 Task: Explore for the best food truck in Houston, Texas.
Action: Key pressed <Key.shift>Best<Key.space><Key.shift>Food<Key.space><Key.shift>Truck
Screenshot: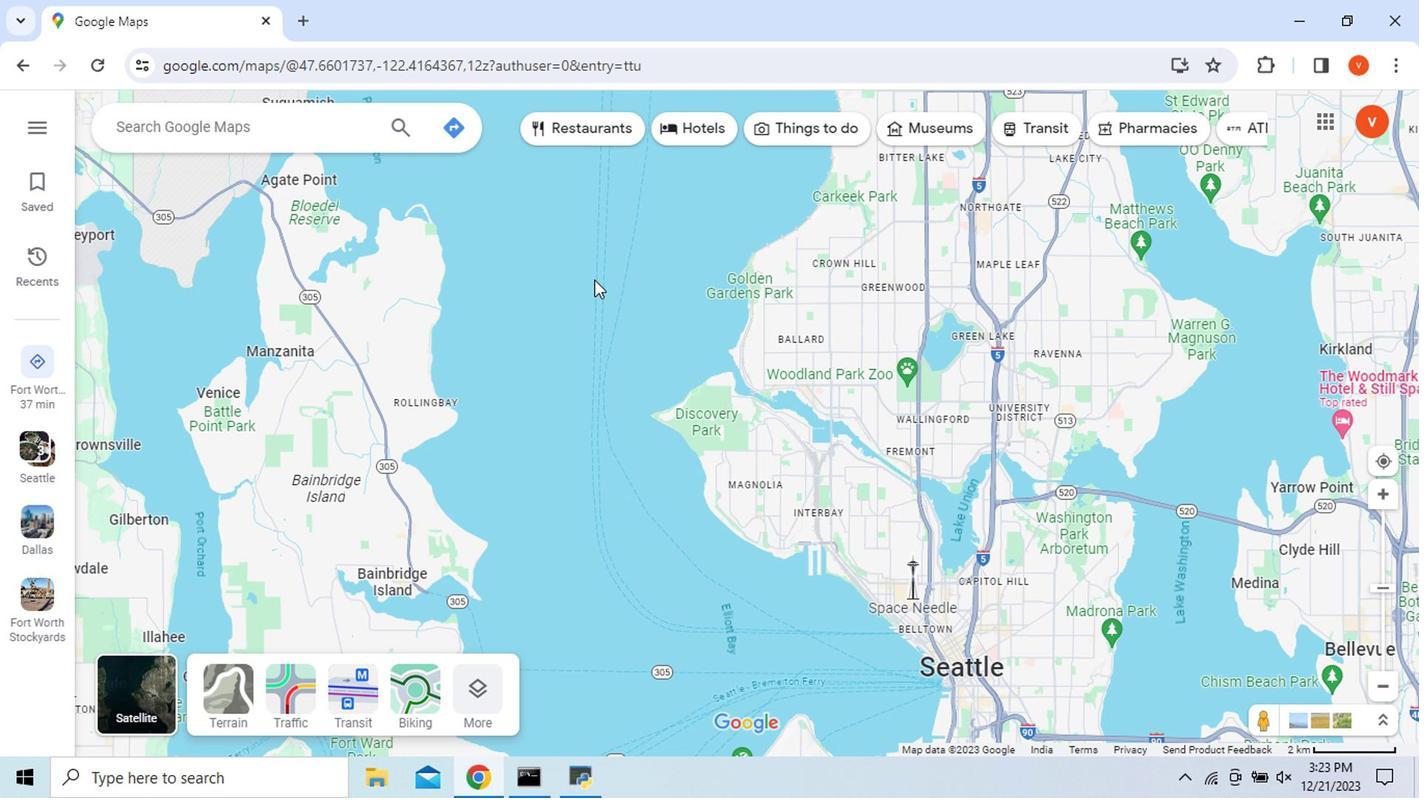 
Action: Mouse moved to (142, 128)
Screenshot: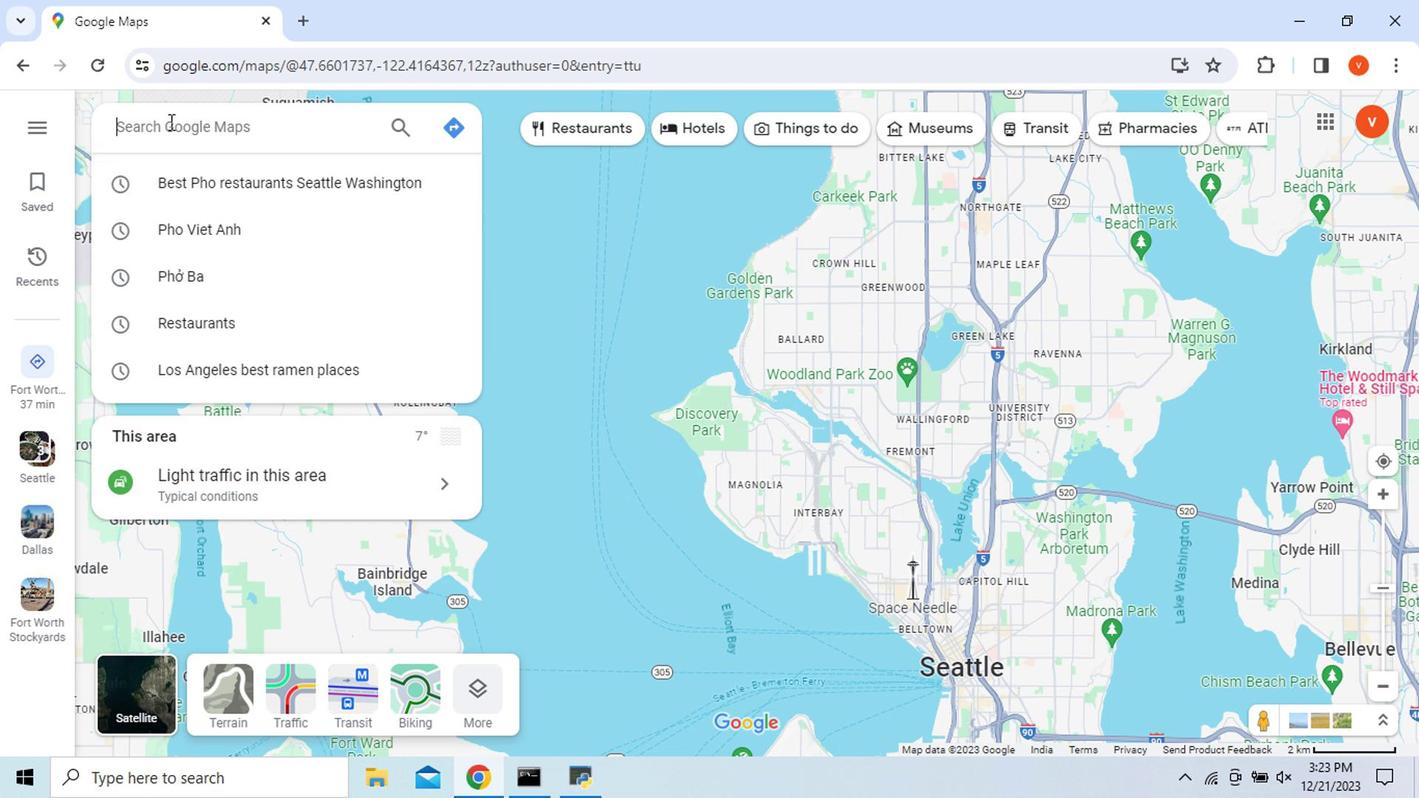 
Action: Mouse pressed left at (142, 128)
Screenshot: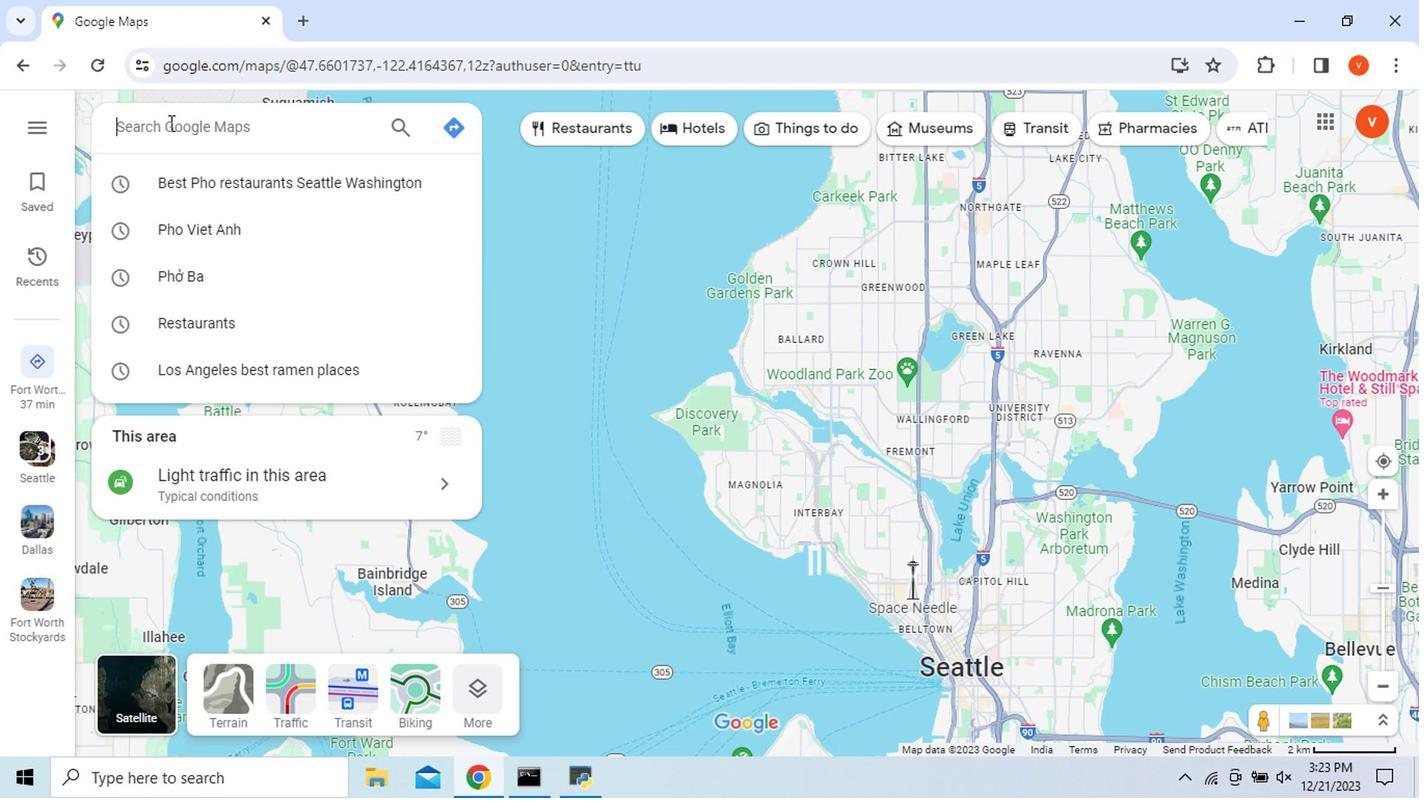 
Action: Mouse moved to (142, 129)
Screenshot: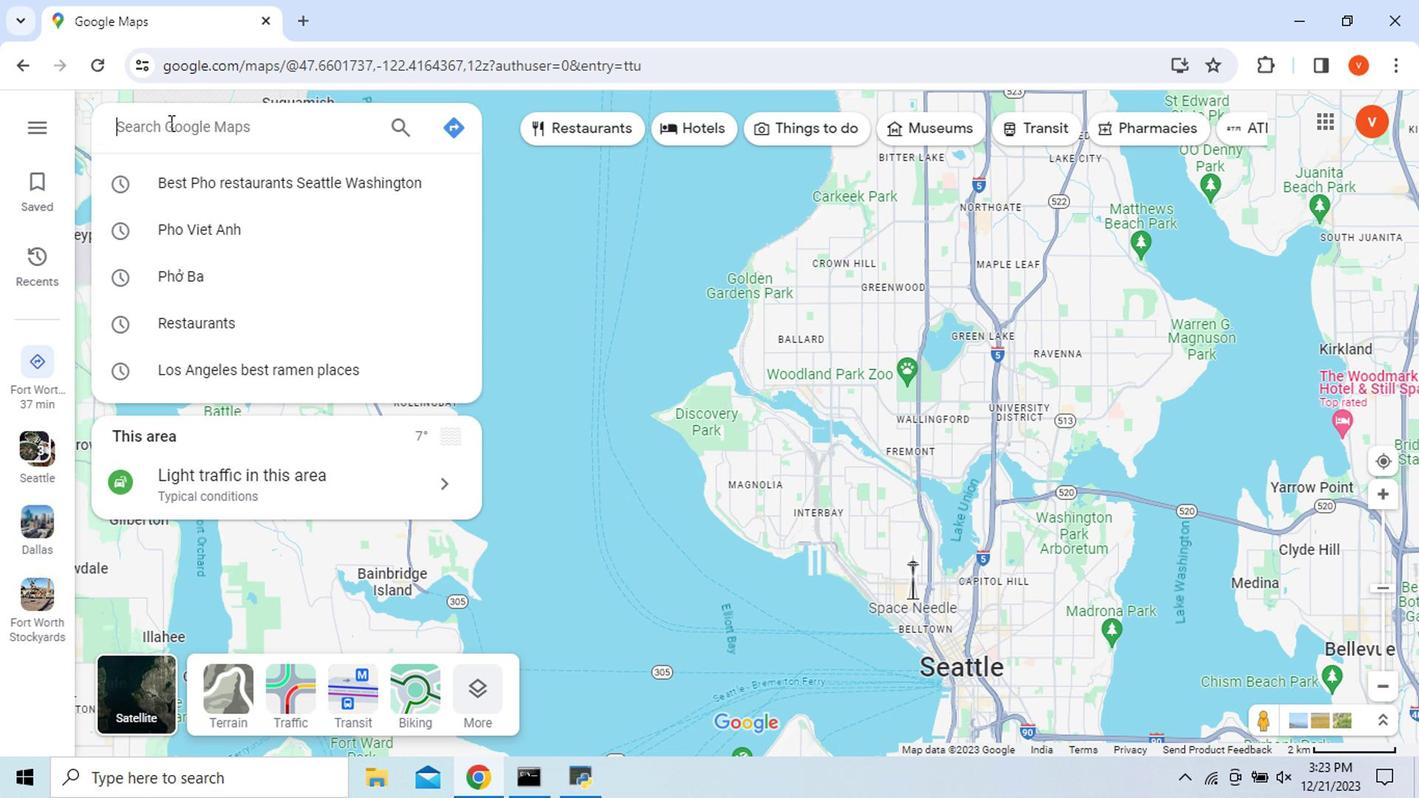 
Action: Key pressed <Key.shift>Best<Key.space><Key.shift>Food<Key.space><Key.shift>Truck
Screenshot: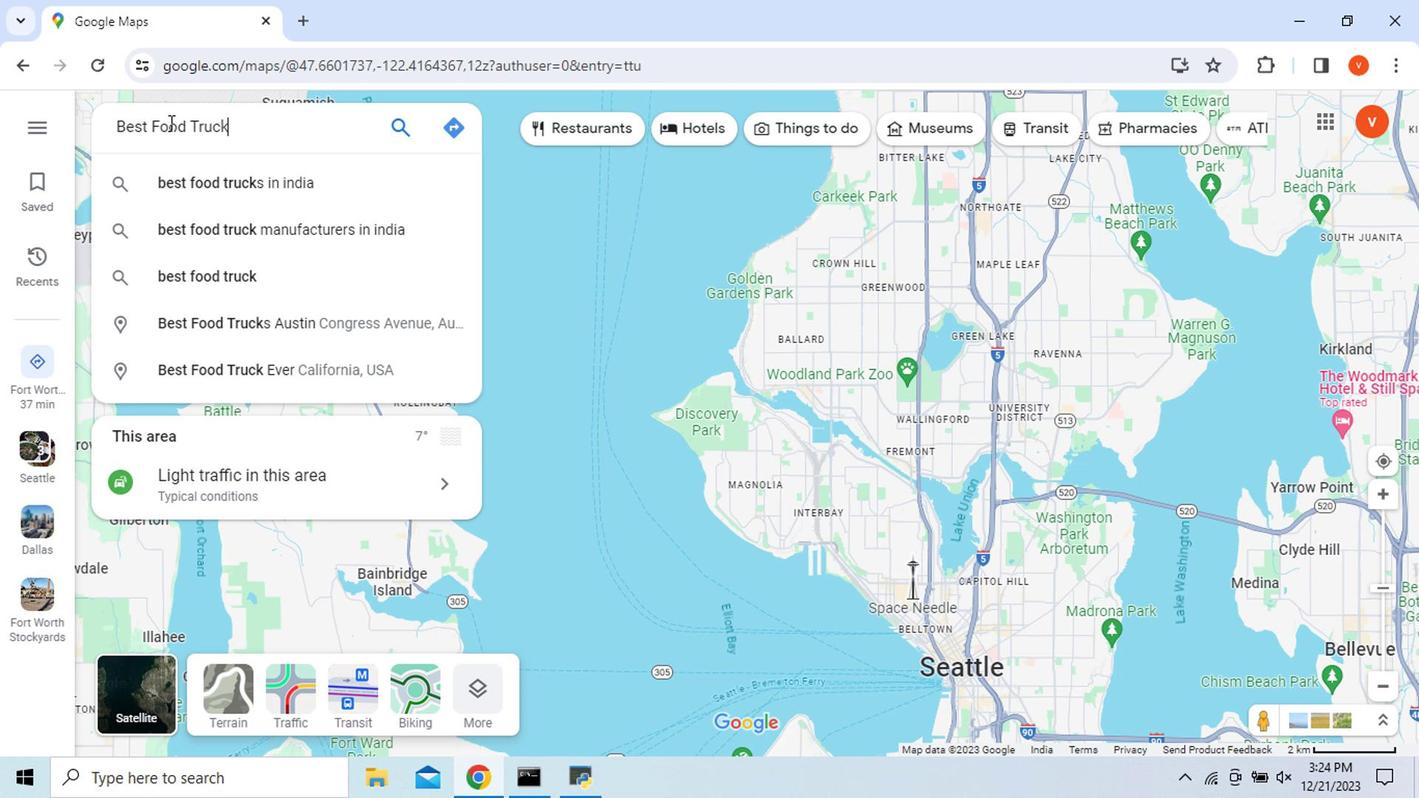
Action: Mouse moved to (565, 413)
Screenshot: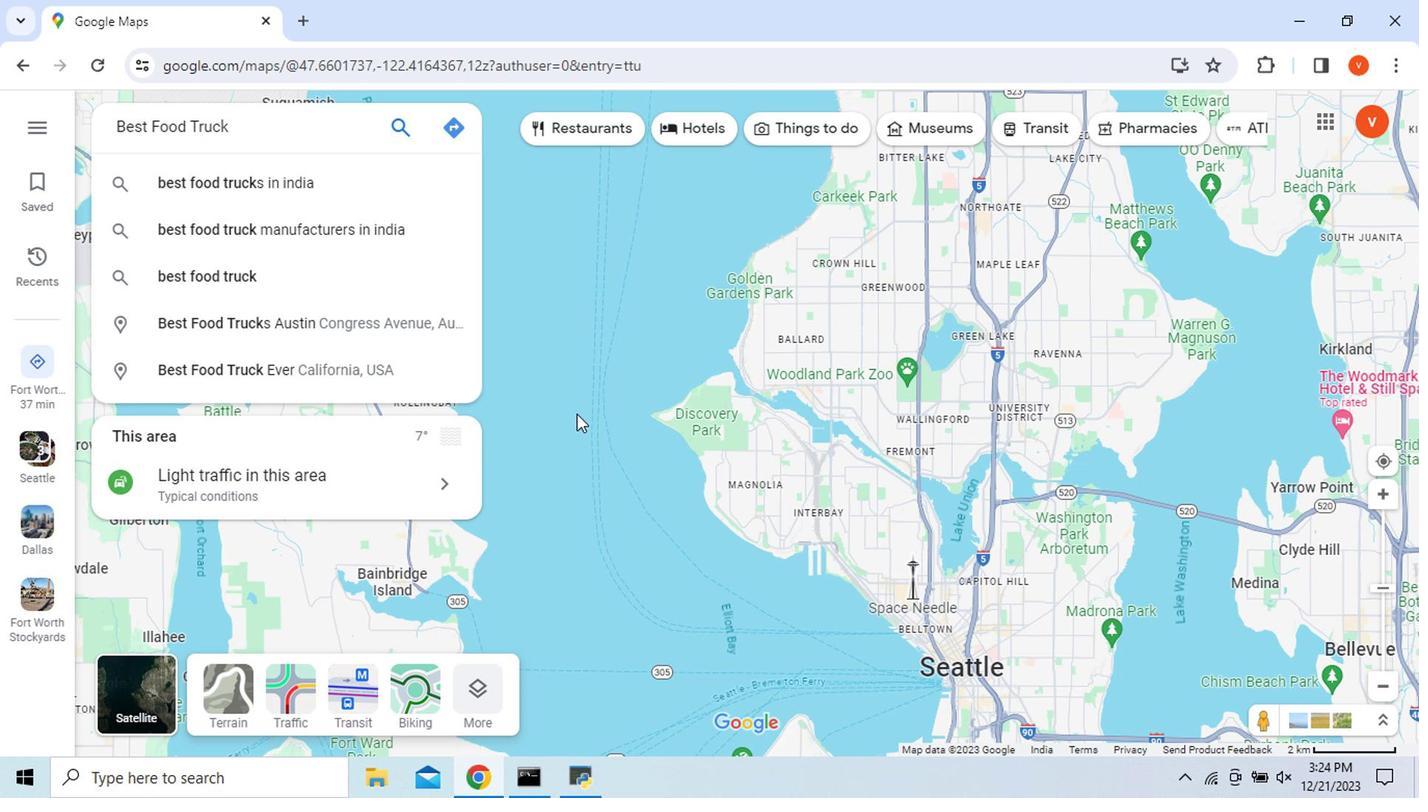 
Action: Key pressed <Key.space><Key.shift>Houston,<Key.space><Key.shift>Texas<Key.enter>
Screenshot: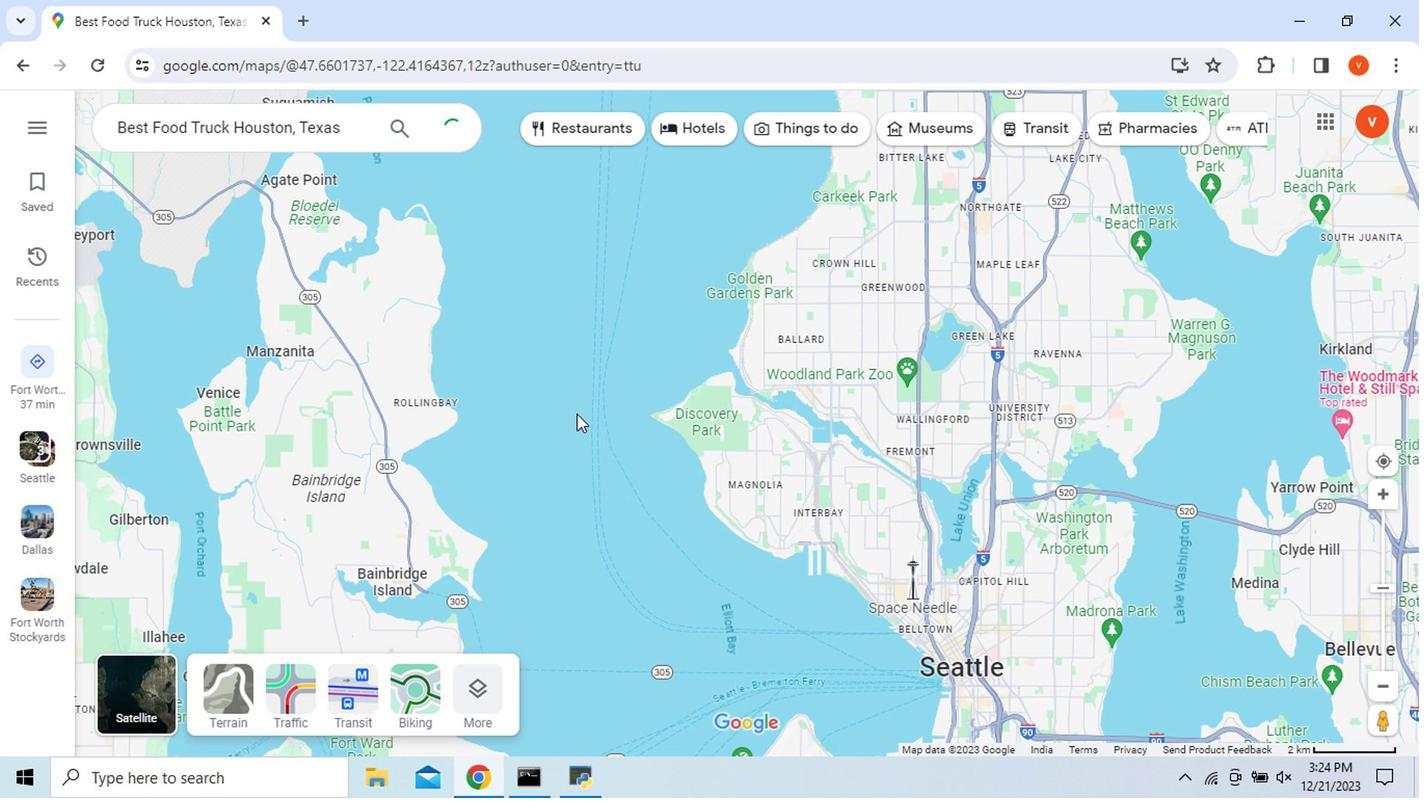 
Action: Mouse moved to (612, 141)
Screenshot: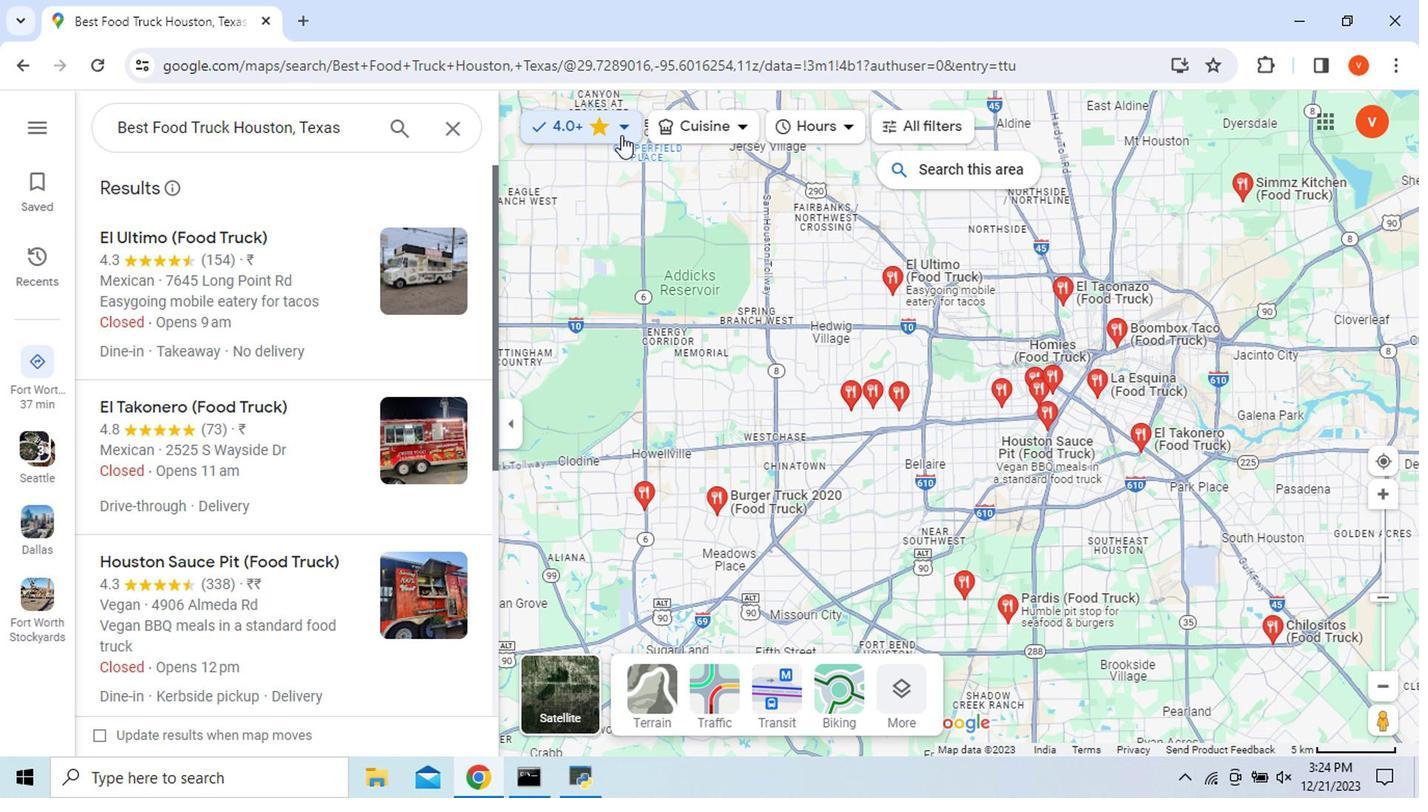 
Action: Mouse pressed left at (612, 141)
Screenshot: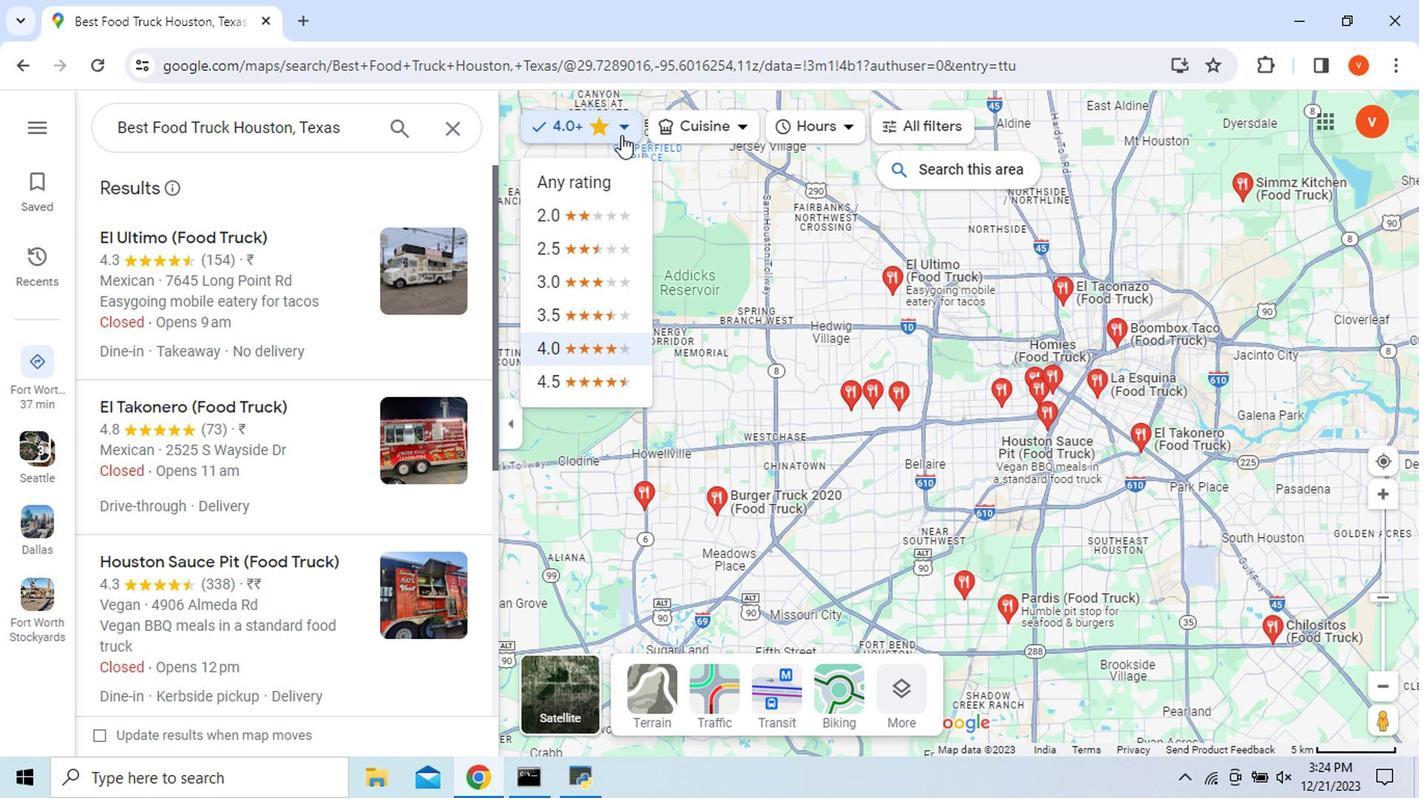 
Action: Mouse moved to (571, 379)
Screenshot: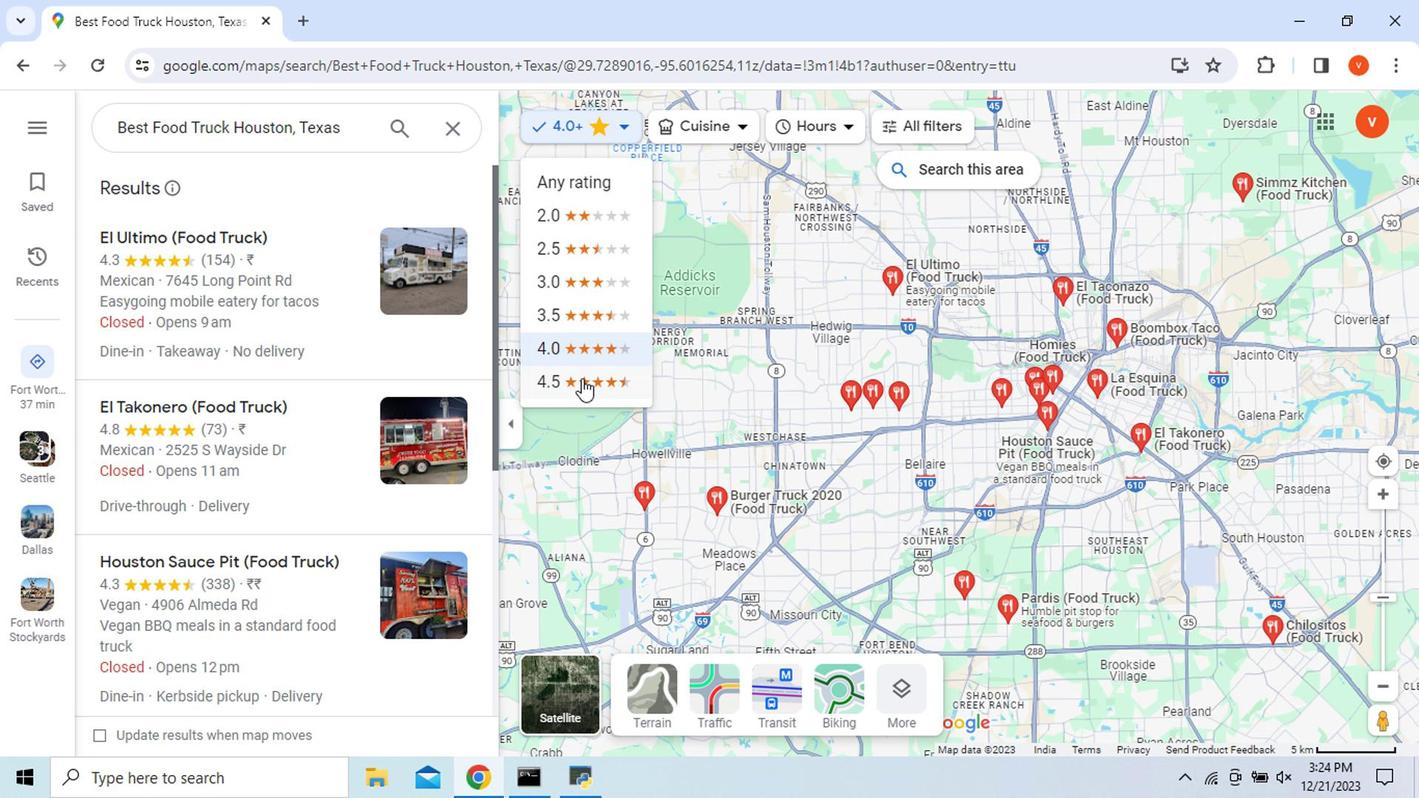 
Action: Mouse pressed left at (571, 379)
Screenshot: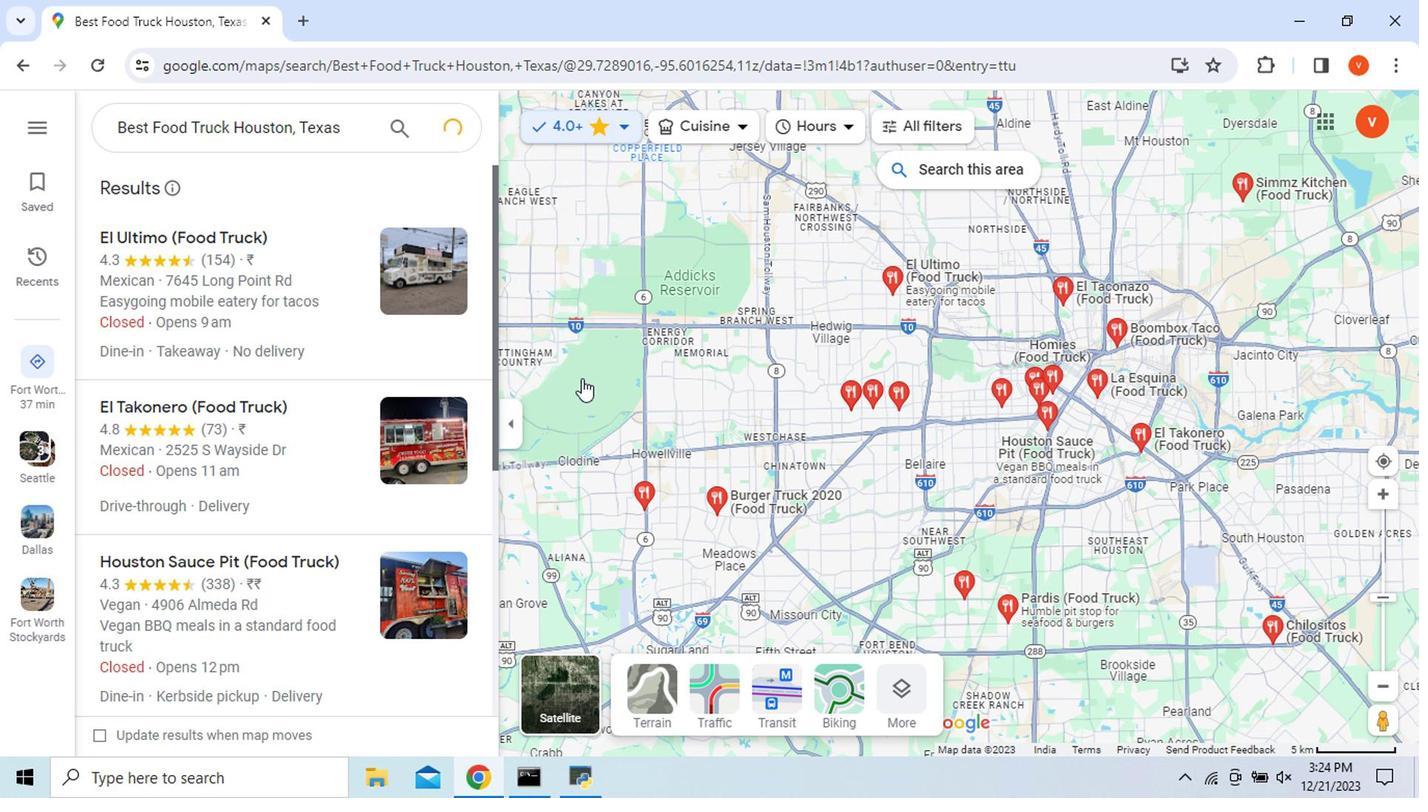 
Action: Mouse moved to (283, 413)
Screenshot: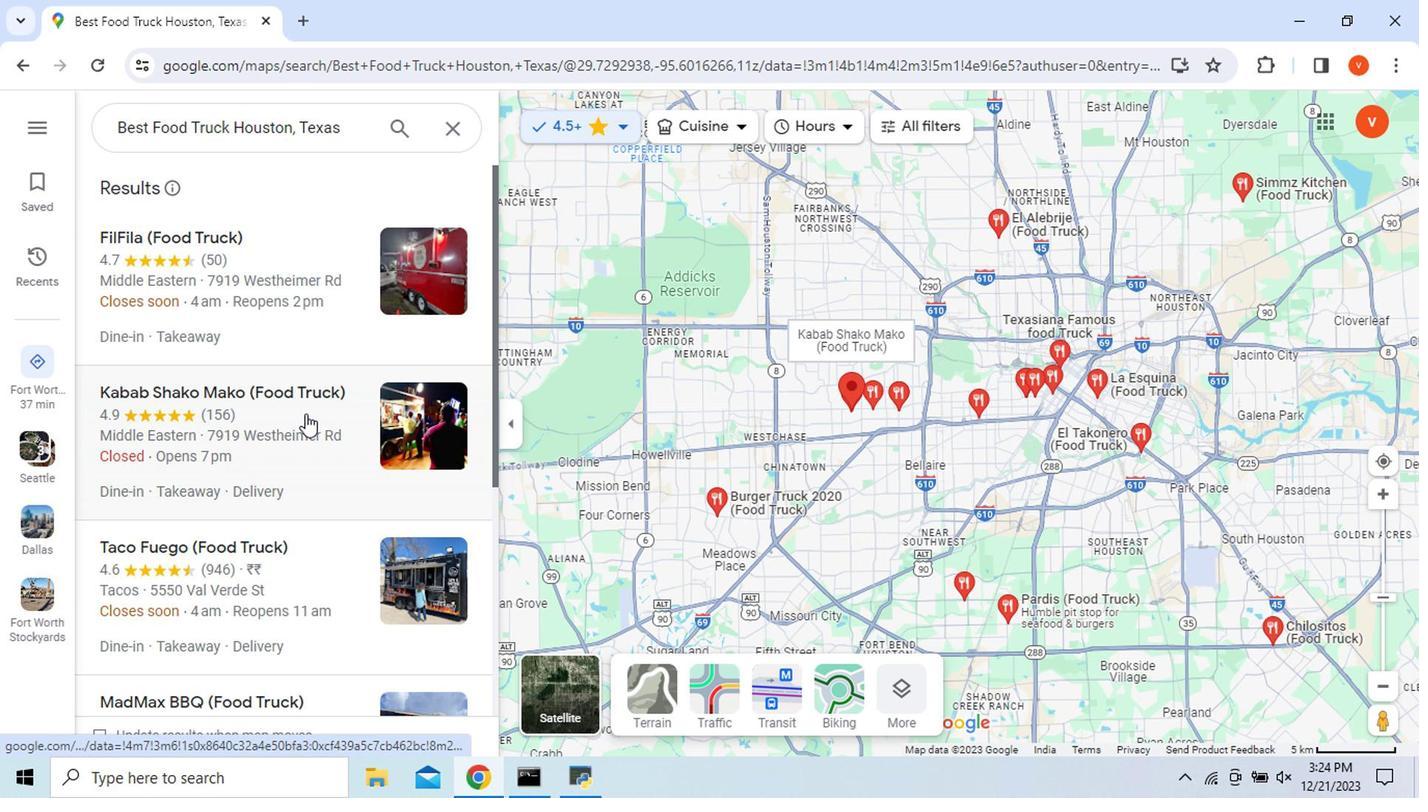 
Action: Mouse pressed left at (283, 413)
Screenshot: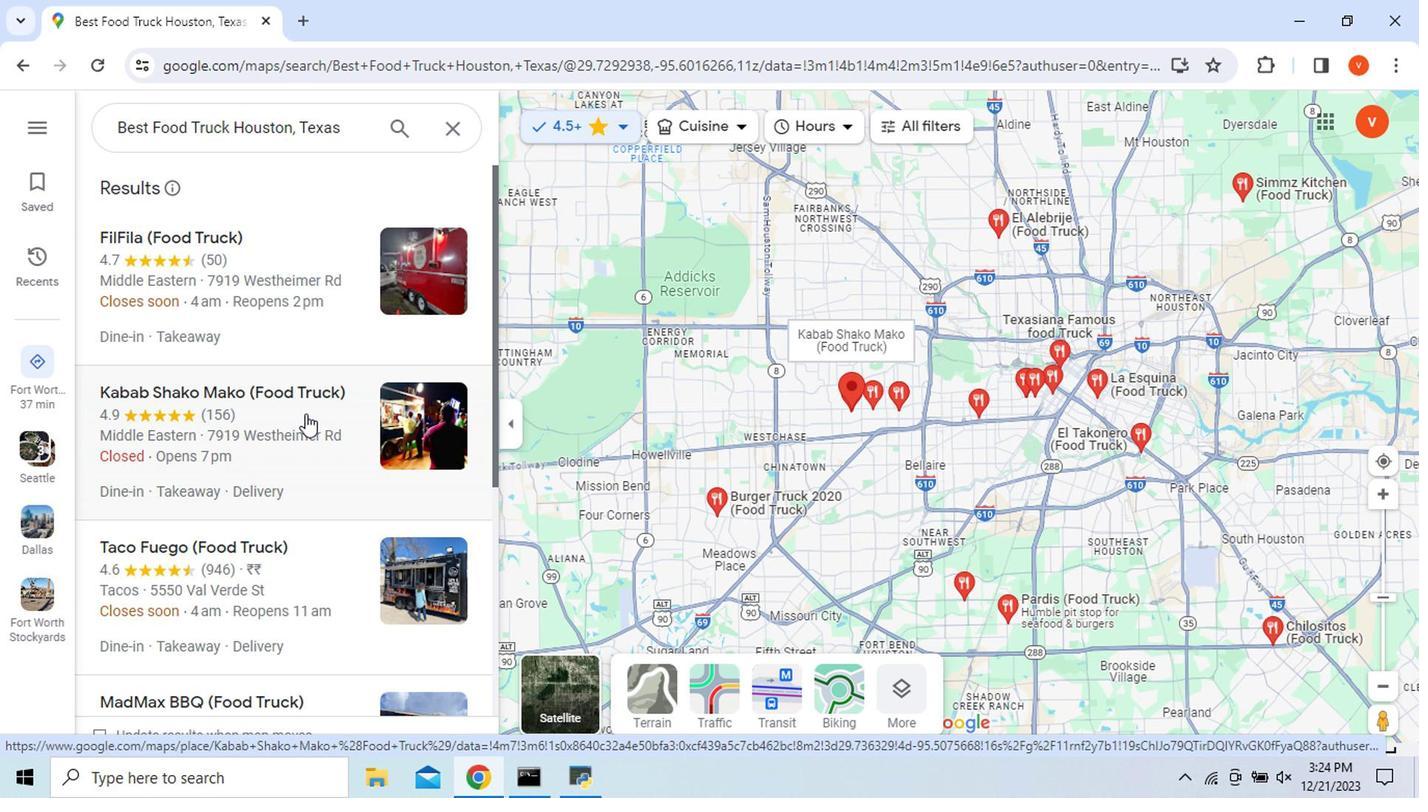 
Action: Mouse moved to (738, 498)
Screenshot: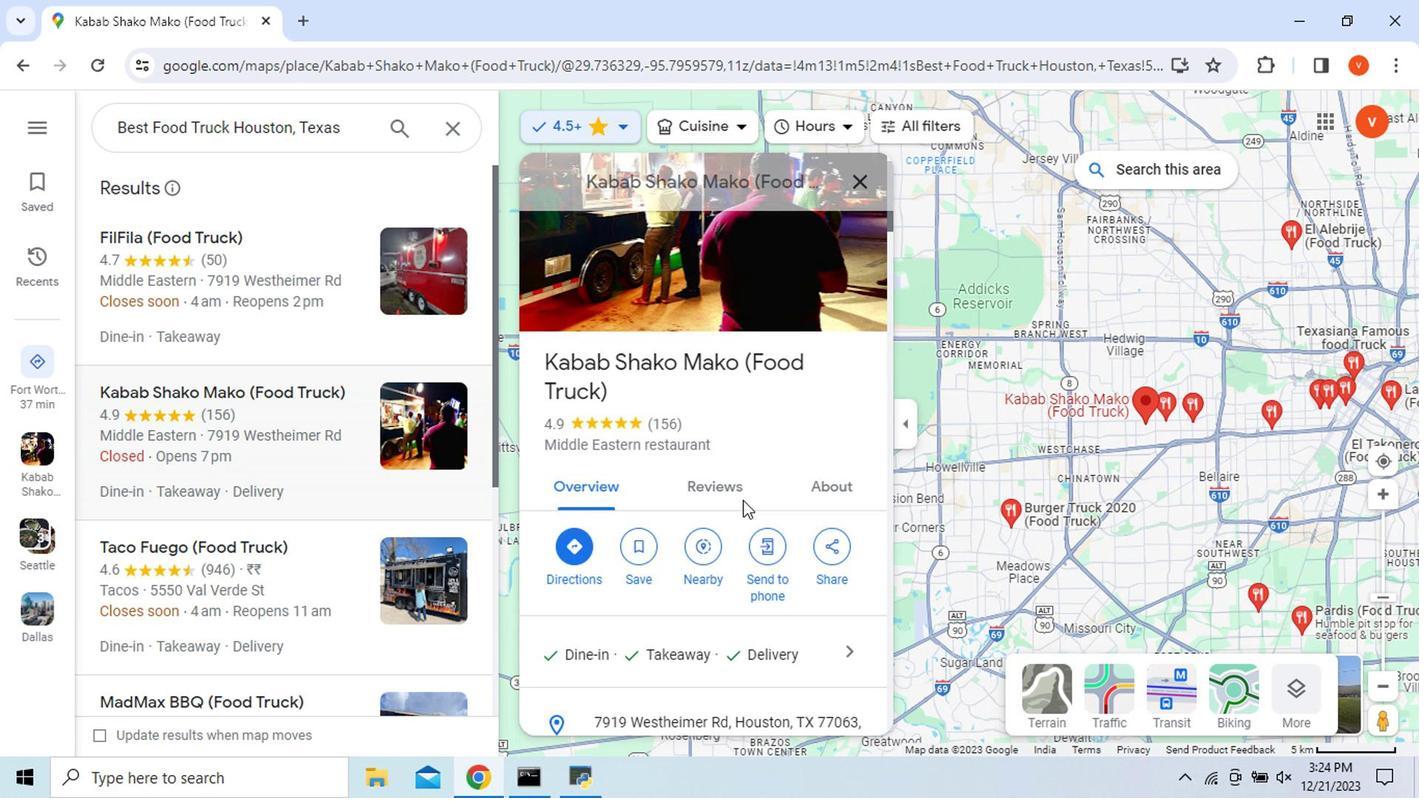 
Action: Mouse scrolled (738, 497) with delta (0, 0)
Screenshot: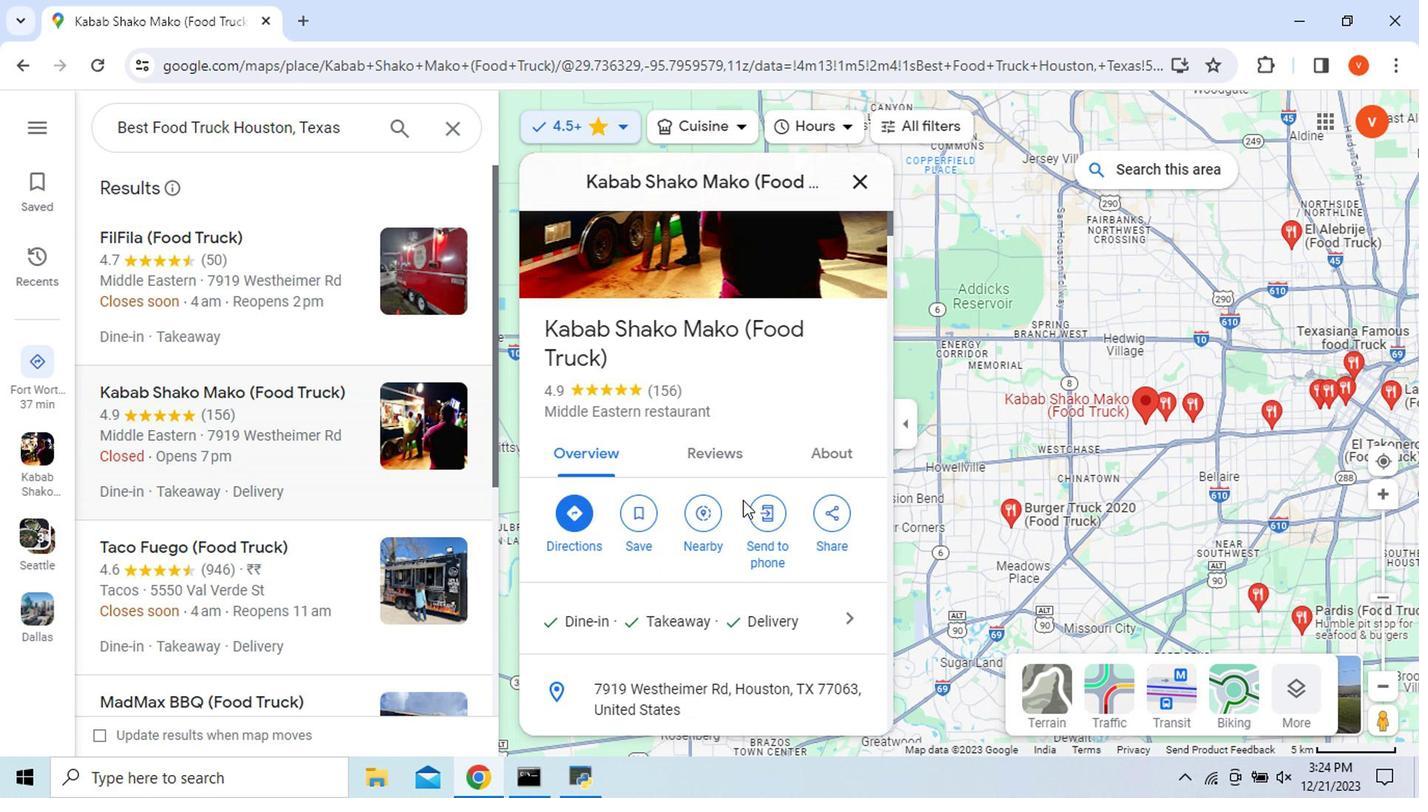 
Action: Mouse moved to (827, 537)
Screenshot: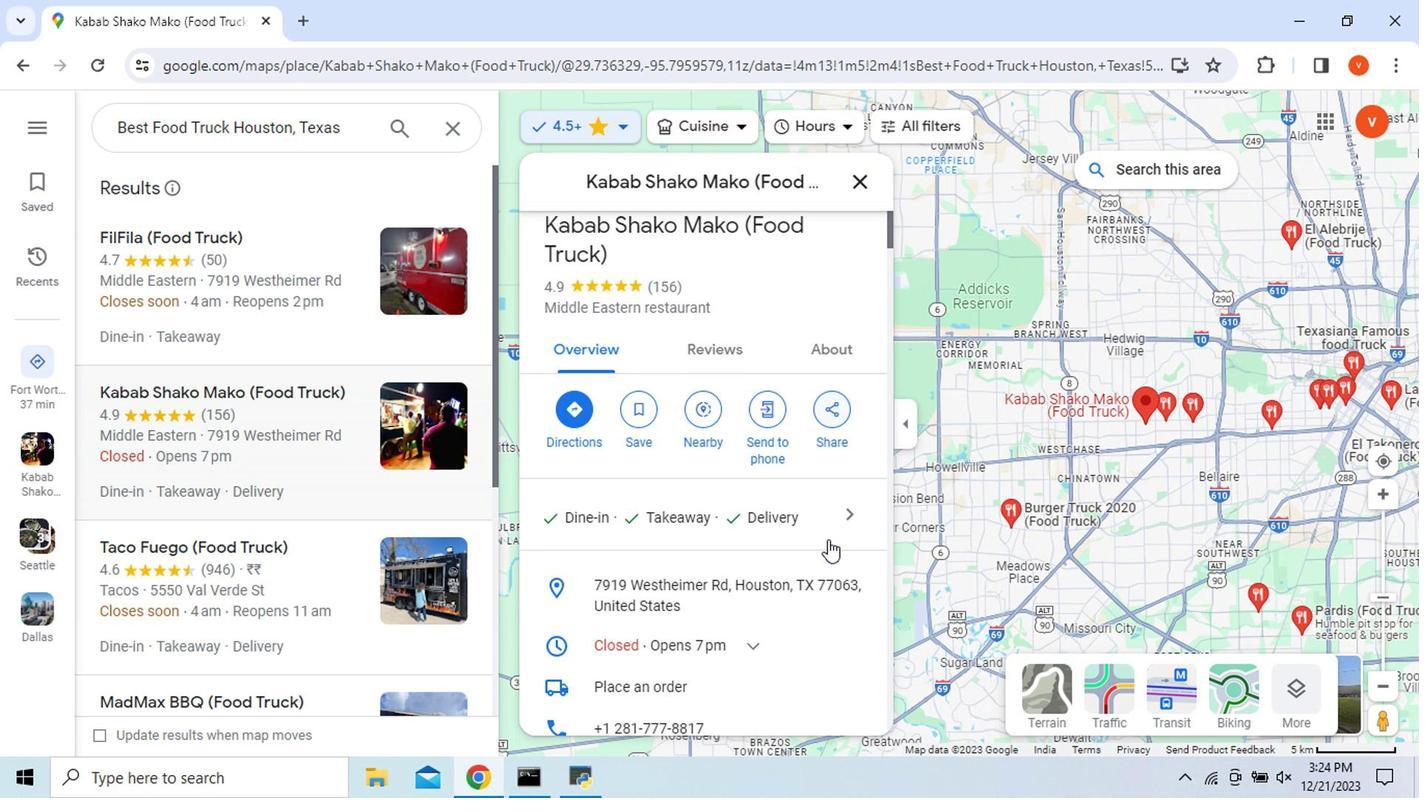 
Action: Mouse scrolled (827, 535) with delta (0, -1)
Screenshot: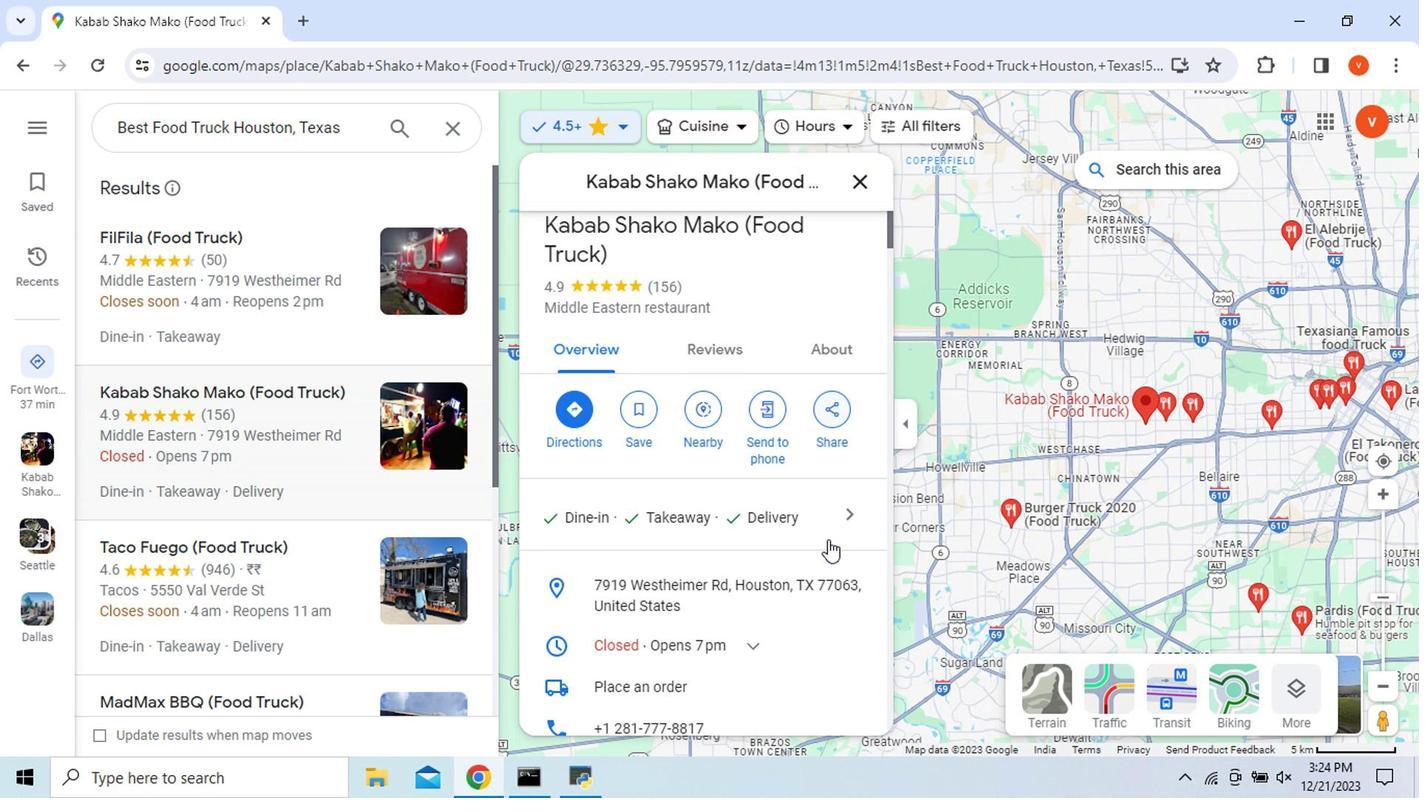 
Action: Mouse moved to (829, 603)
Screenshot: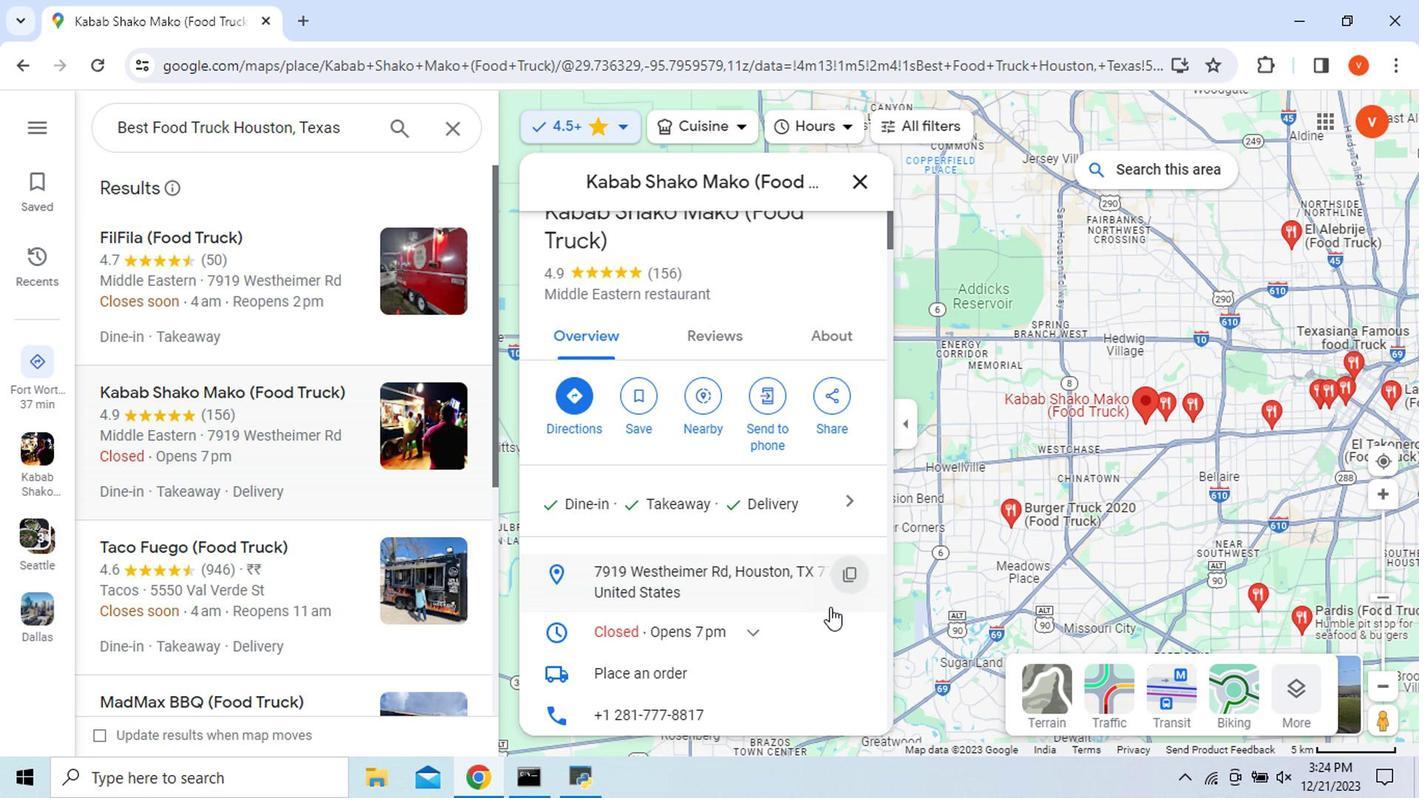 
Action: Mouse scrolled (829, 602) with delta (0, 0)
Screenshot: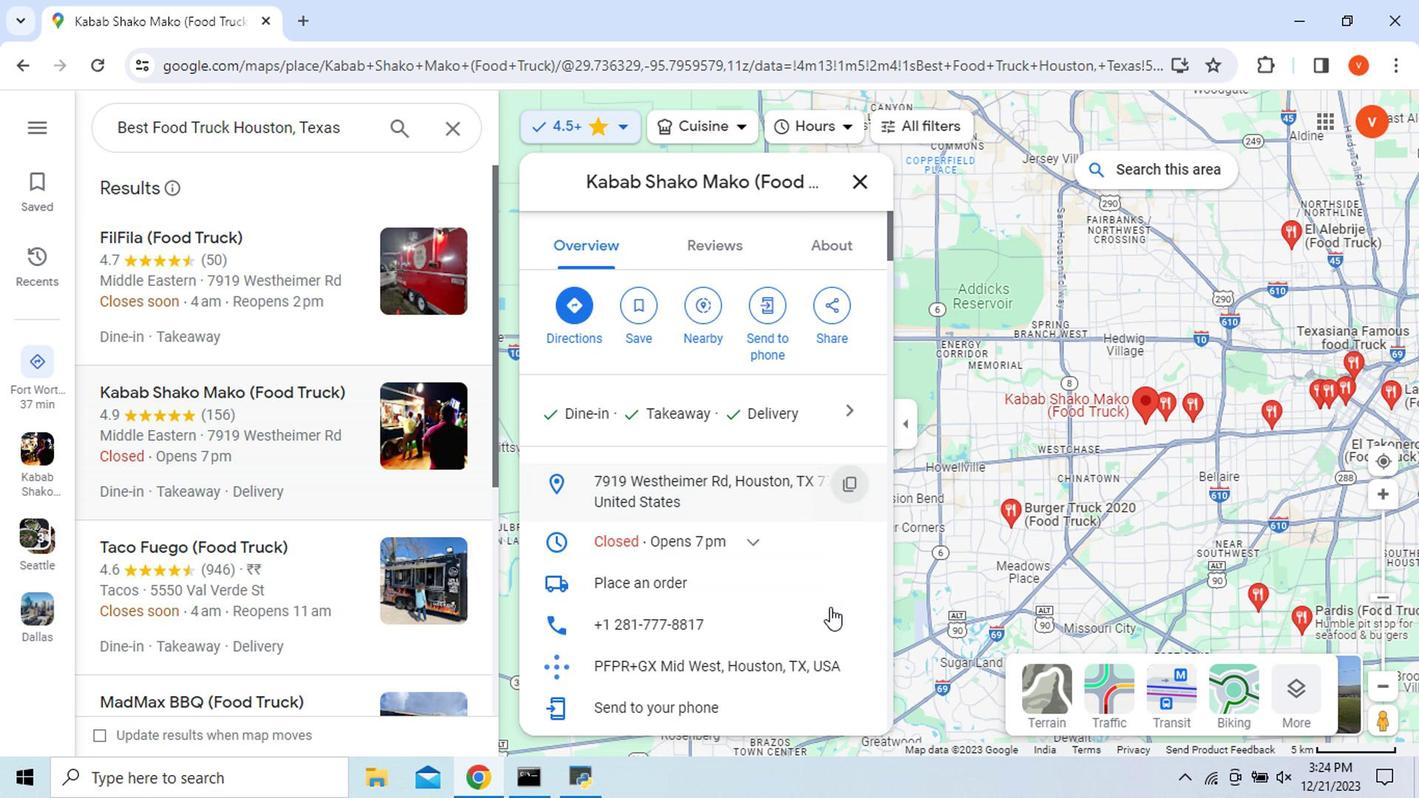 
Action: Mouse moved to (846, 410)
Screenshot: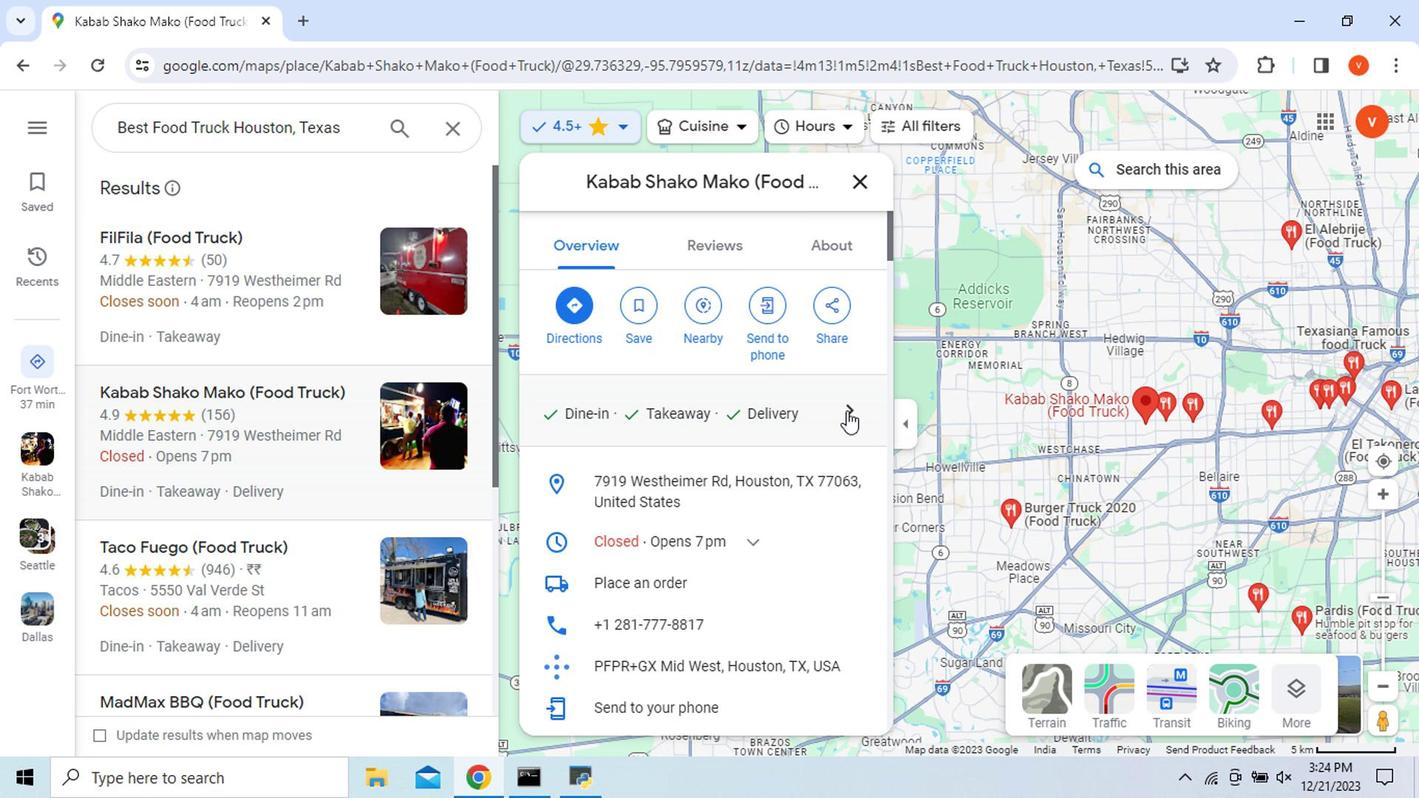
Action: Mouse pressed left at (846, 410)
Screenshot: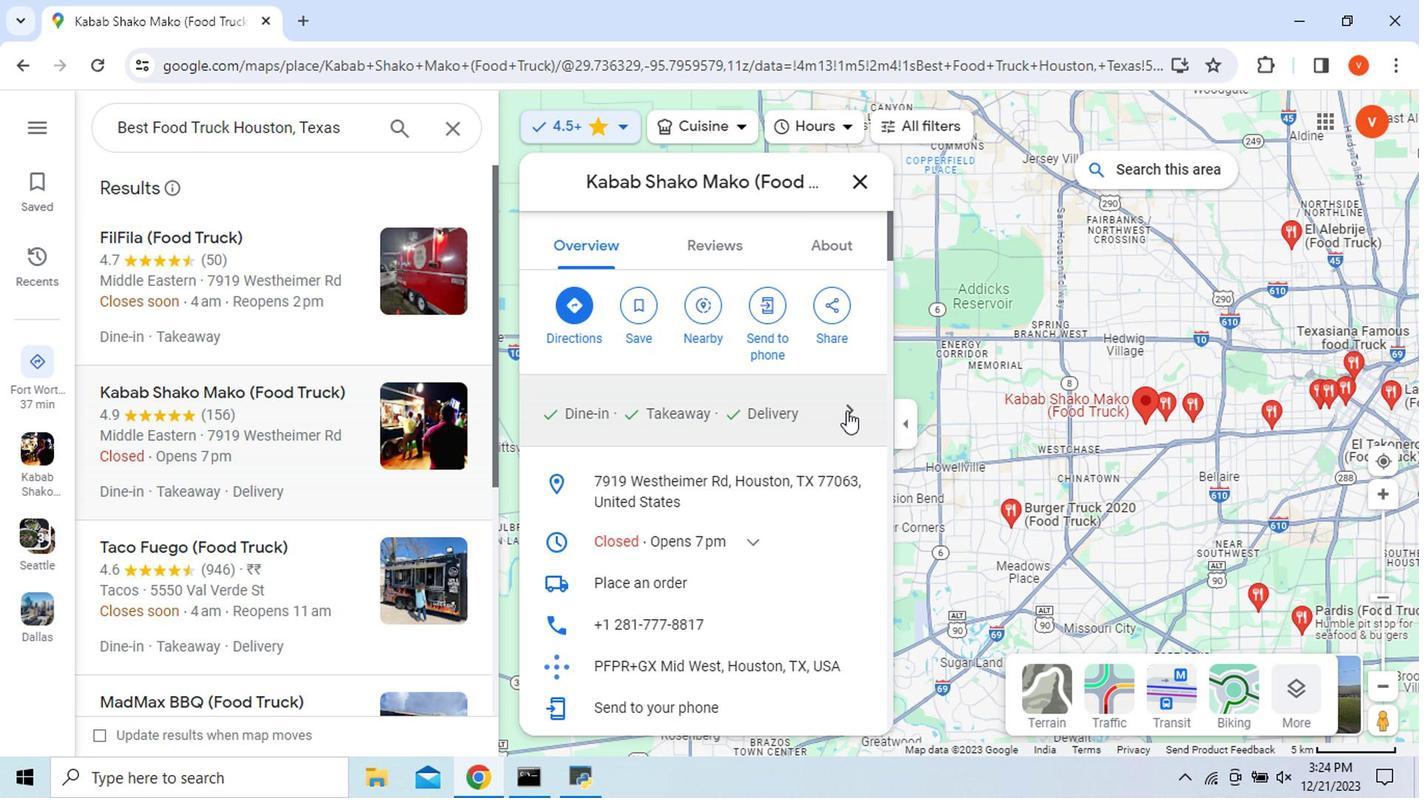 
Action: Mouse scrolled (846, 410) with delta (0, 0)
Screenshot: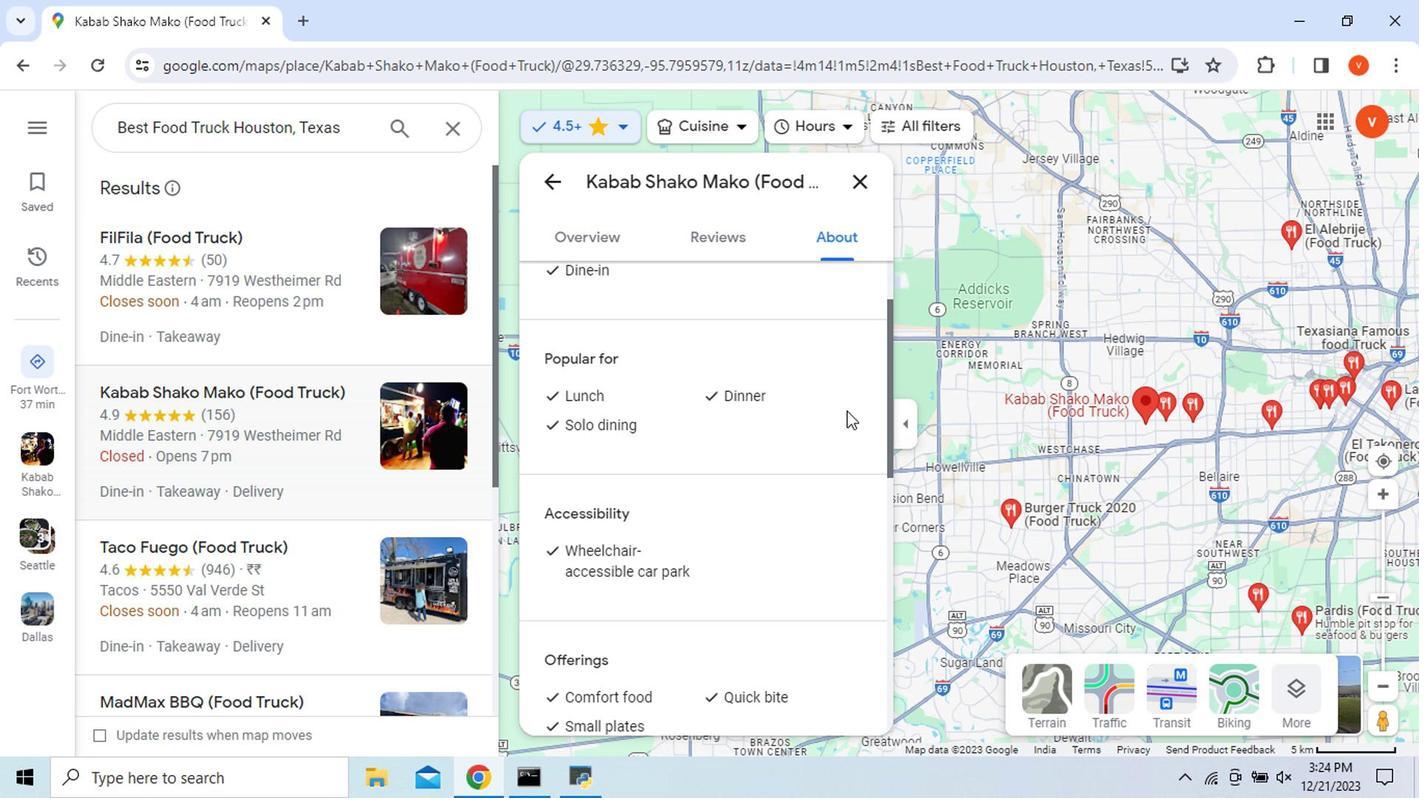 
Action: Mouse moved to (843, 427)
Screenshot: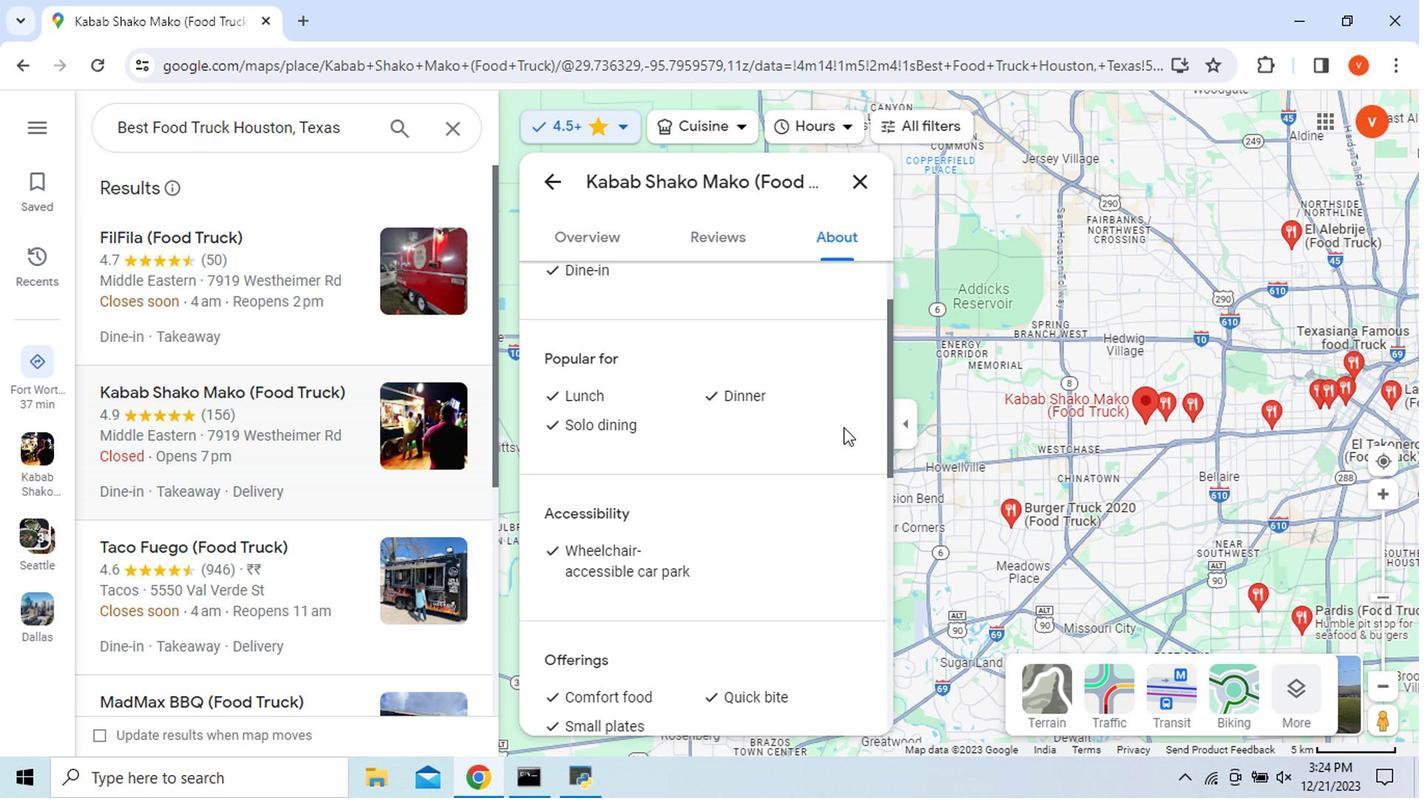 
Action: Mouse scrolled (843, 426) with delta (0, 0)
Screenshot: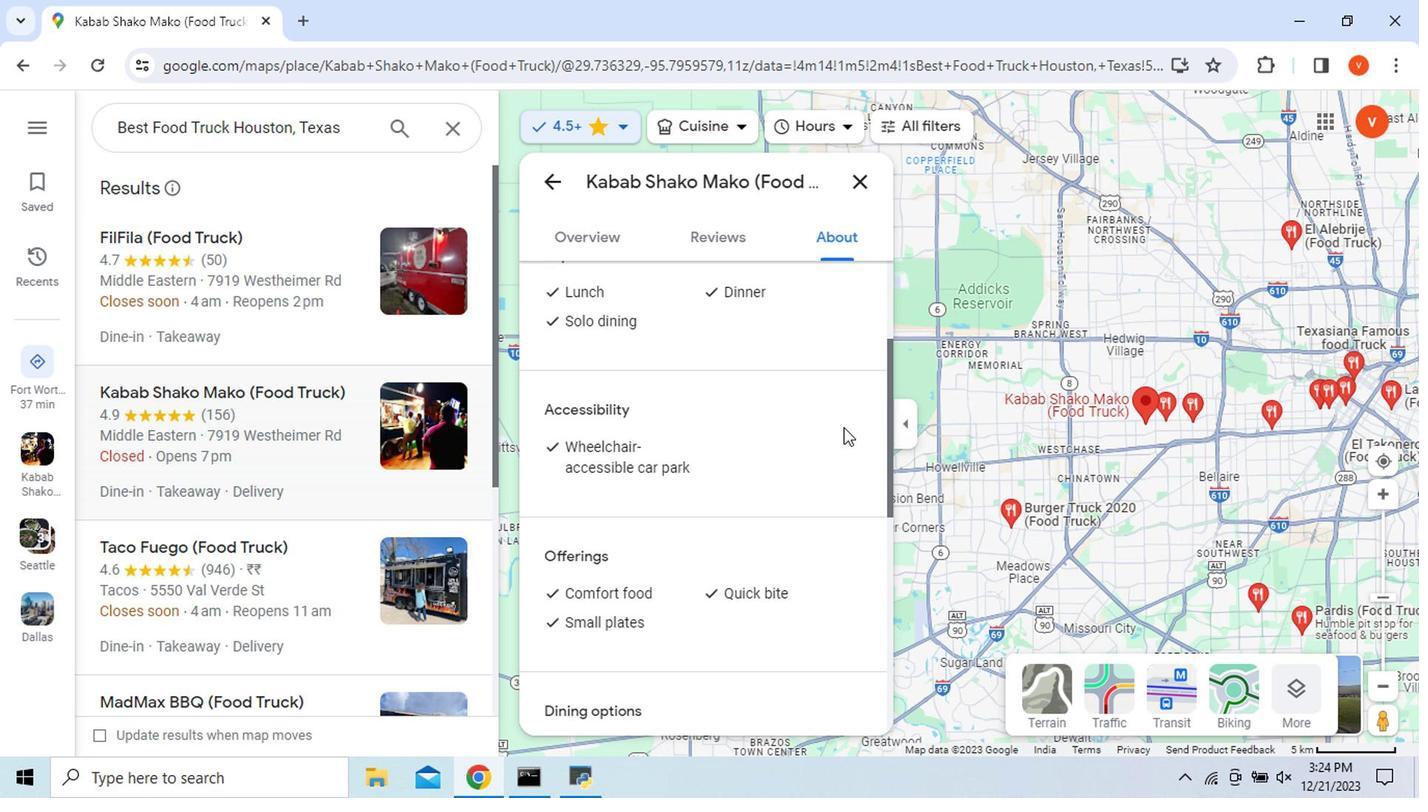 
Action: Mouse scrolled (843, 426) with delta (0, 0)
Screenshot: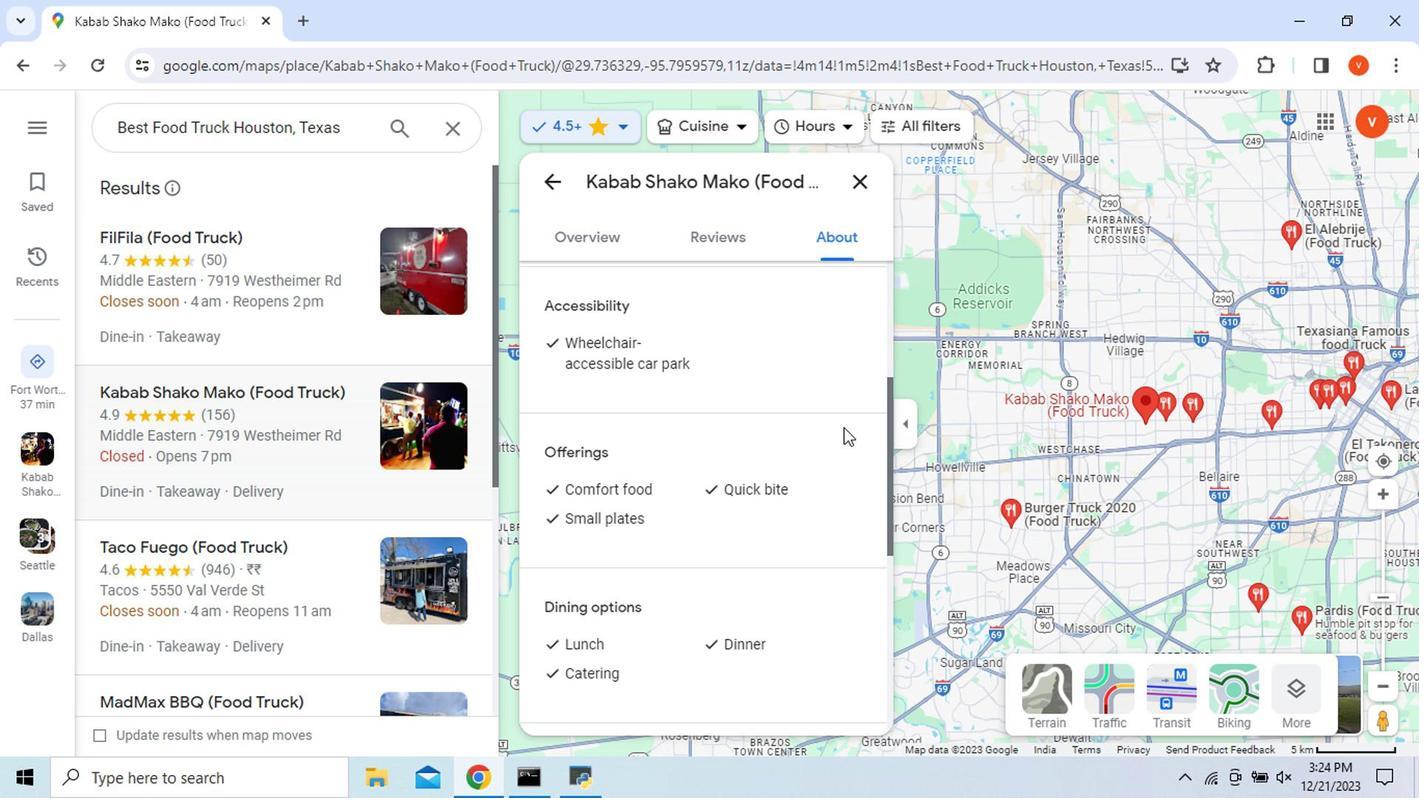 
Action: Mouse scrolled (843, 426) with delta (0, 0)
Screenshot: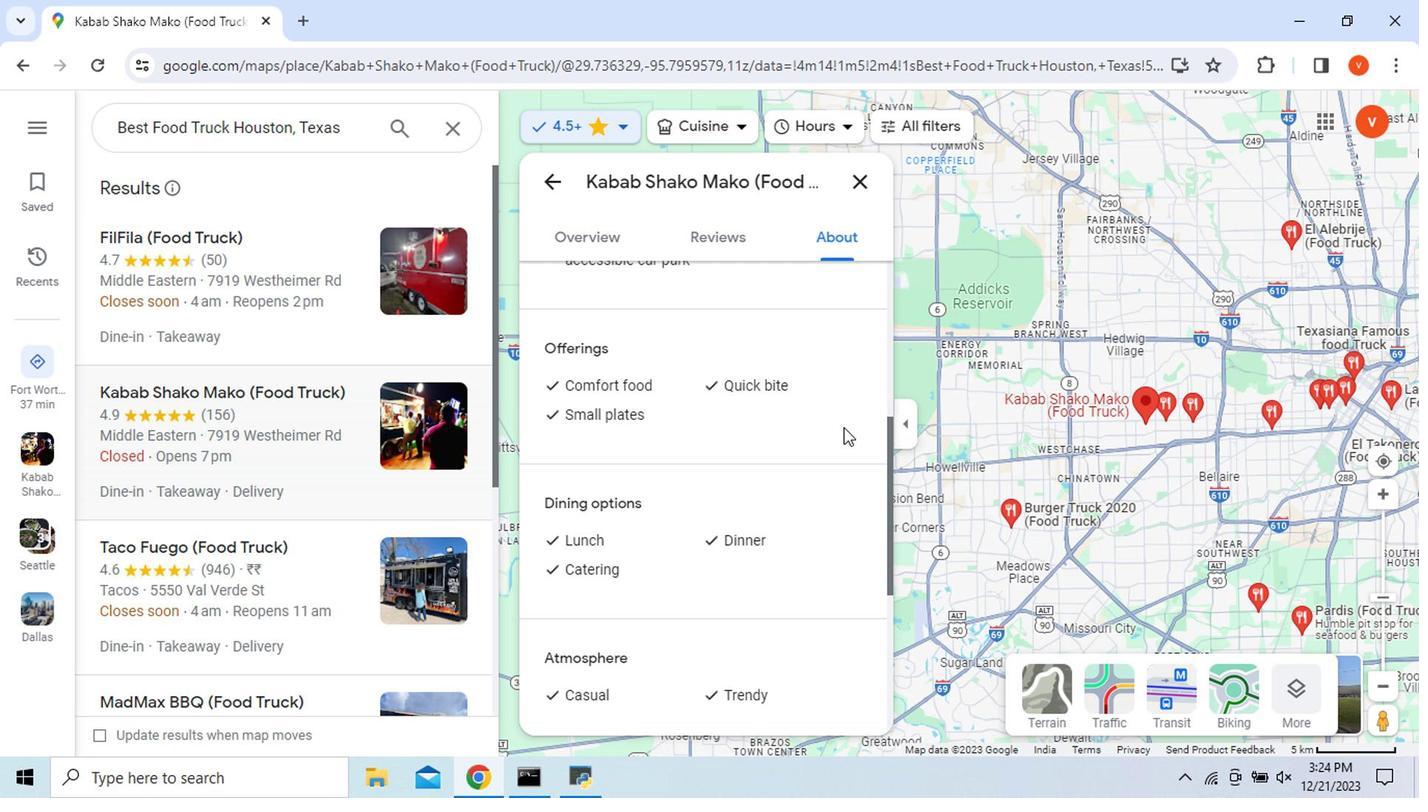 
Action: Mouse scrolled (843, 426) with delta (0, 0)
Screenshot: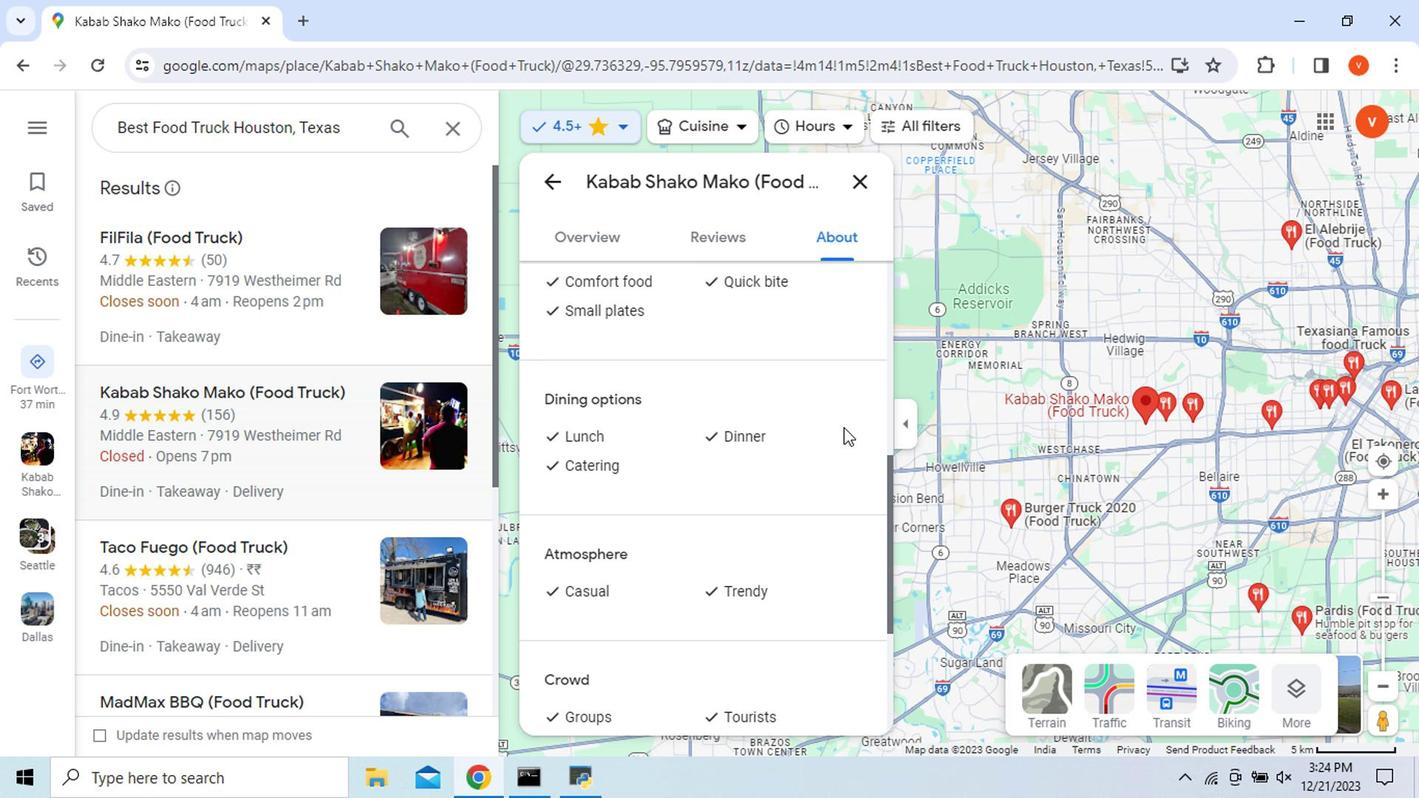 
Action: Mouse scrolled (843, 426) with delta (0, 0)
Screenshot: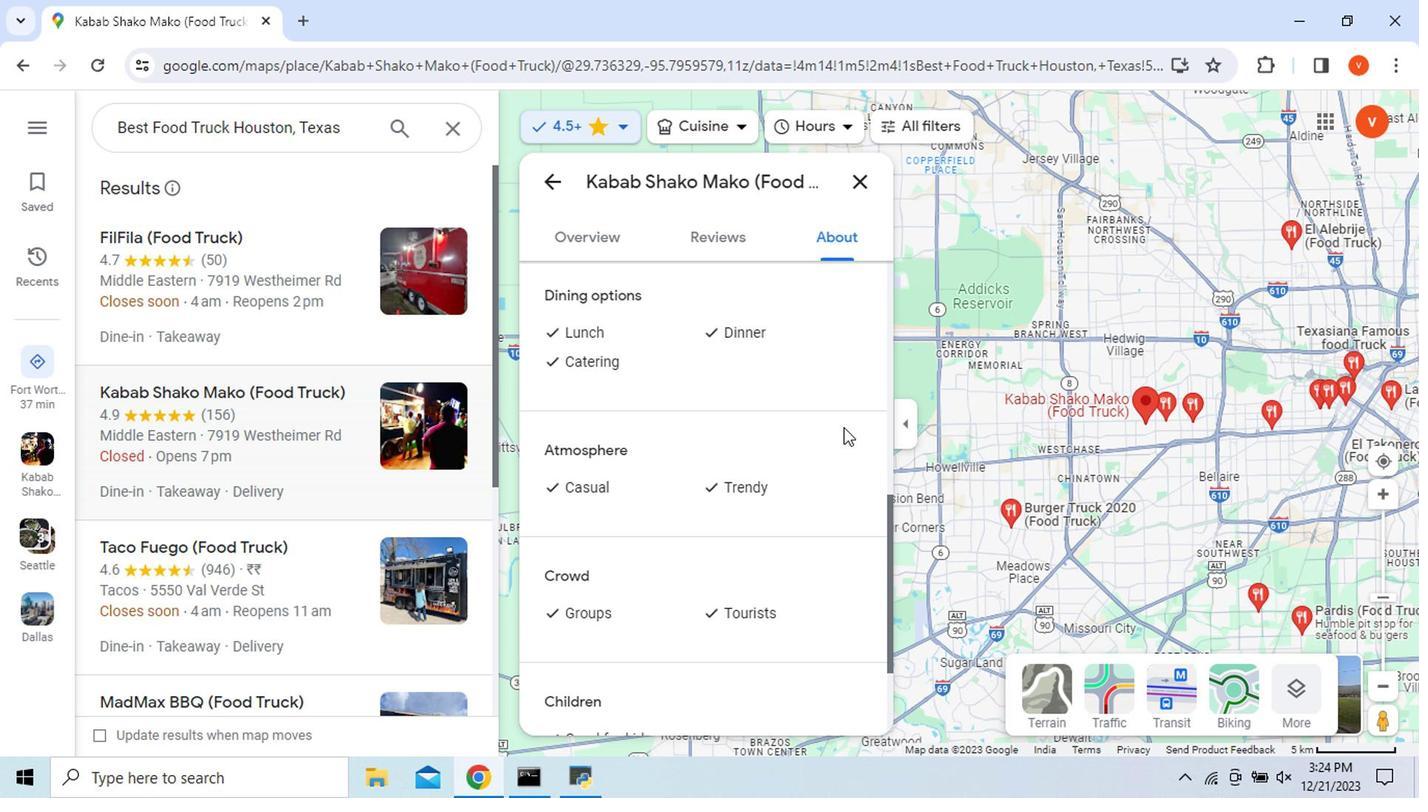 
Action: Mouse scrolled (843, 426) with delta (0, 0)
Screenshot: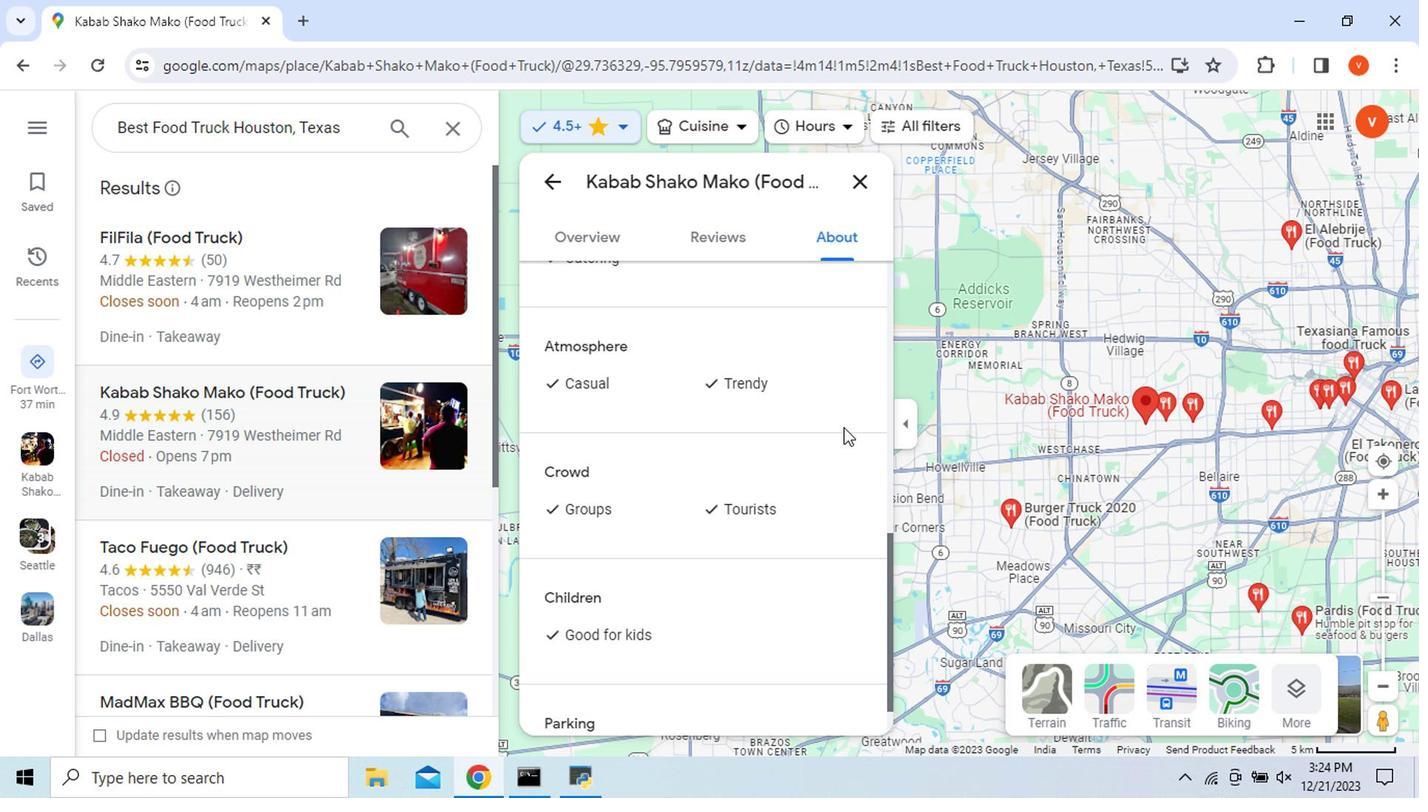 
Action: Mouse scrolled (843, 426) with delta (0, 0)
Screenshot: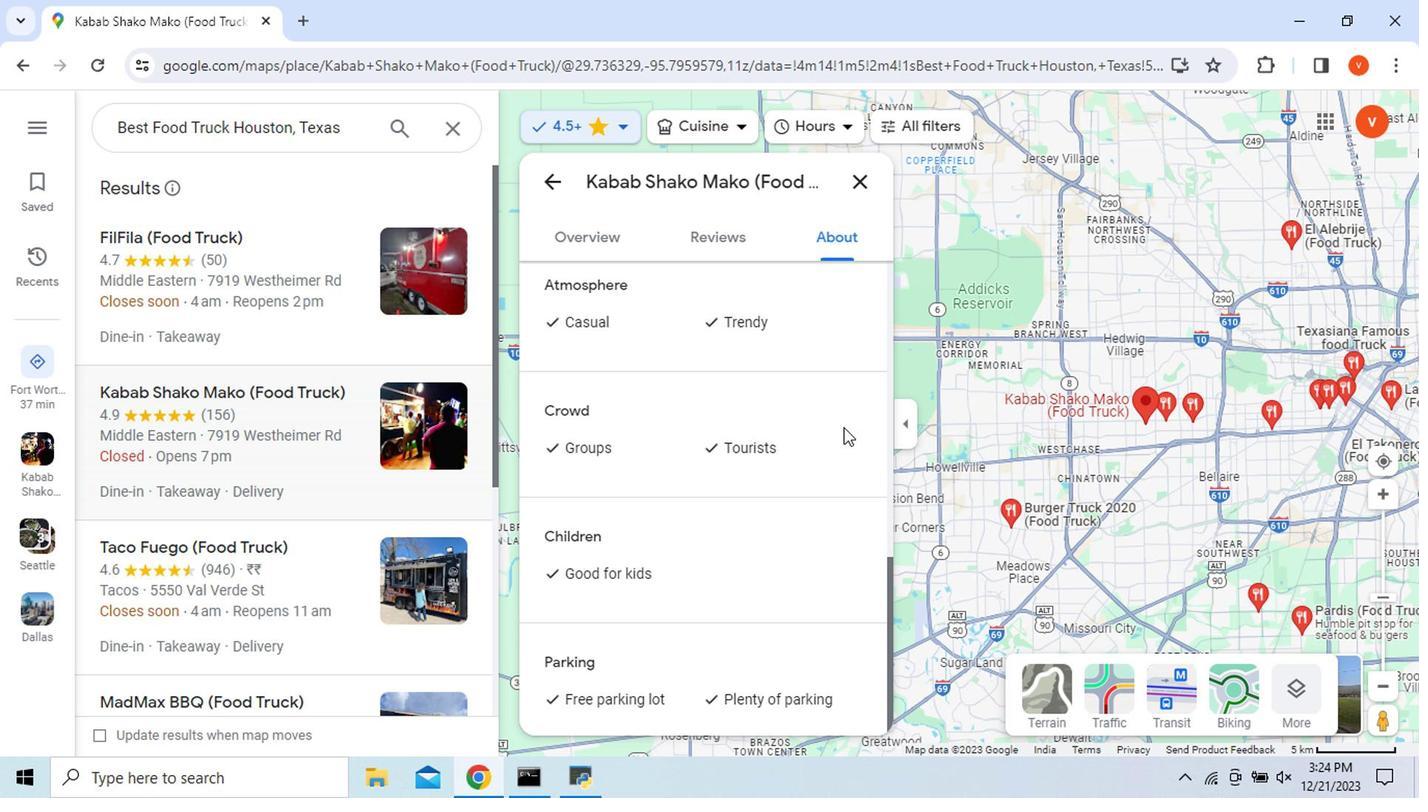 
Action: Mouse moved to (705, 240)
Screenshot: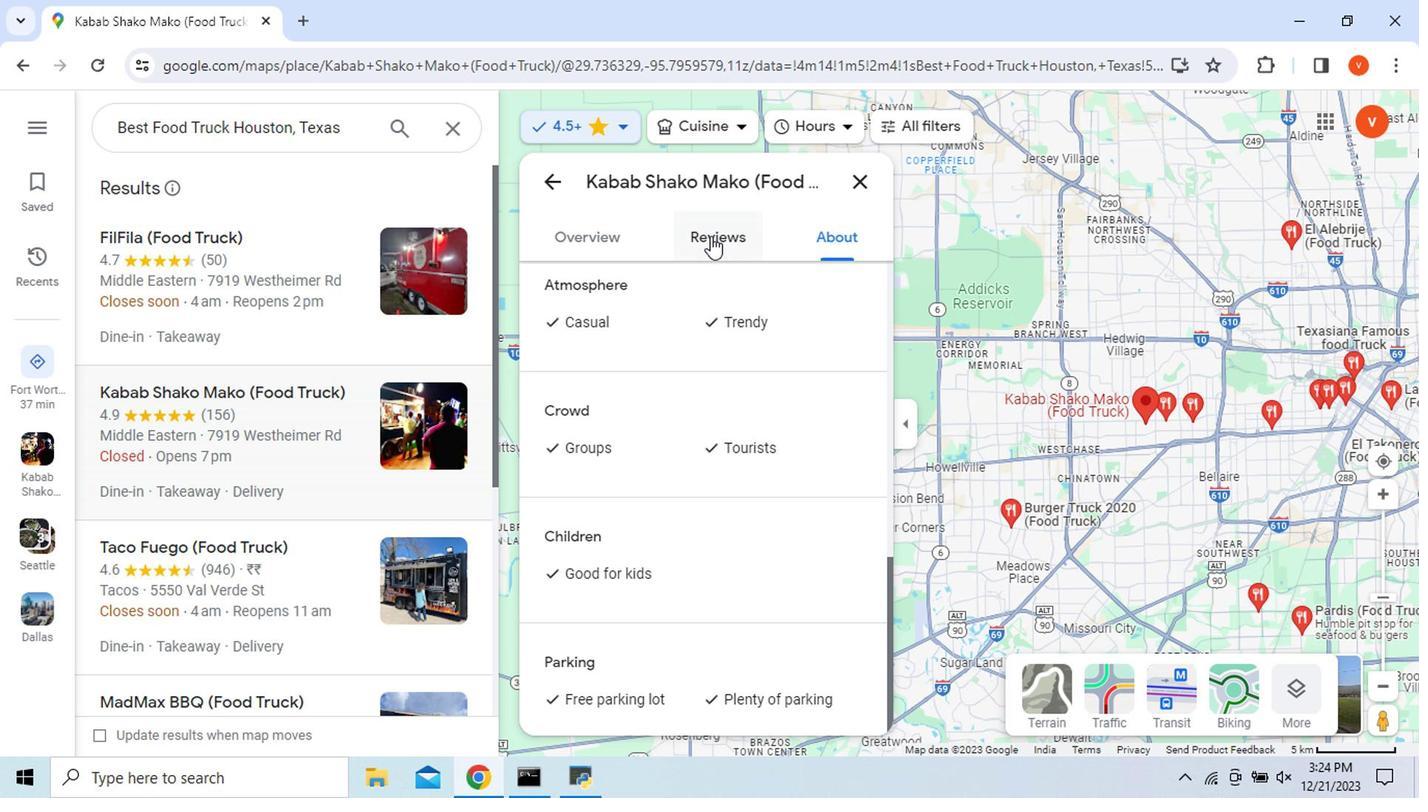
Action: Mouse pressed left at (705, 240)
Screenshot: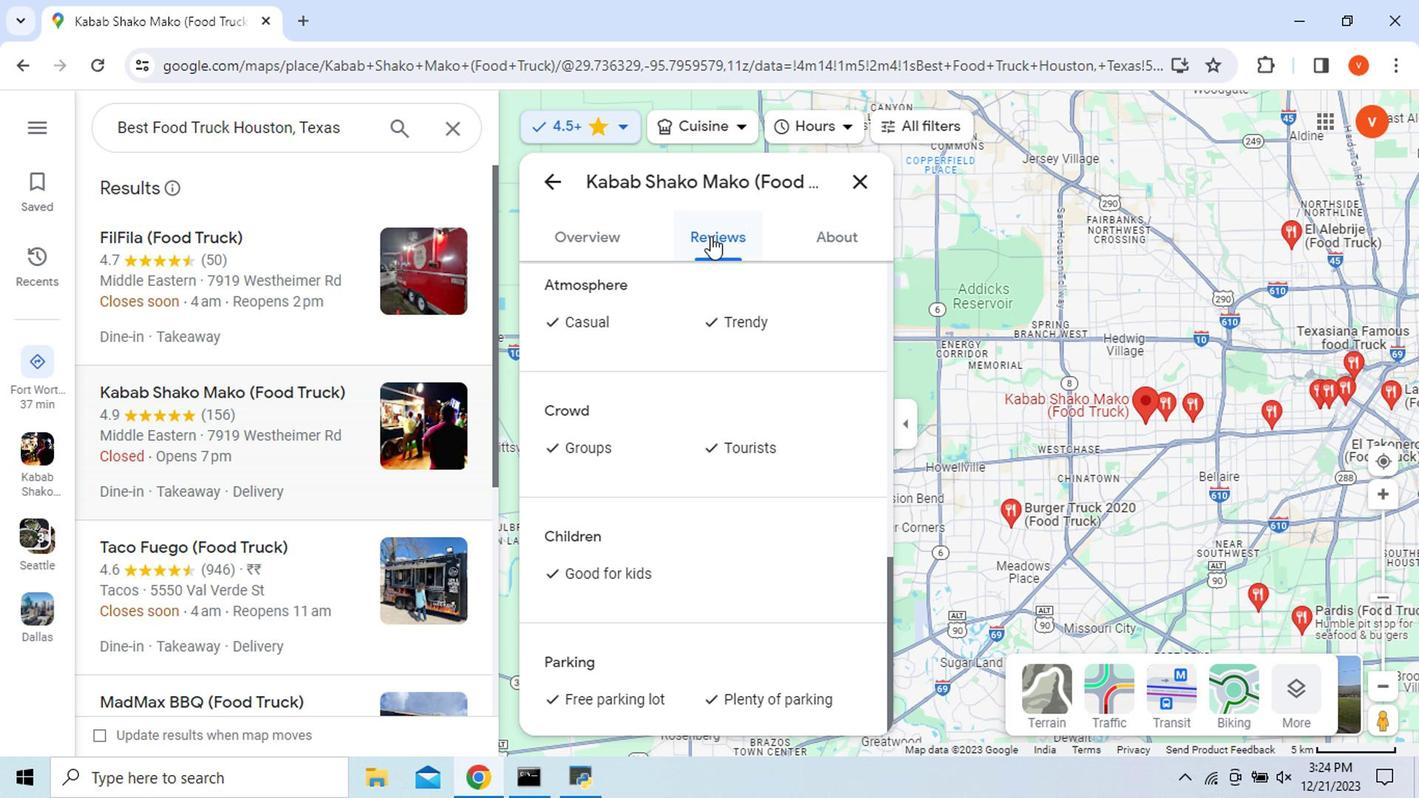 
Action: Mouse moved to (867, 550)
Screenshot: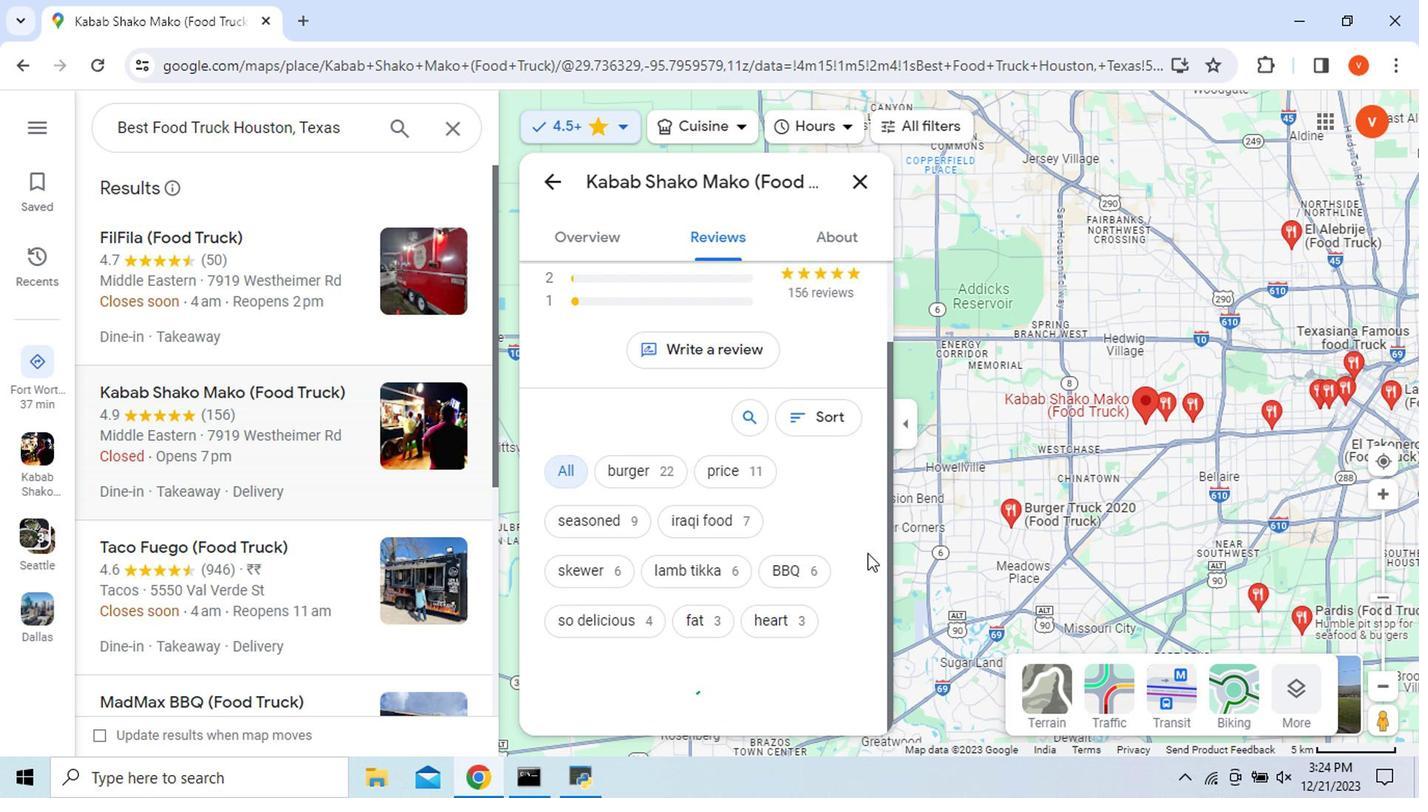
Action: Mouse scrolled (867, 549) with delta (0, -1)
Screenshot: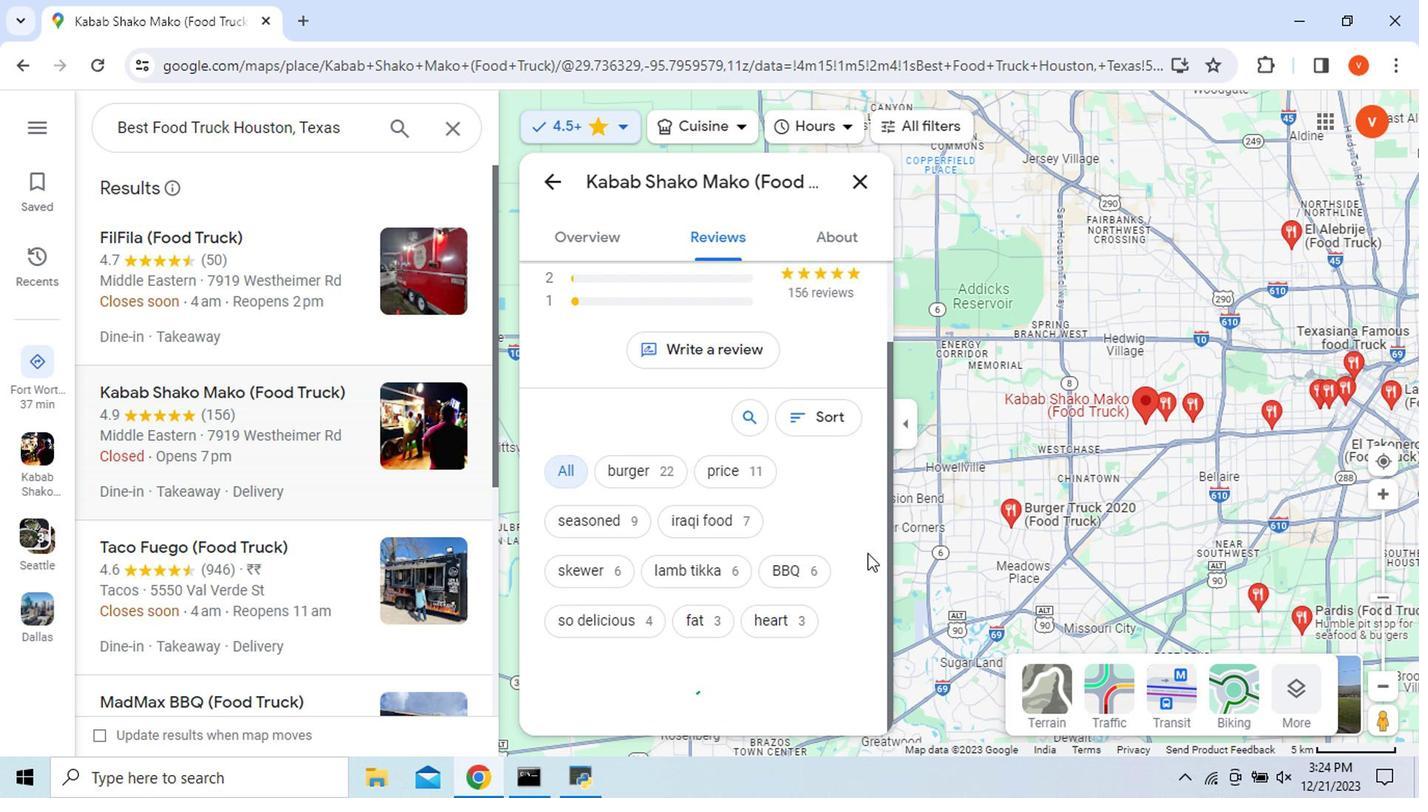 
Action: Mouse scrolled (867, 549) with delta (0, -1)
Screenshot: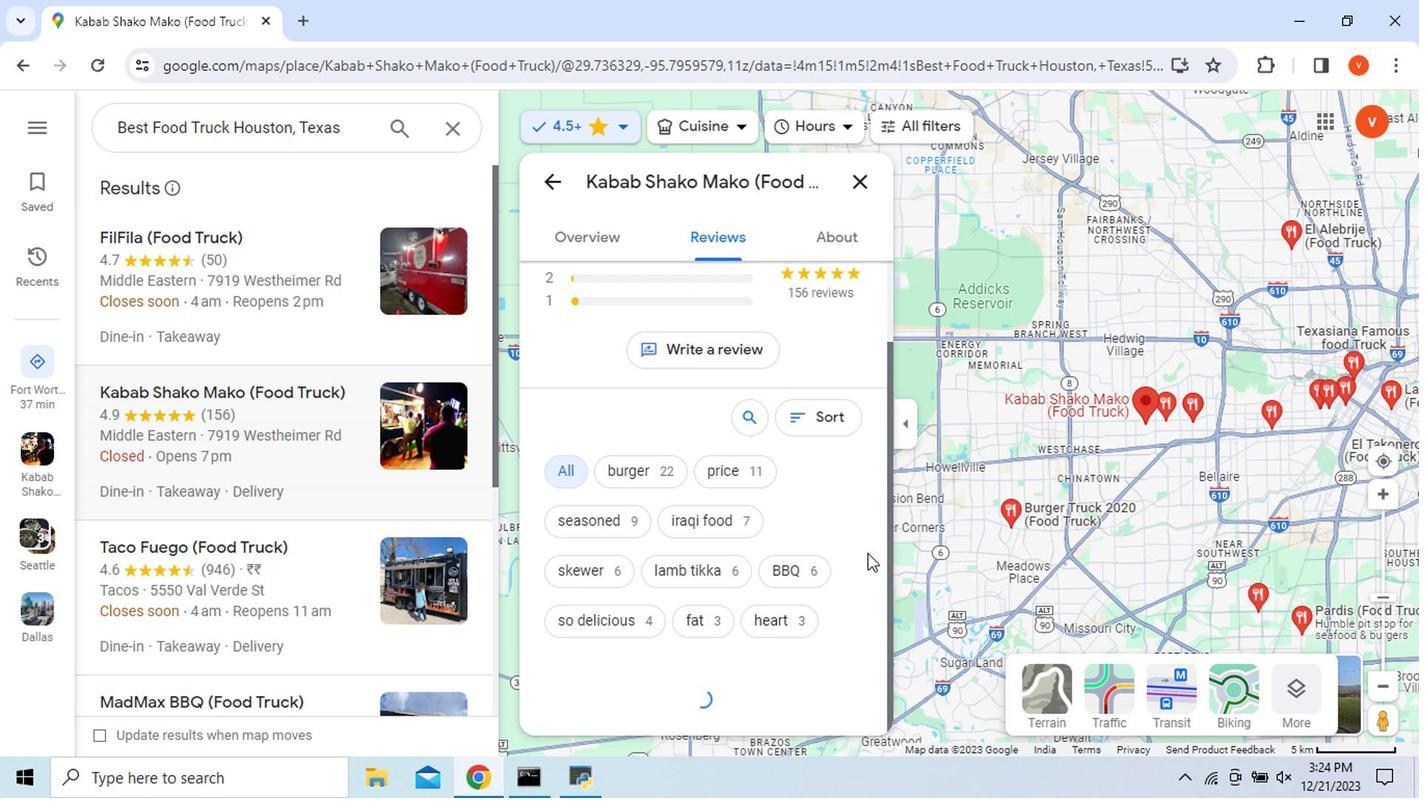 
Action: Mouse scrolled (867, 549) with delta (0, -1)
Screenshot: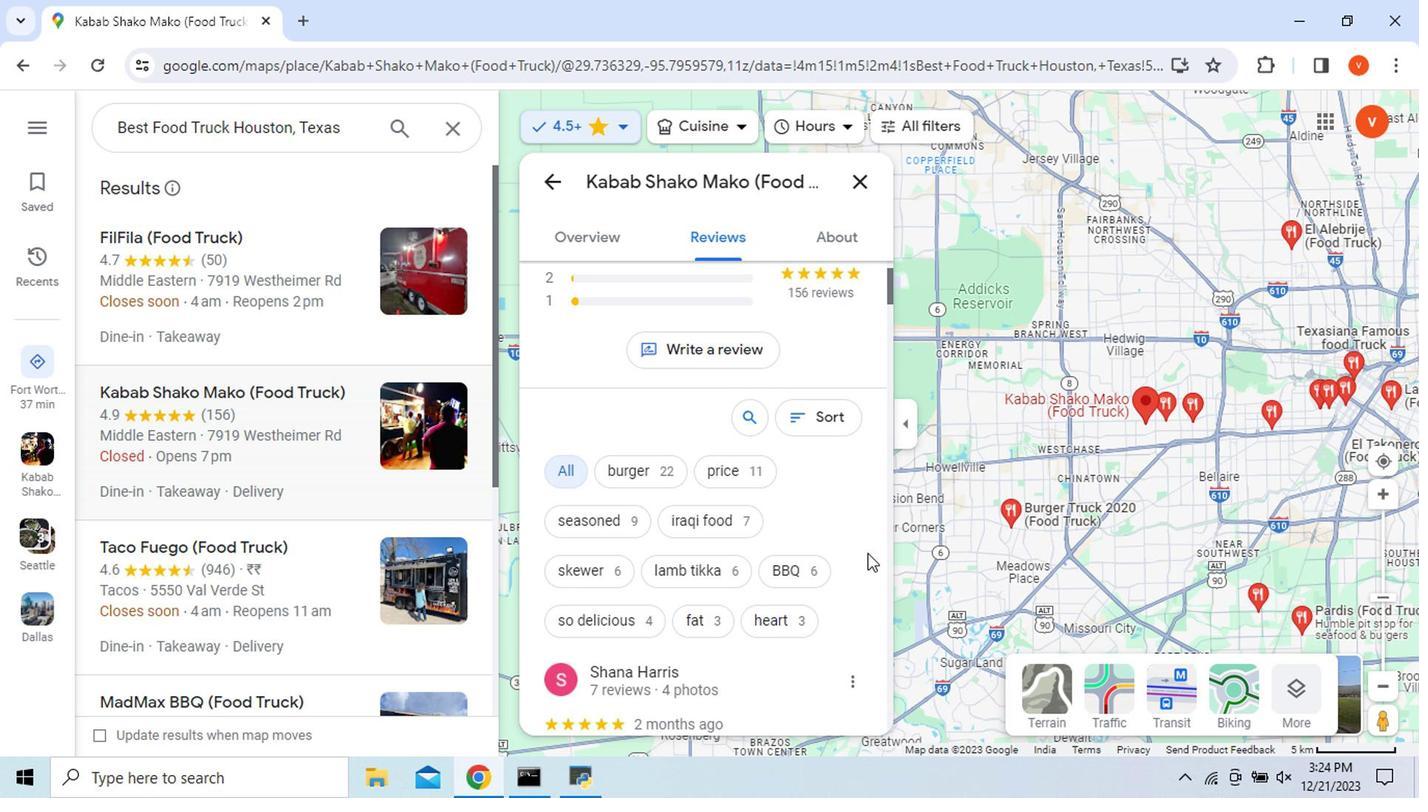 
Action: Mouse moved to (855, 553)
Screenshot: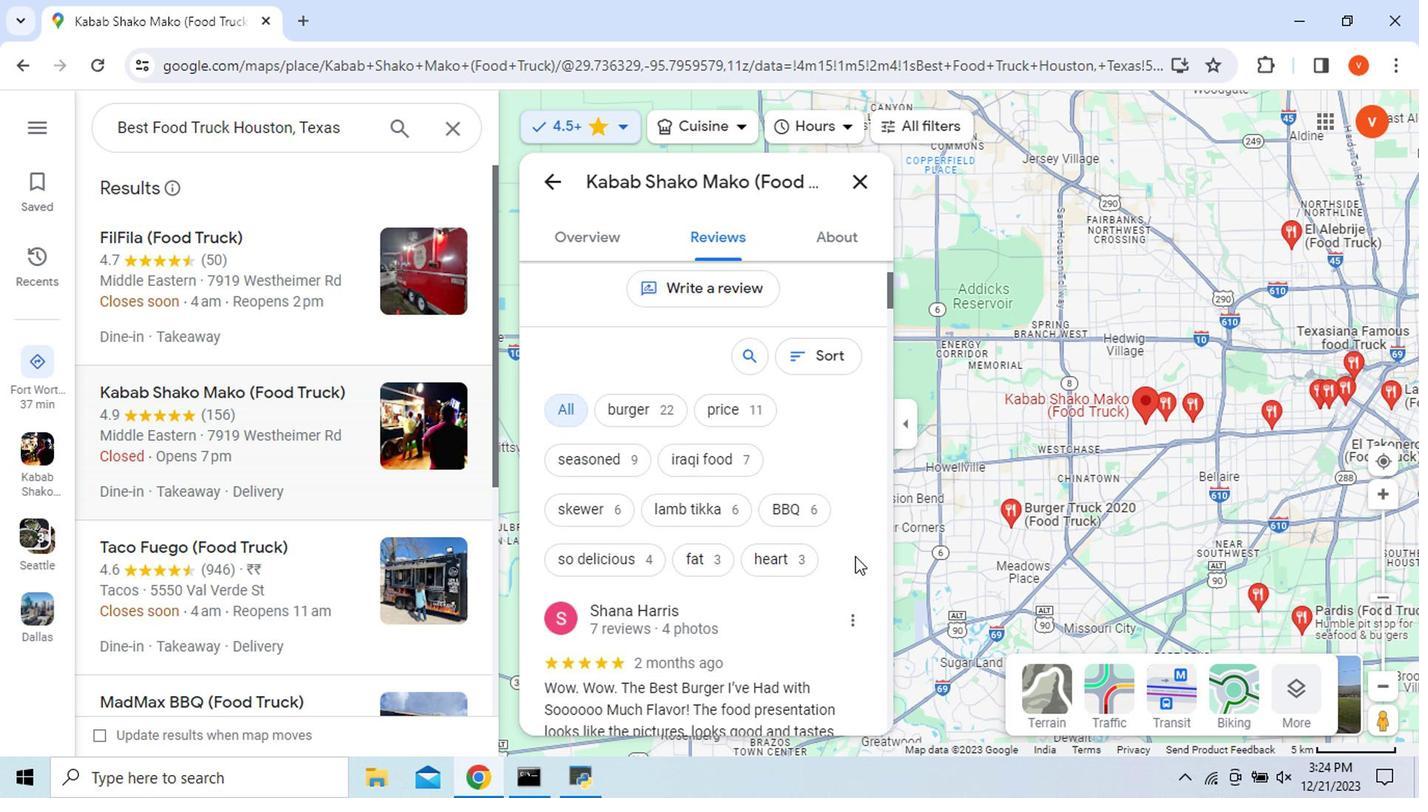 
Action: Mouse scrolled (855, 552) with delta (0, -1)
Screenshot: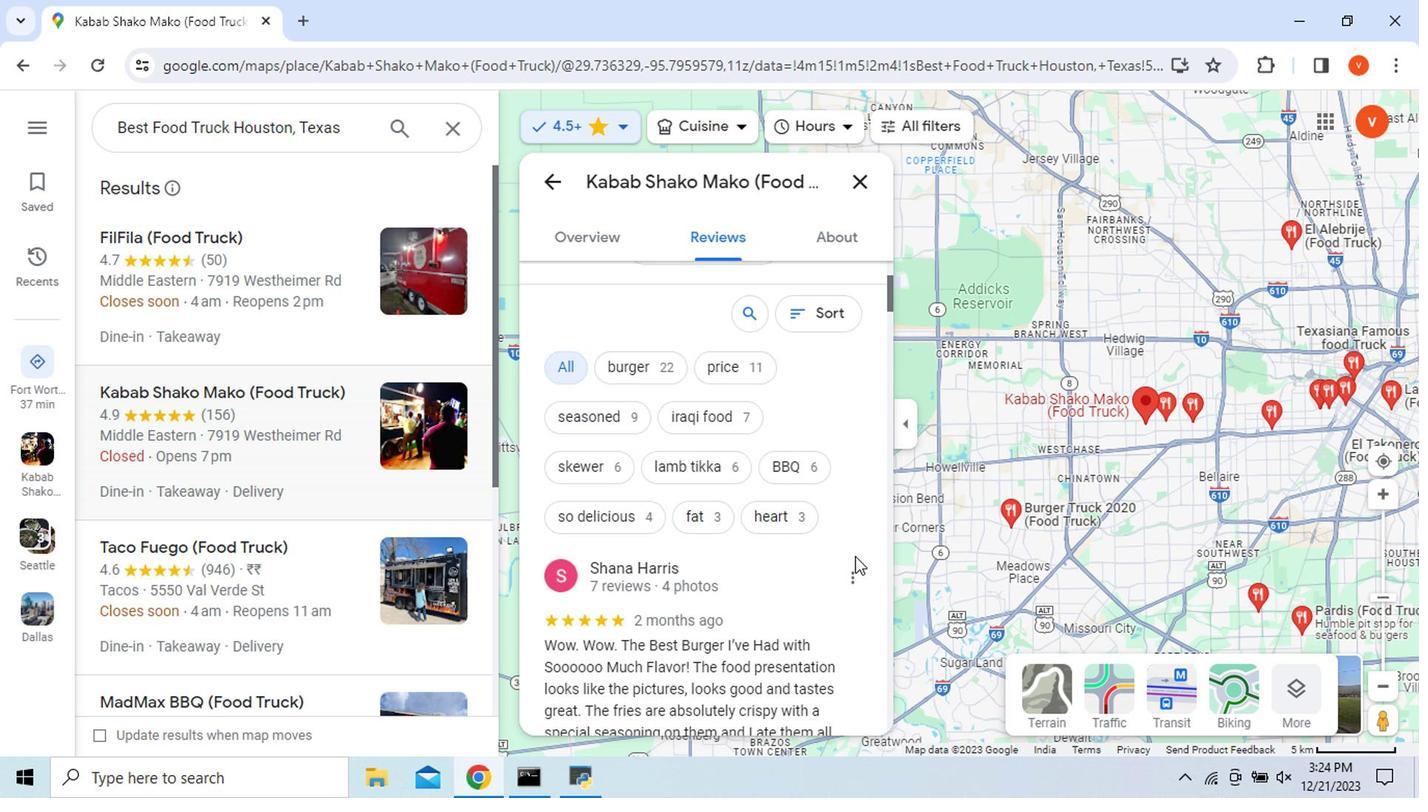 
Action: Mouse scrolled (855, 552) with delta (0, -1)
Screenshot: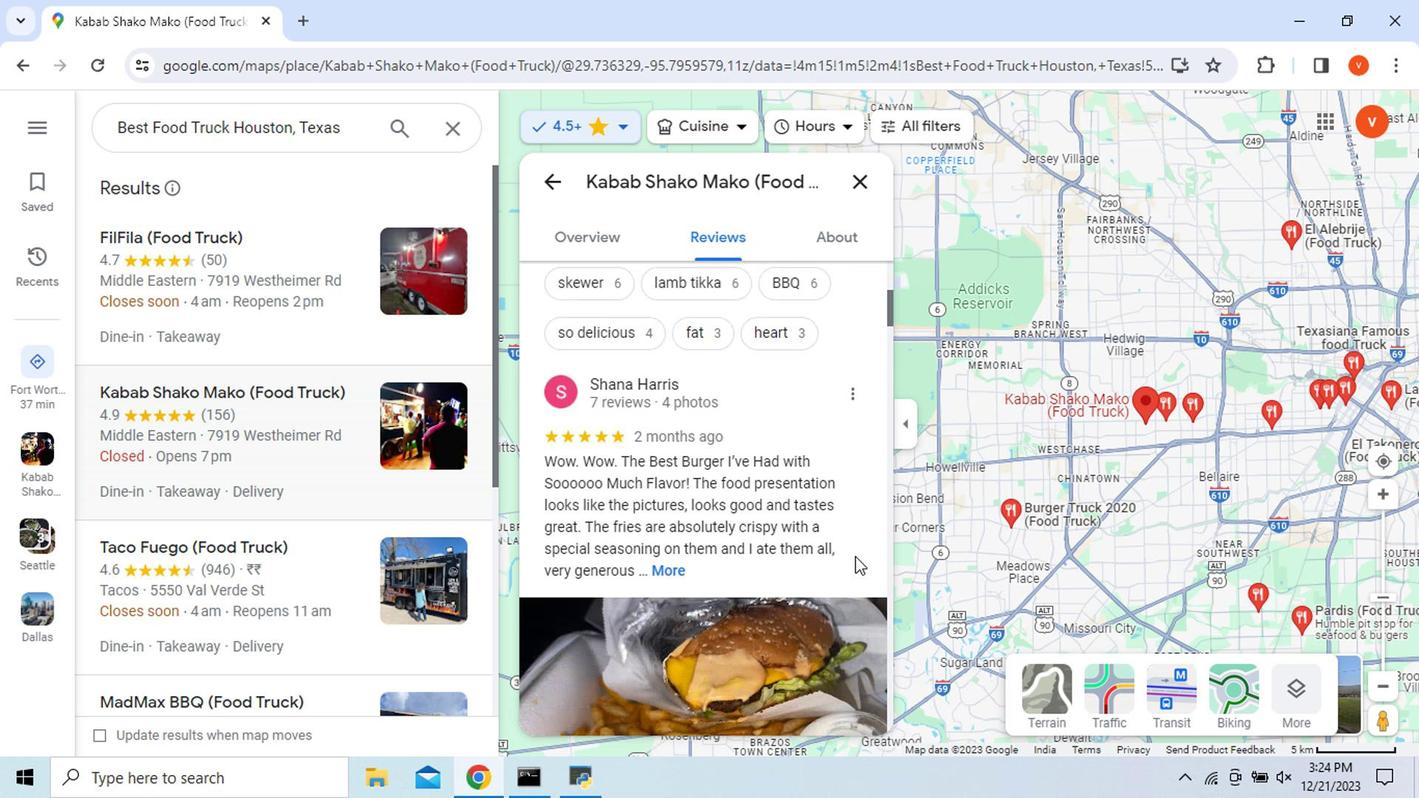 
Action: Mouse scrolled (855, 552) with delta (0, -1)
Screenshot: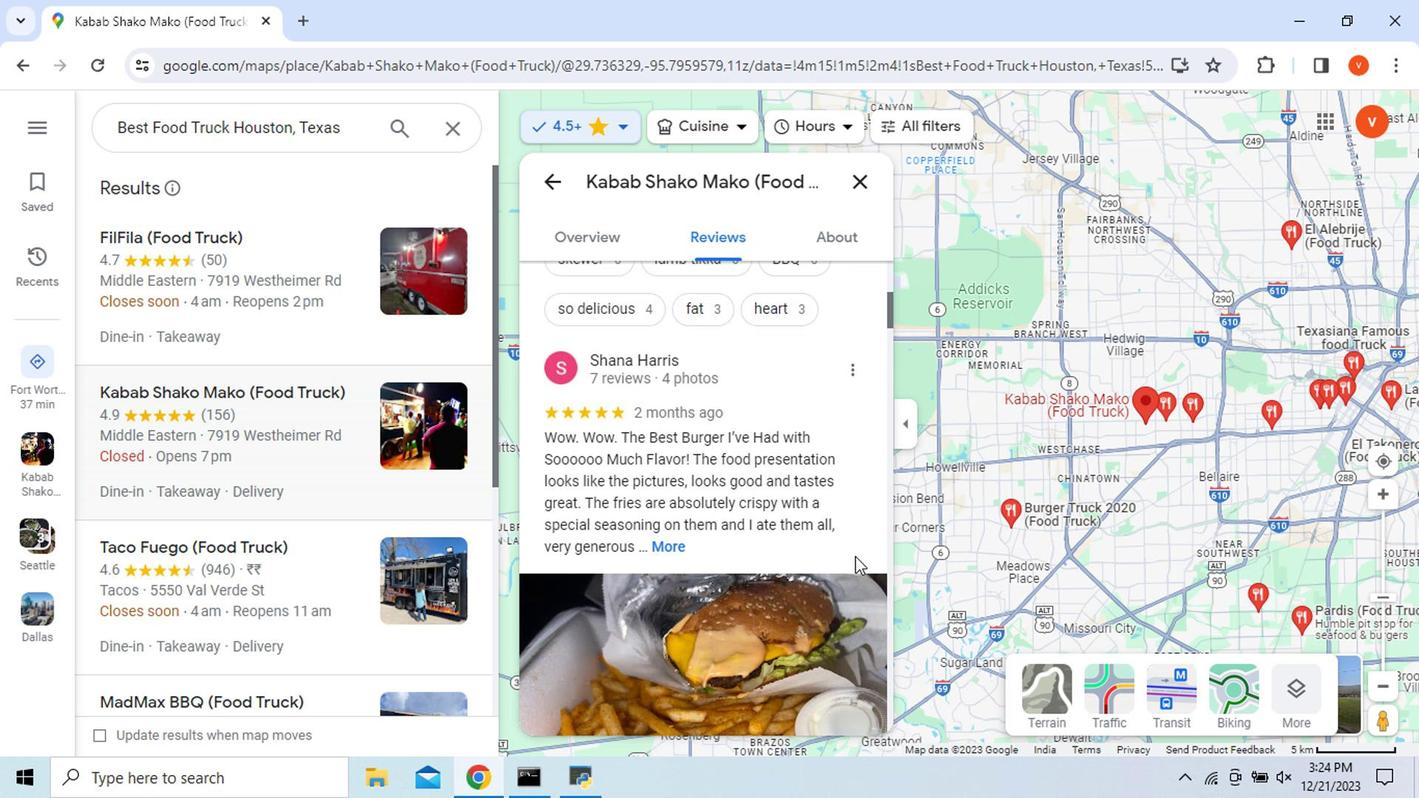 
Action: Mouse scrolled (855, 552) with delta (0, -1)
Screenshot: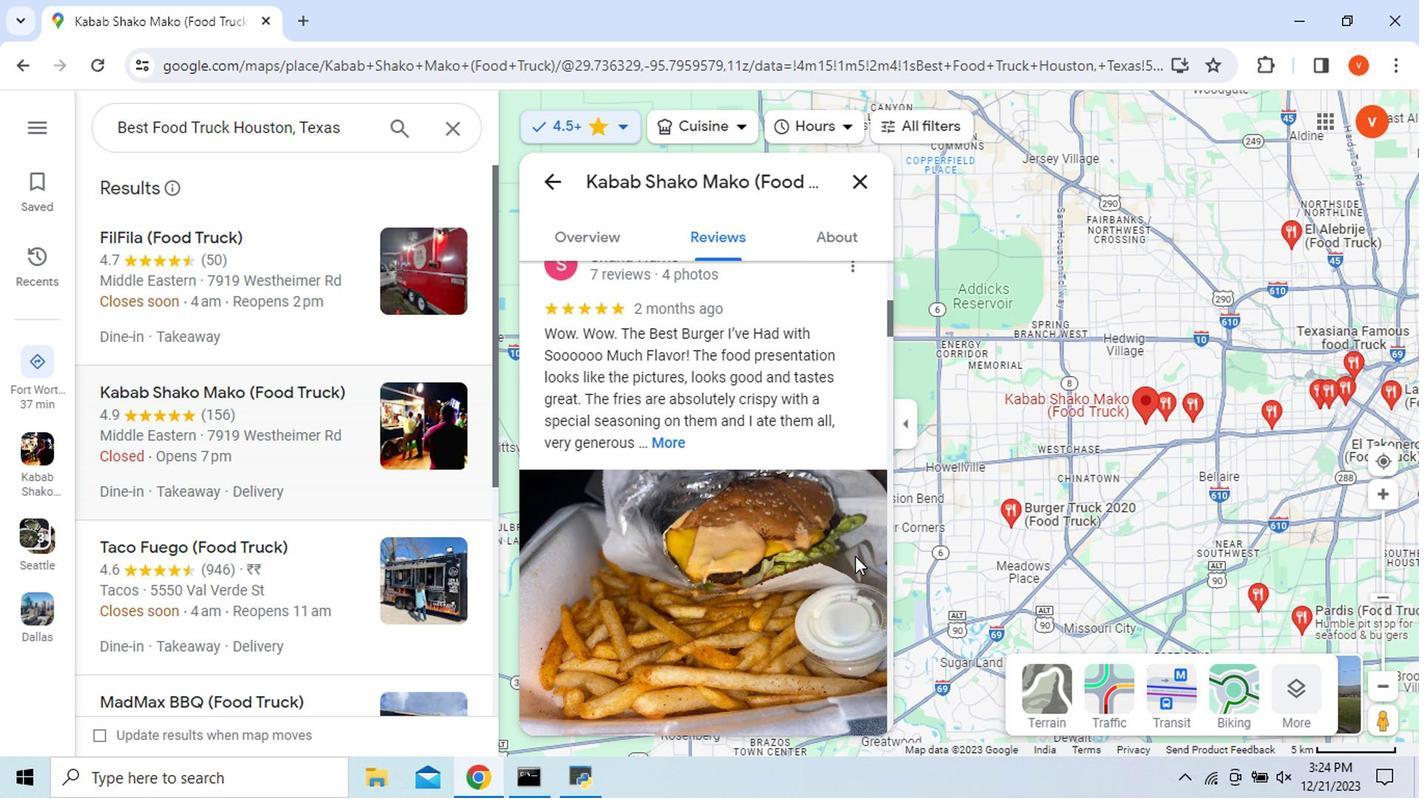 
Action: Mouse scrolled (855, 552) with delta (0, -1)
Screenshot: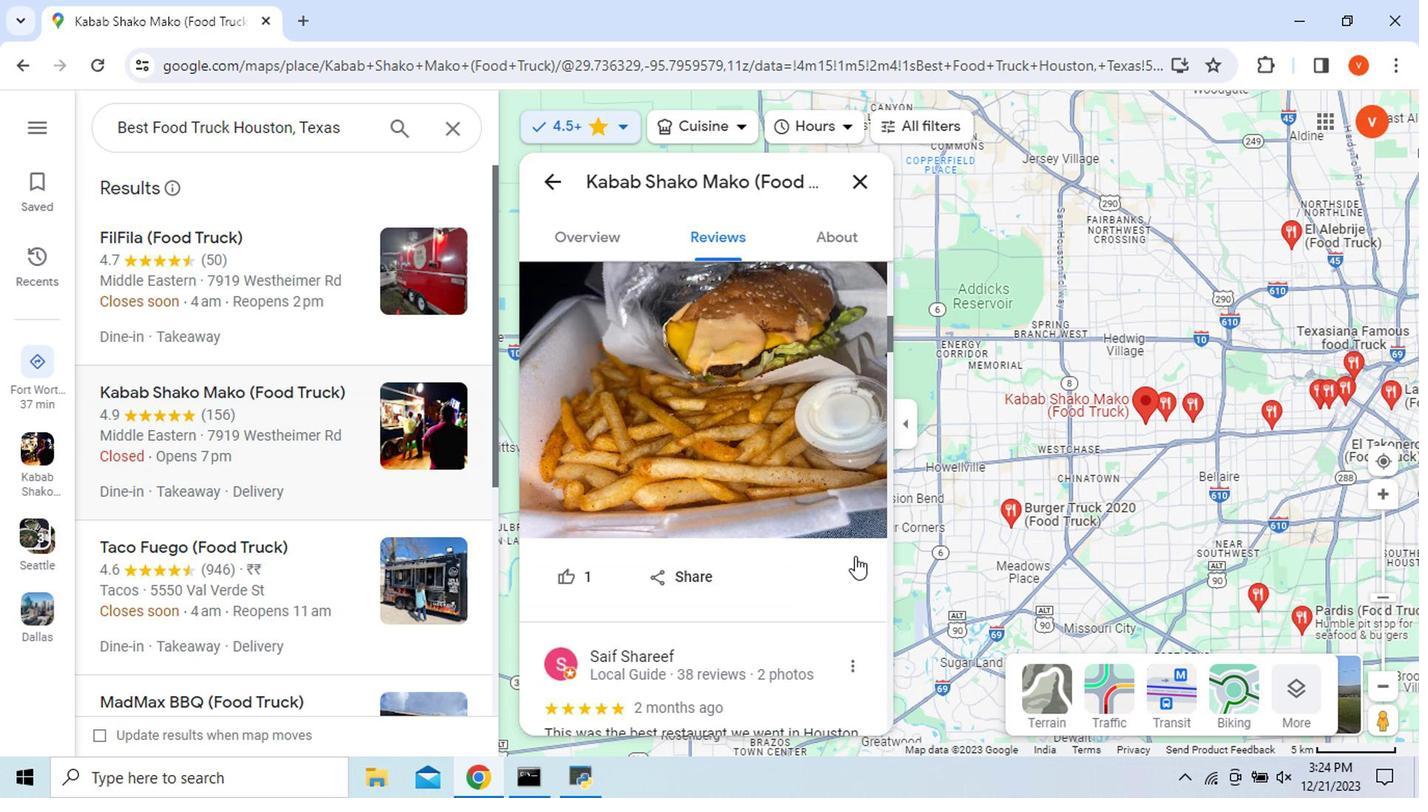 
Action: Mouse scrolled (855, 552) with delta (0, -1)
Screenshot: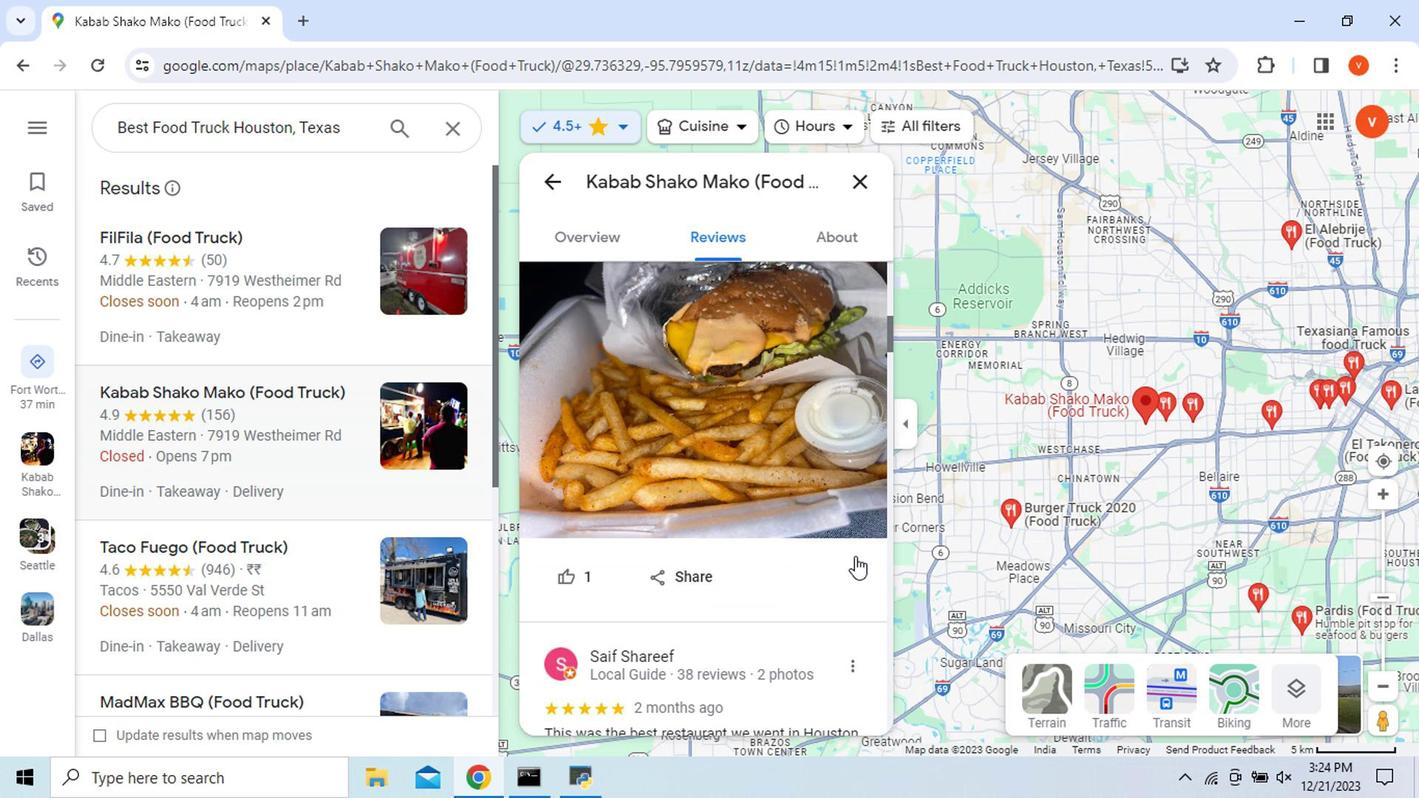 
Action: Mouse scrolled (855, 552) with delta (0, -1)
Screenshot: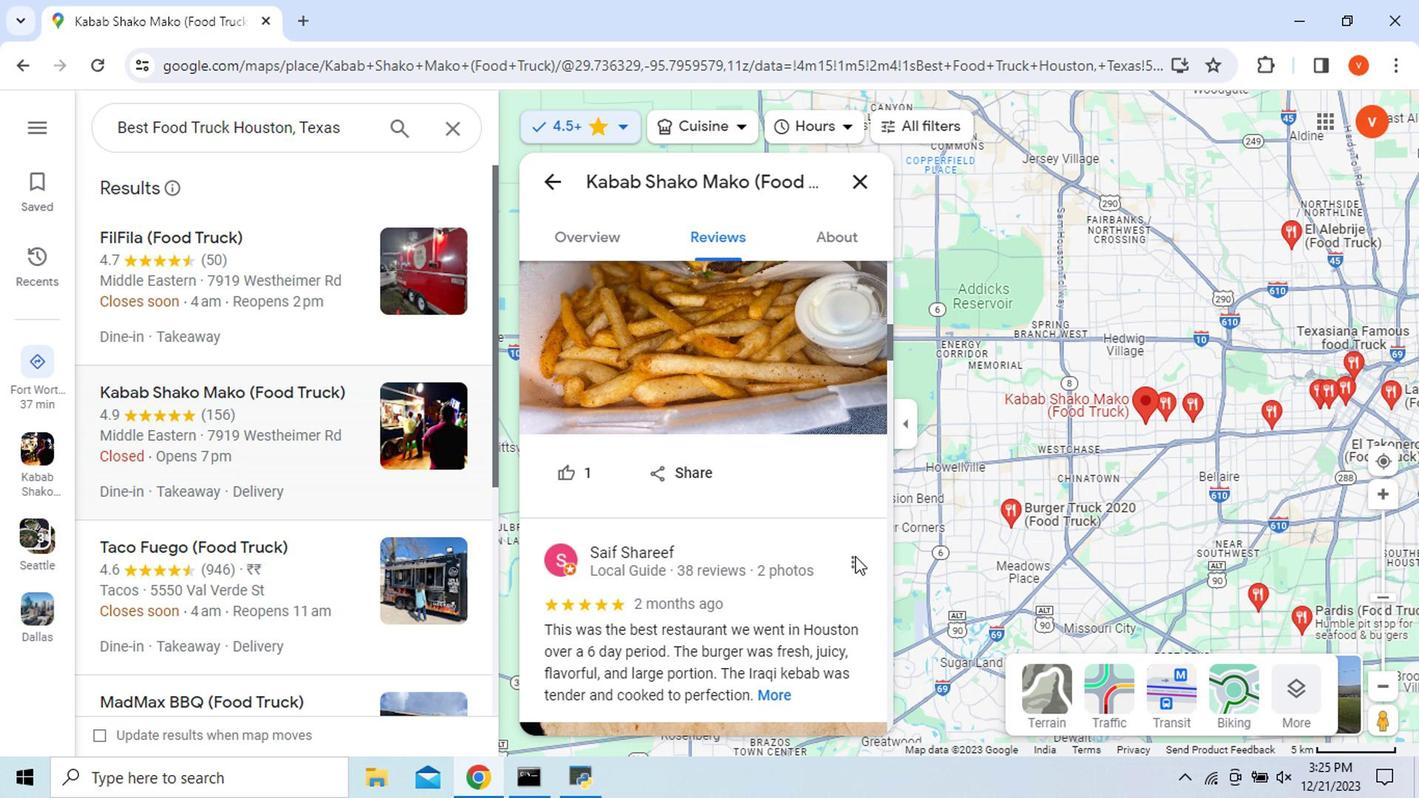
Action: Mouse scrolled (855, 552) with delta (0, -1)
Screenshot: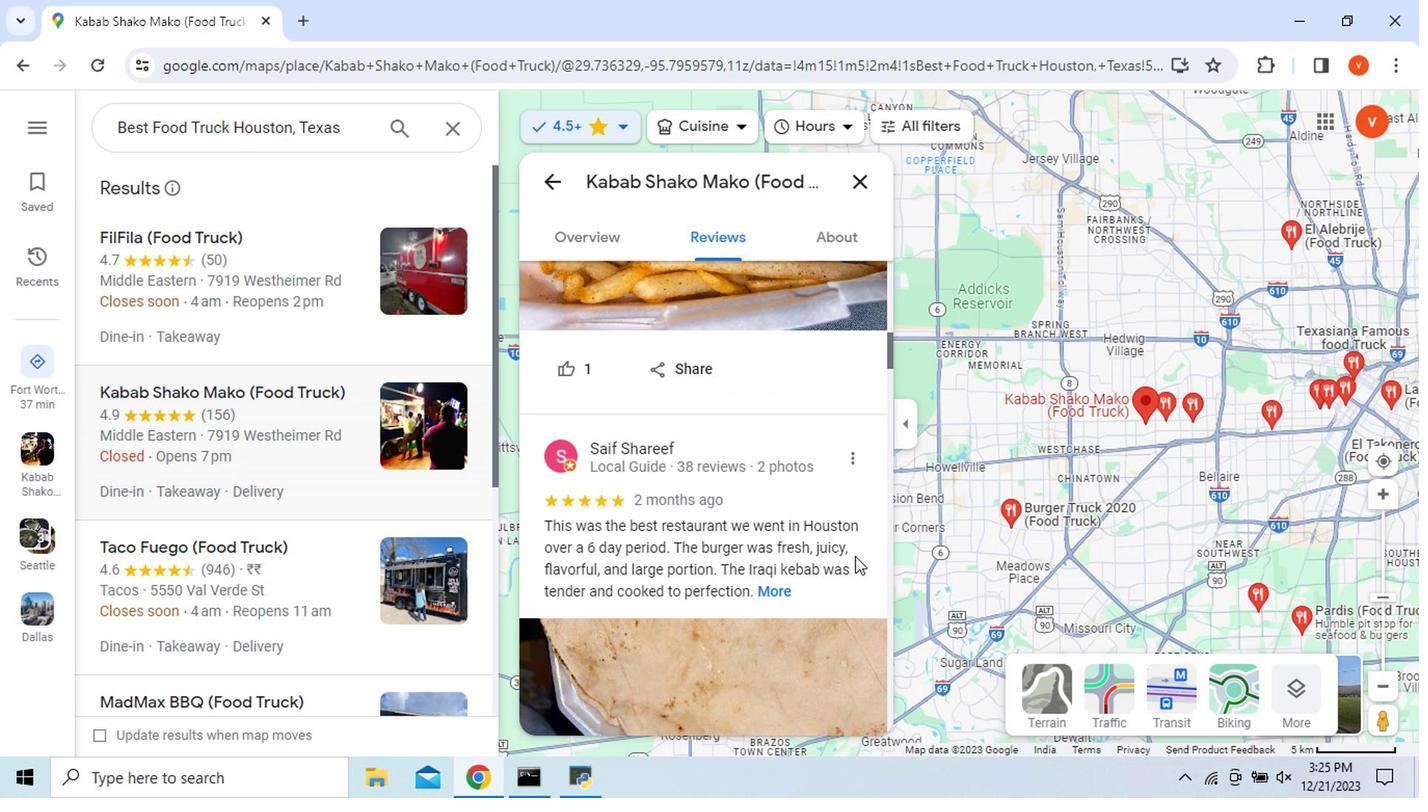 
Action: Mouse scrolled (855, 552) with delta (0, -1)
Screenshot: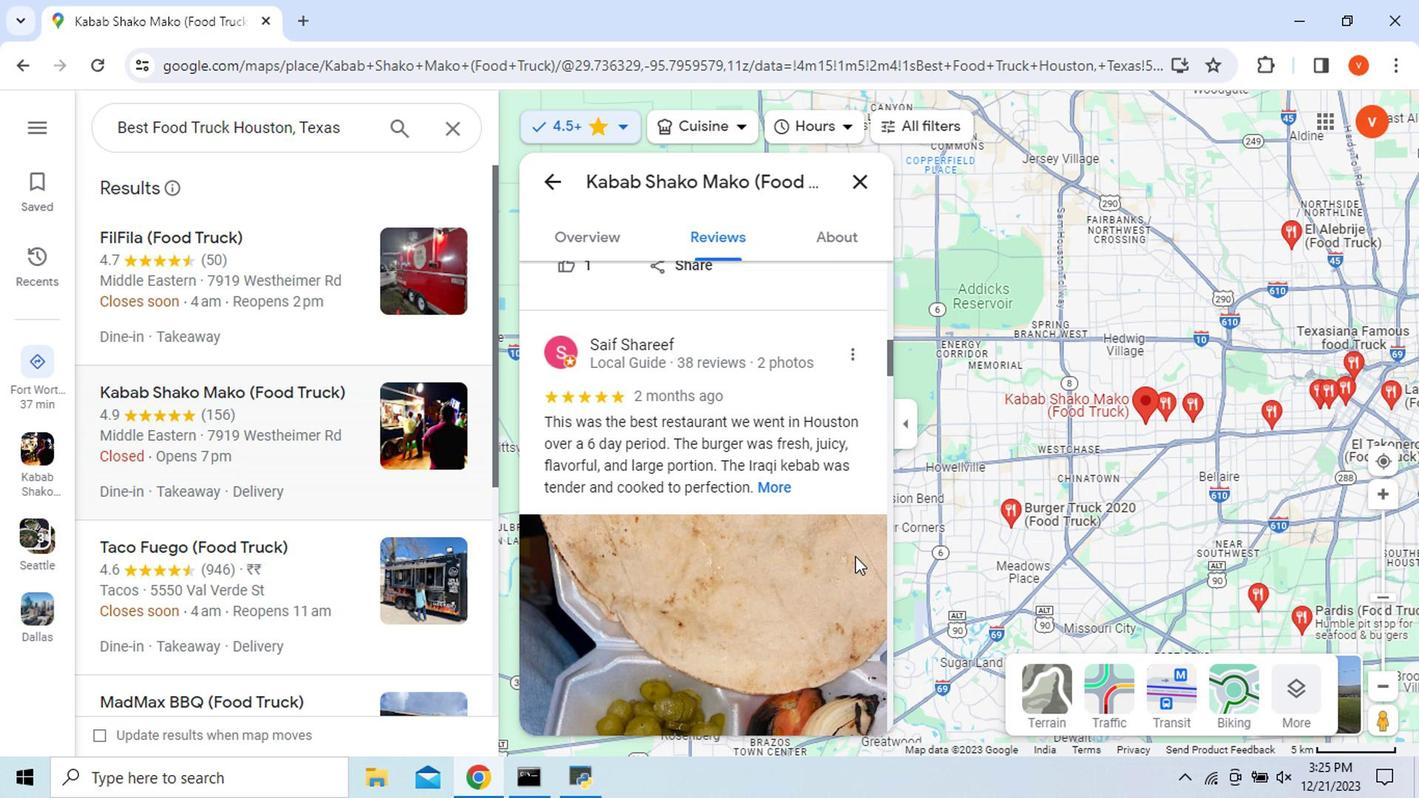 
Action: Mouse scrolled (855, 552) with delta (0, -1)
Screenshot: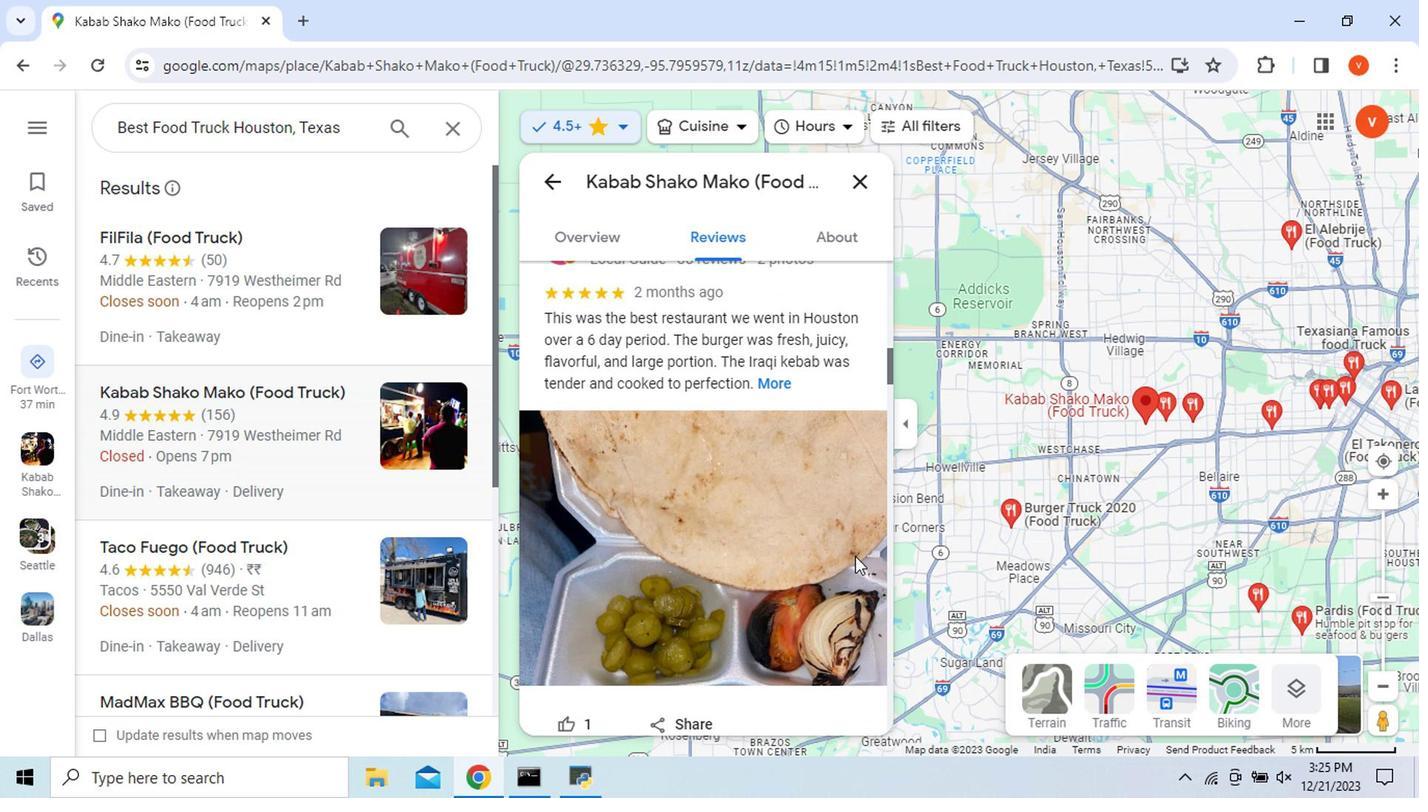 
Action: Mouse scrolled (855, 552) with delta (0, -1)
Screenshot: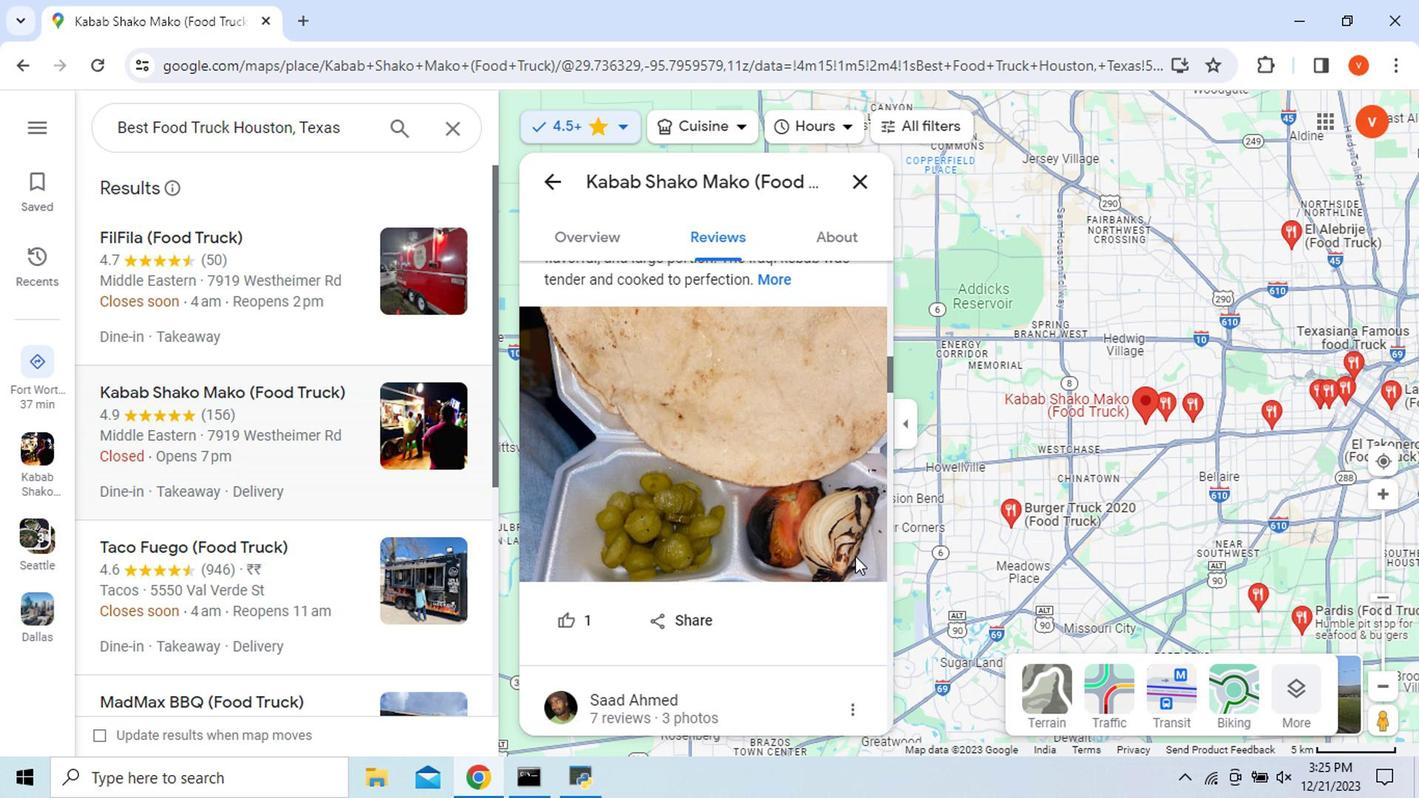 
Action: Mouse scrolled (855, 552) with delta (0, -1)
Screenshot: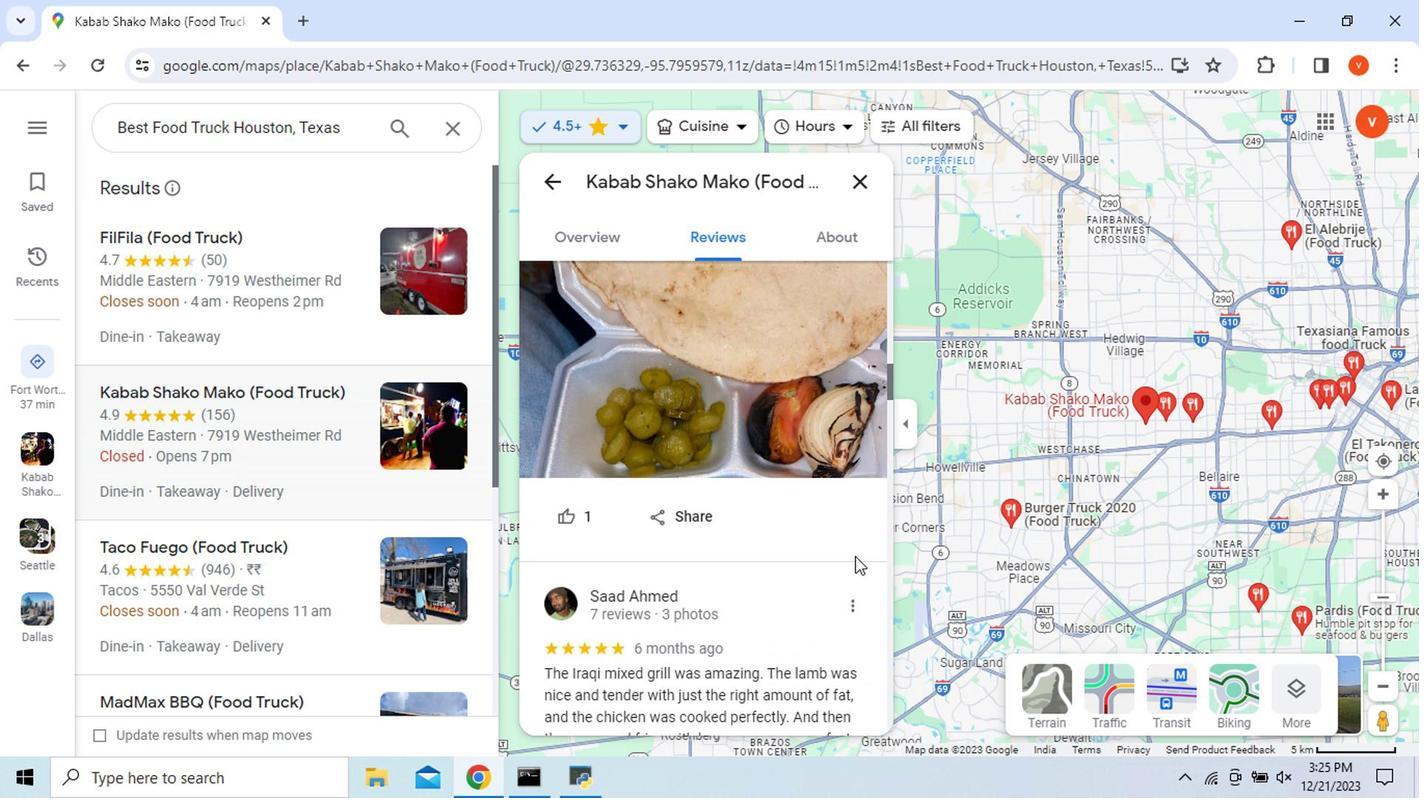
Action: Mouse scrolled (855, 552) with delta (0, -1)
Screenshot: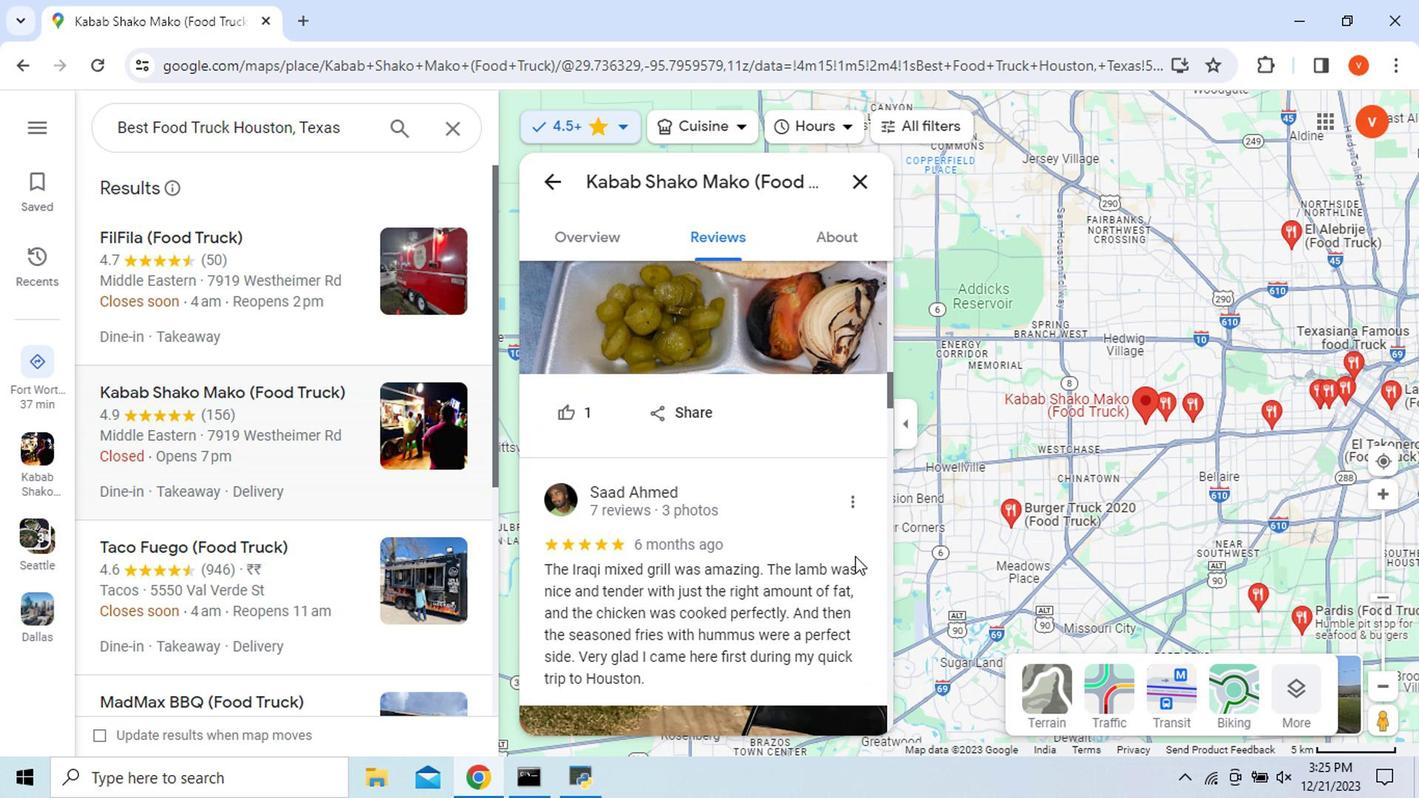 
Action: Mouse scrolled (855, 552) with delta (0, -1)
Screenshot: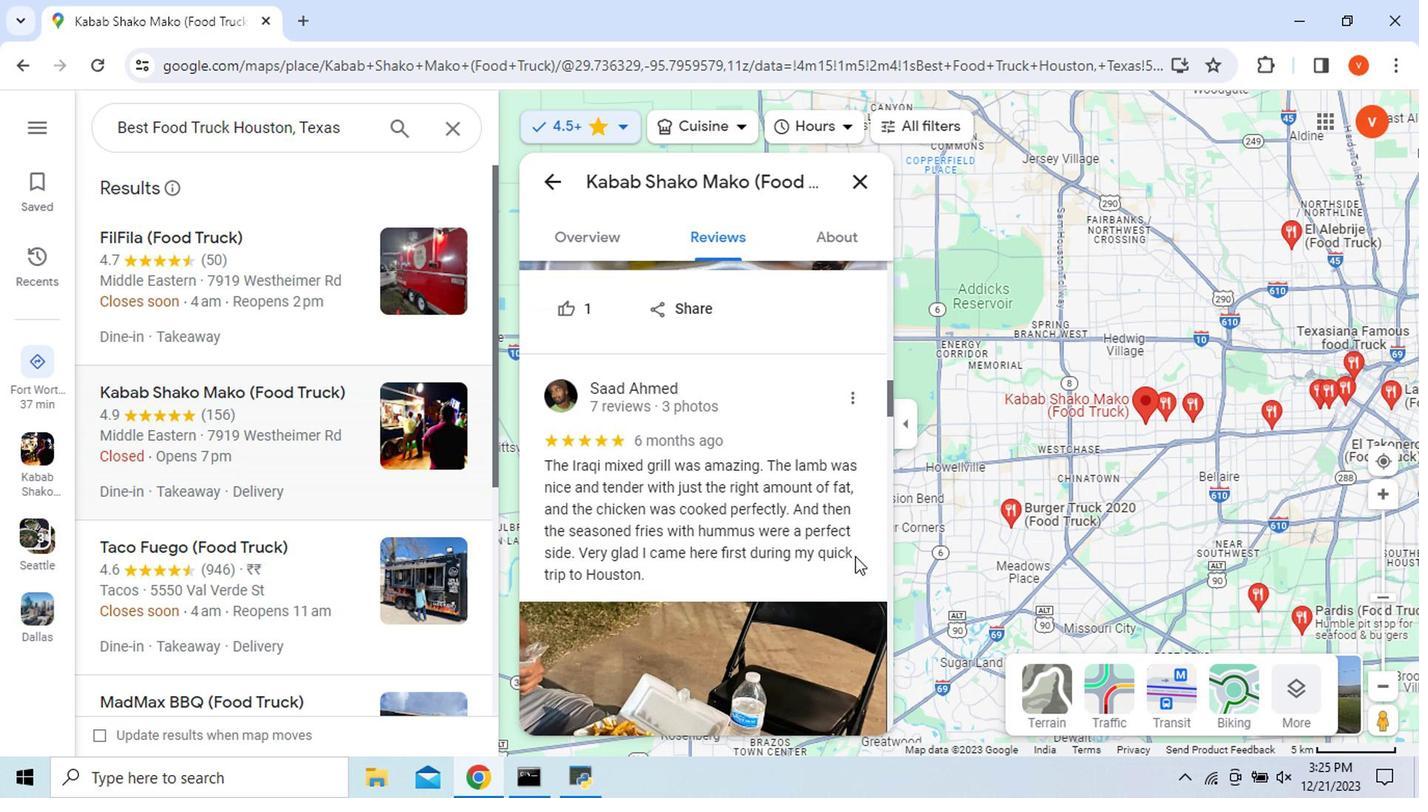 
Action: Mouse scrolled (855, 552) with delta (0, -1)
Screenshot: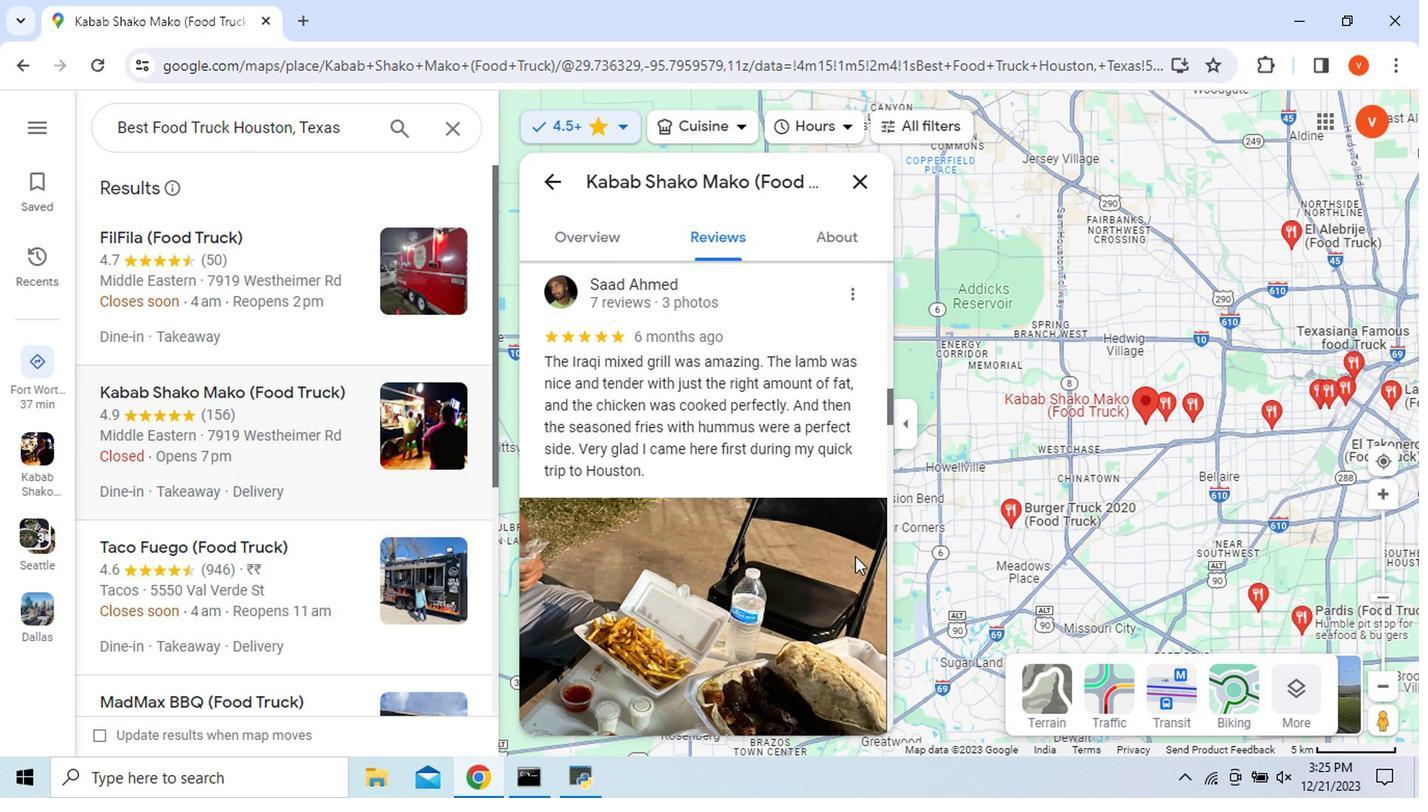 
Action: Mouse scrolled (855, 552) with delta (0, -1)
Screenshot: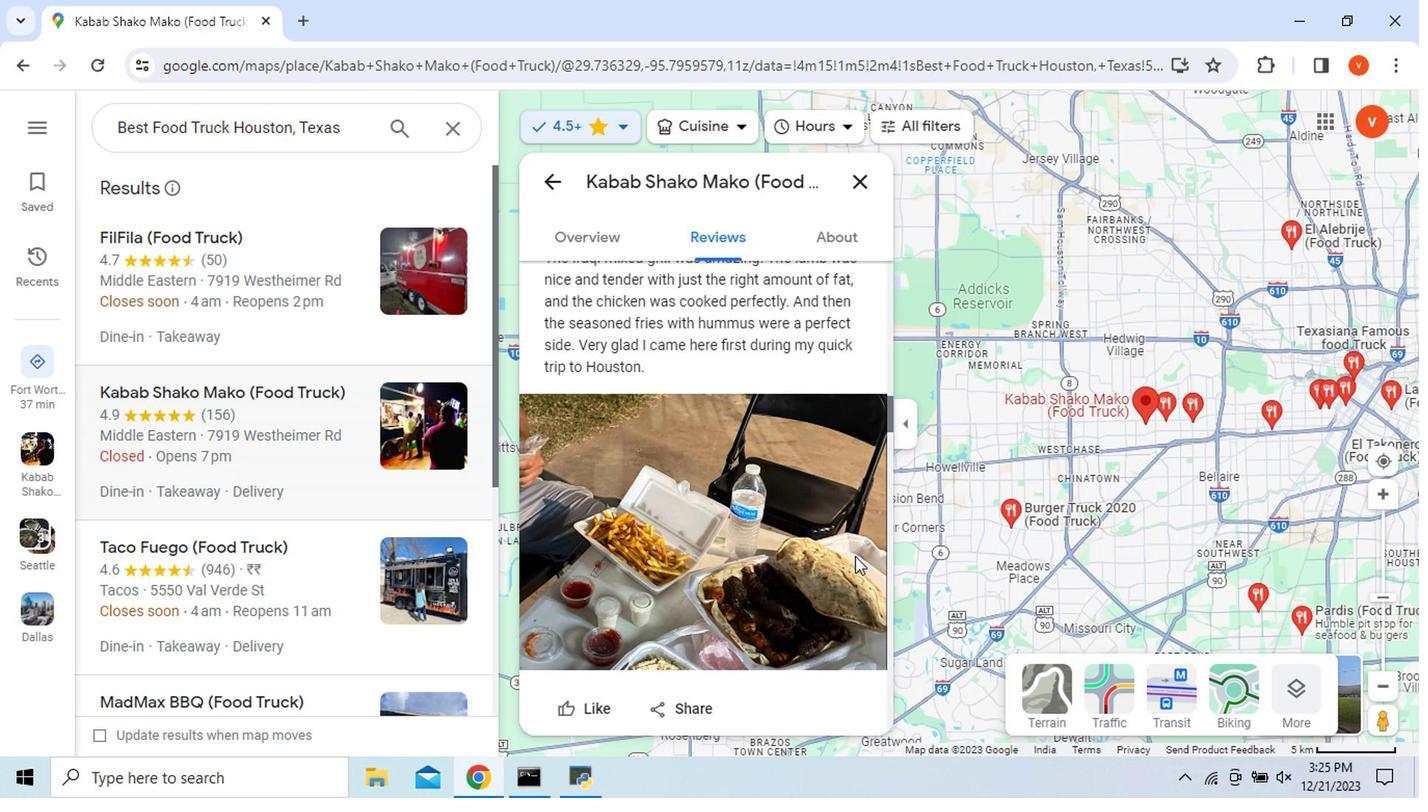 
Action: Mouse scrolled (855, 552) with delta (0, -1)
Screenshot: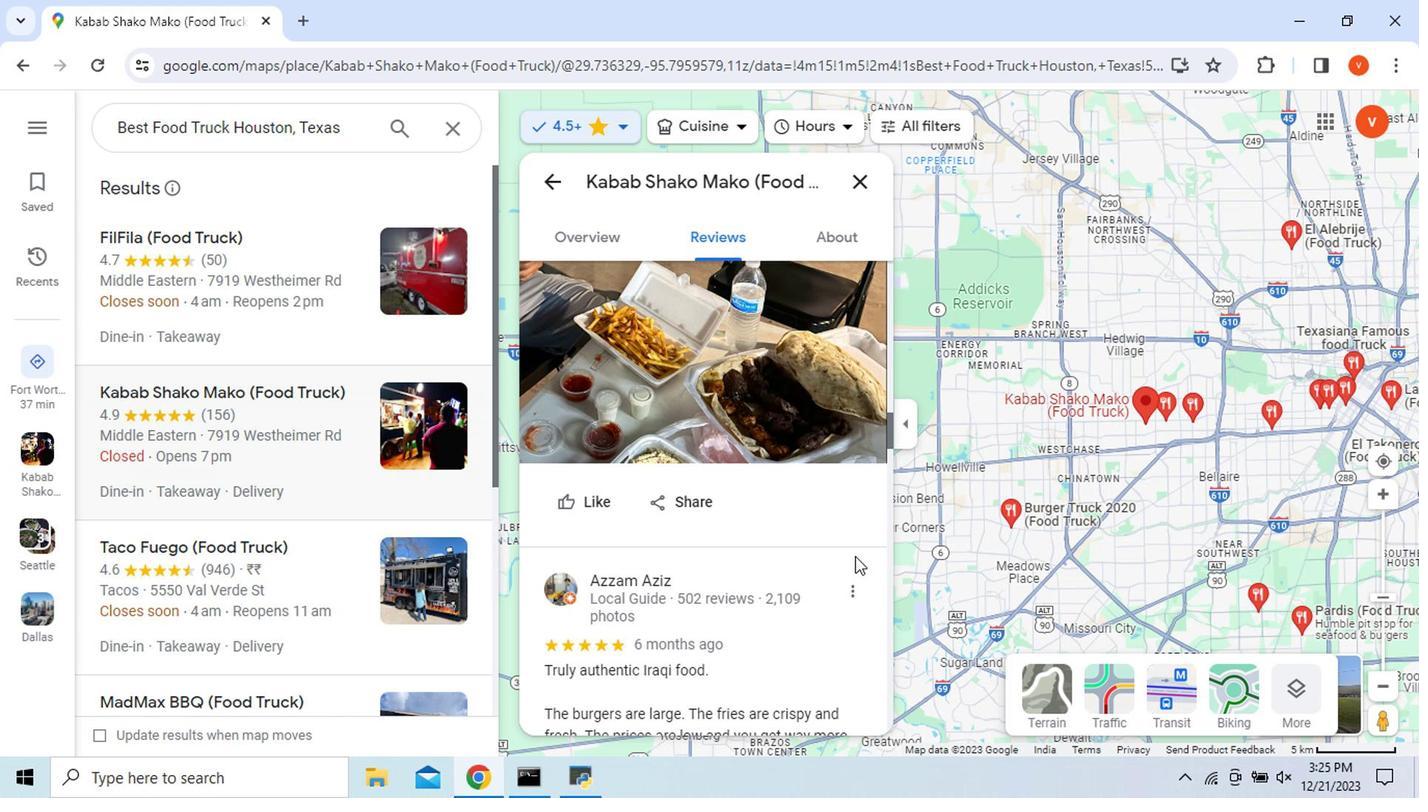 
Action: Mouse scrolled (855, 552) with delta (0, -1)
Screenshot: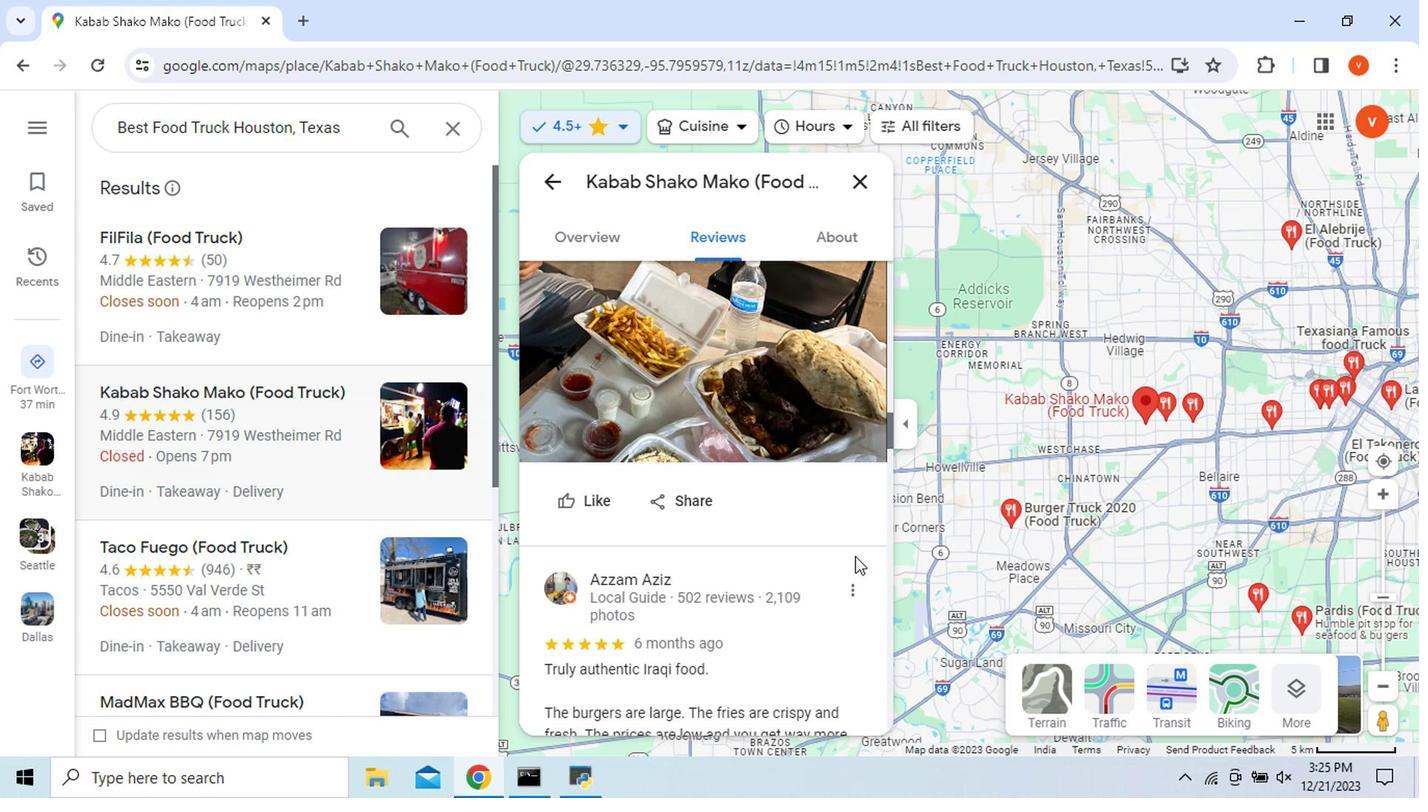 
Action: Mouse scrolled (855, 552) with delta (0, -1)
Screenshot: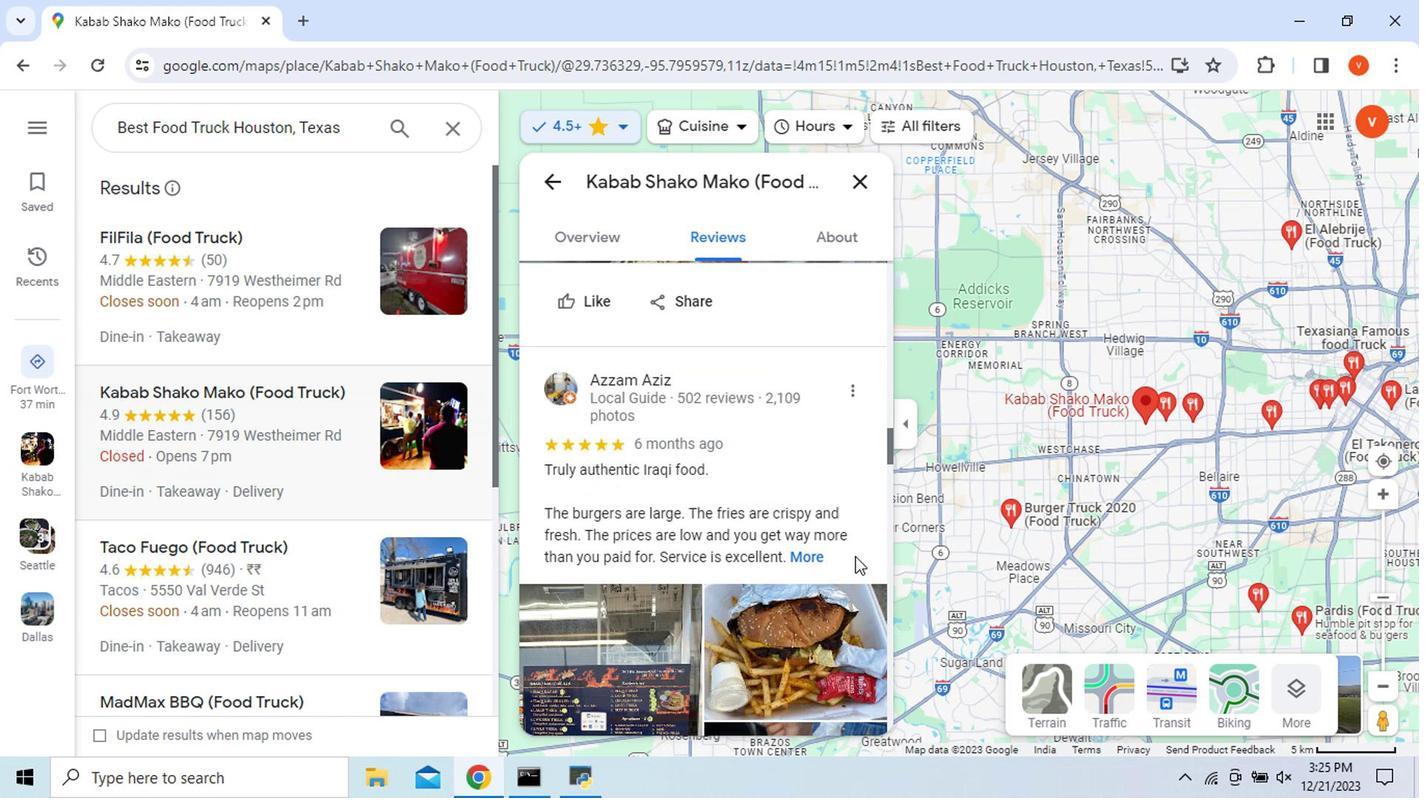 
Action: Mouse scrolled (855, 552) with delta (0, -1)
Screenshot: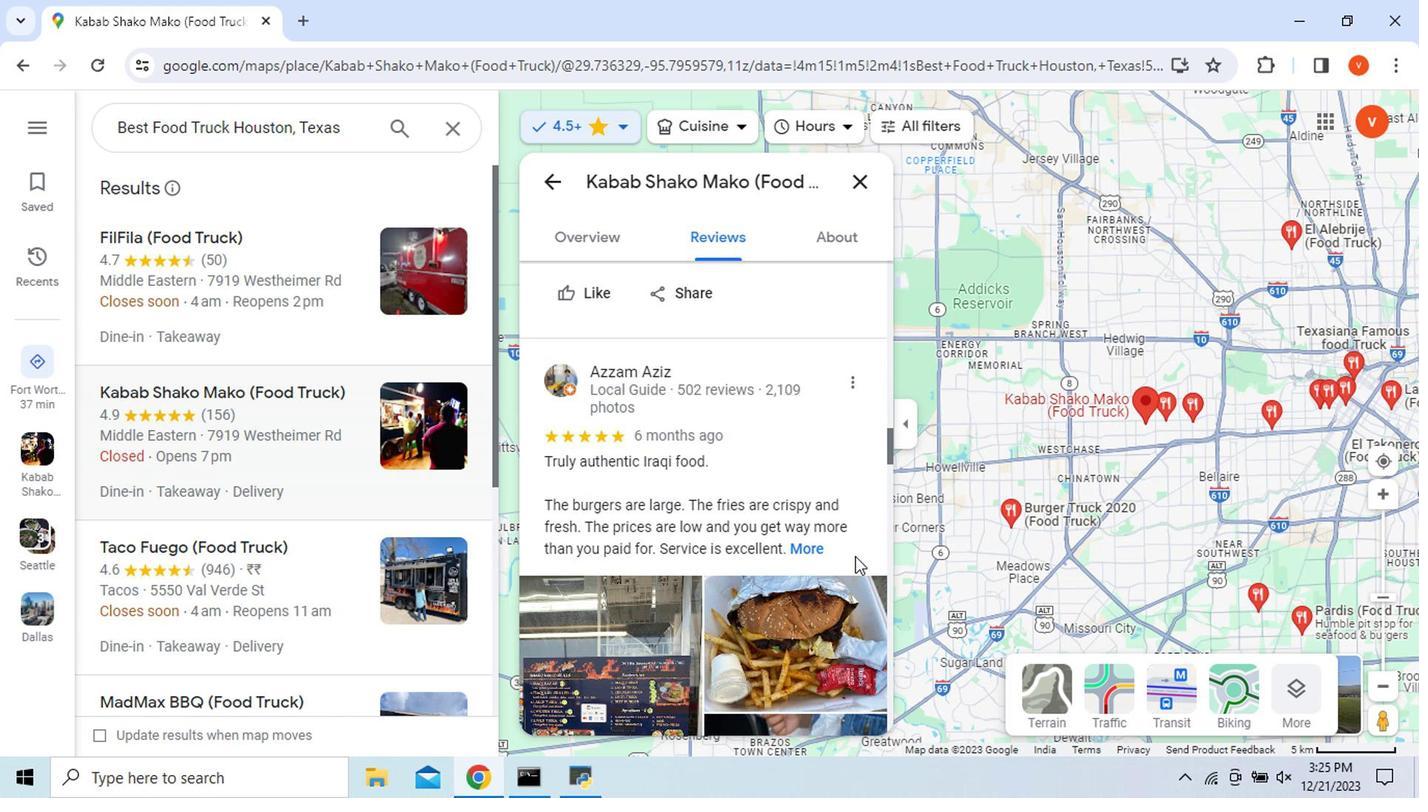
Action: Mouse scrolled (855, 552) with delta (0, -1)
Screenshot: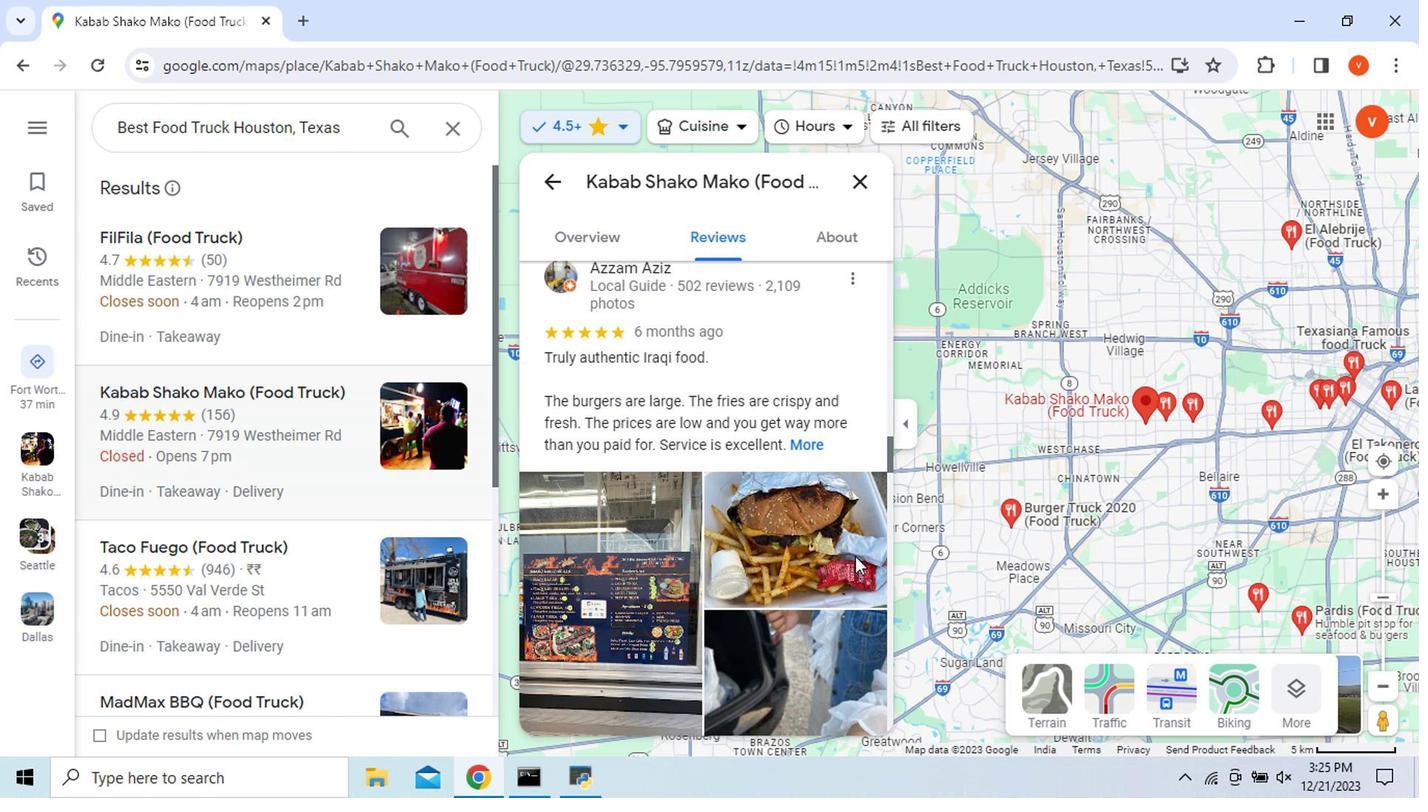 
Action: Mouse scrolled (855, 552) with delta (0, -1)
Screenshot: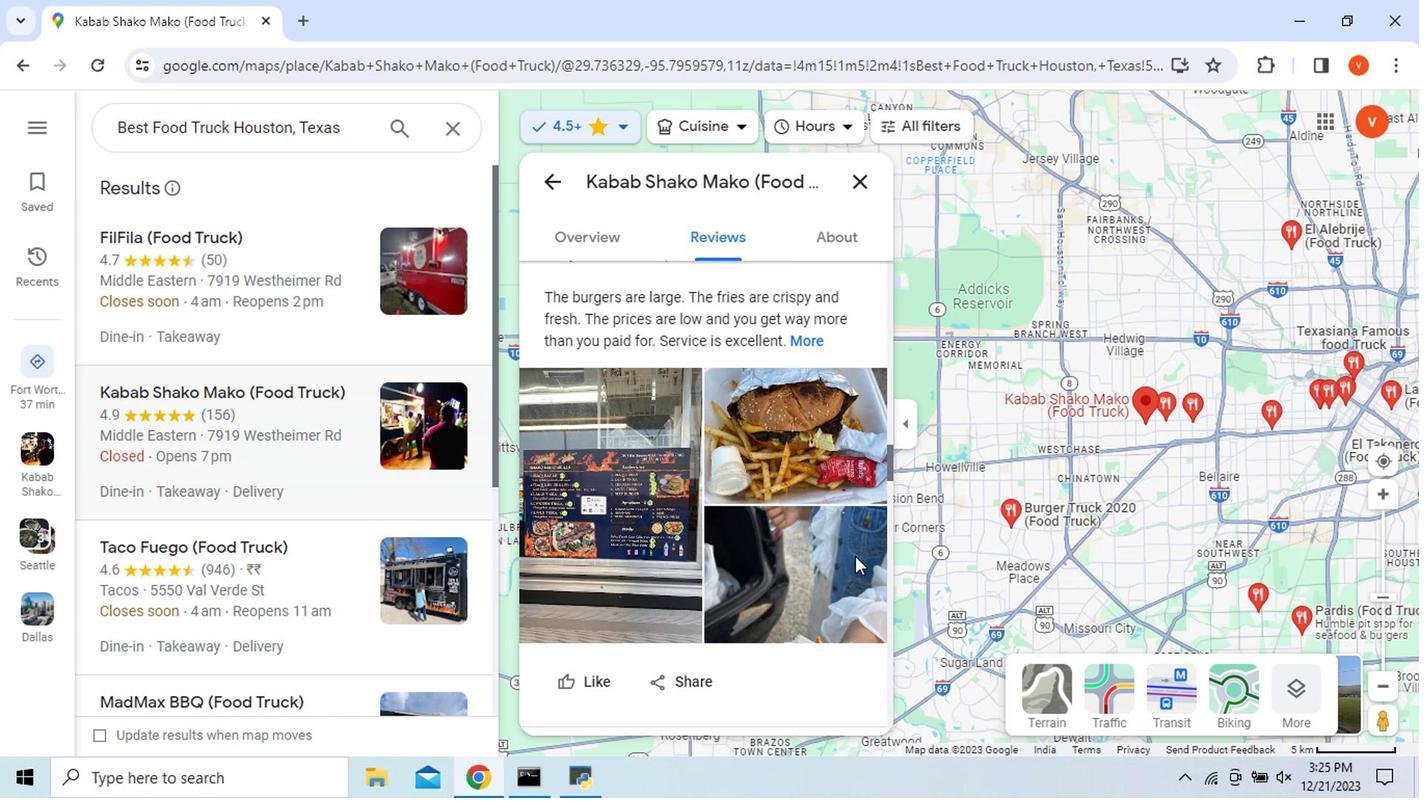 
Action: Mouse scrolled (855, 552) with delta (0, -1)
Screenshot: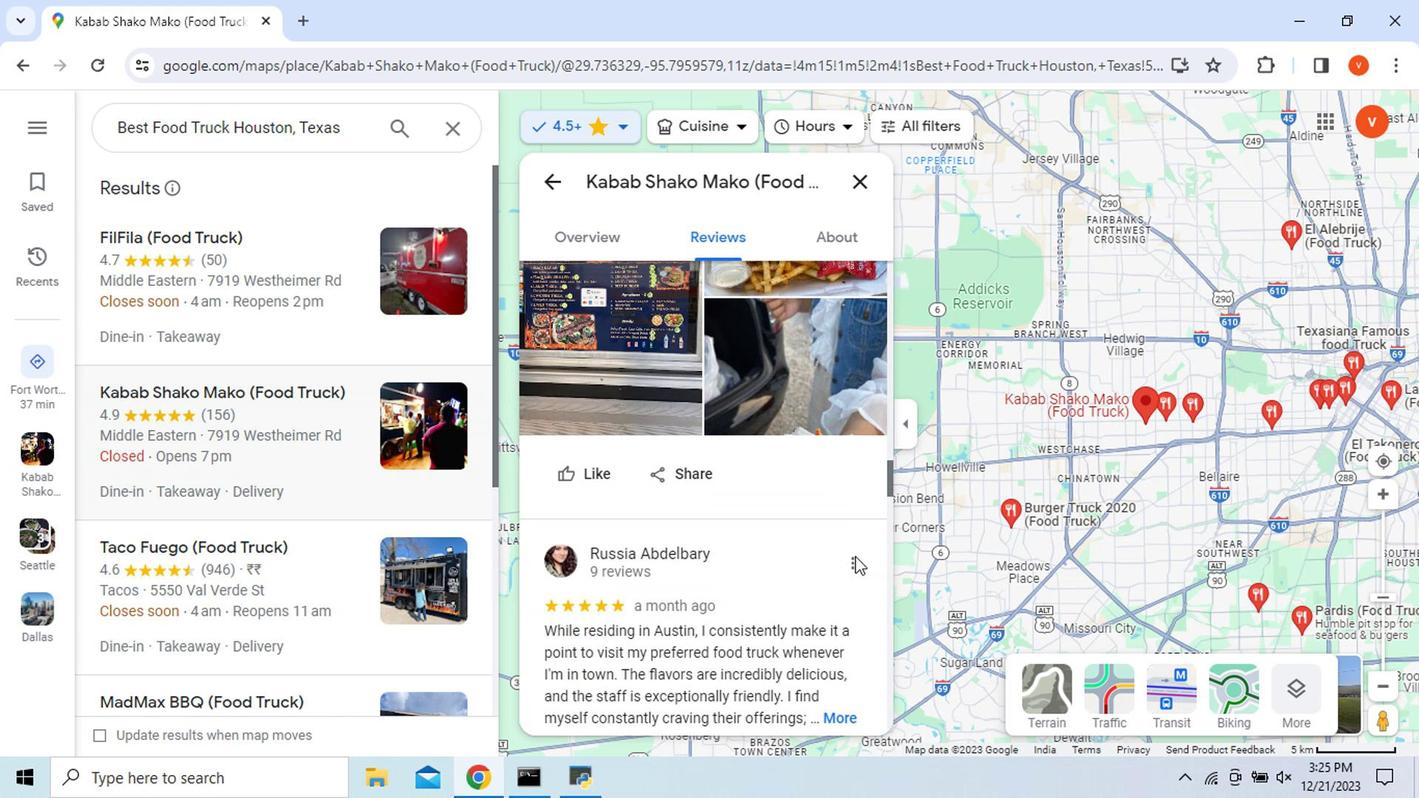 
Action: Mouse scrolled (855, 552) with delta (0, -1)
Screenshot: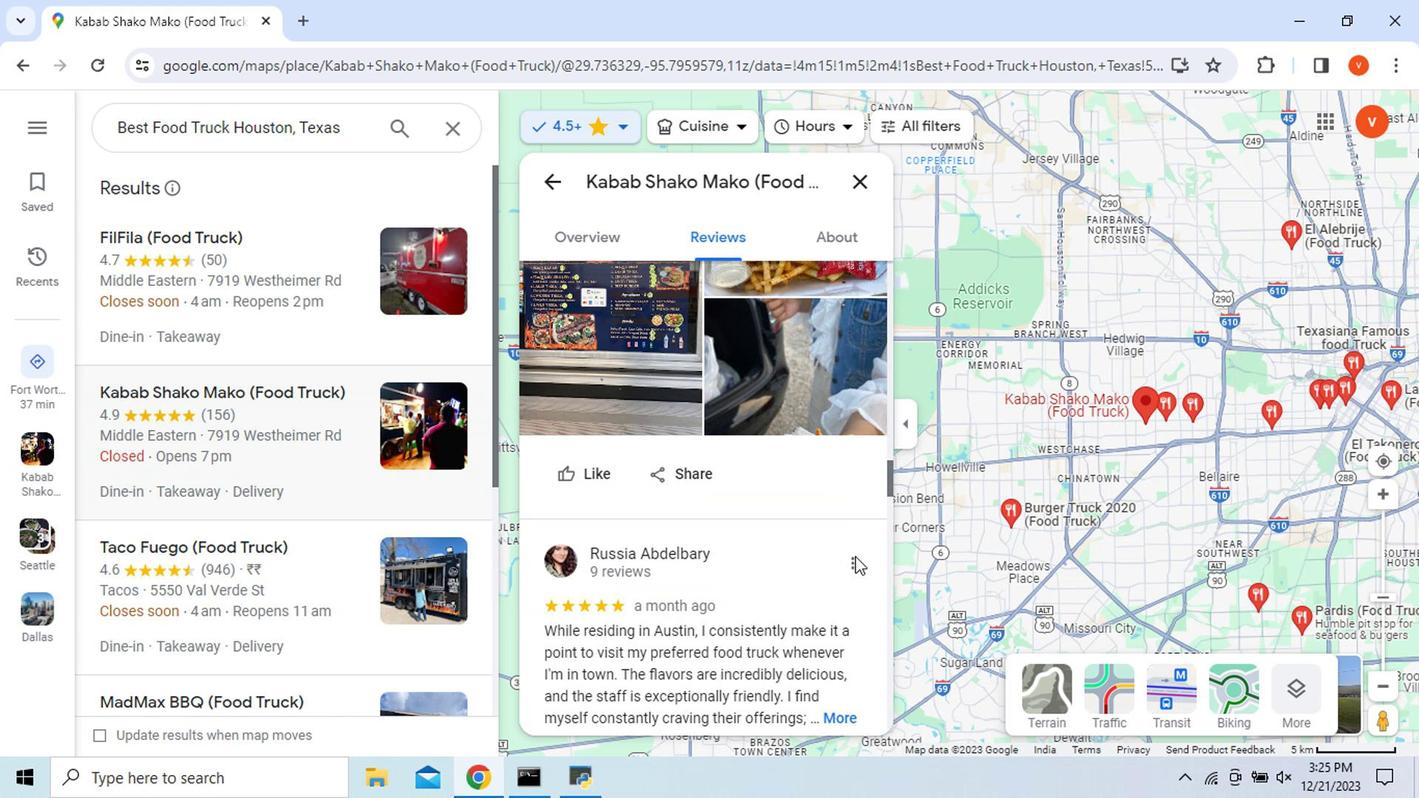 
Action: Mouse scrolled (855, 552) with delta (0, -1)
Screenshot: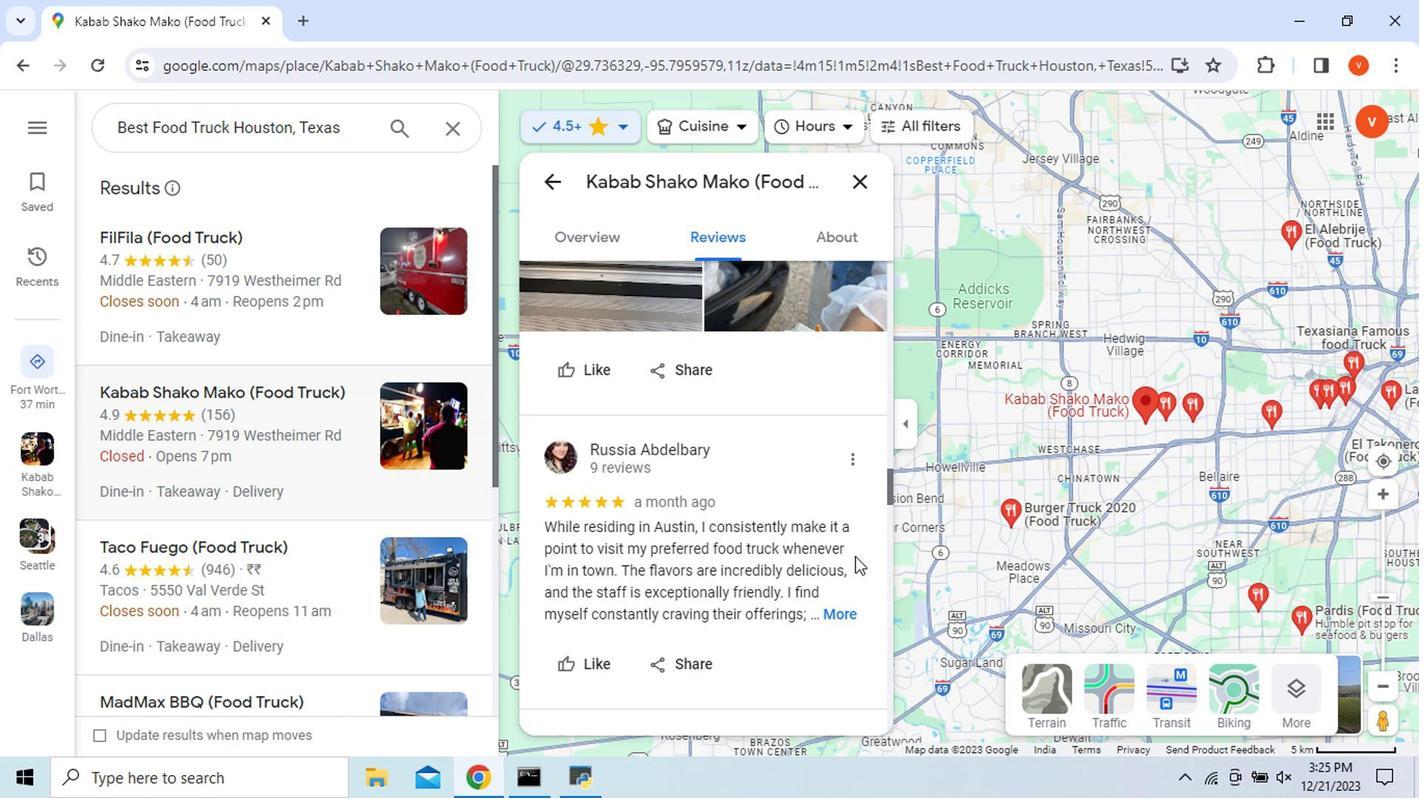 
Action: Mouse scrolled (855, 552) with delta (0, -1)
Screenshot: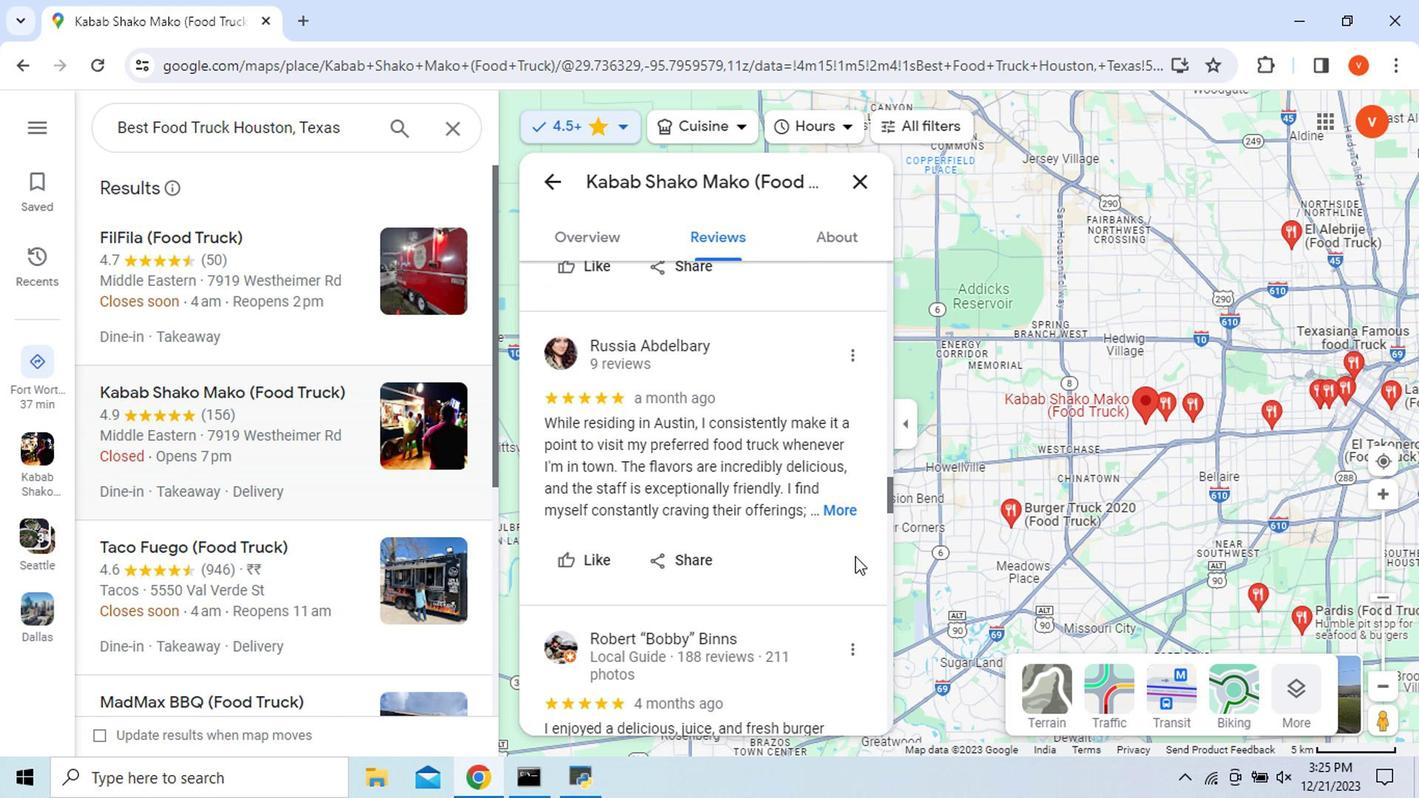 
Action: Mouse scrolled (855, 552) with delta (0, -1)
Screenshot: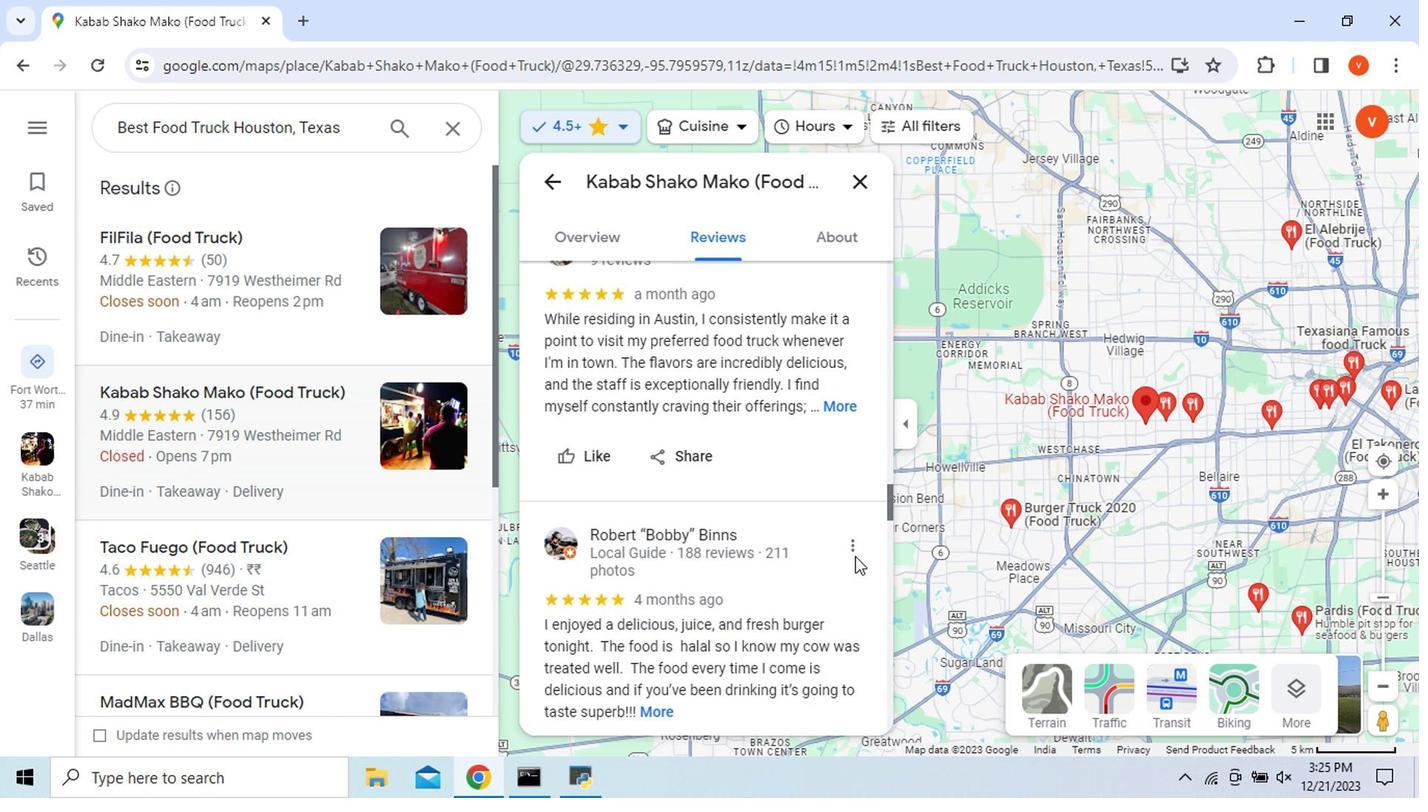 
Action: Mouse scrolled (855, 552) with delta (0, -1)
Screenshot: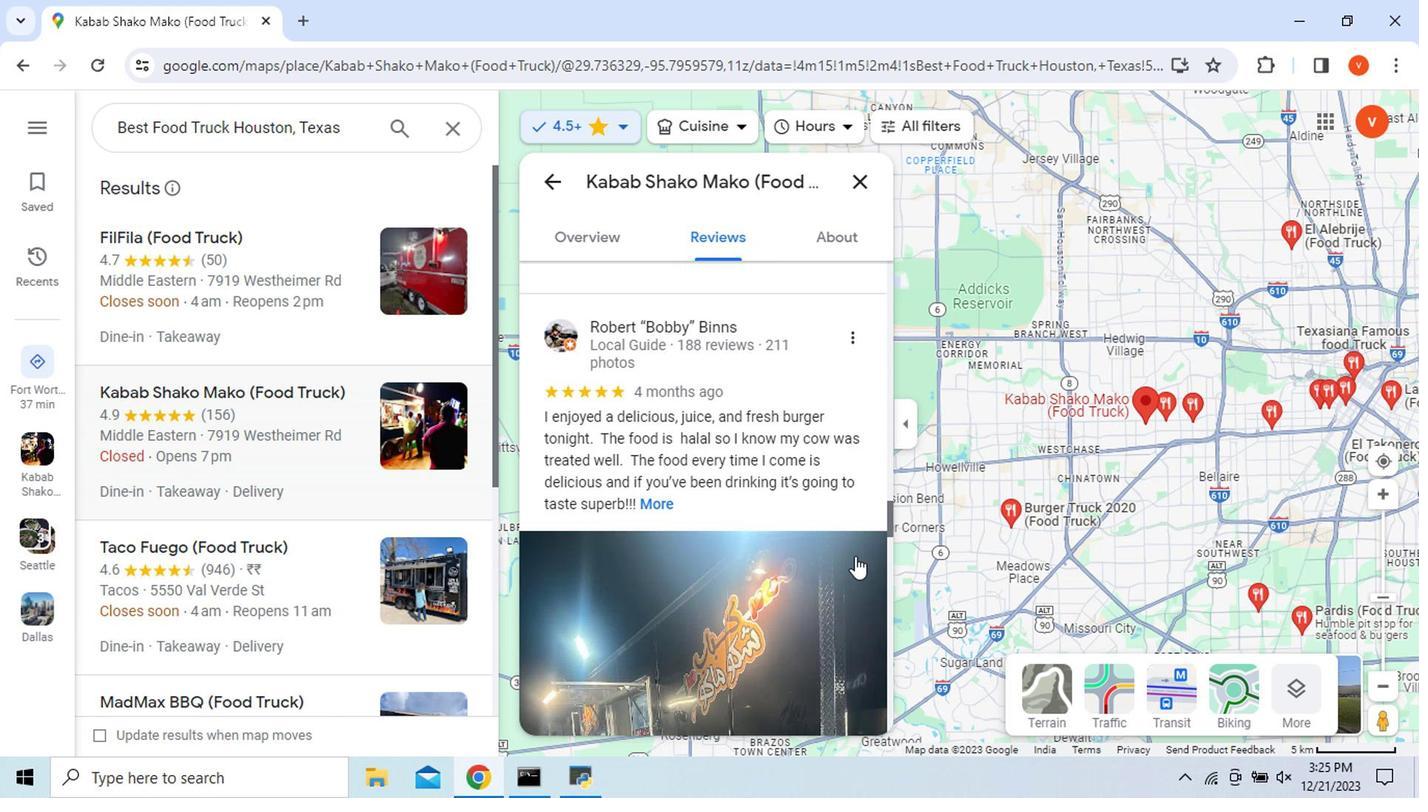
Action: Mouse scrolled (855, 552) with delta (0, -1)
Screenshot: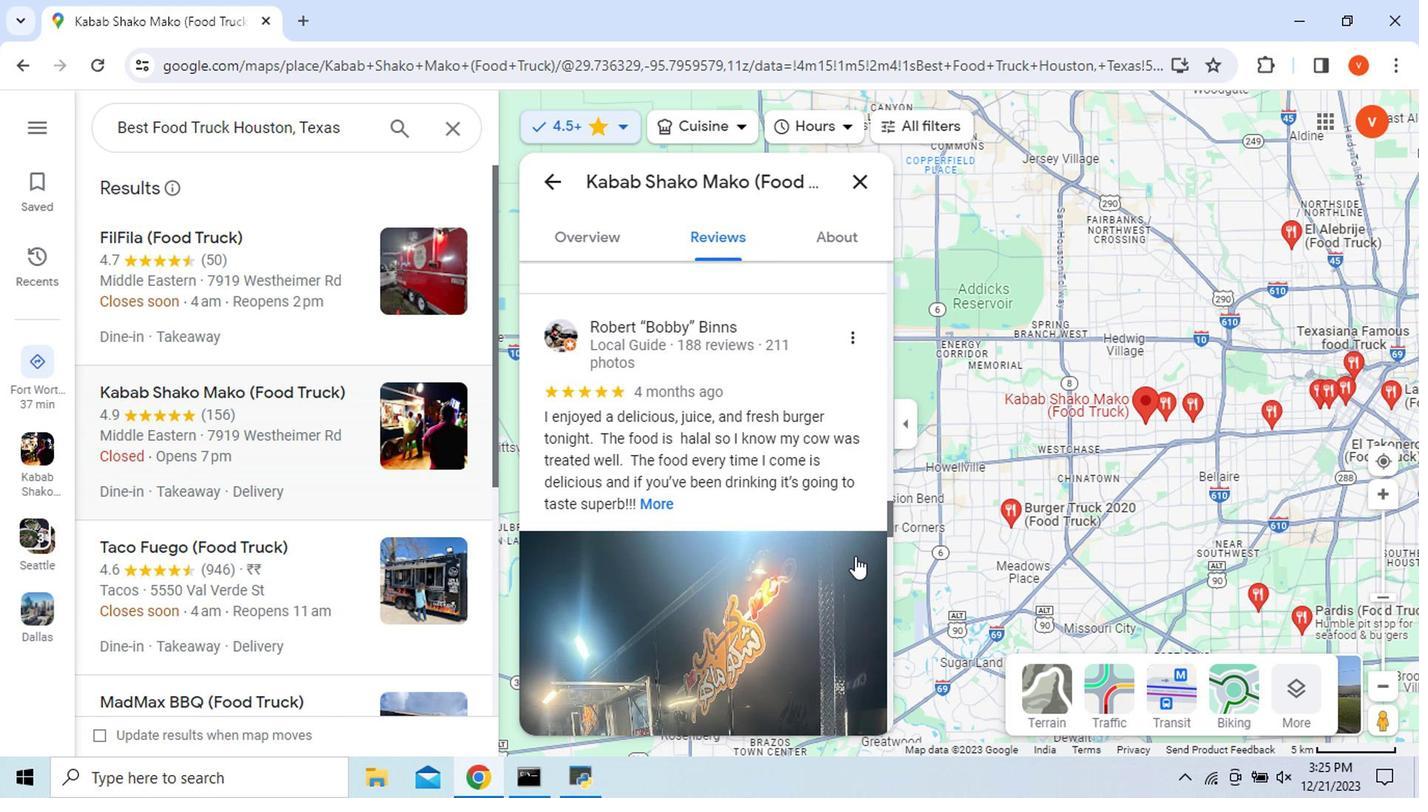 
Action: Mouse scrolled (855, 552) with delta (0, -1)
Screenshot: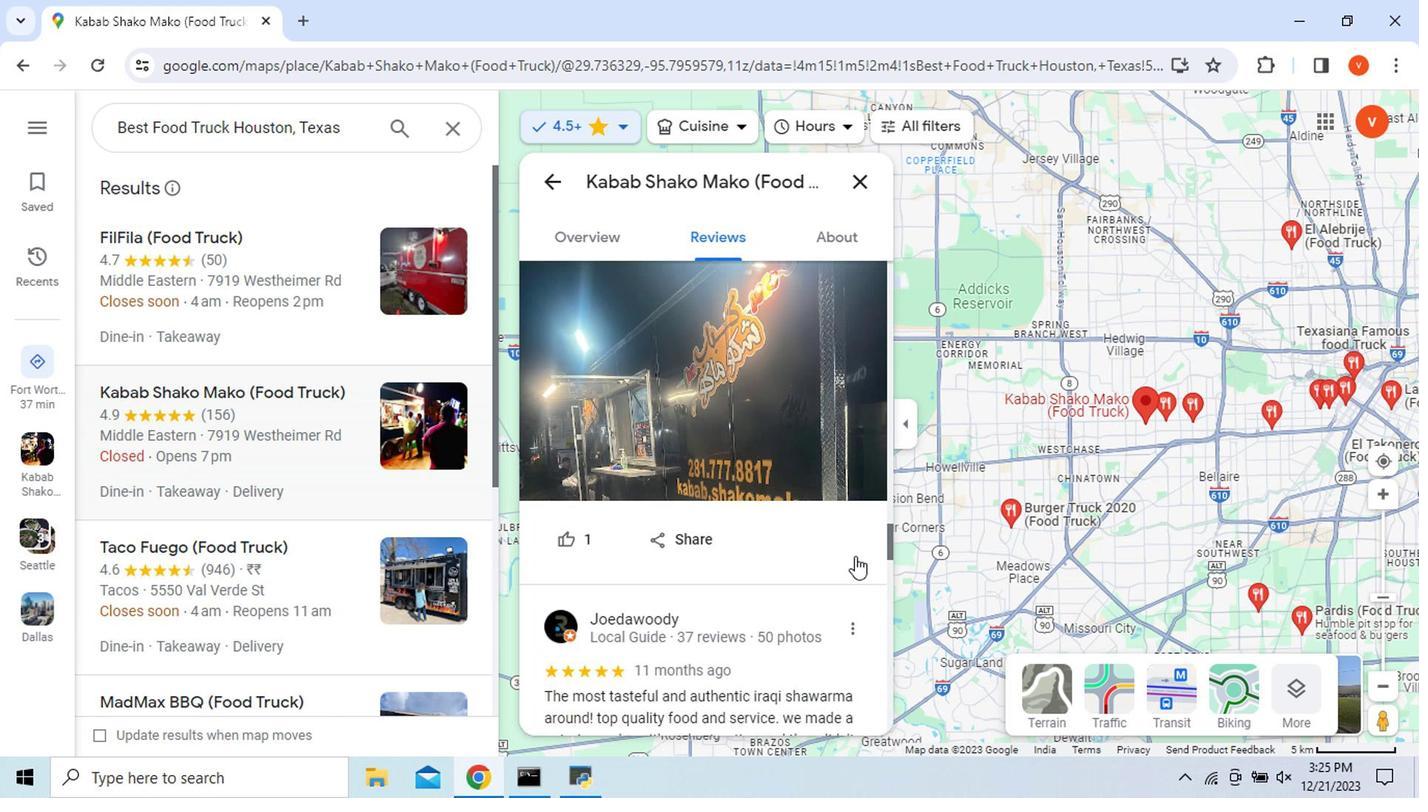 
Action: Mouse scrolled (855, 552) with delta (0, -1)
Screenshot: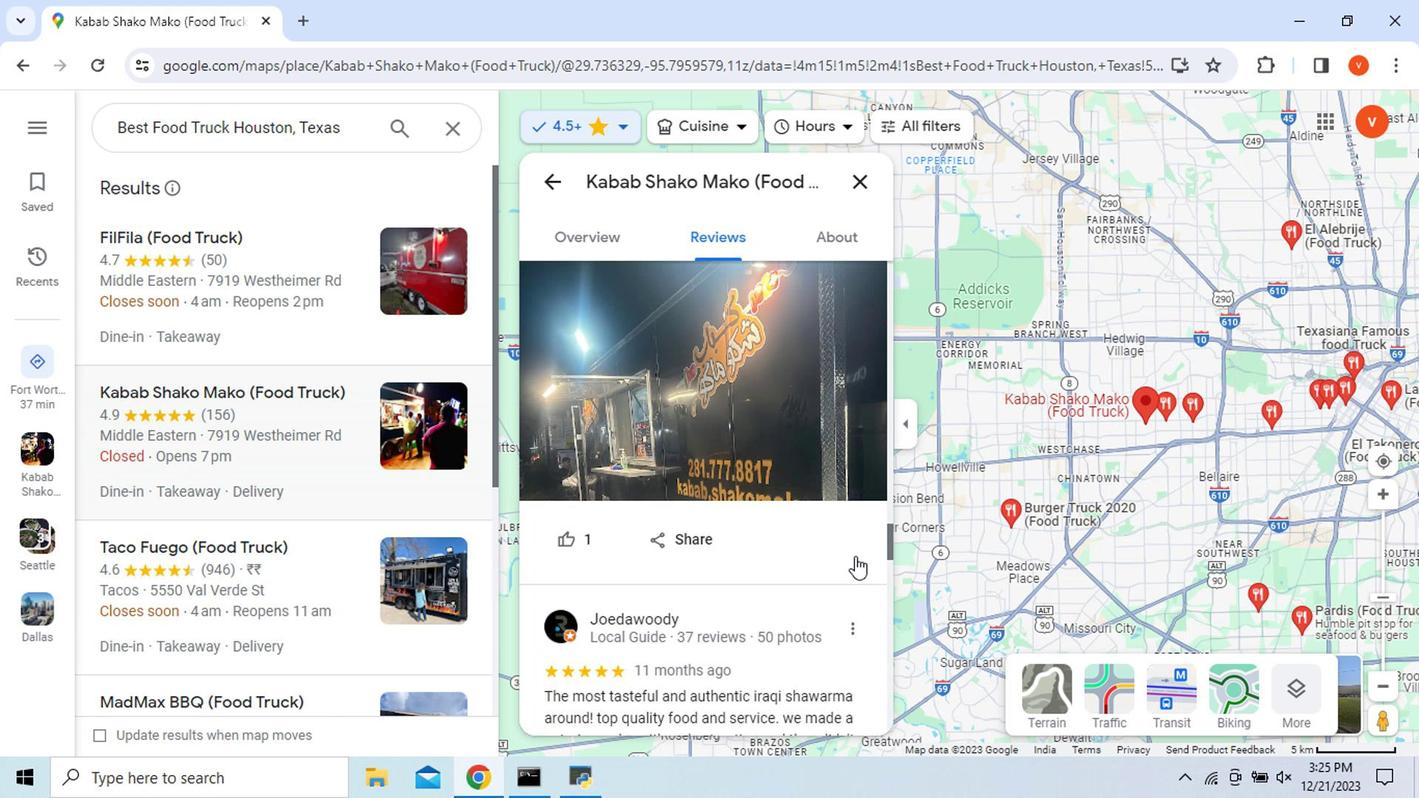 
Action: Mouse scrolled (855, 552) with delta (0, -1)
Screenshot: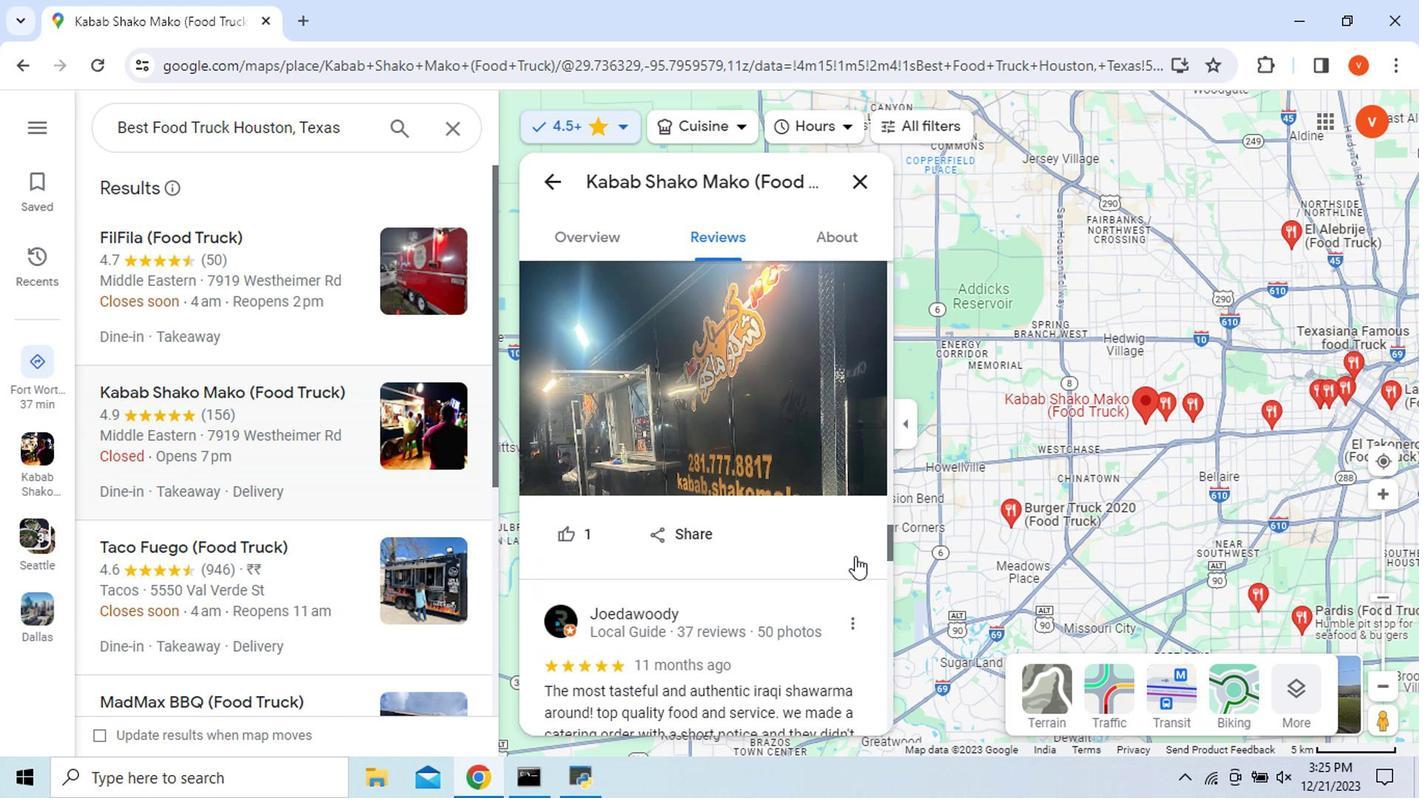 
Action: Mouse scrolled (855, 552) with delta (0, -1)
Screenshot: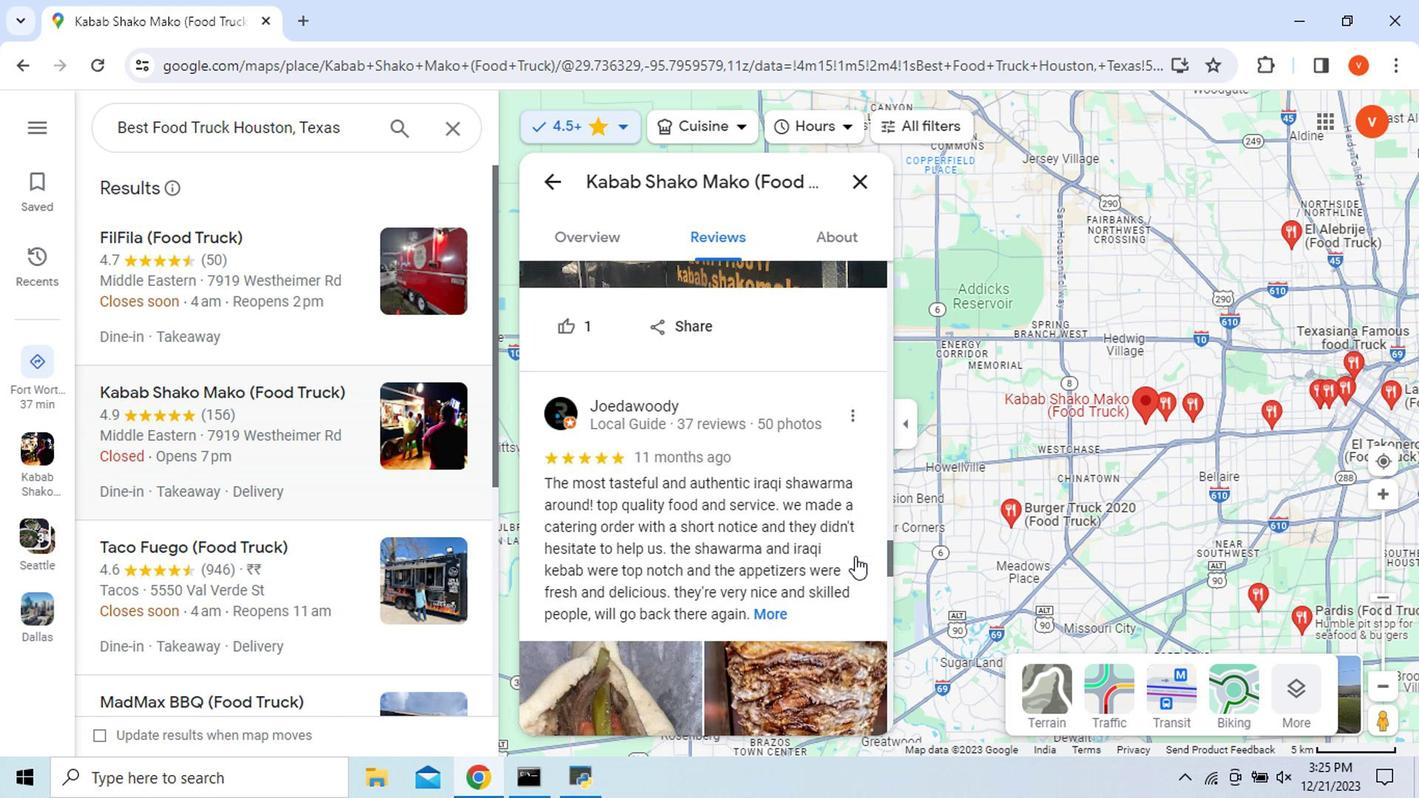 
Action: Mouse scrolled (855, 552) with delta (0, -1)
Screenshot: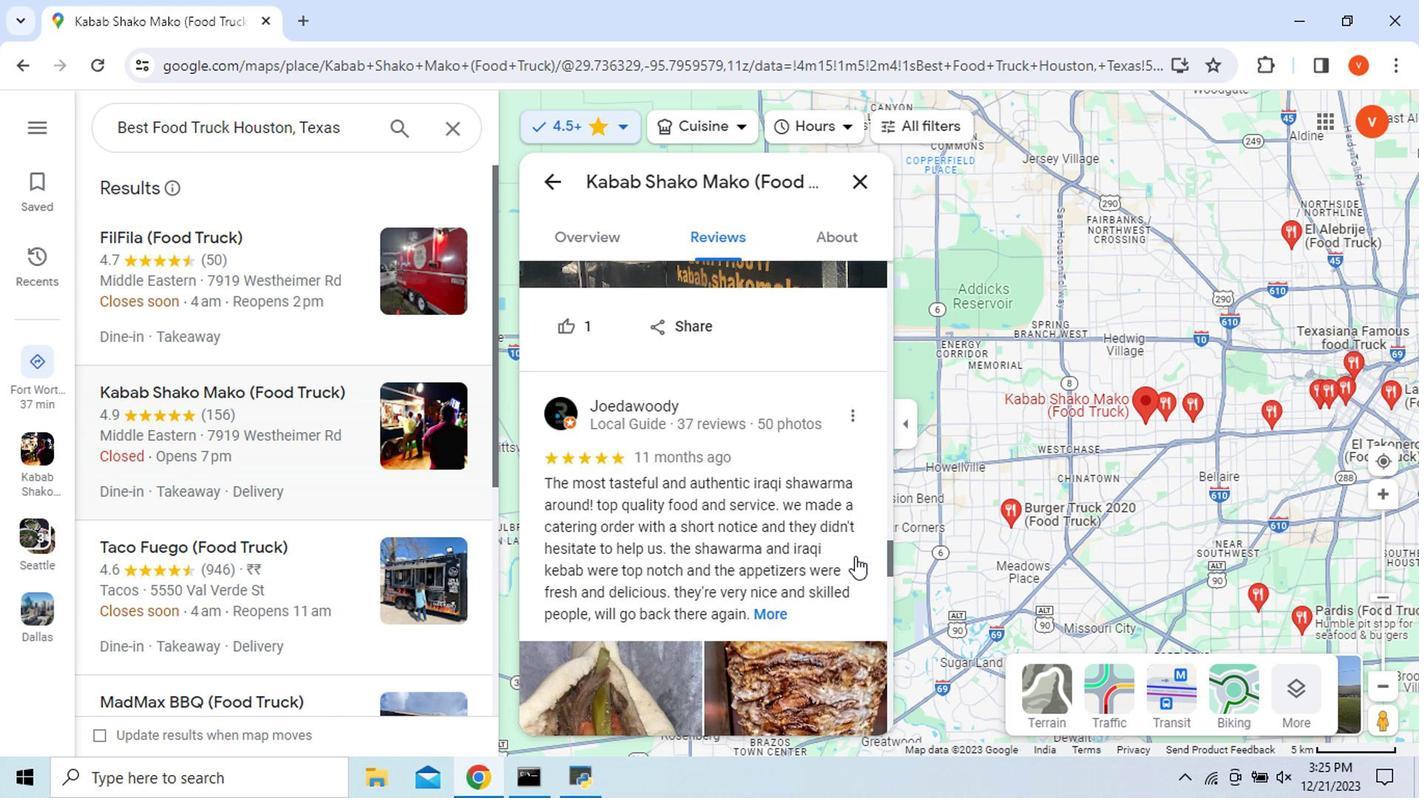 
Action: Mouse moved to (558, 243)
Screenshot: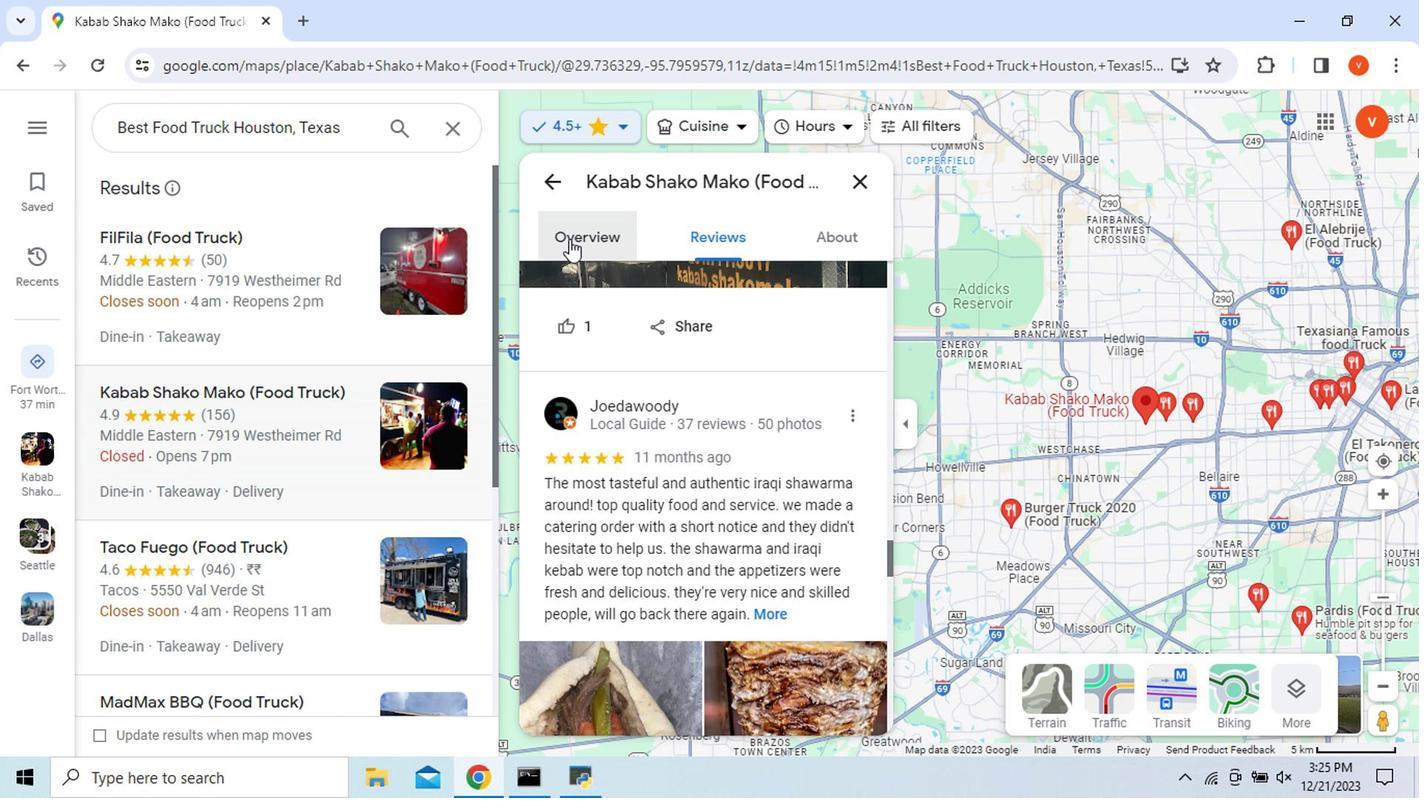 
Action: Mouse pressed left at (558, 243)
Screenshot: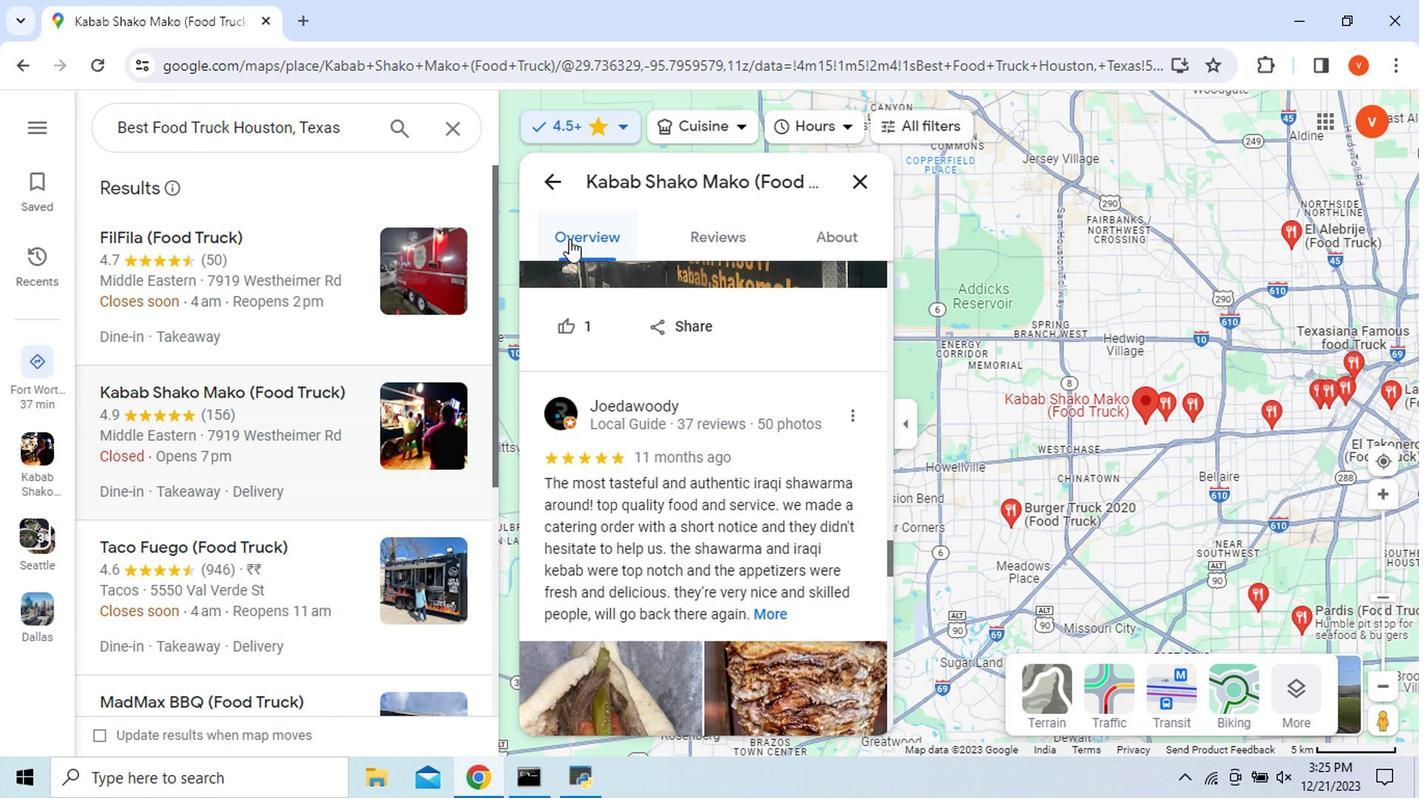 
Action: Mouse moved to (886, 653)
Screenshot: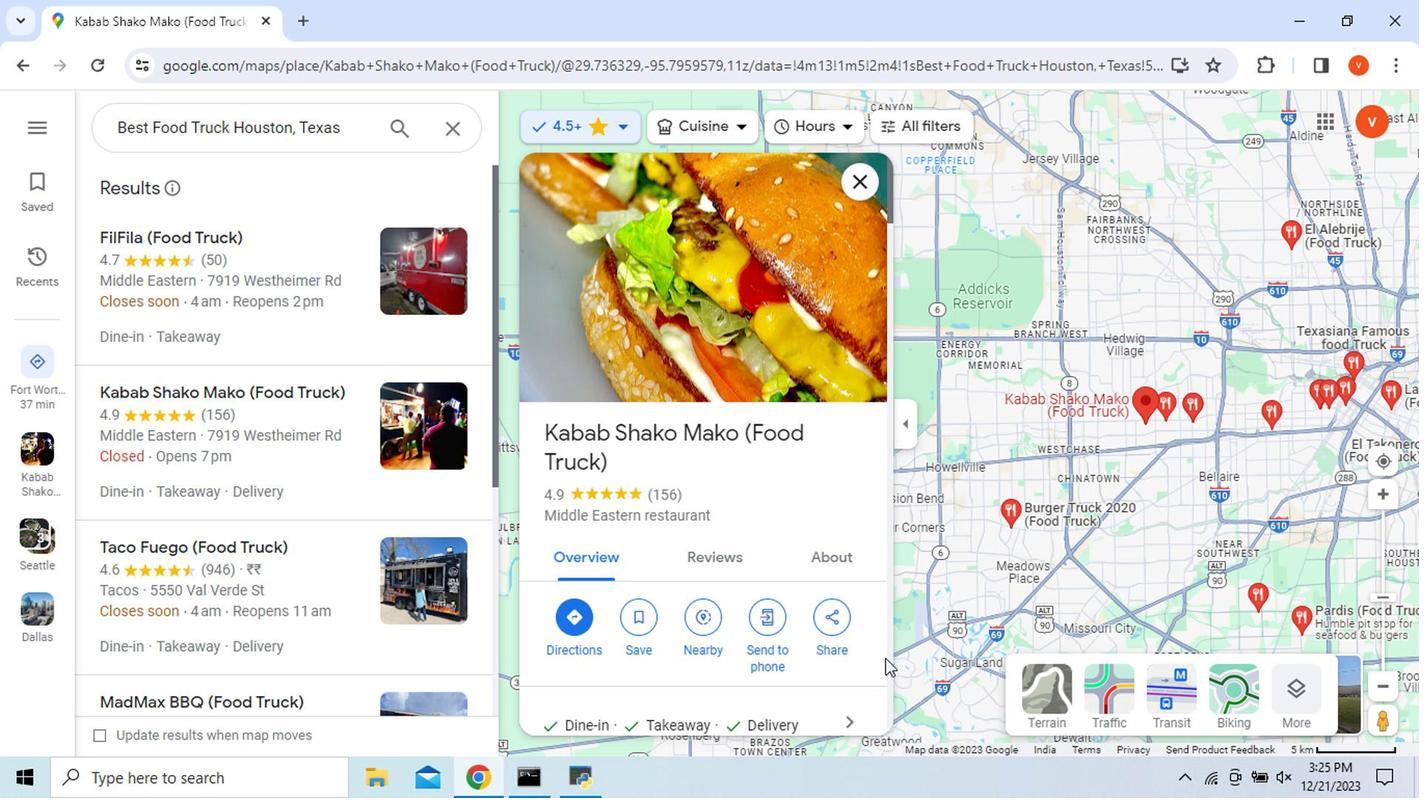 
Action: Mouse scrolled (886, 651) with delta (0, -1)
Screenshot: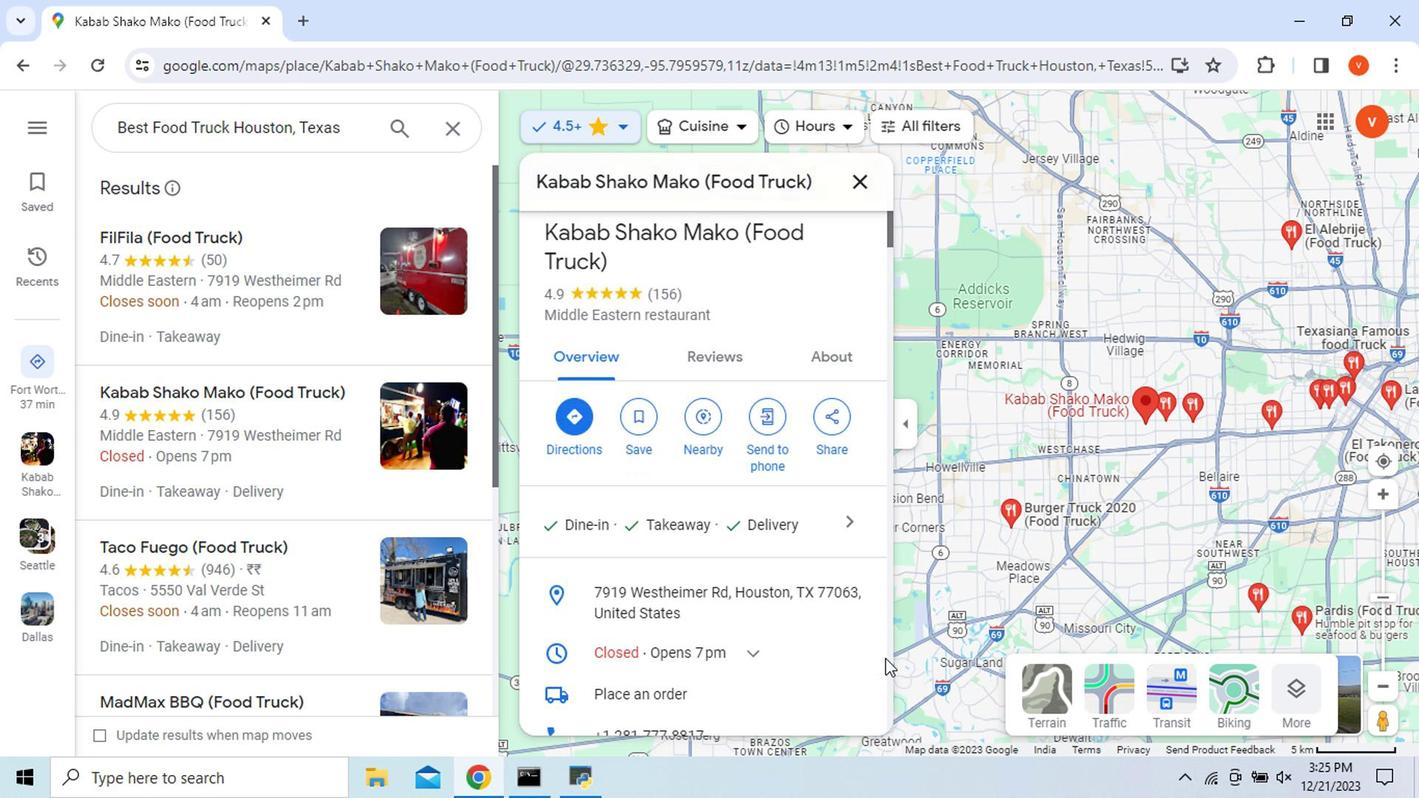 
Action: Mouse scrolled (886, 651) with delta (0, -1)
Screenshot: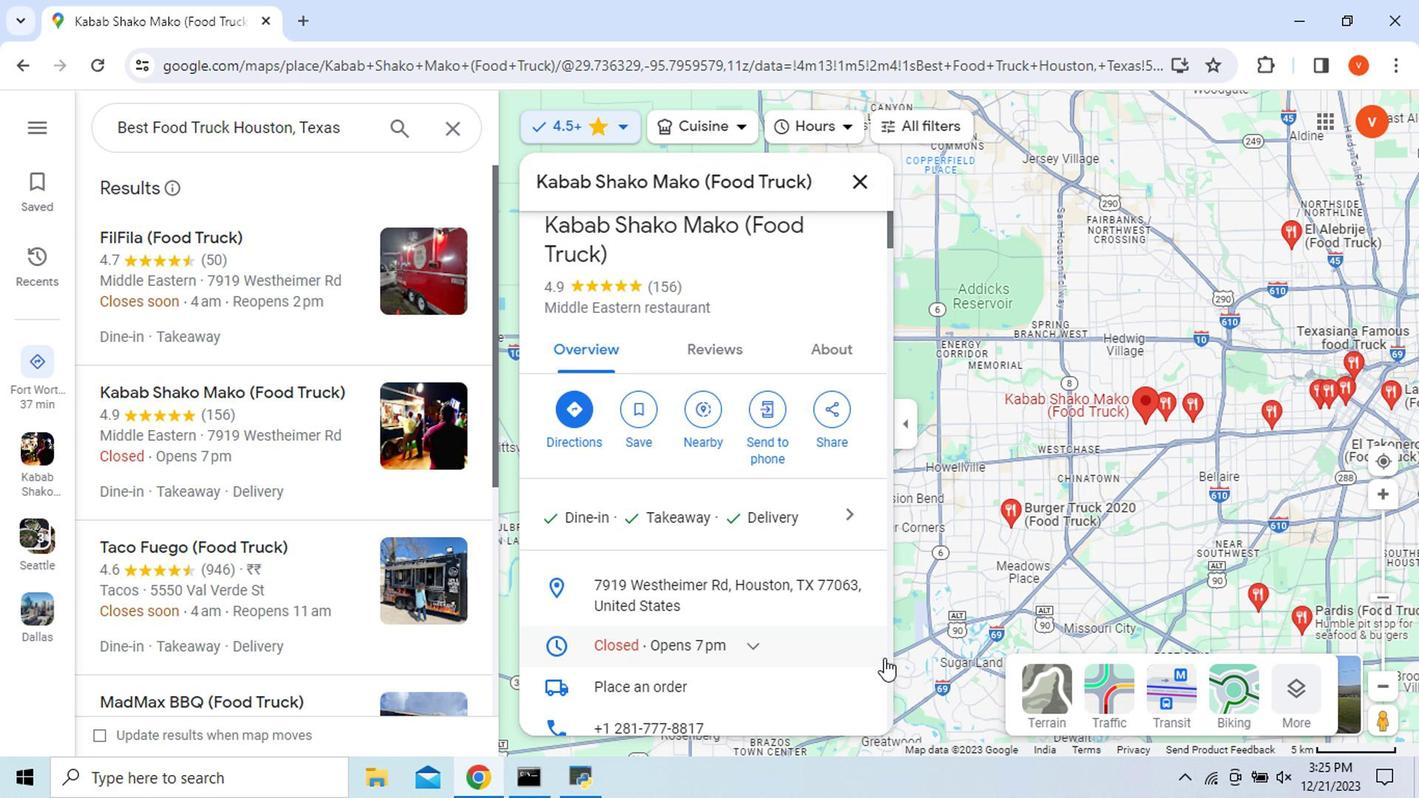 
Action: Mouse moved to (858, 657)
Screenshot: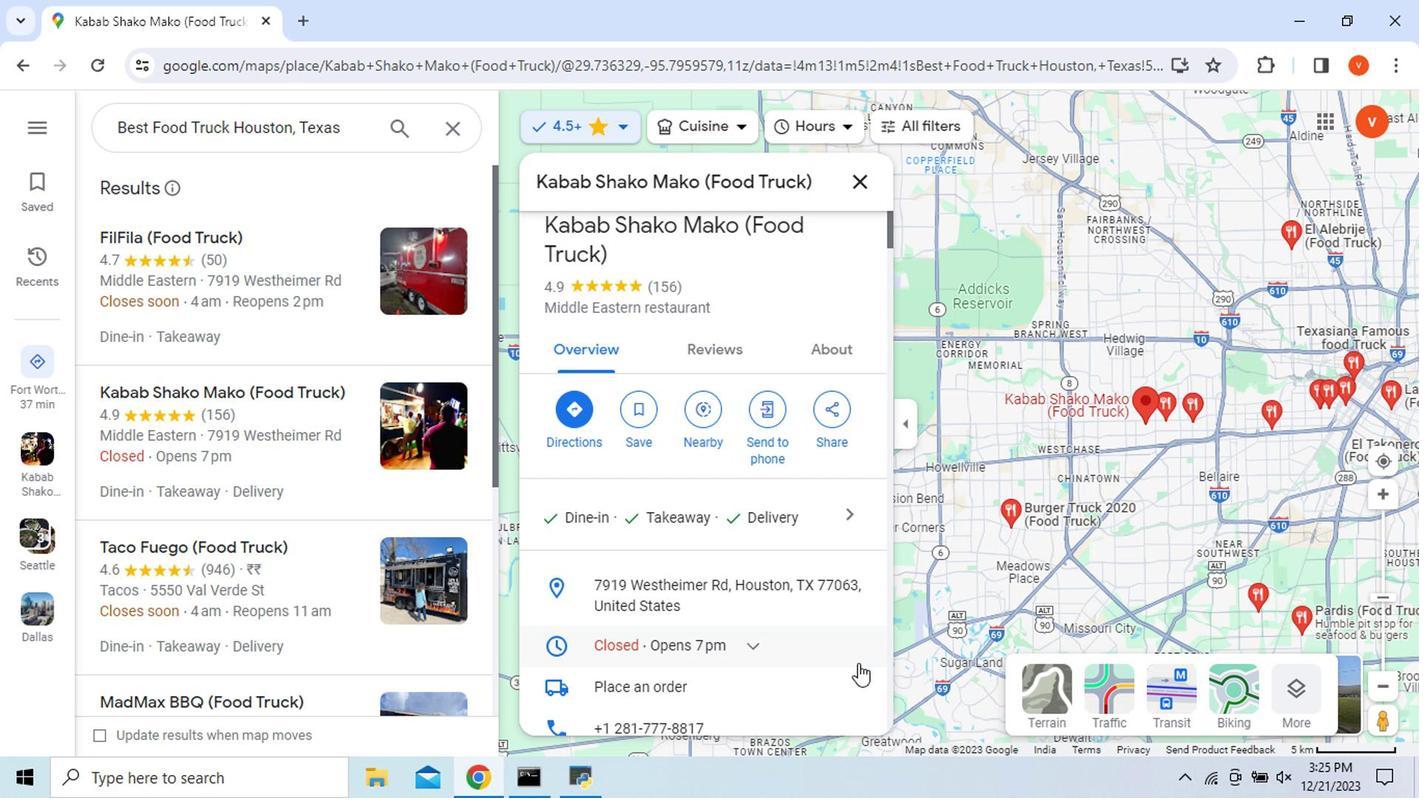 
Action: Mouse scrolled (858, 657) with delta (0, 0)
Screenshot: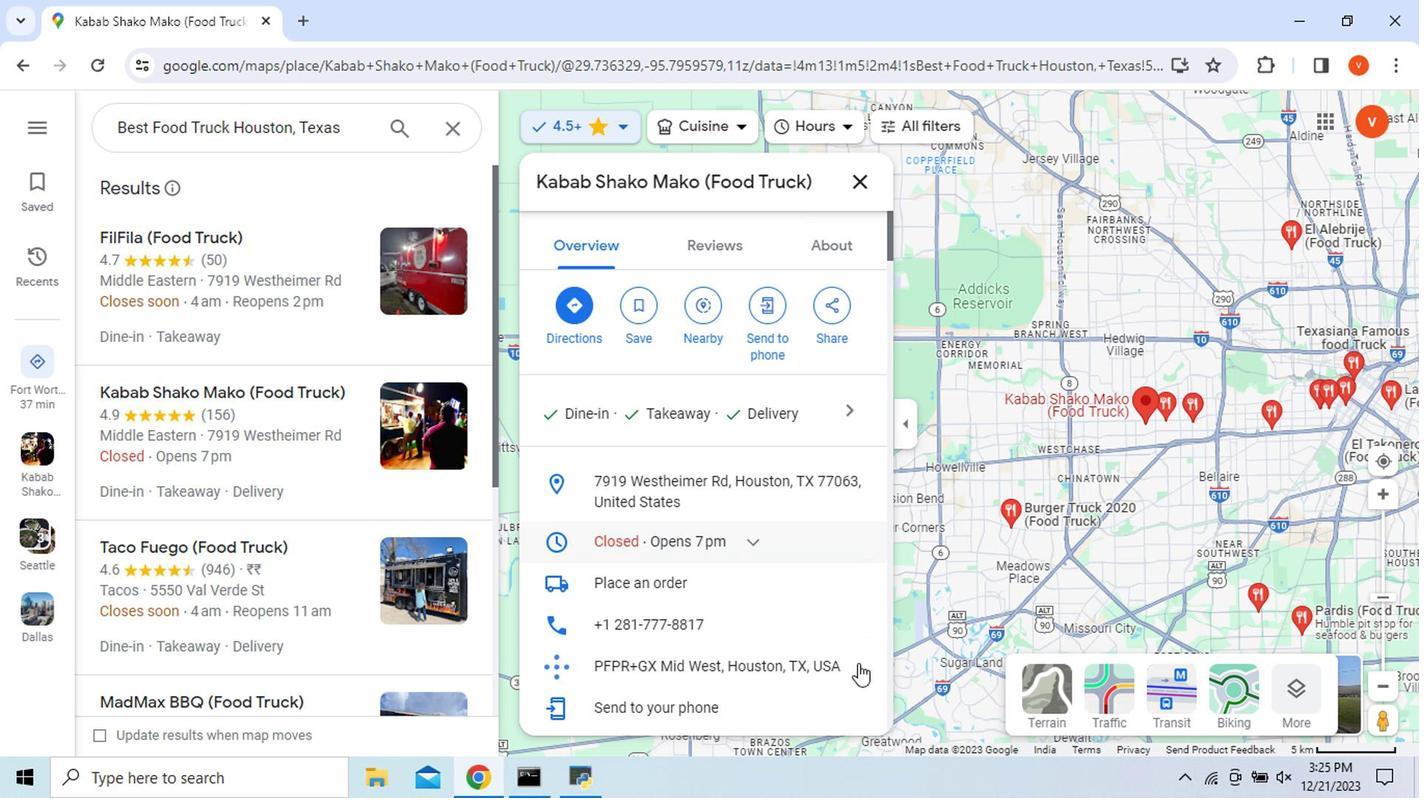 
Action: Mouse moved to (747, 537)
Screenshot: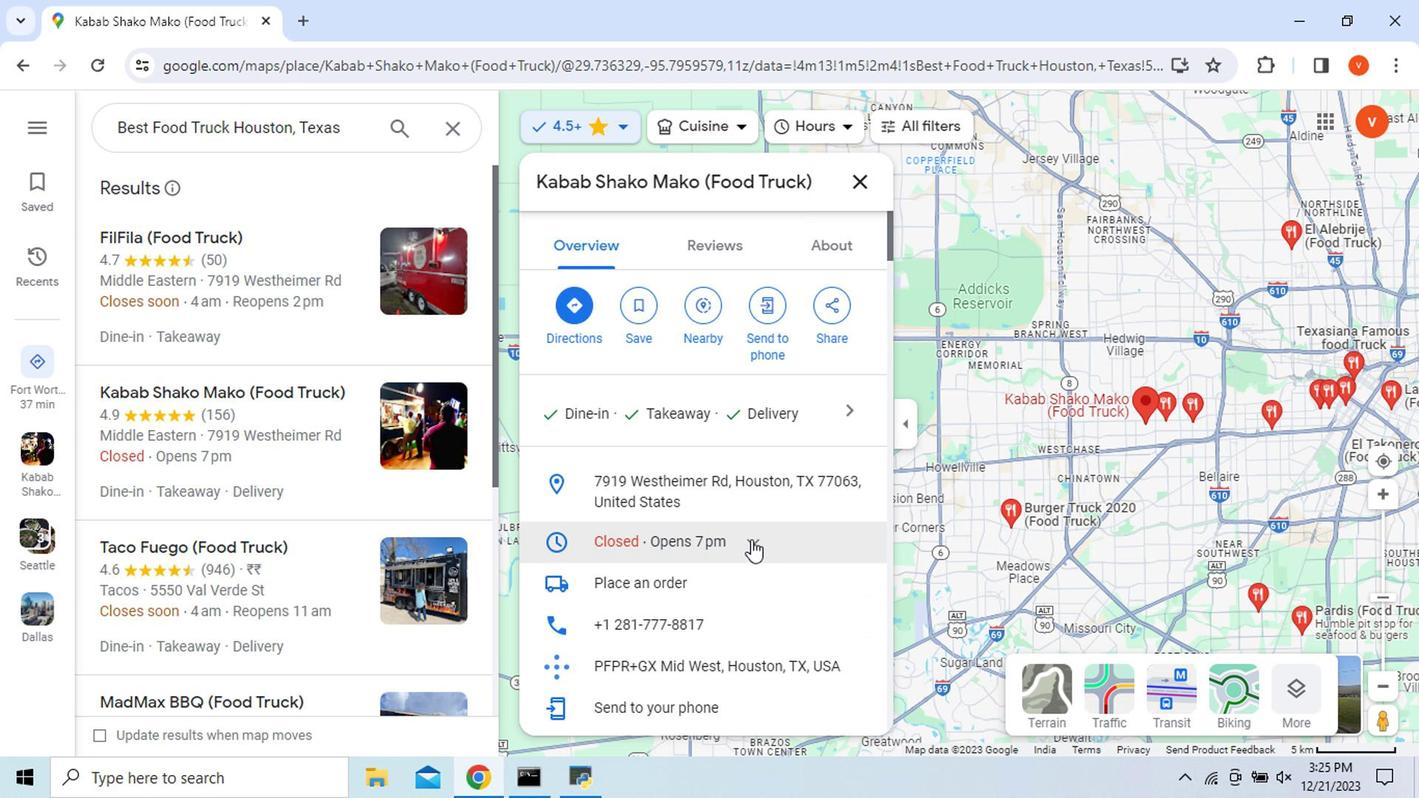 
Action: Mouse pressed left at (747, 537)
Screenshot: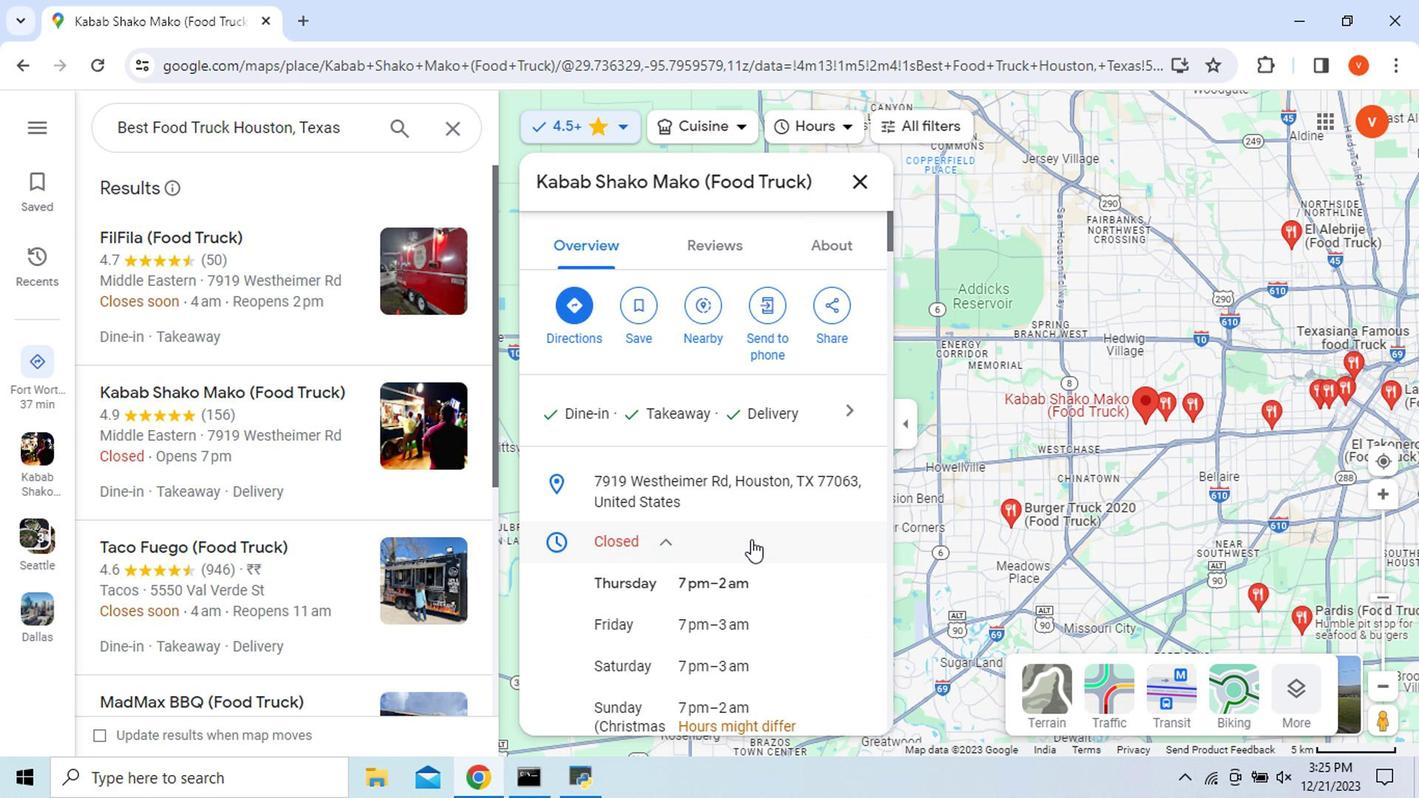 
Action: Mouse moved to (789, 540)
Screenshot: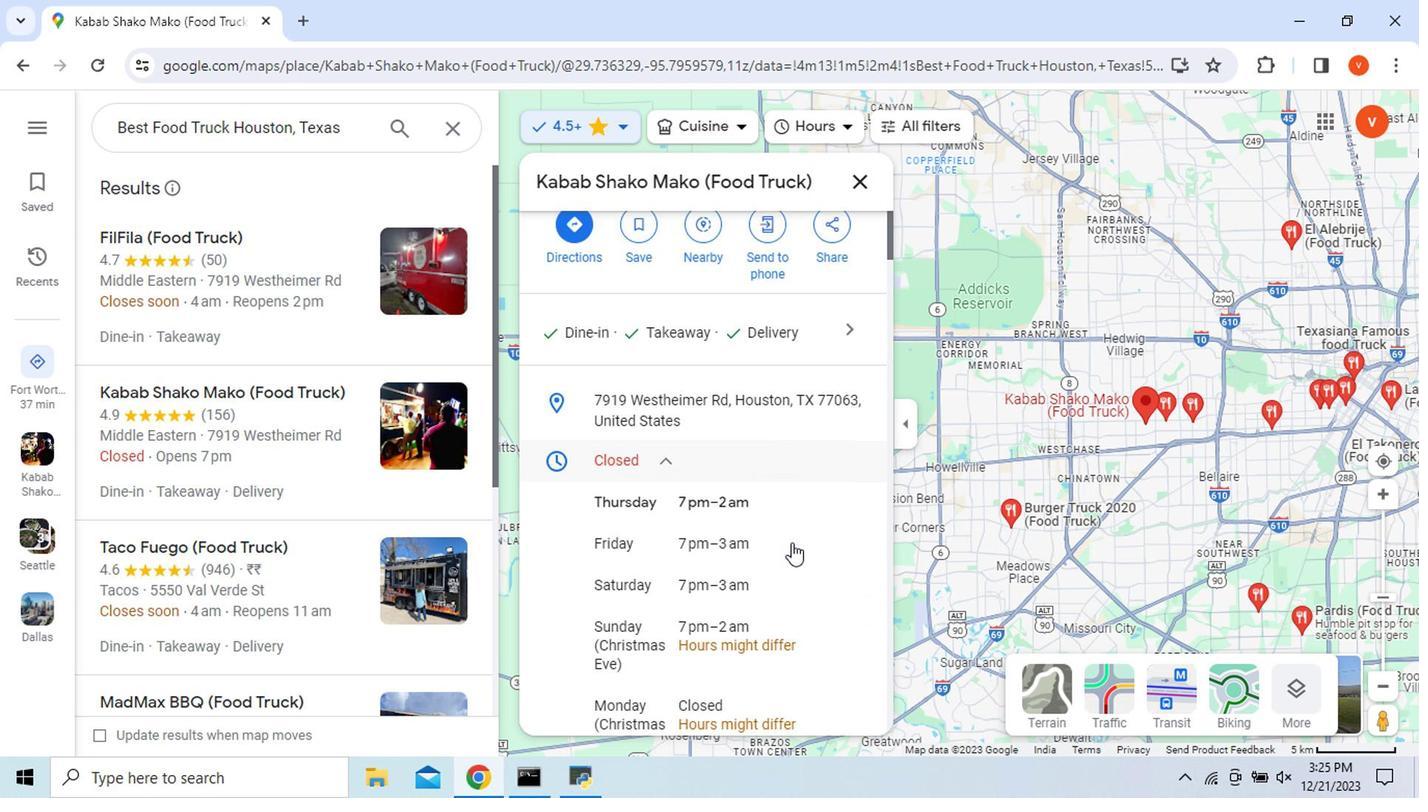 
Action: Mouse scrolled (789, 539) with delta (0, 0)
Screenshot: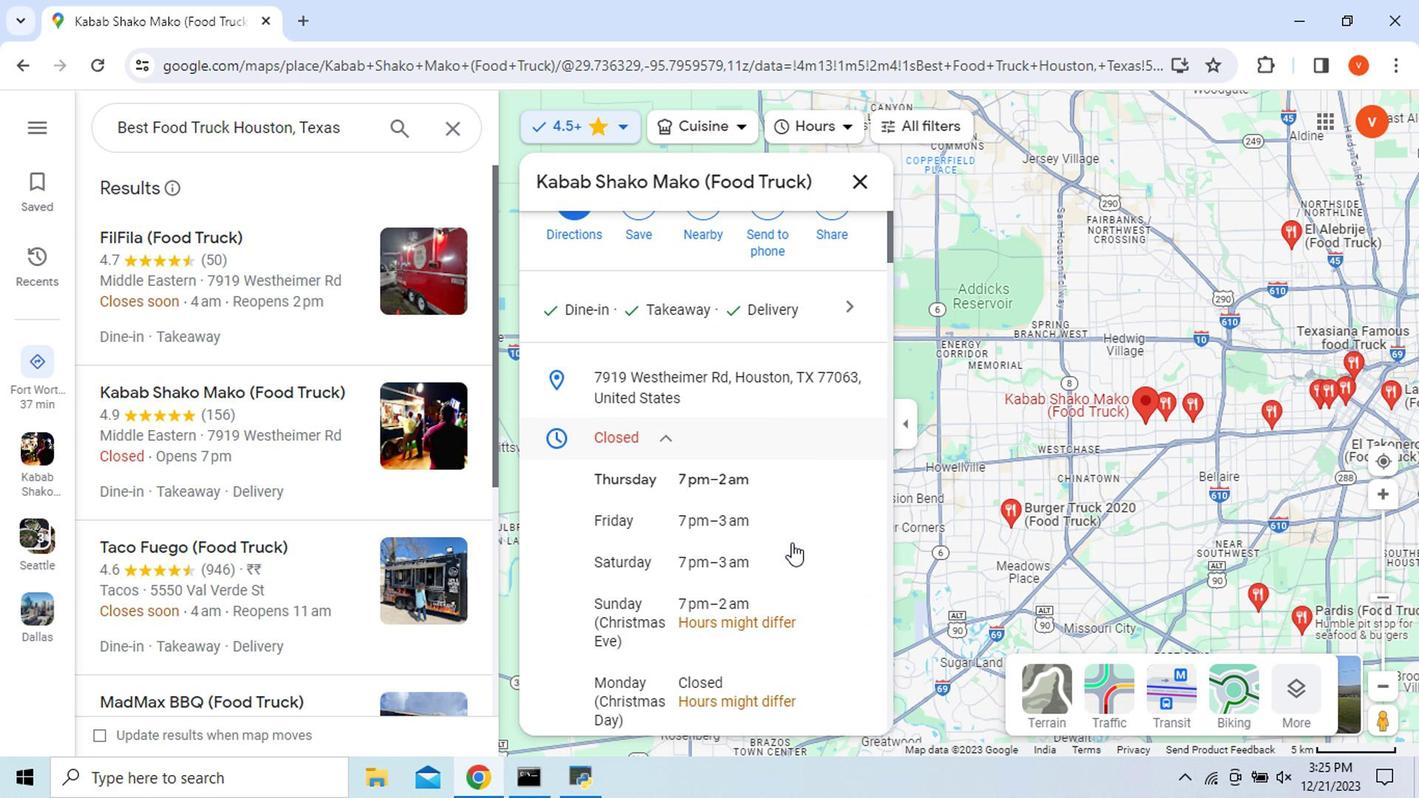 
Action: Mouse scrolled (789, 539) with delta (0, 0)
Screenshot: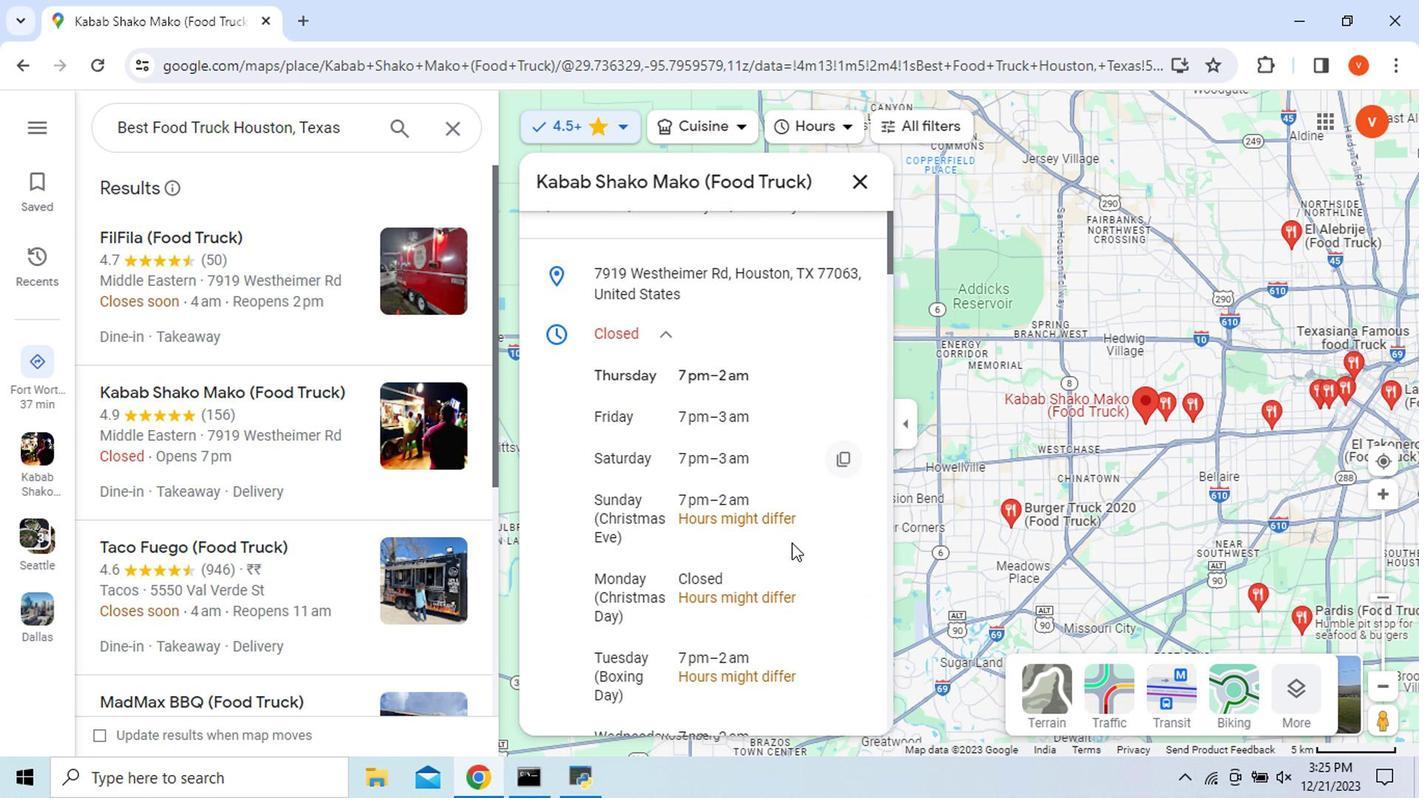 
Action: Mouse moved to (815, 541)
Screenshot: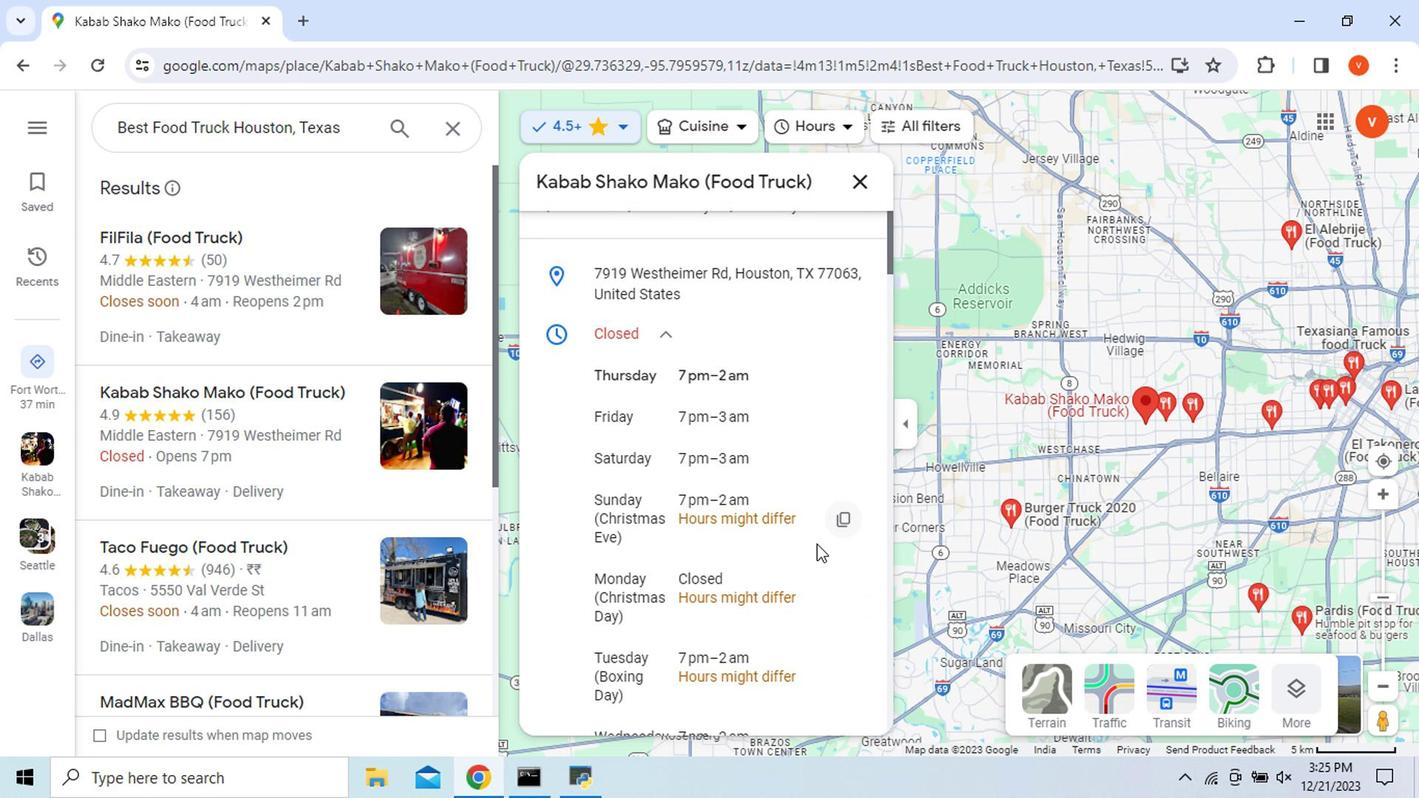 
Action: Mouse scrolled (815, 540) with delta (0, 0)
Screenshot: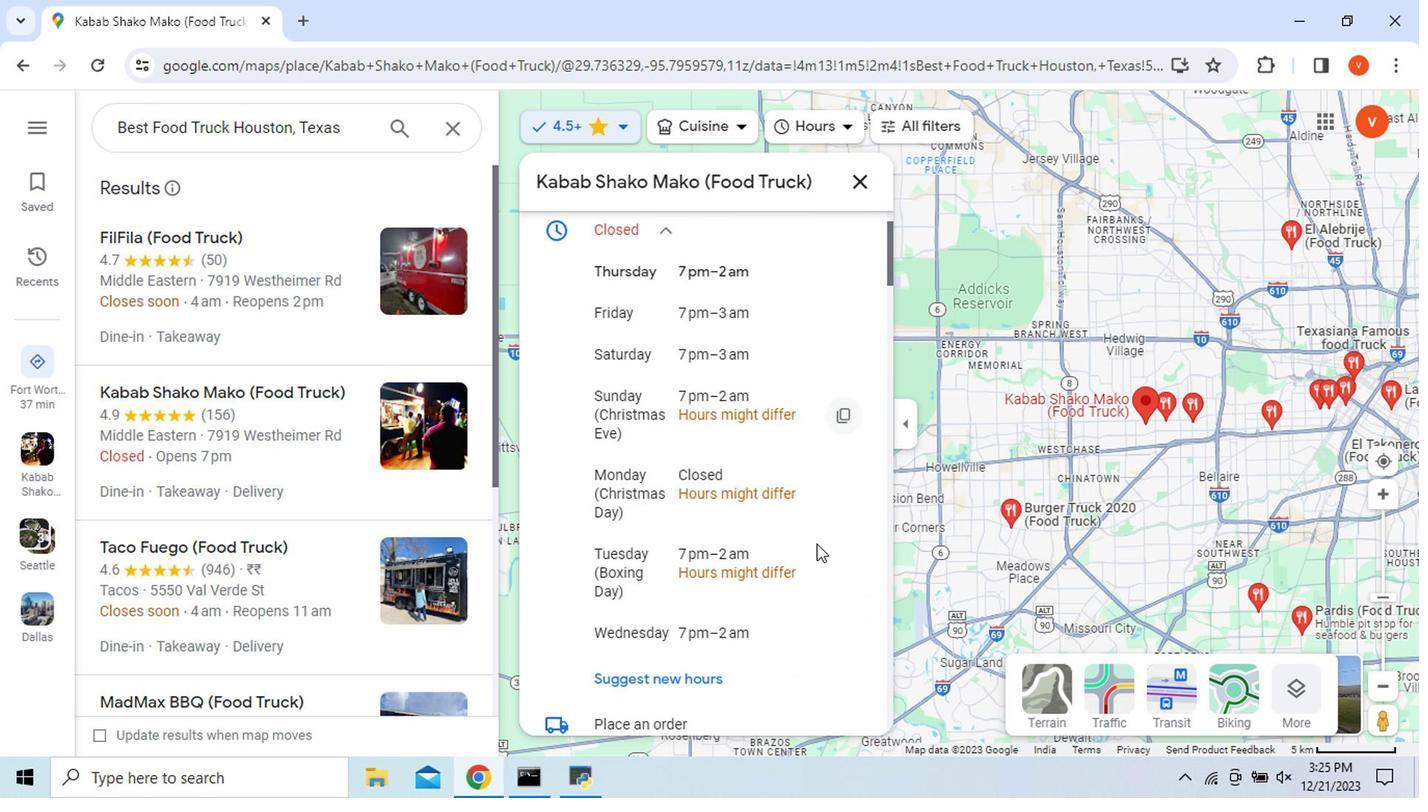
Action: Mouse scrolled (815, 540) with delta (0, 0)
Screenshot: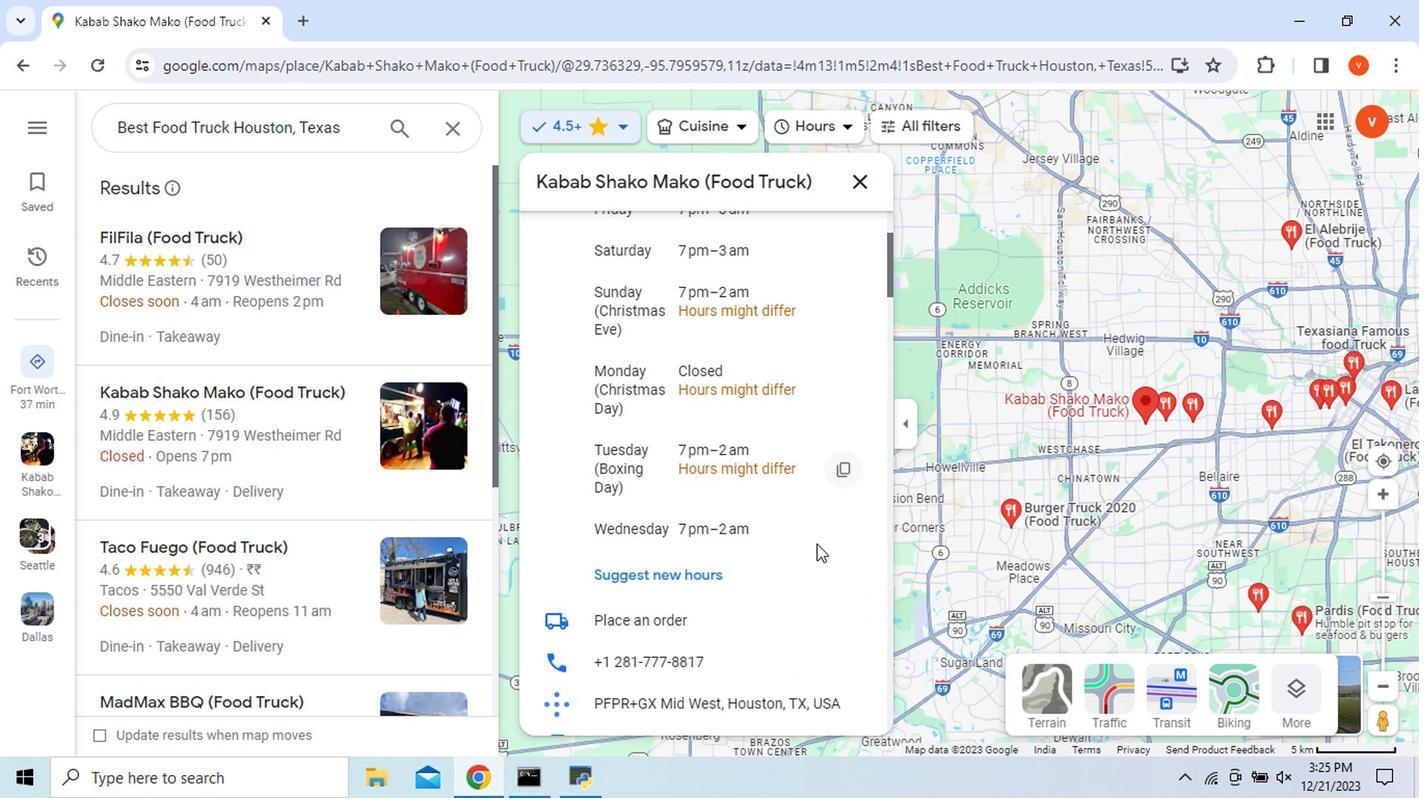 
Action: Mouse scrolled (815, 540) with delta (0, 0)
Screenshot: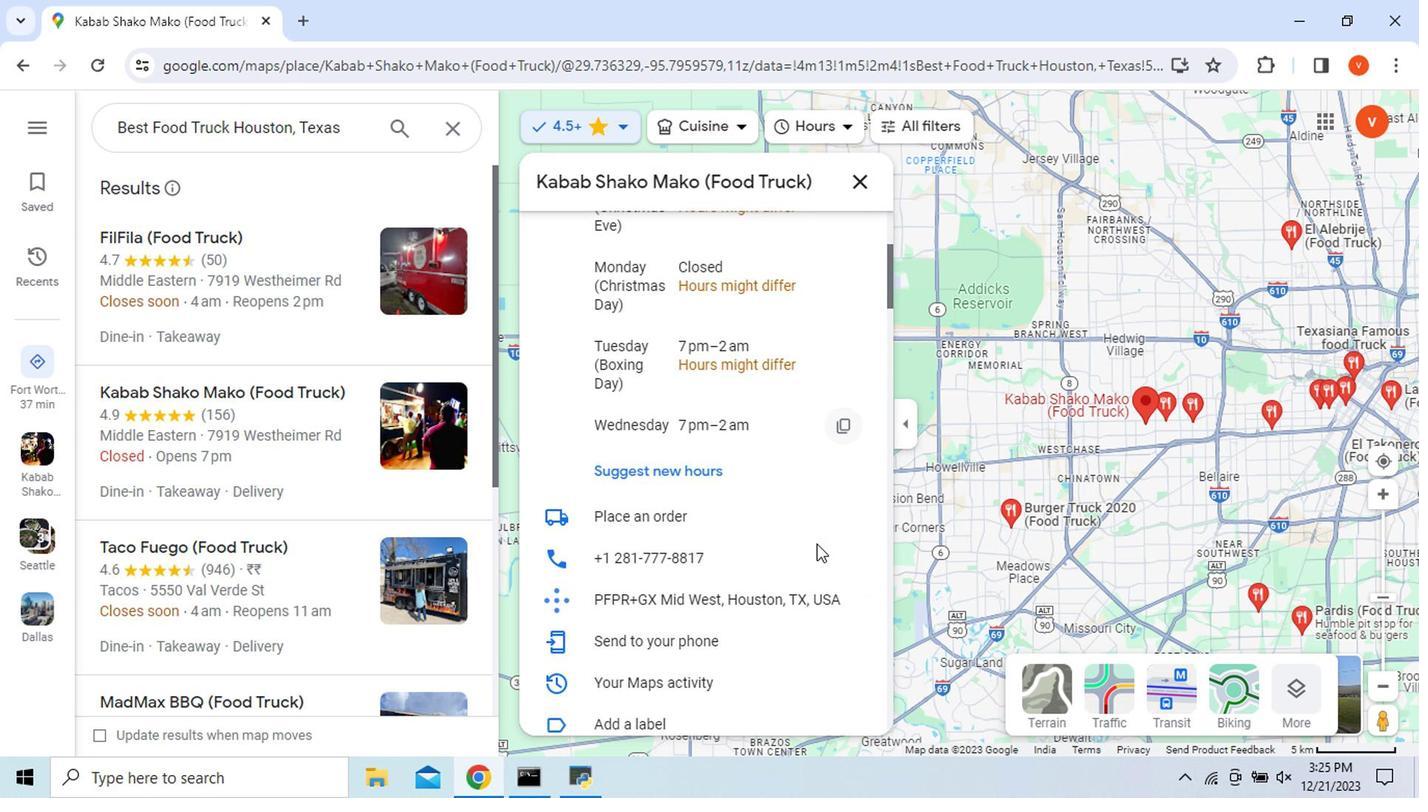
Action: Mouse scrolled (815, 540) with delta (0, 0)
Screenshot: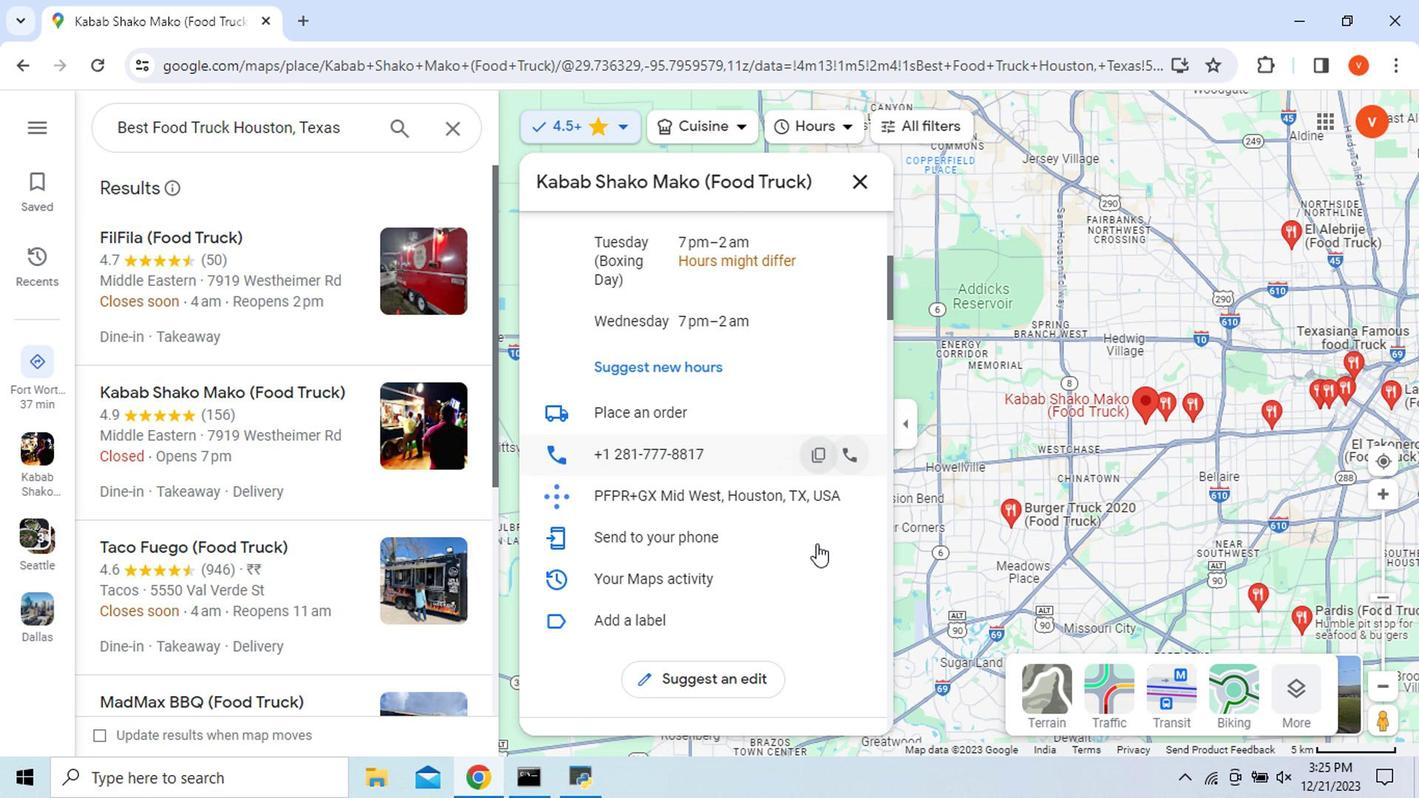 
Action: Mouse scrolled (815, 540) with delta (0, 0)
Screenshot: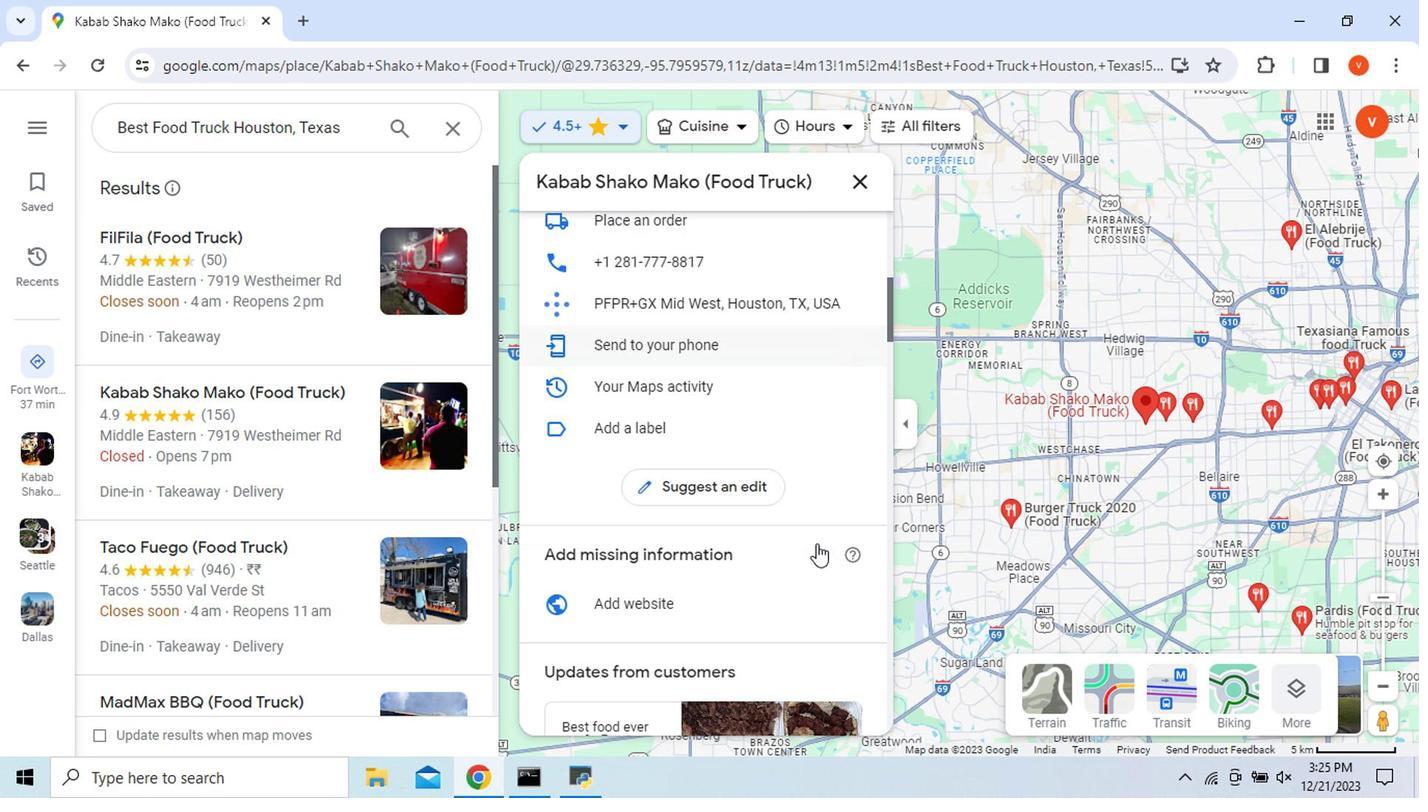 
Action: Mouse scrolled (815, 540) with delta (0, 0)
Screenshot: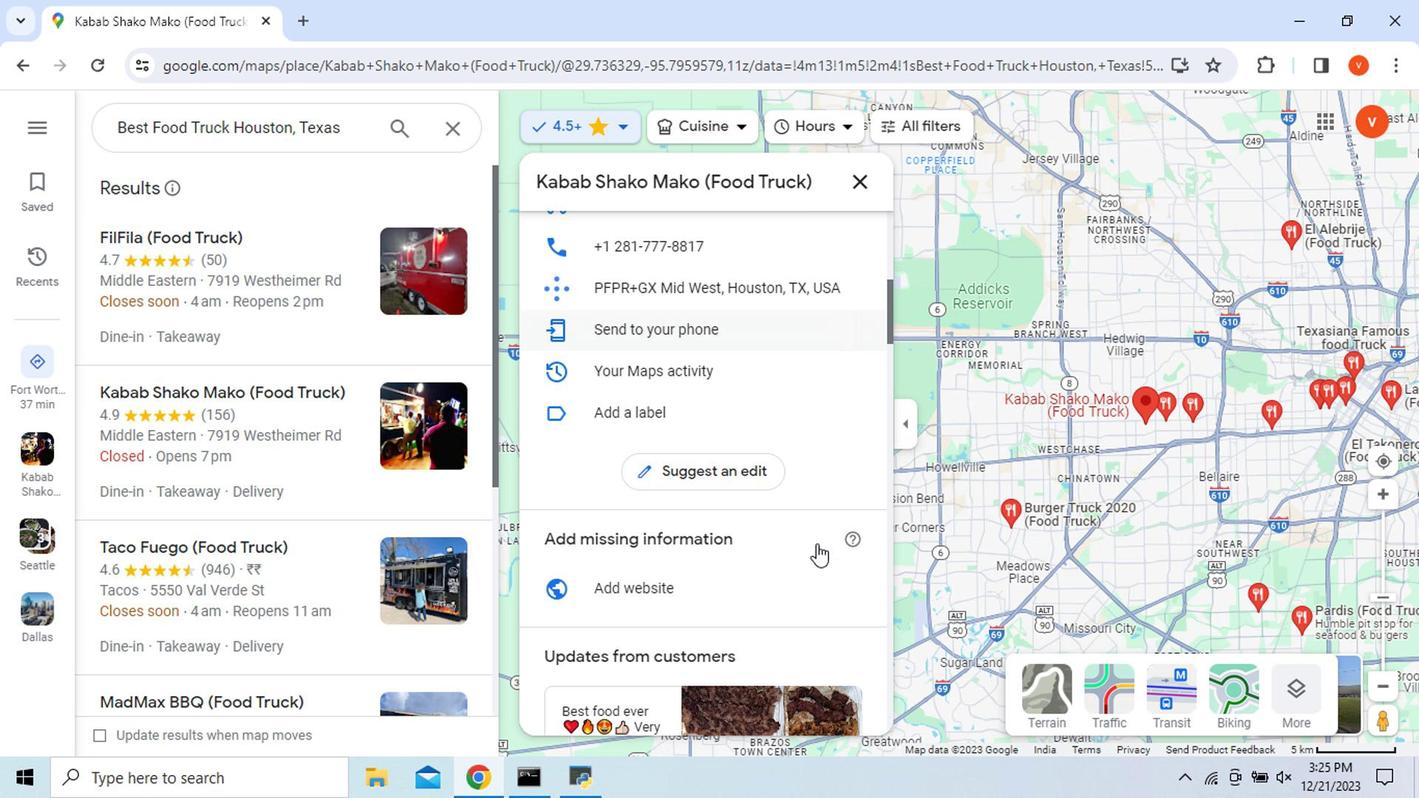 
Action: Mouse moved to (857, 183)
Screenshot: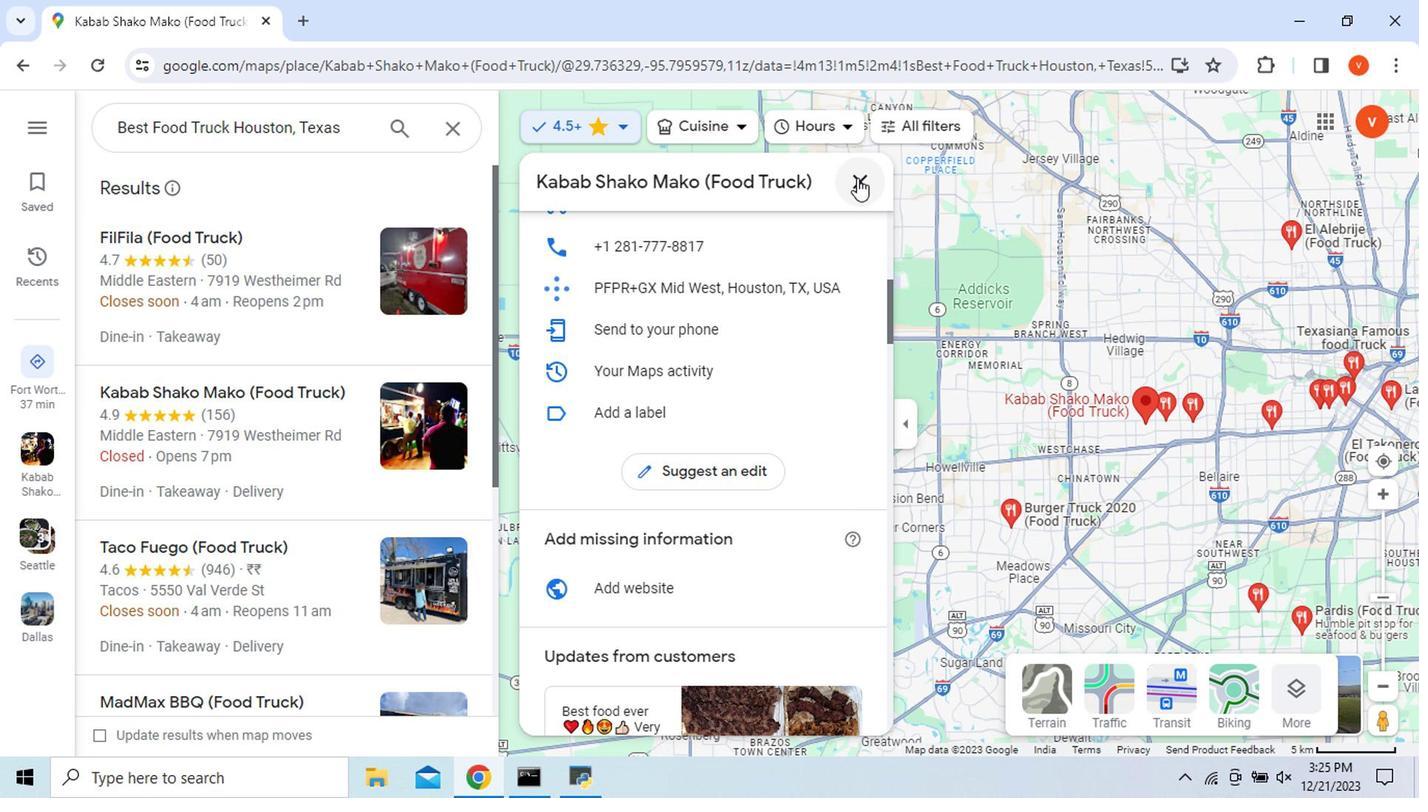 
Action: Mouse pressed left at (857, 183)
Screenshot: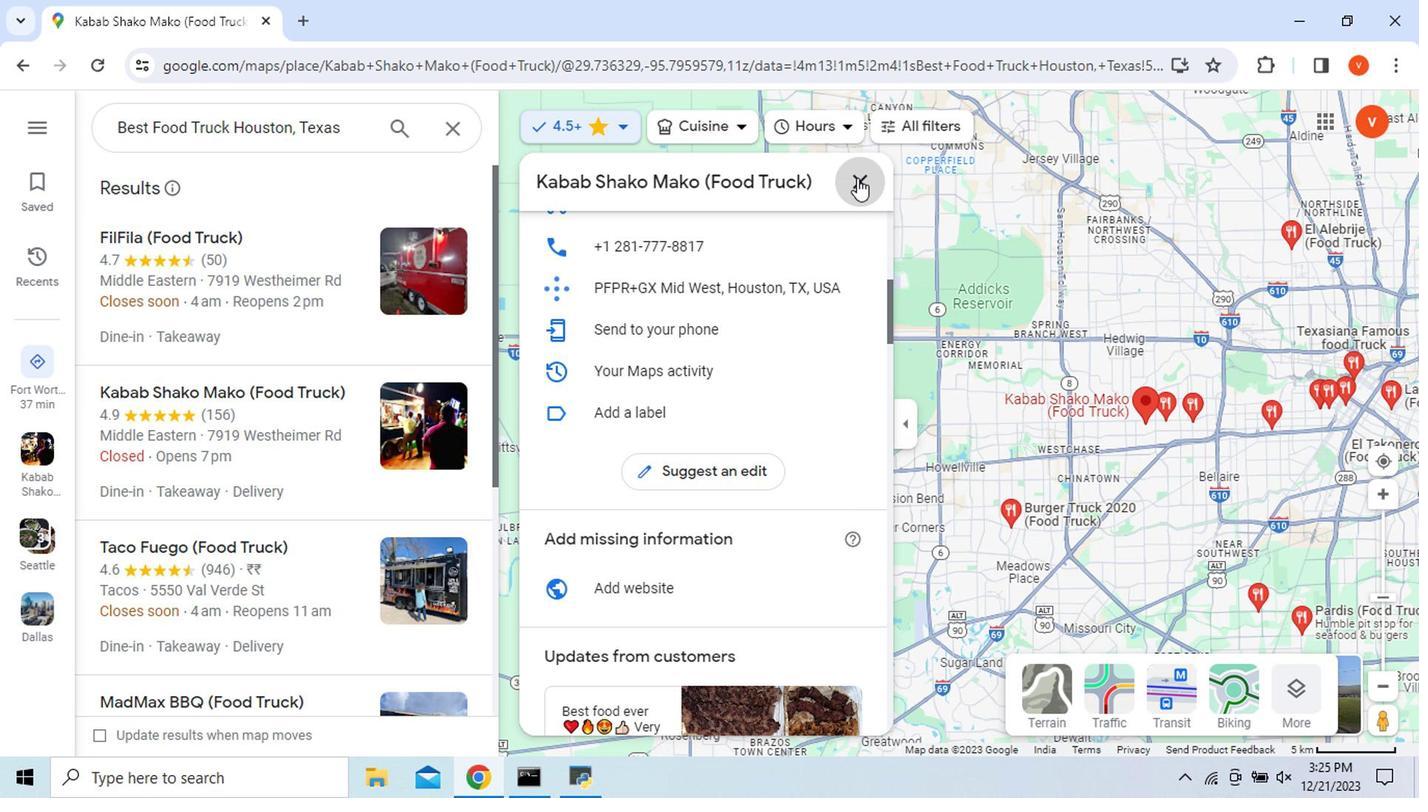 
Action: Mouse moved to (323, 626)
Screenshot: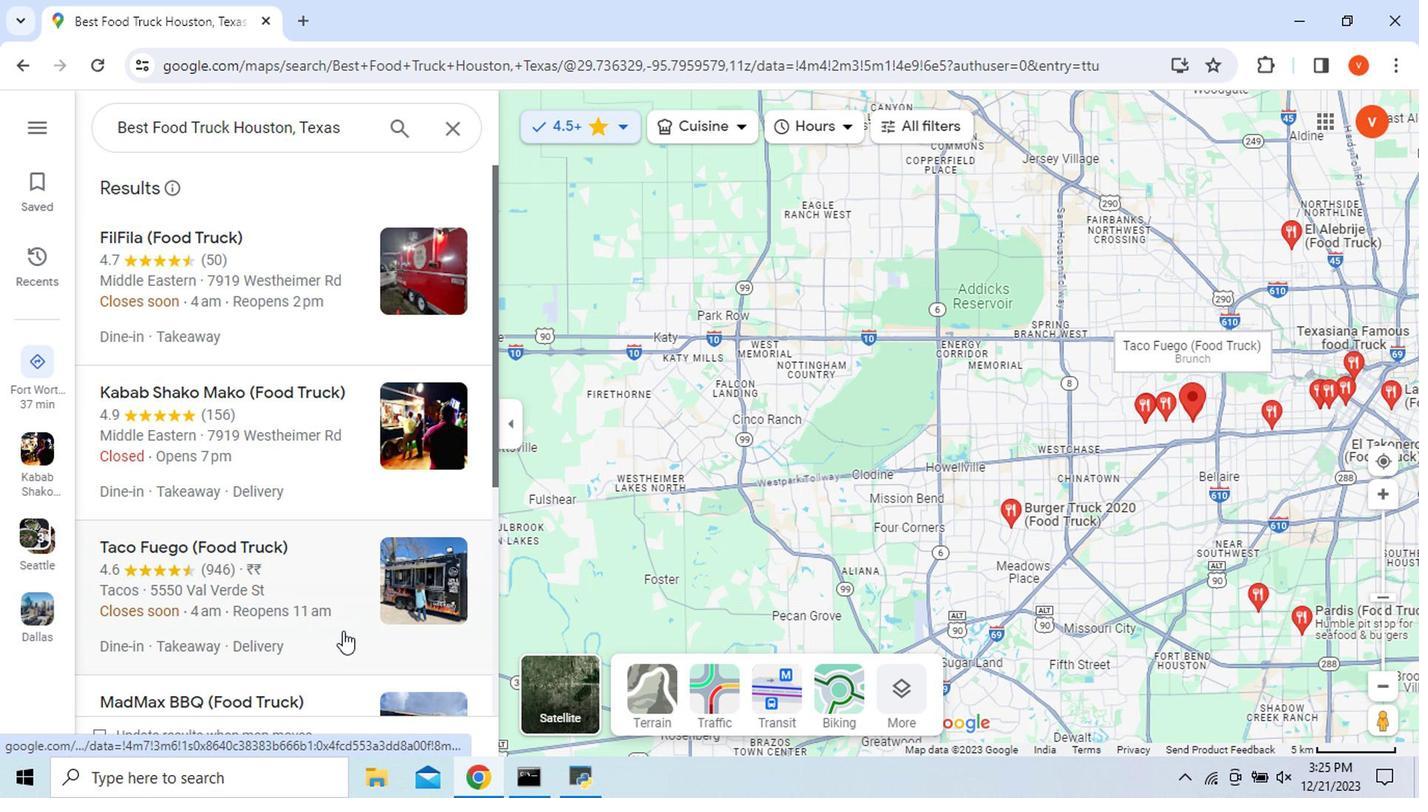 
Action: Mouse scrolled (323, 625) with delta (0, -1)
Screenshot: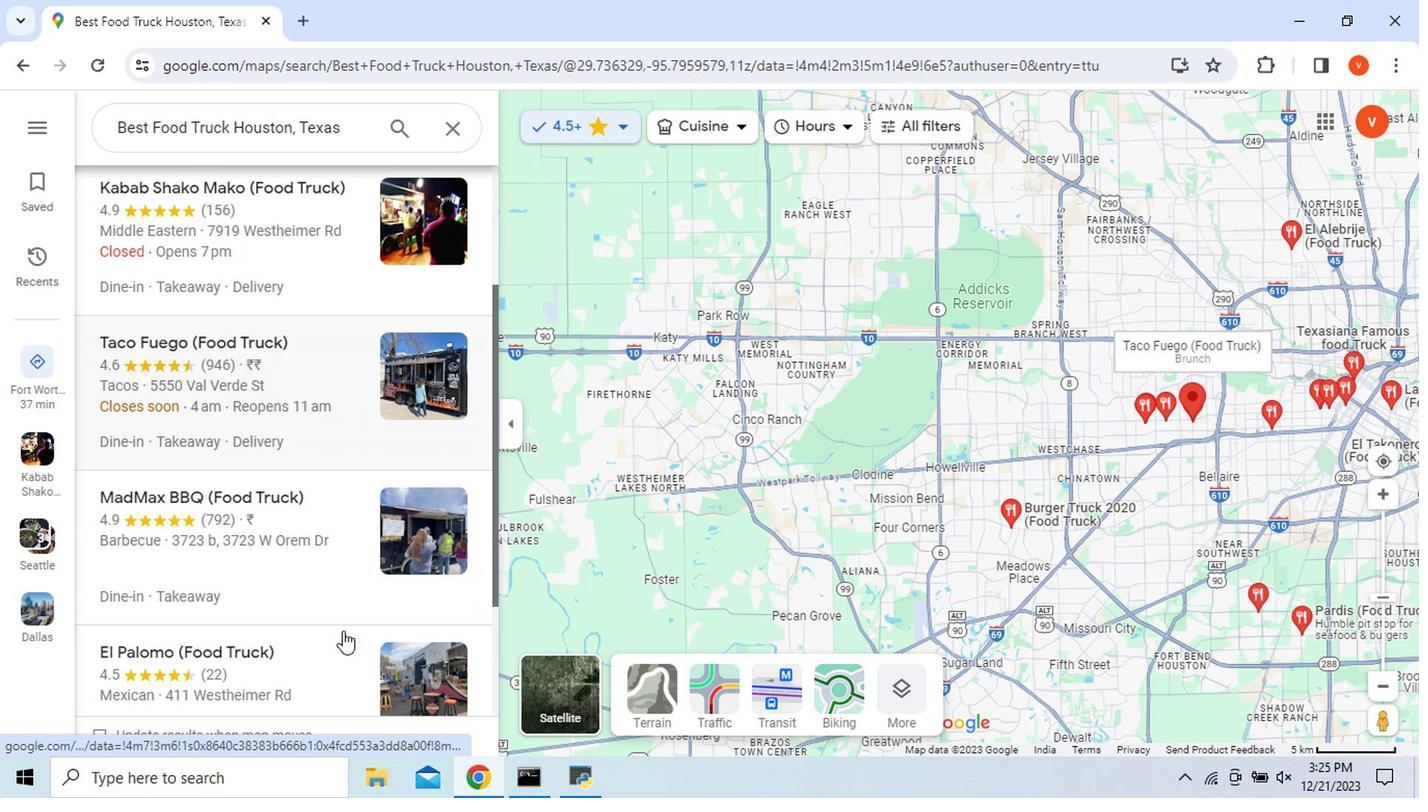 
Action: Mouse scrolled (323, 625) with delta (0, -1)
Screenshot: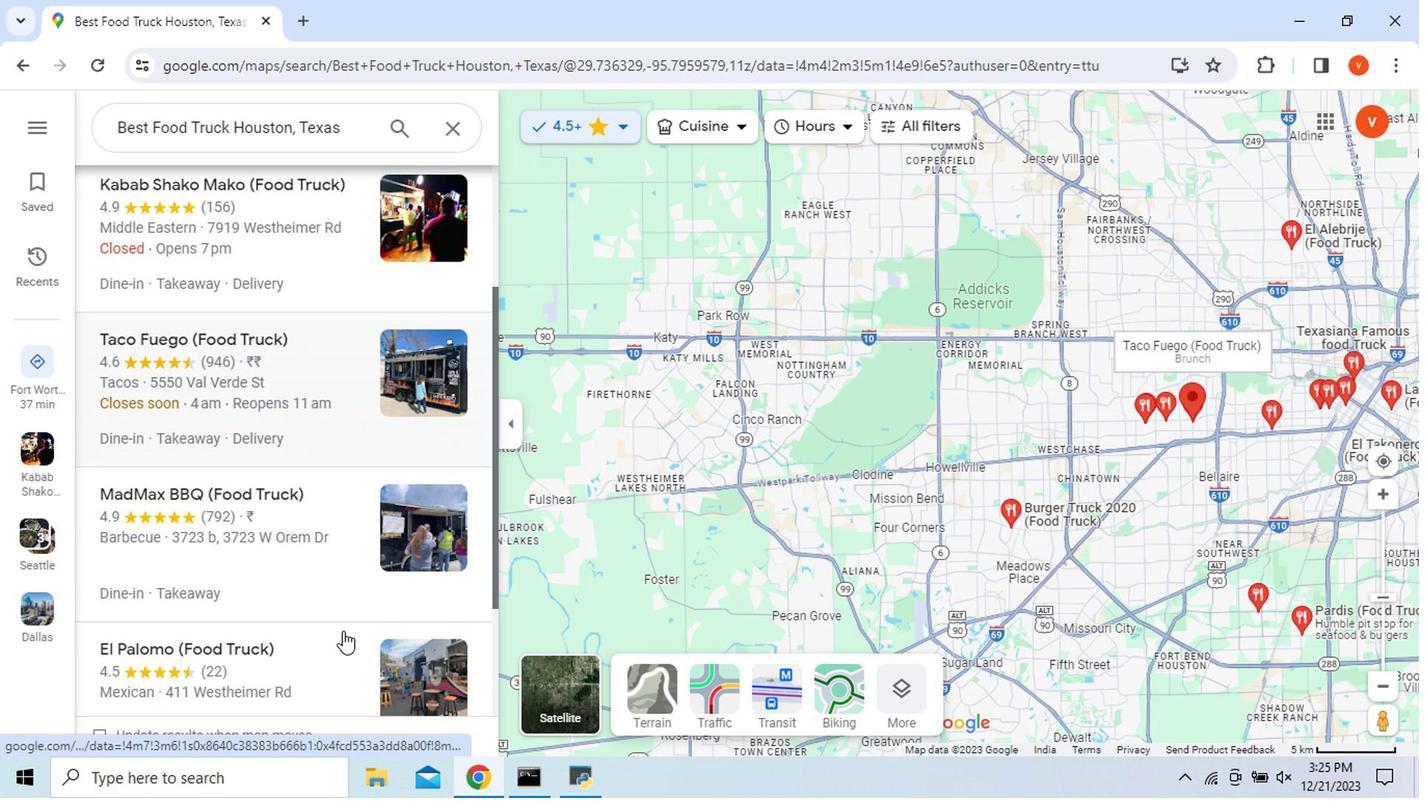 
Action: Mouse moved to (325, 519)
Screenshot: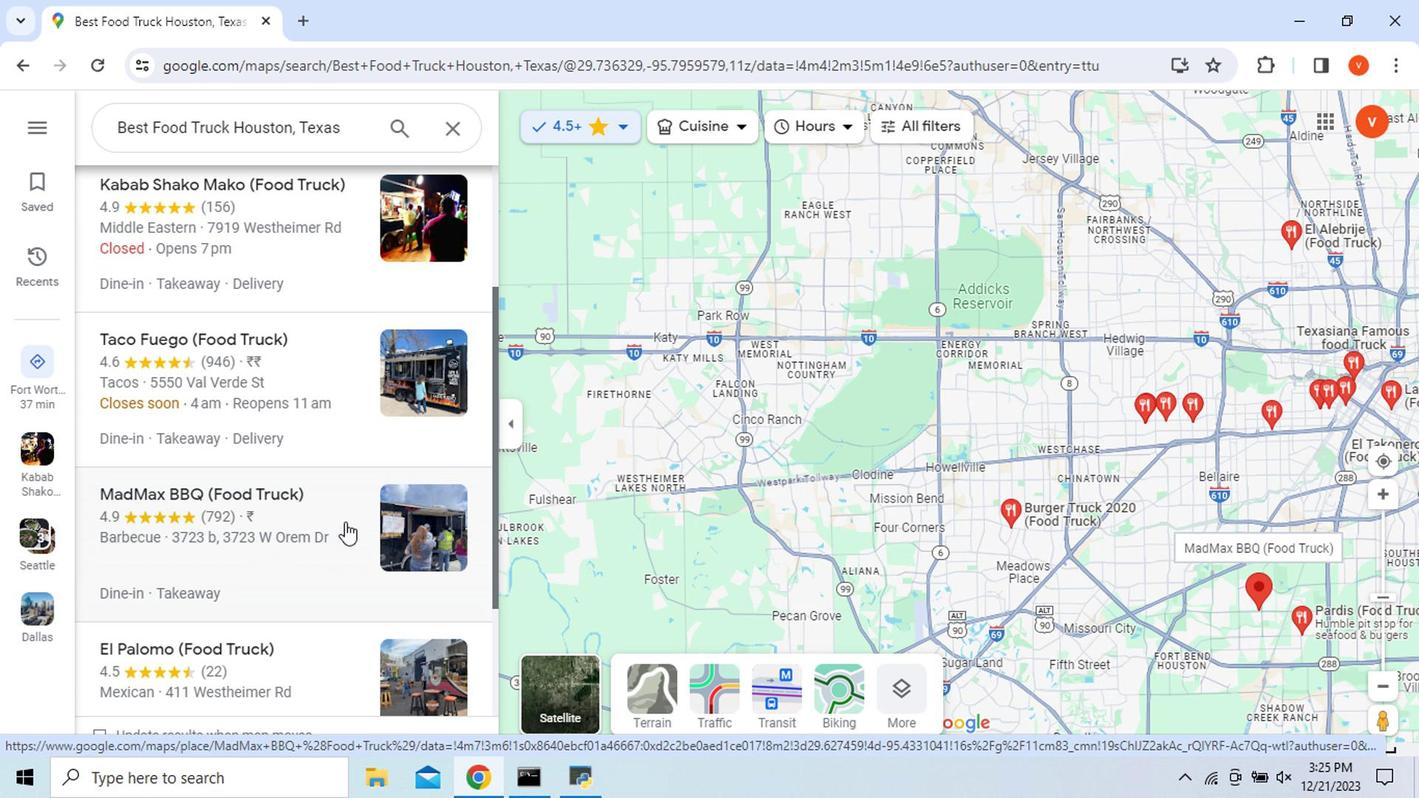 
Action: Mouse pressed left at (325, 519)
Screenshot: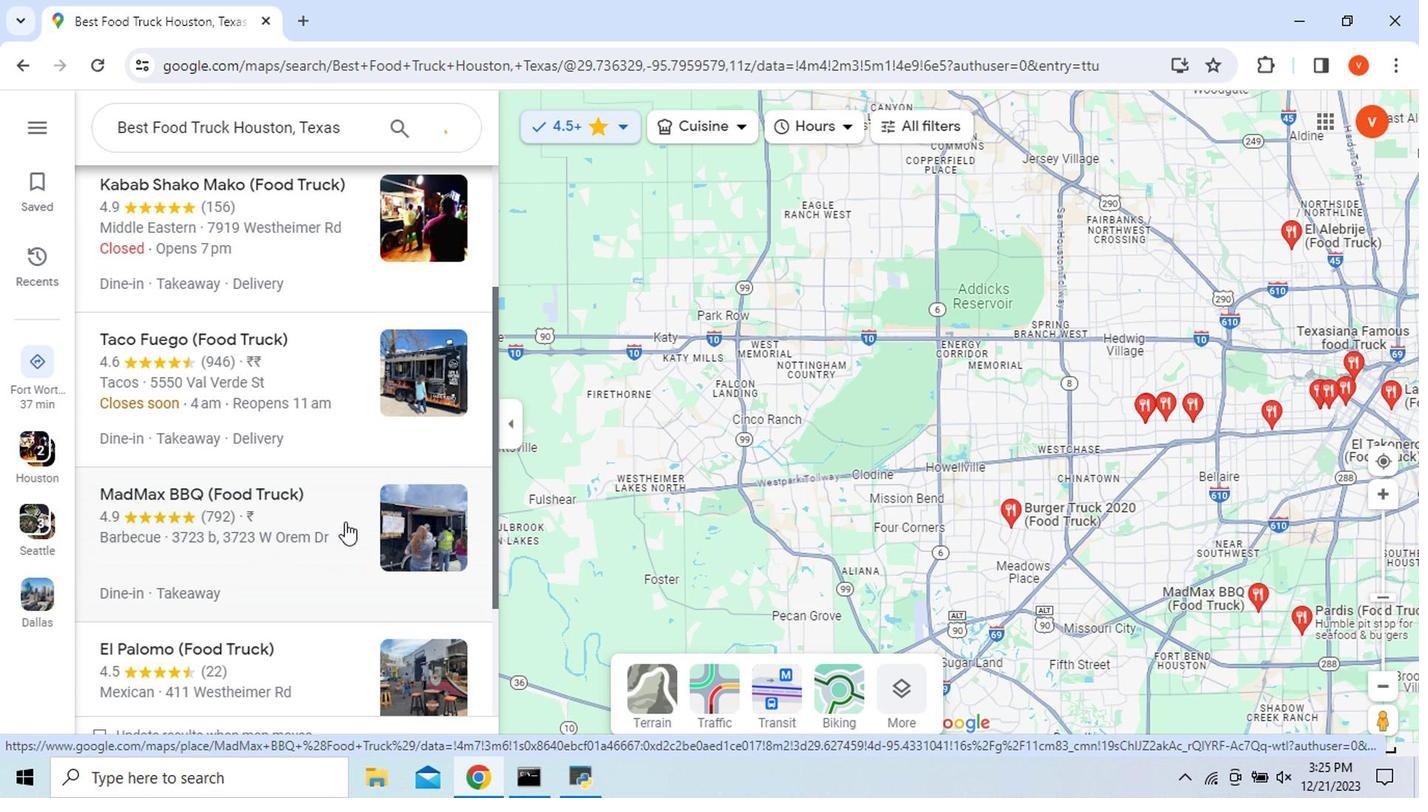 
Action: Mouse moved to (853, 684)
Screenshot: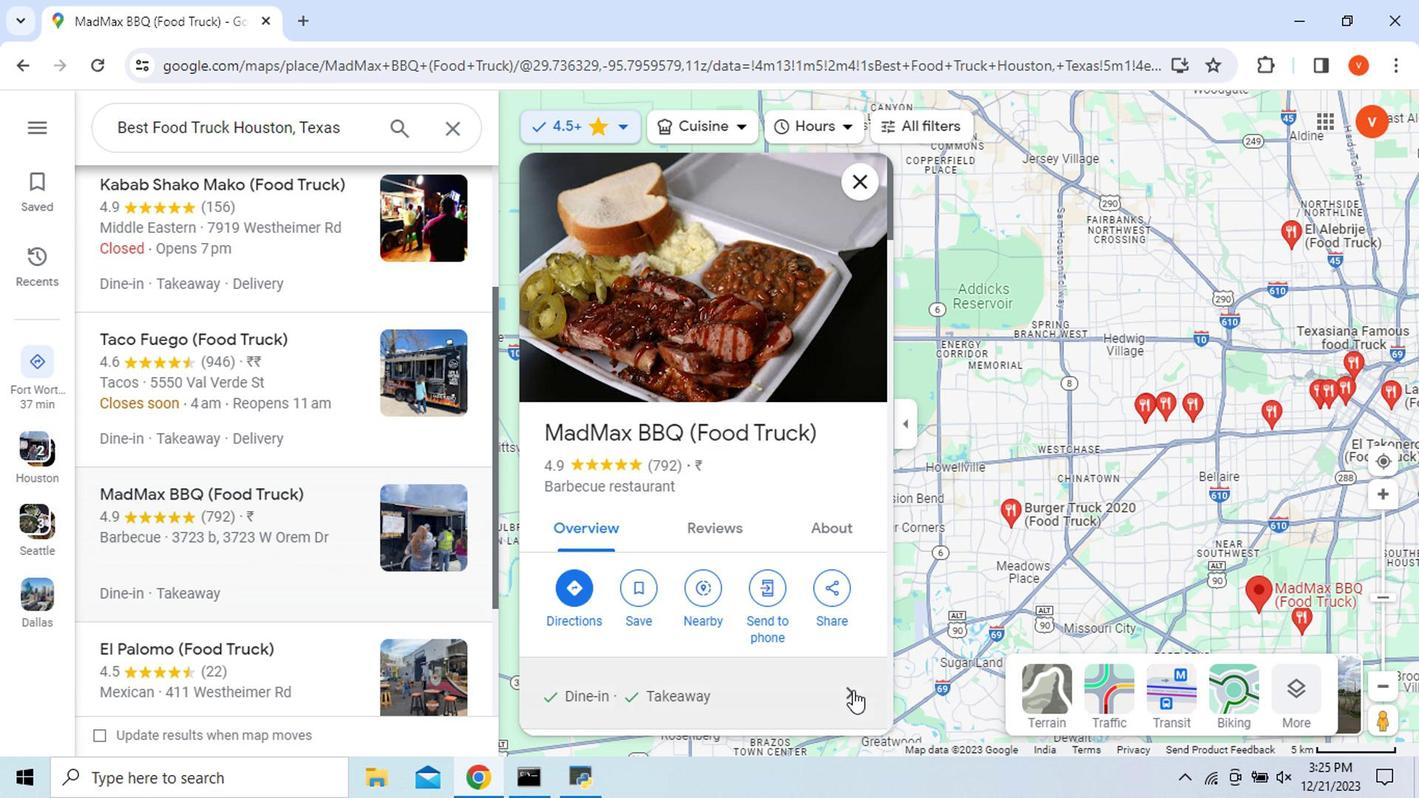 
Action: Mouse pressed left at (853, 684)
Screenshot: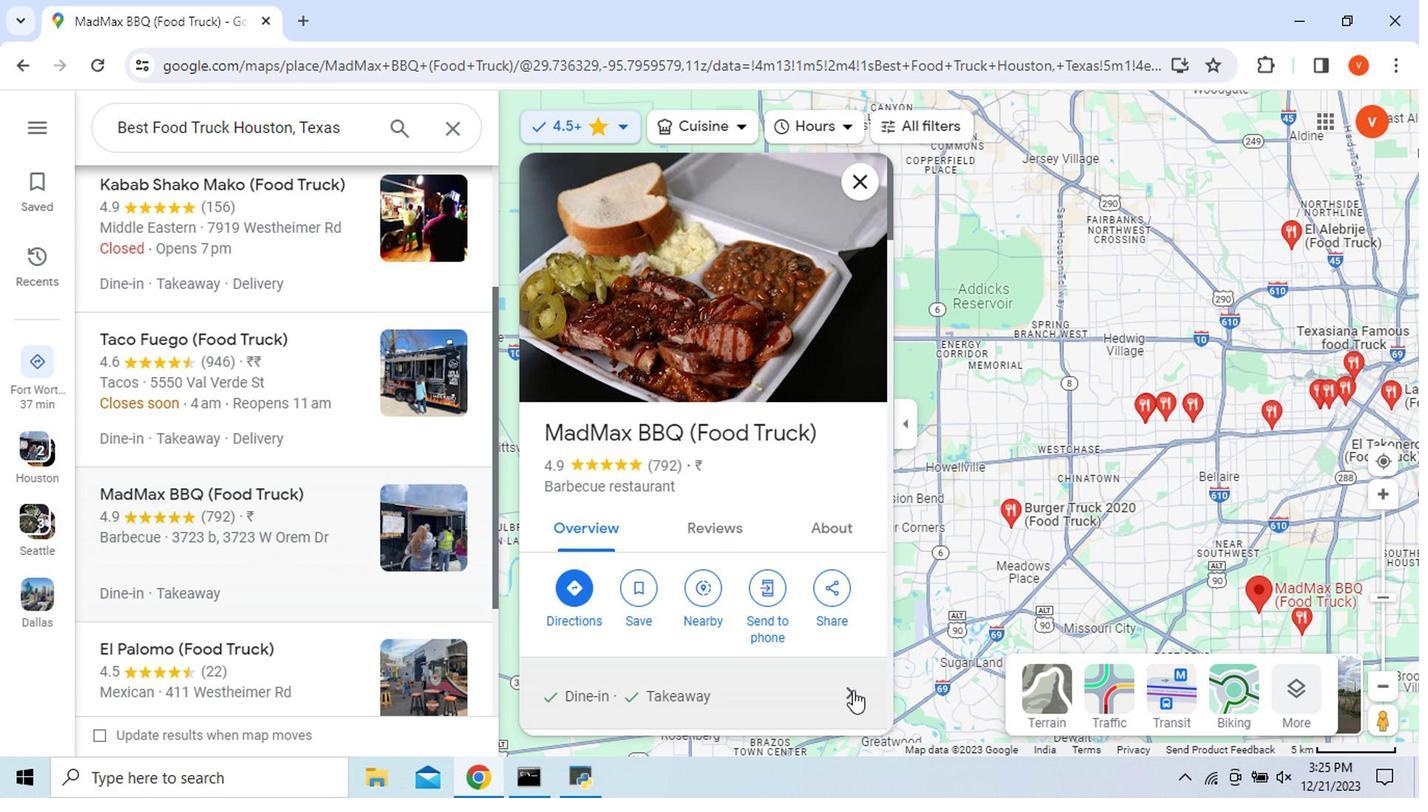 
Action: Mouse scrolled (853, 683) with delta (0, 0)
Screenshot: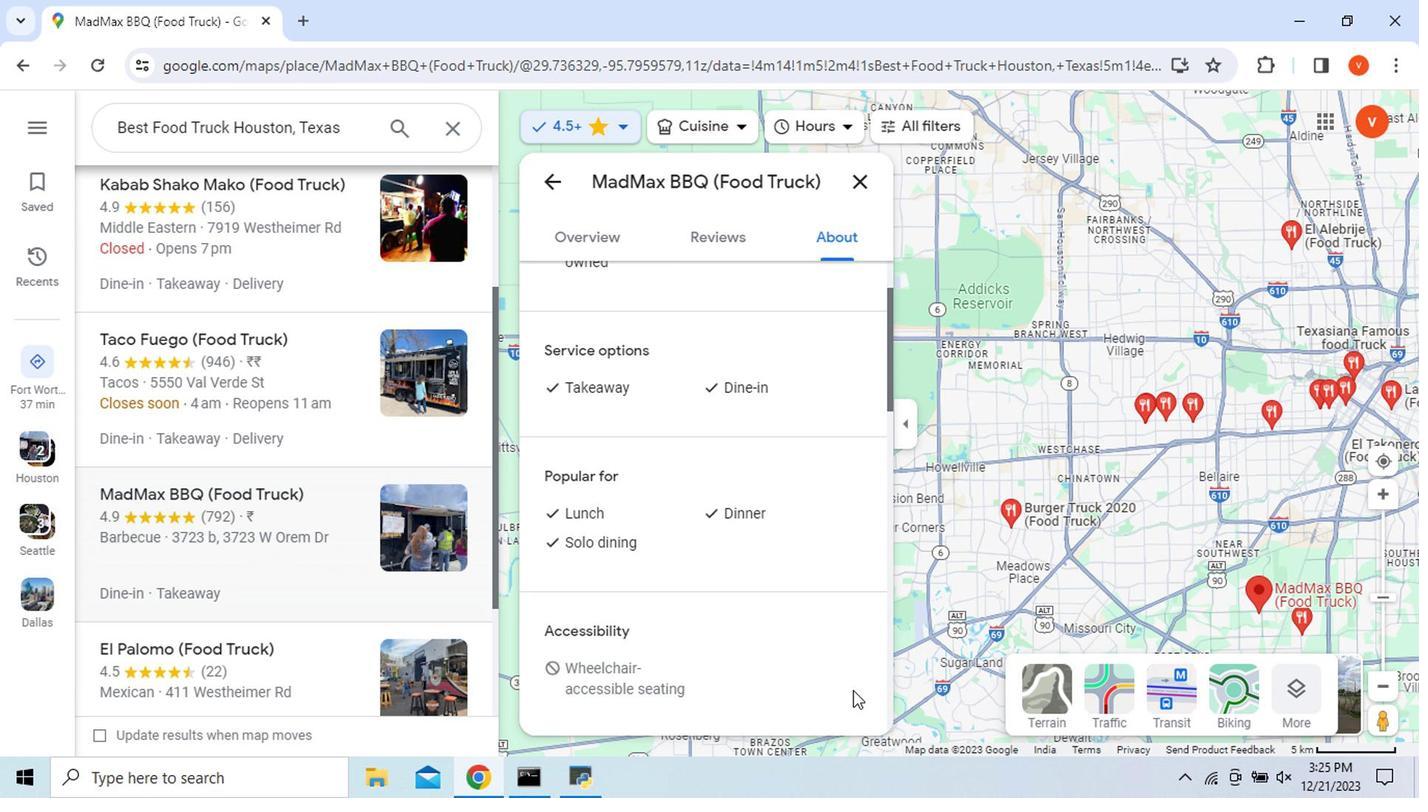 
Action: Mouse scrolled (853, 683) with delta (0, 0)
Screenshot: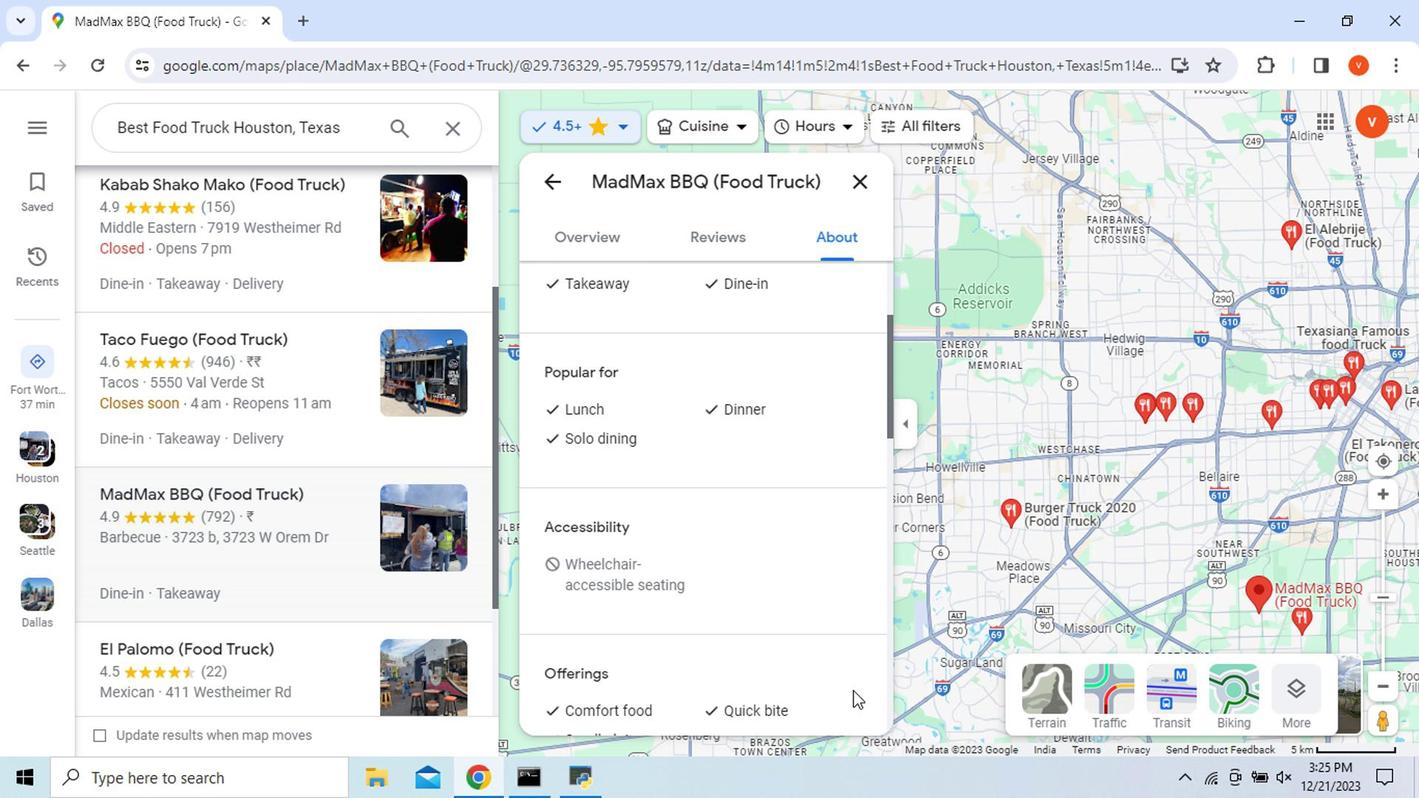 
Action: Mouse scrolled (853, 683) with delta (0, 0)
Screenshot: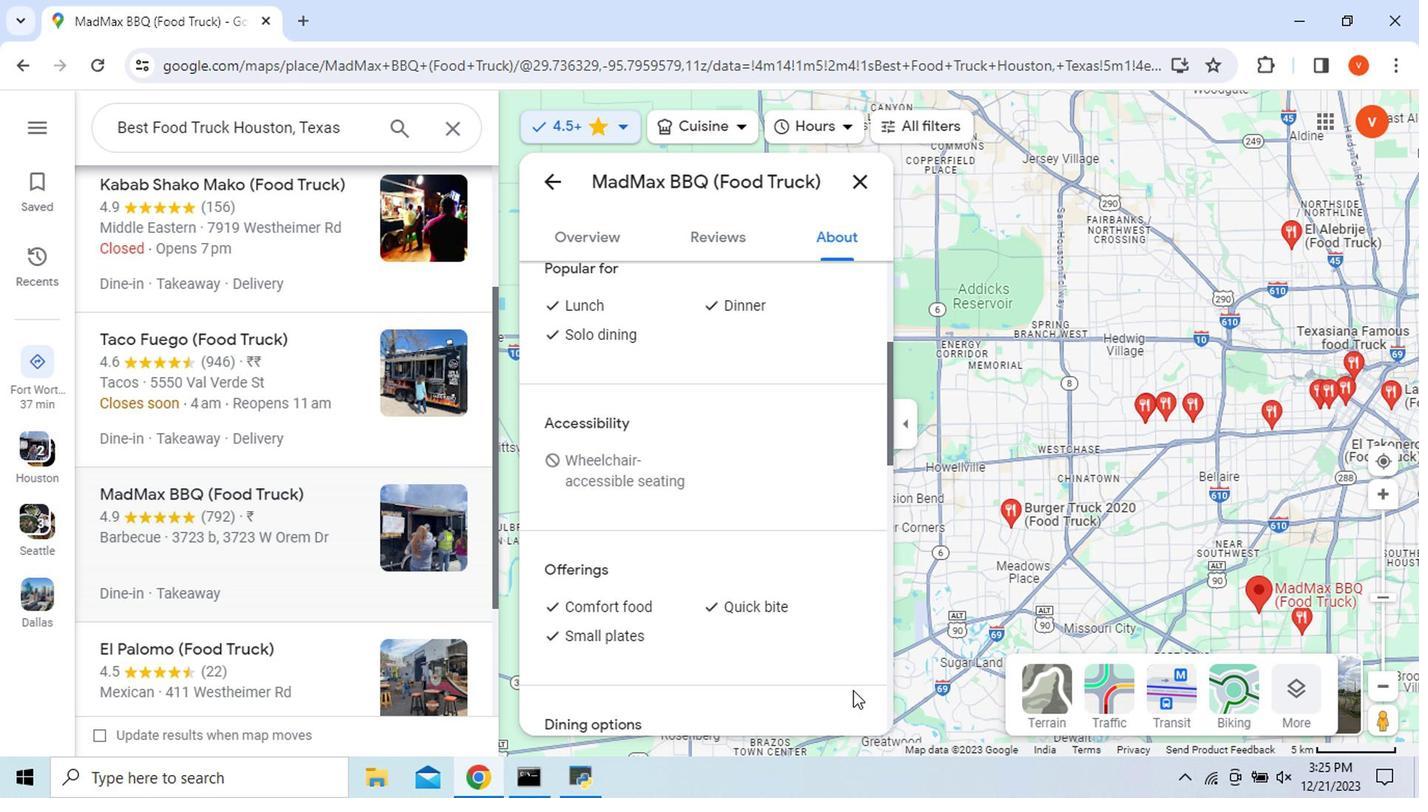 
Action: Mouse moved to (767, 685)
Screenshot: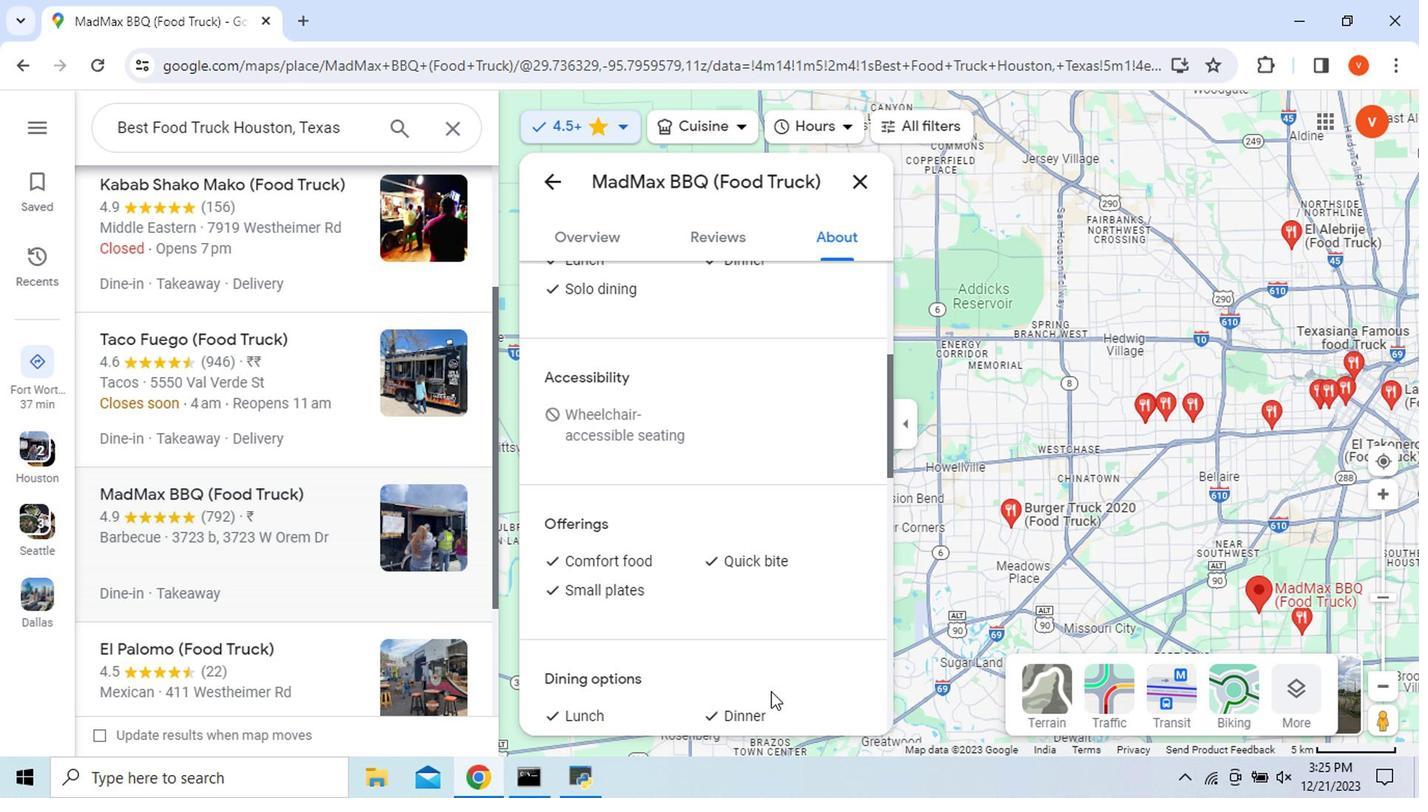 
Action: Mouse scrolled (767, 684) with delta (0, -1)
Screenshot: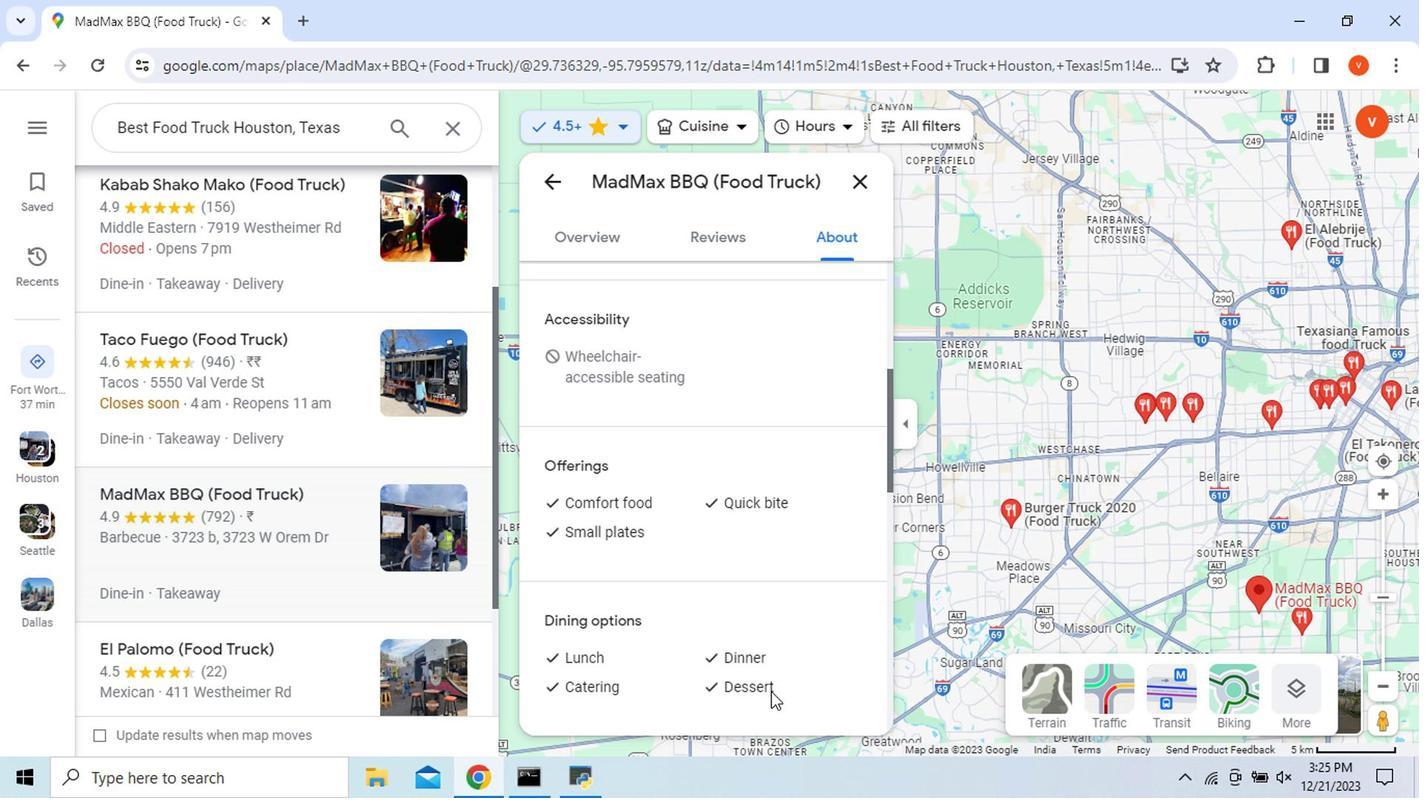 
Action: Mouse scrolled (767, 684) with delta (0, -1)
Screenshot: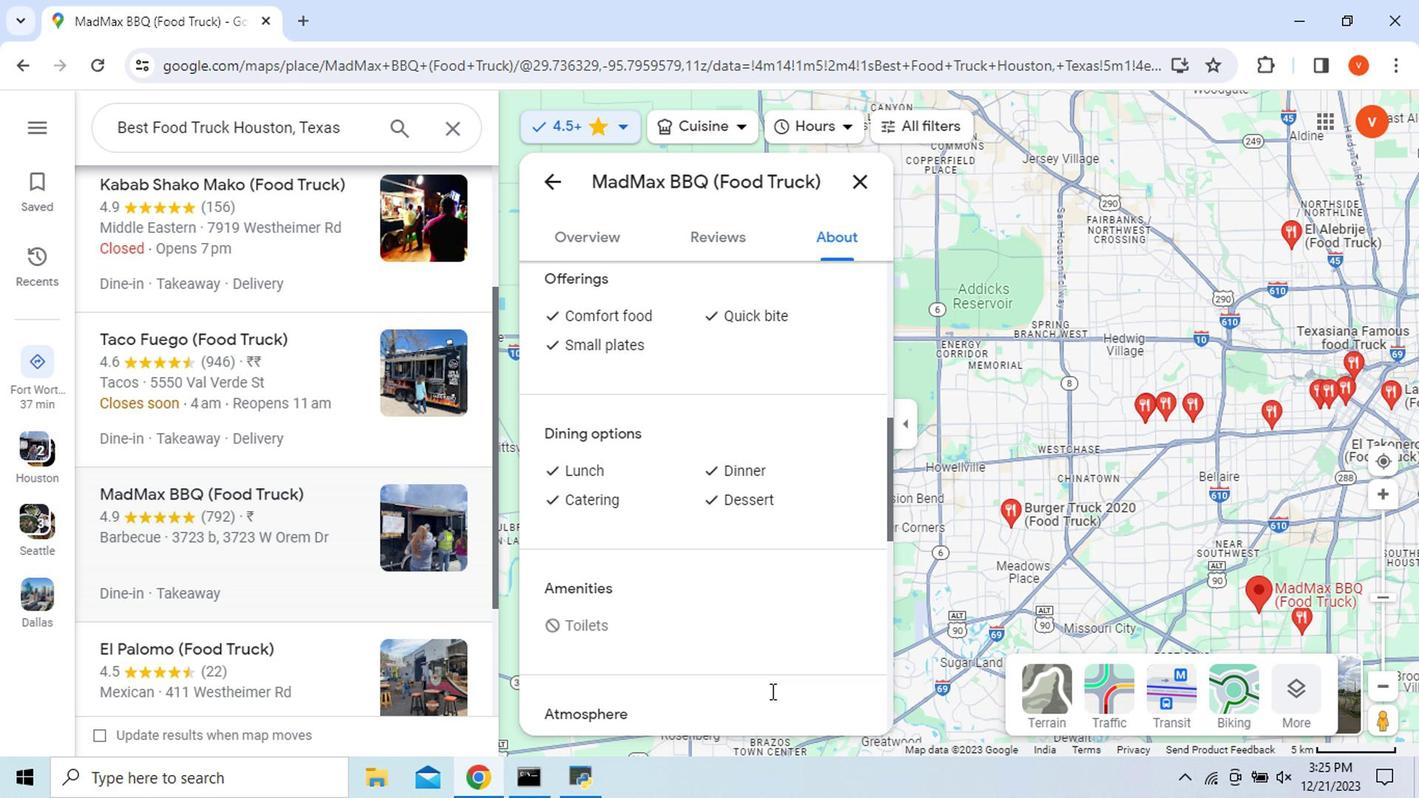 
Action: Mouse scrolled (767, 684) with delta (0, -1)
Screenshot: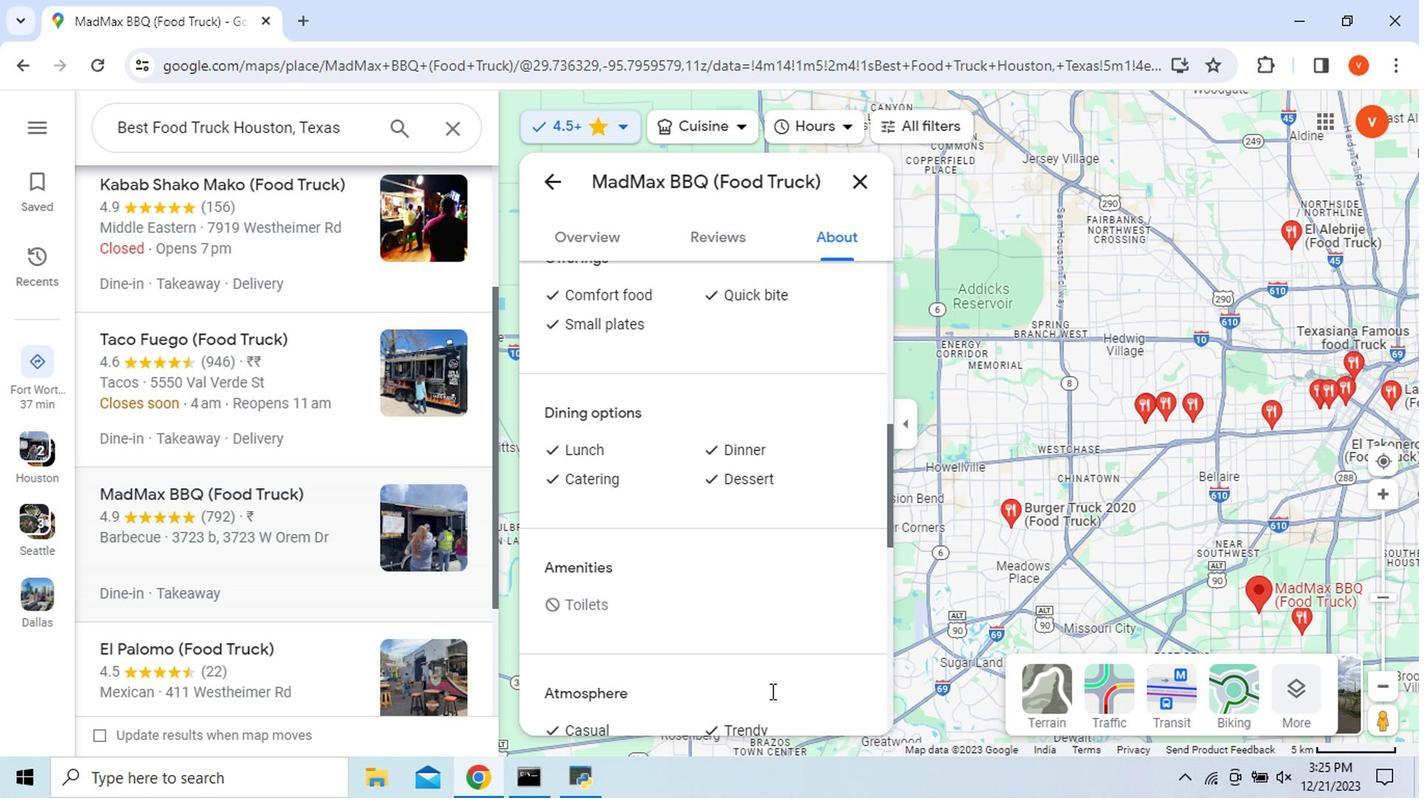 
Action: Mouse scrolled (767, 684) with delta (0, -1)
Screenshot: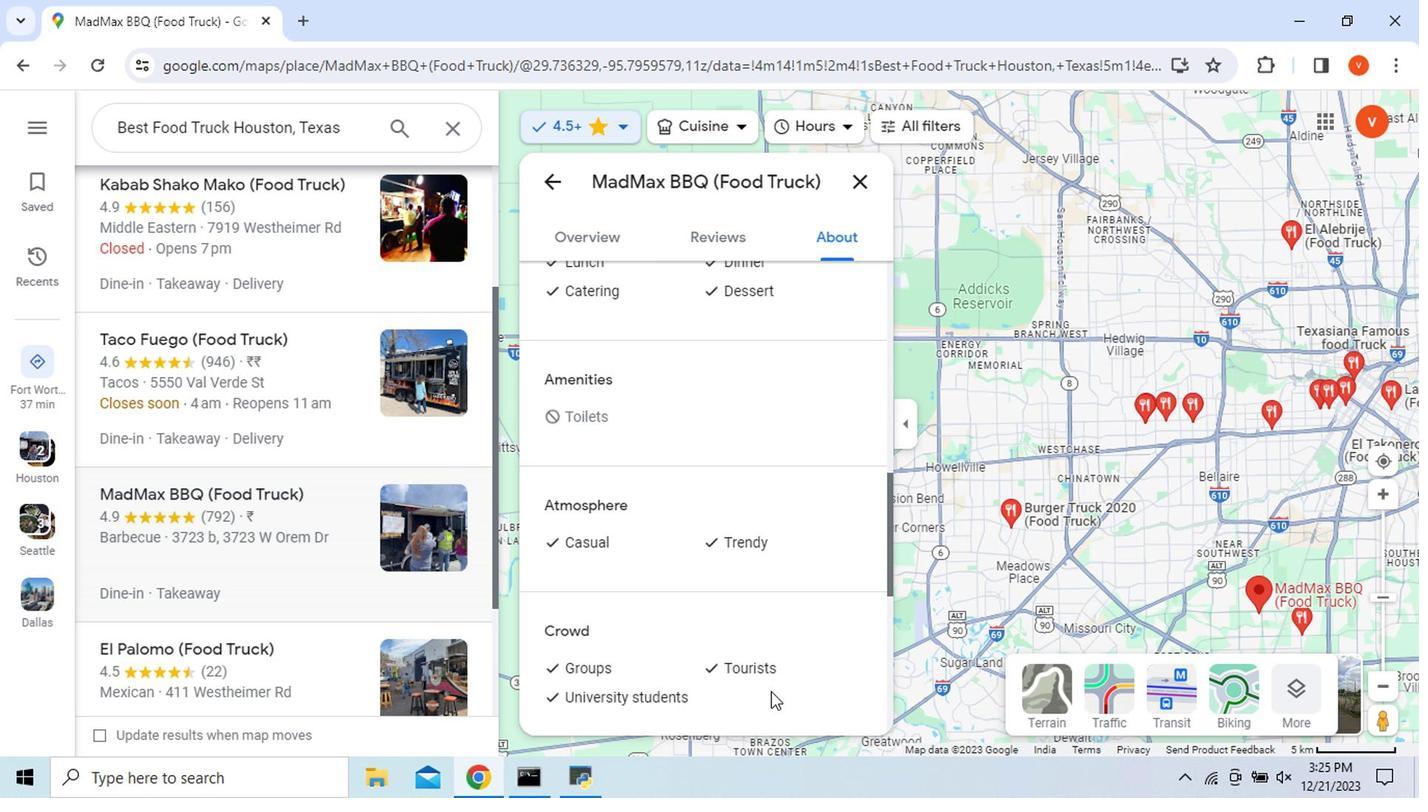 
Action: Mouse scrolled (767, 684) with delta (0, -1)
Screenshot: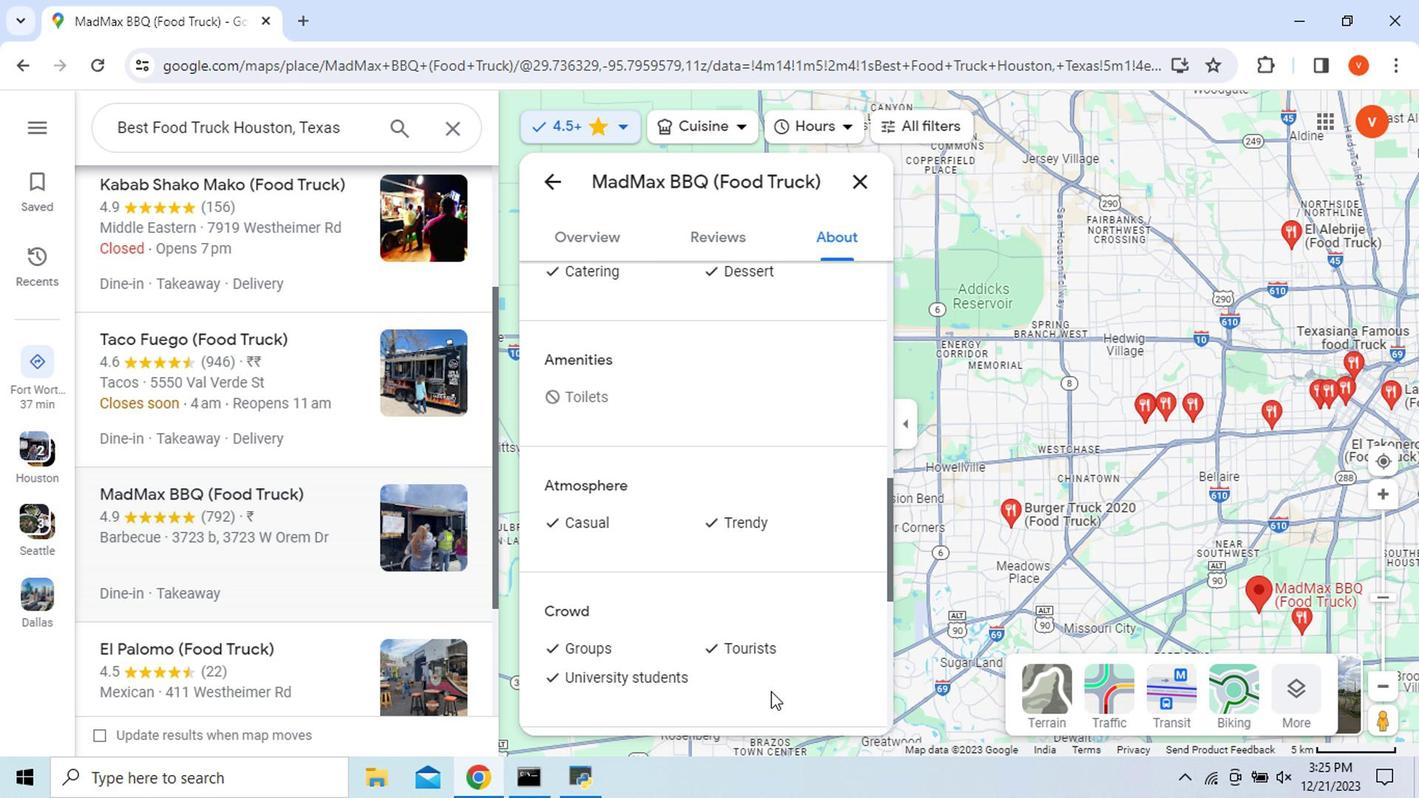 
Action: Mouse scrolled (767, 684) with delta (0, -1)
Screenshot: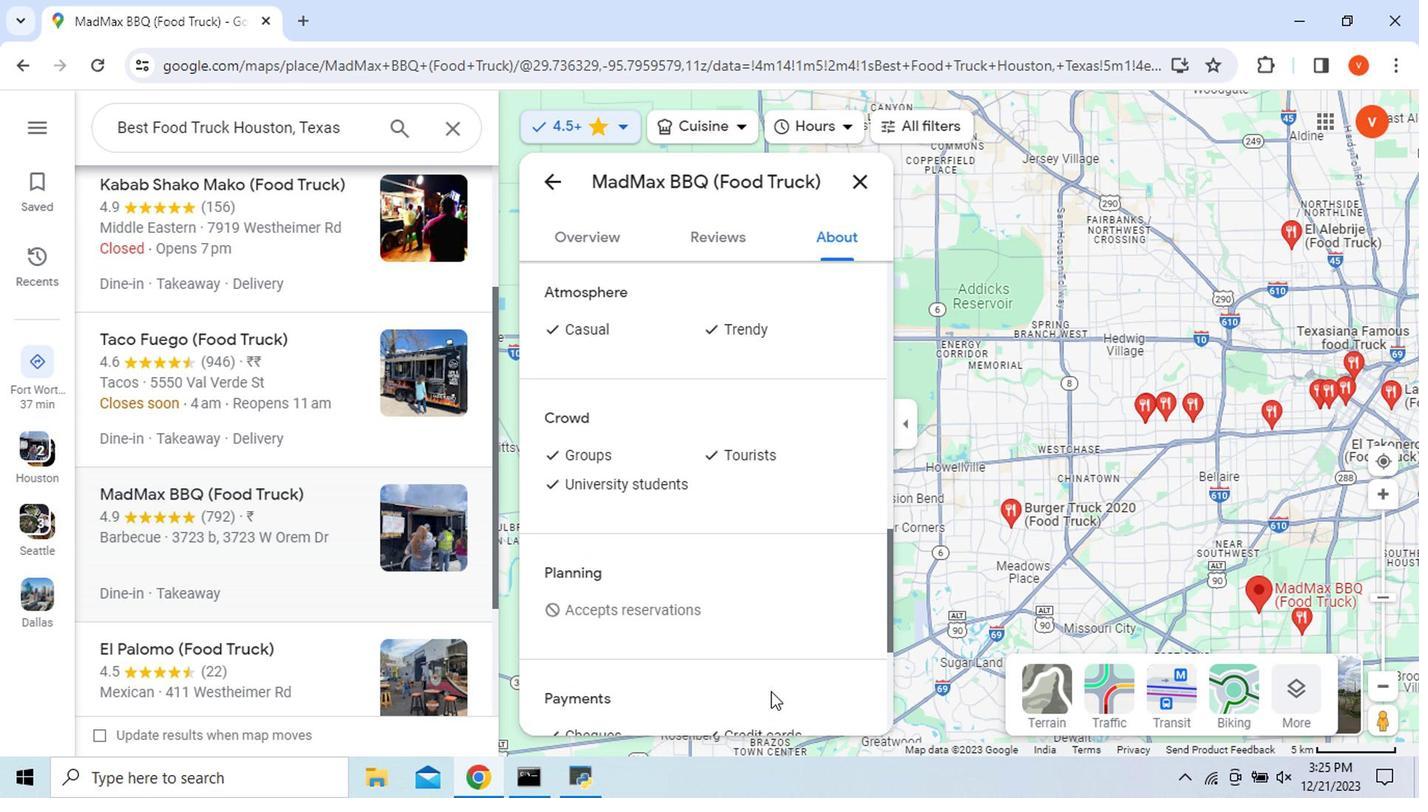 
Action: Mouse scrolled (767, 684) with delta (0, -1)
Screenshot: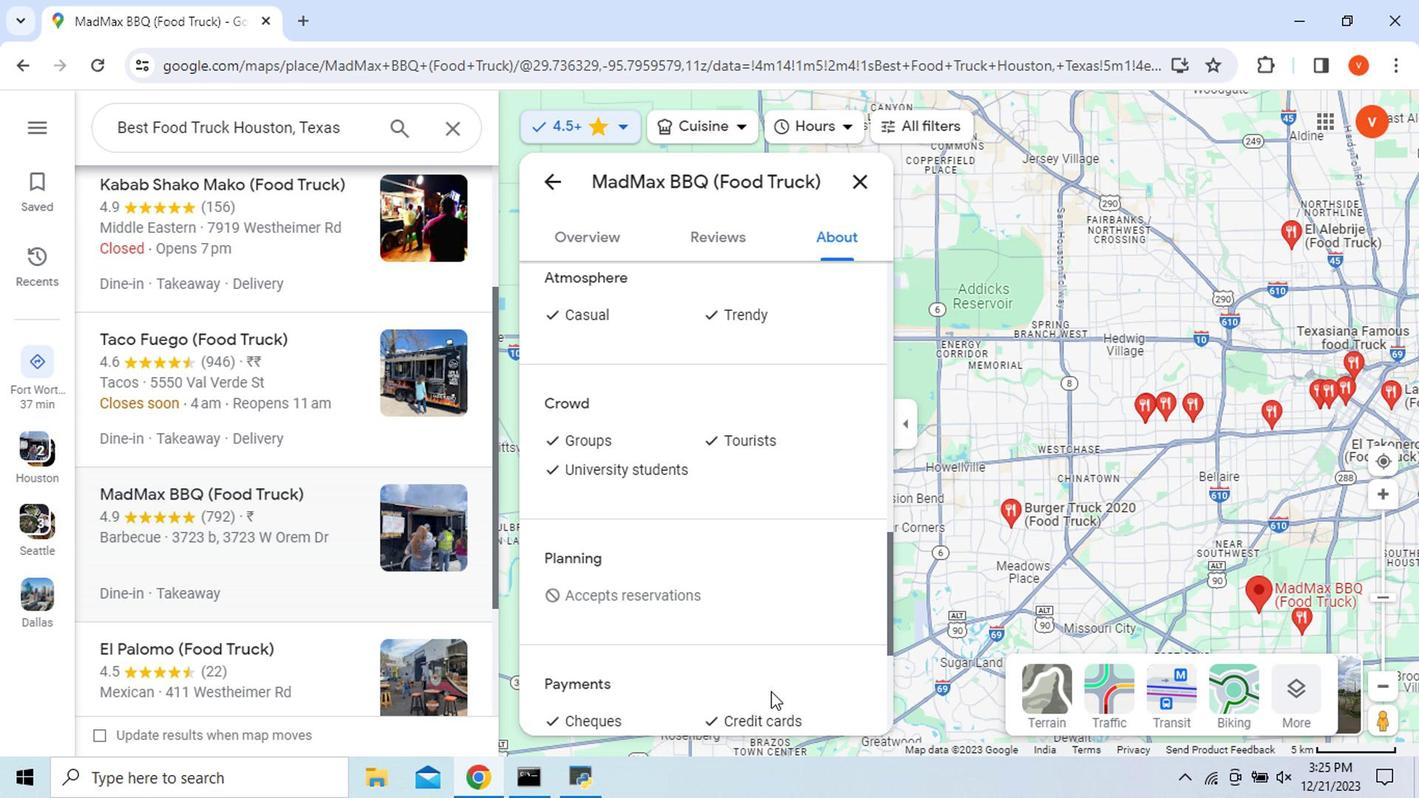 
Action: Mouse scrolled (767, 684) with delta (0, -1)
Screenshot: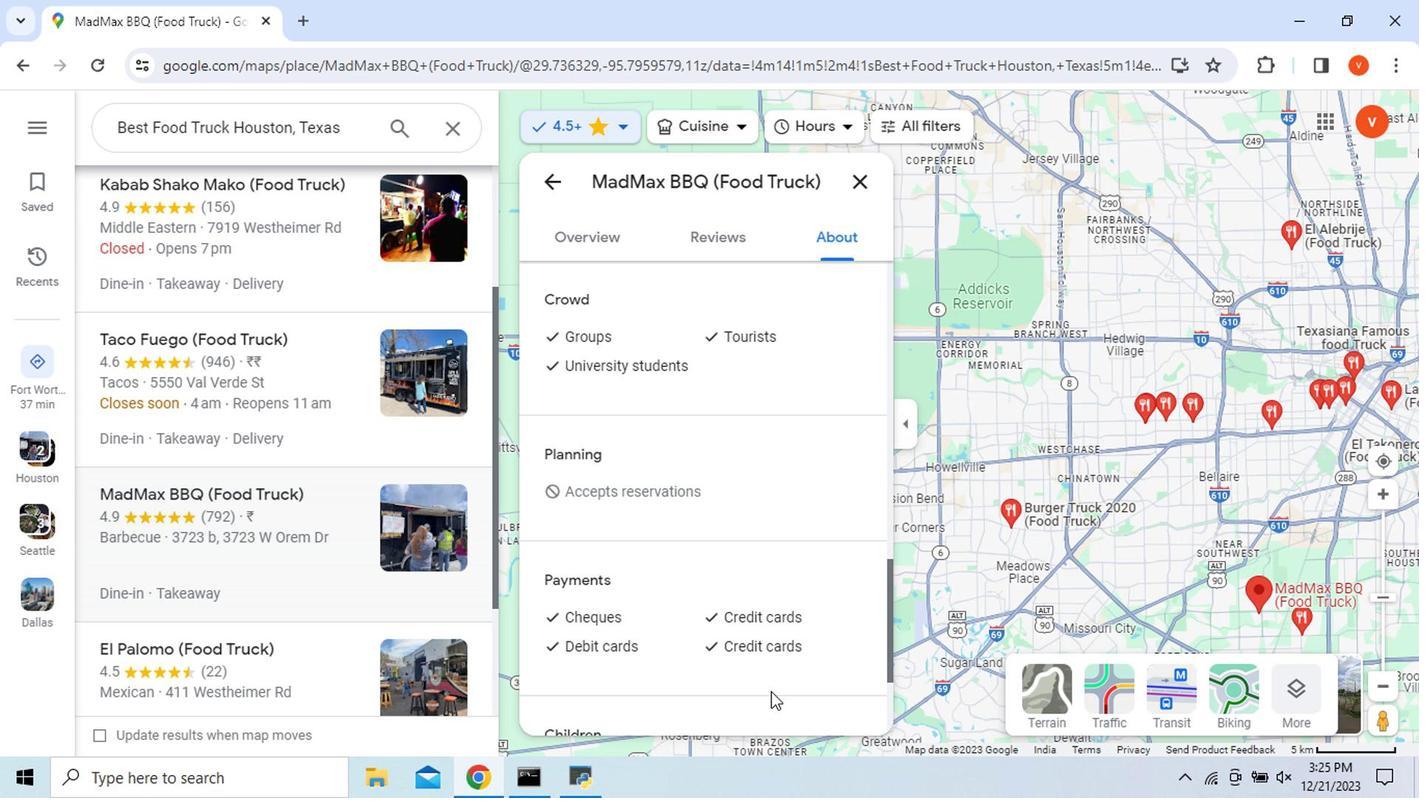 
Action: Mouse scrolled (767, 684) with delta (0, -1)
Screenshot: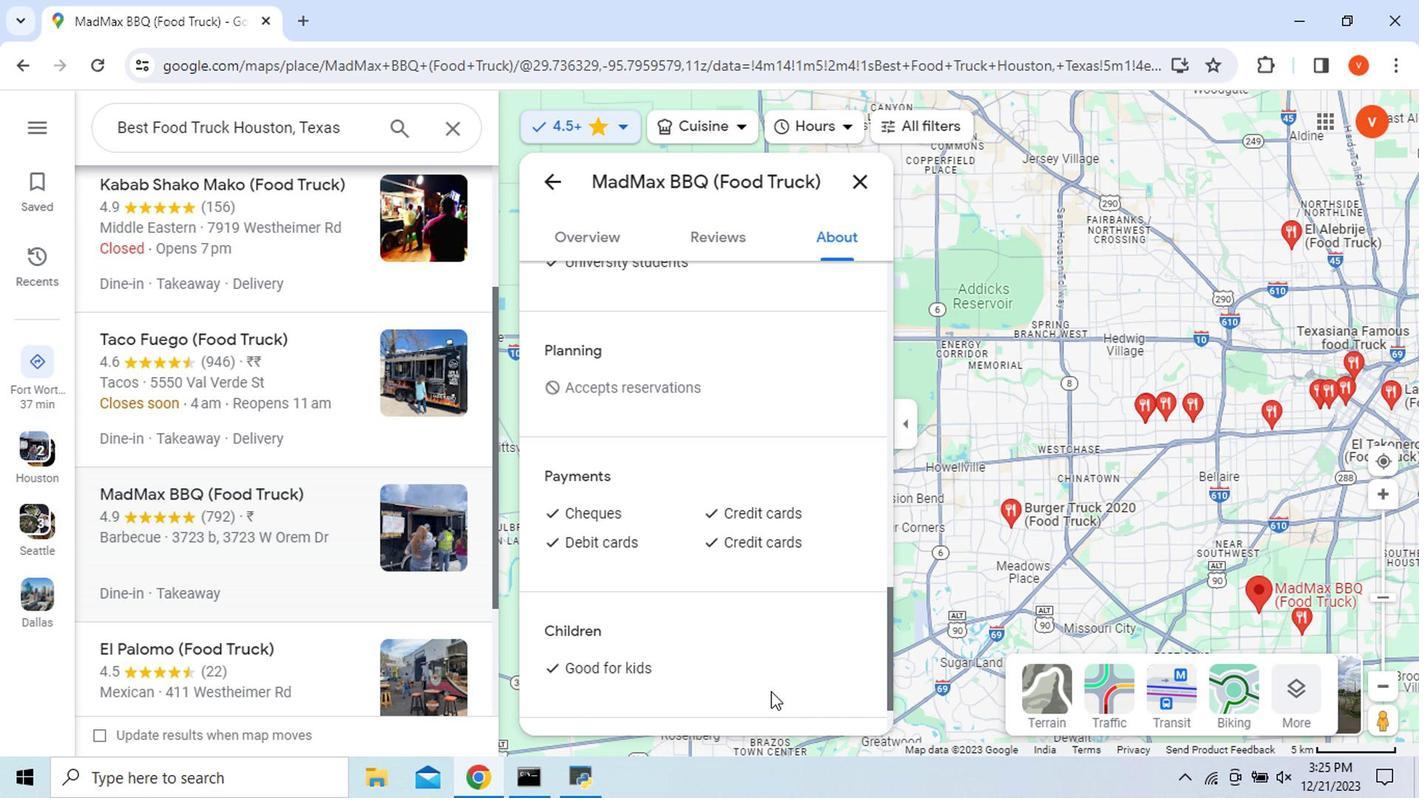 
Action: Mouse scrolled (767, 684) with delta (0, -1)
Screenshot: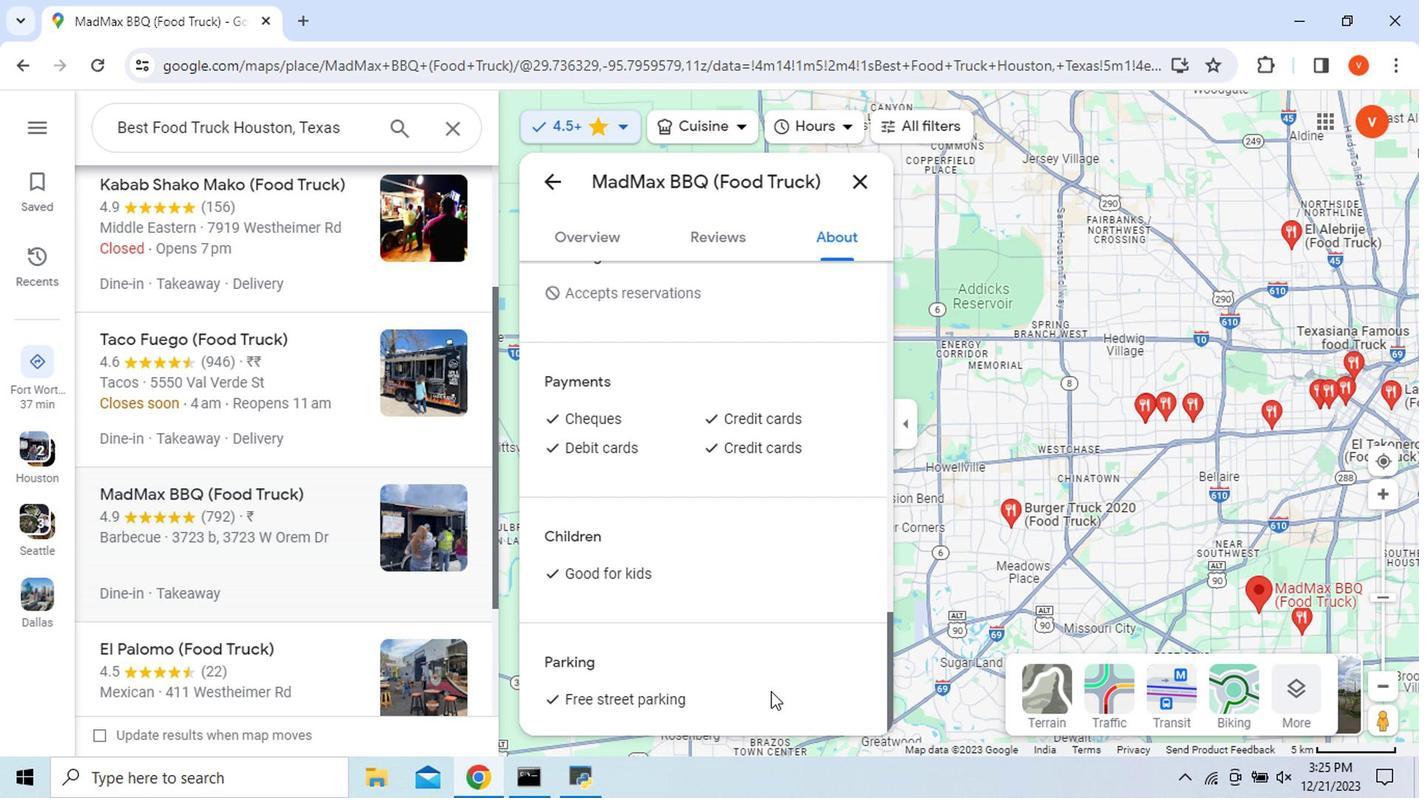 
Action: Mouse scrolled (767, 684) with delta (0, -1)
Screenshot: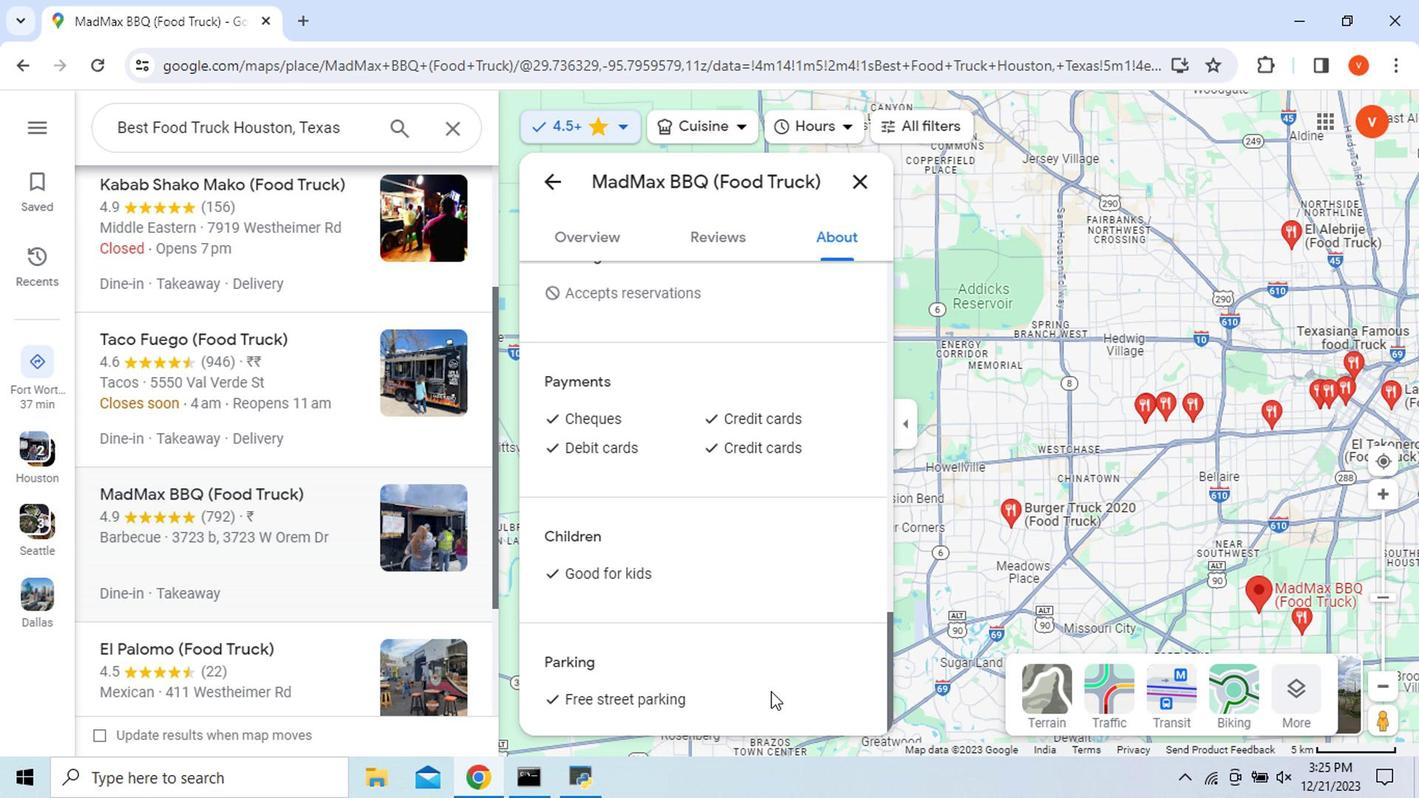 
Action: Mouse scrolled (767, 684) with delta (0, -1)
Screenshot: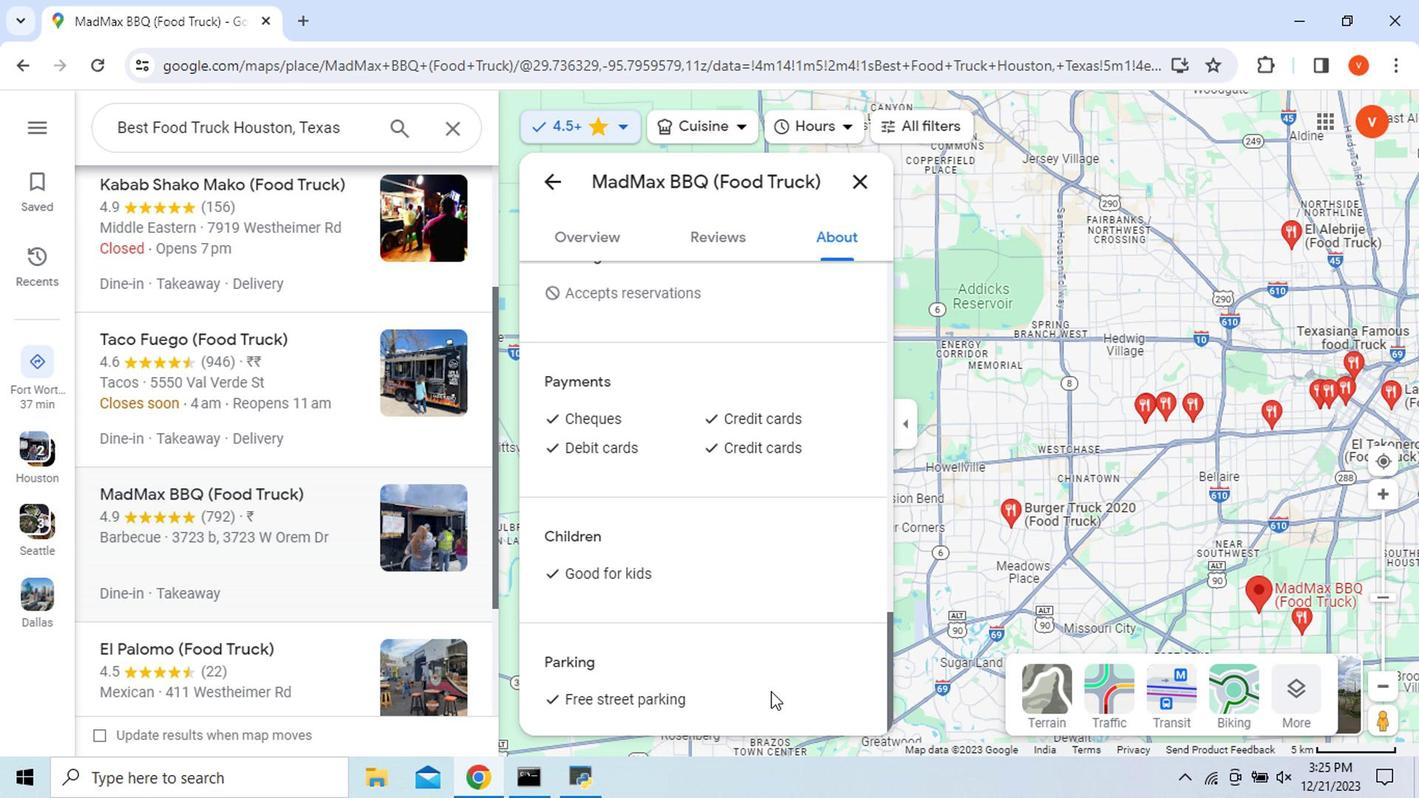 
Action: Mouse moved to (687, 239)
Screenshot: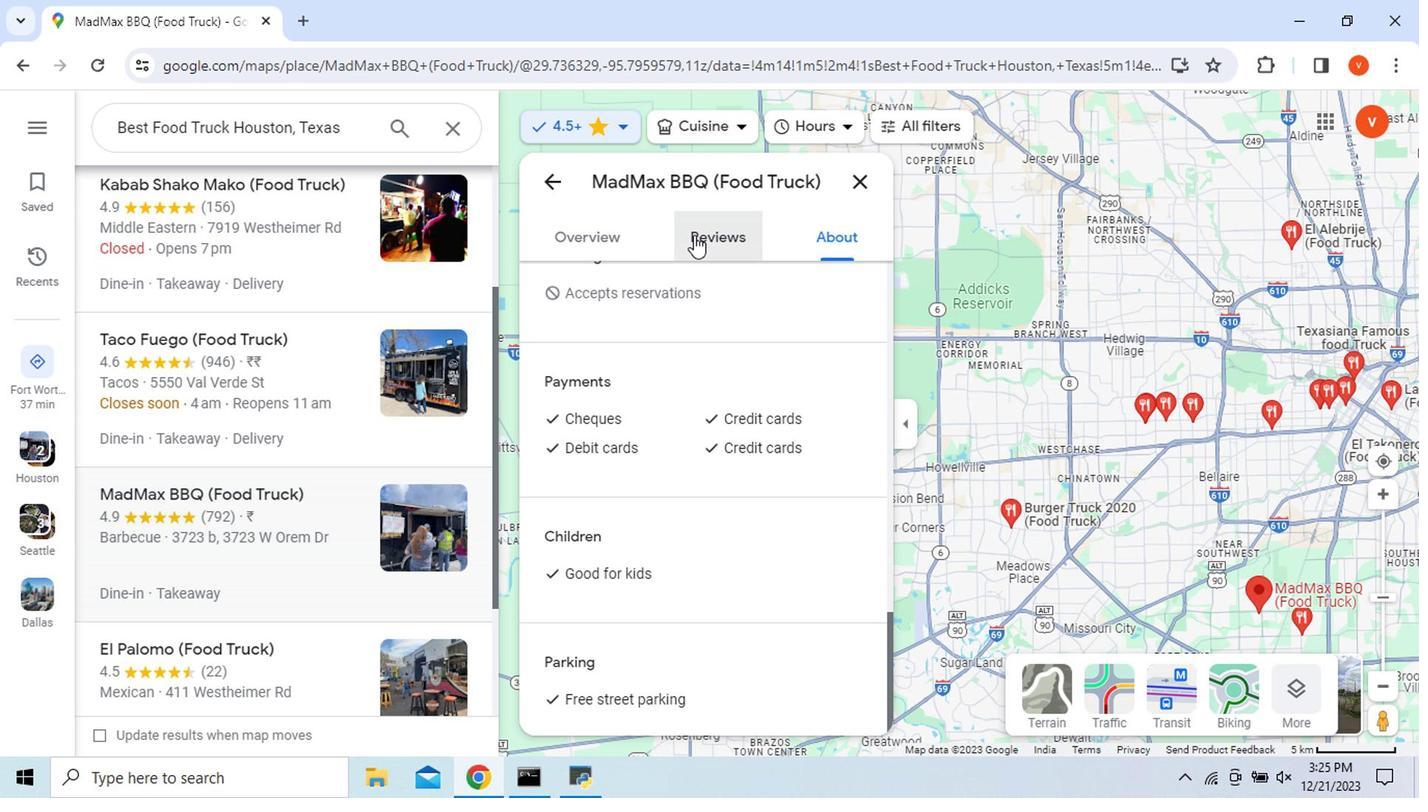 
Action: Mouse pressed left at (687, 239)
Screenshot: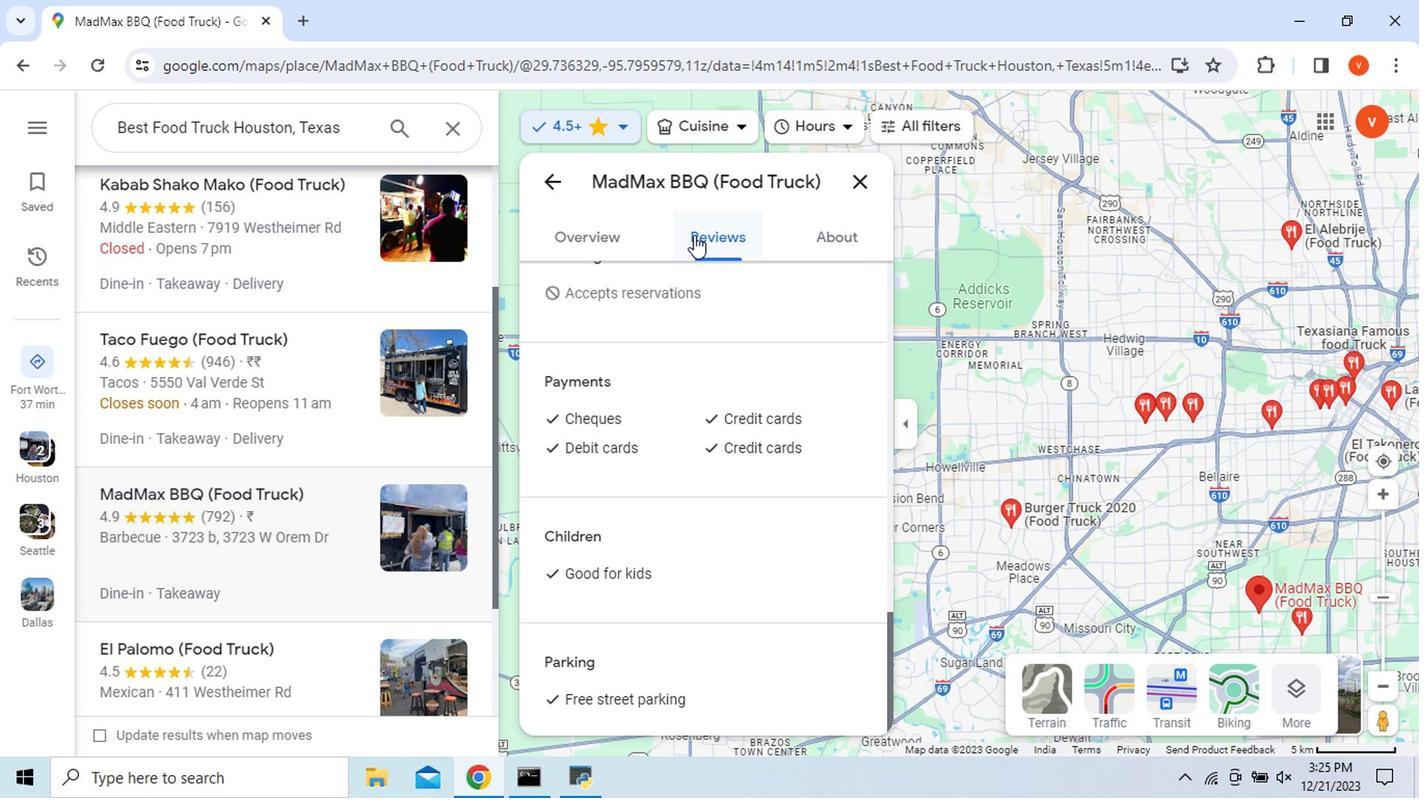 
Action: Mouse moved to (853, 598)
Screenshot: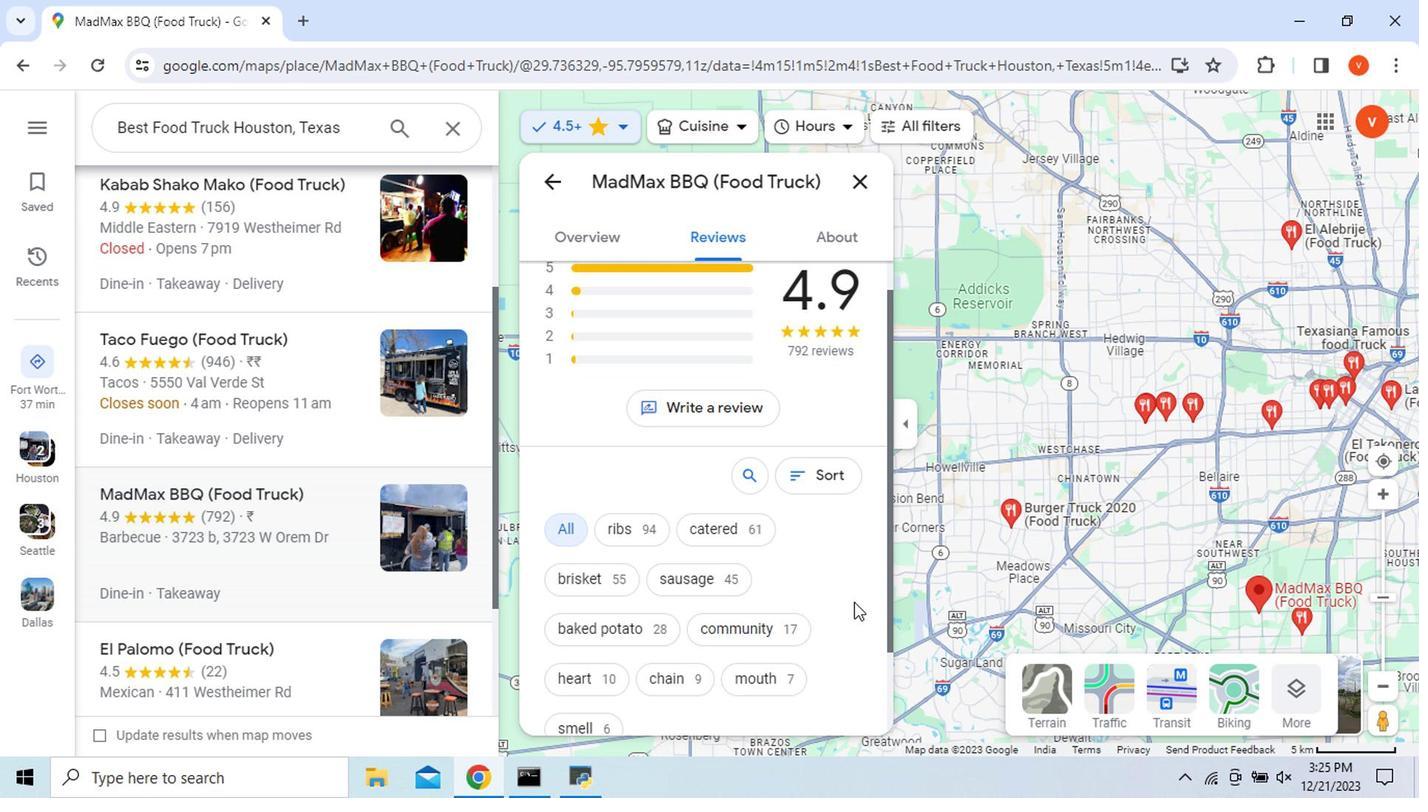 
Action: Mouse scrolled (853, 597) with delta (0, 0)
Screenshot: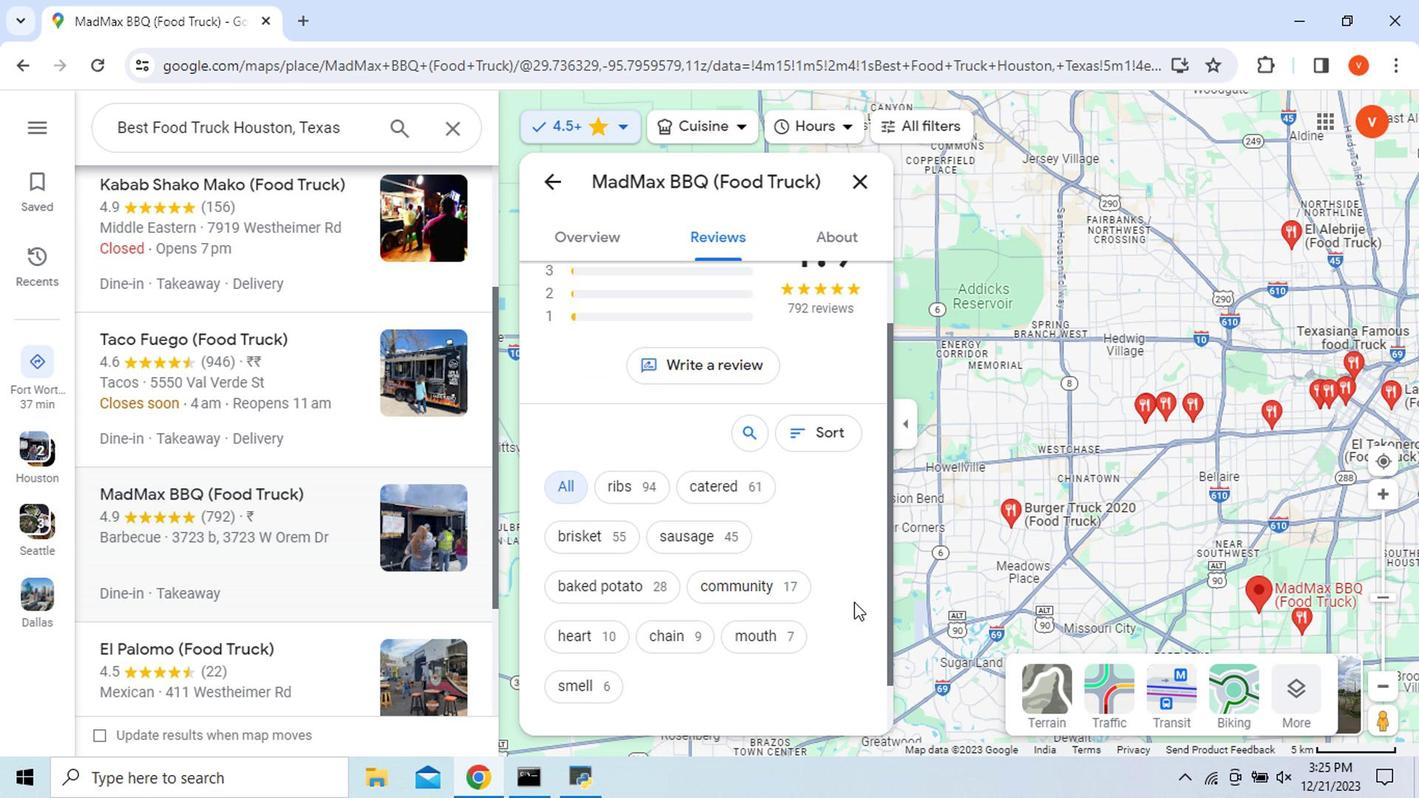 
Action: Mouse scrolled (853, 597) with delta (0, 0)
Screenshot: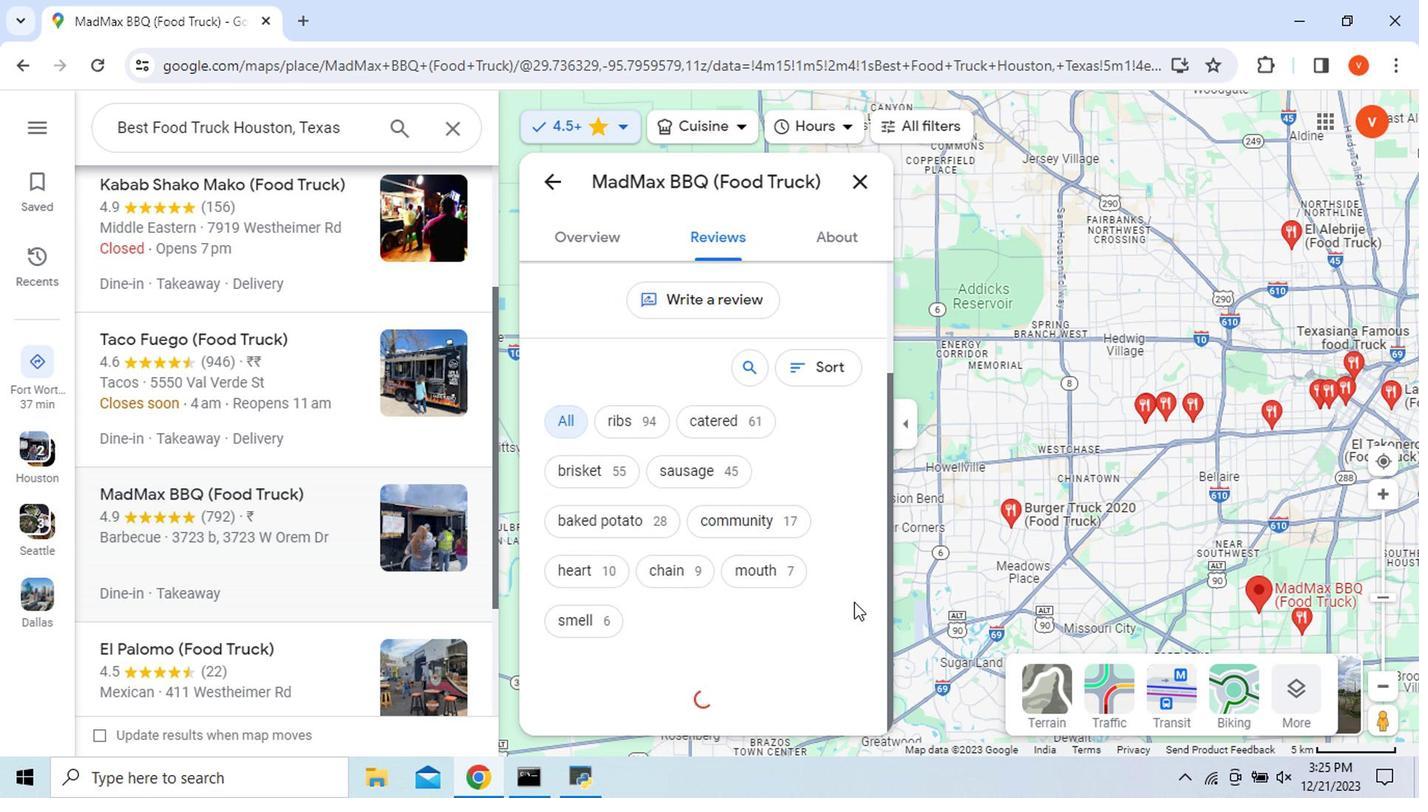 
Action: Mouse scrolled (853, 597) with delta (0, 0)
Screenshot: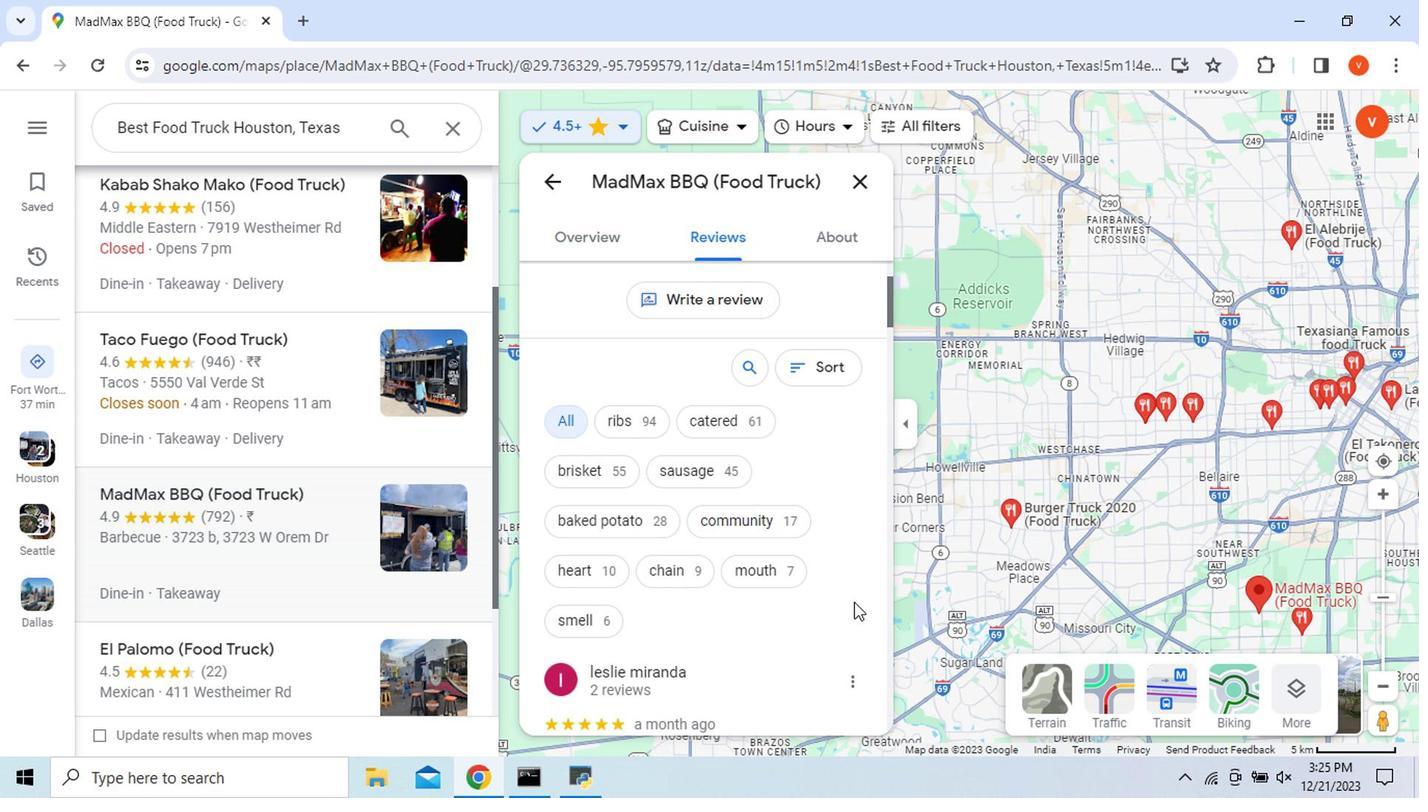
Action: Mouse scrolled (853, 597) with delta (0, 0)
Screenshot: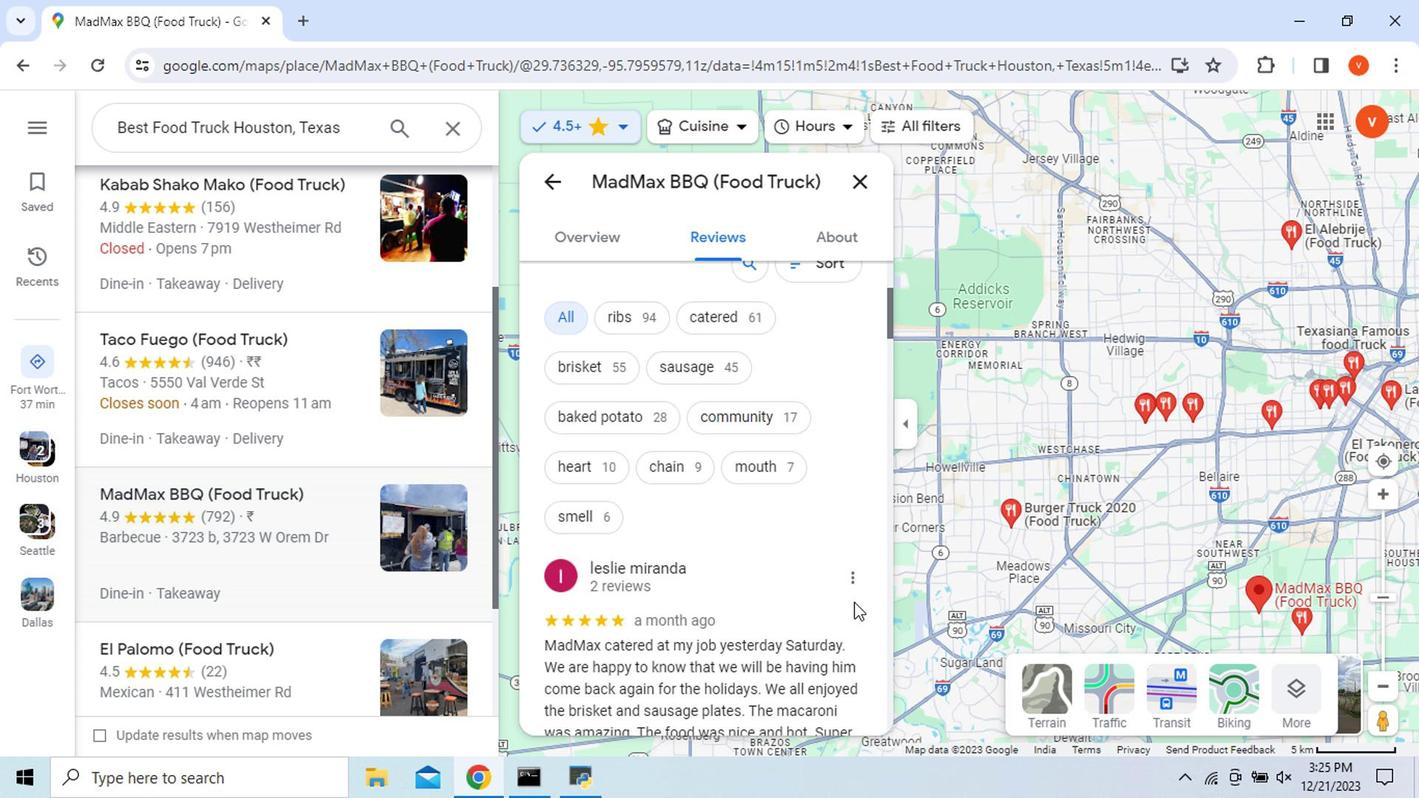 
Action: Mouse scrolled (853, 597) with delta (0, 0)
Screenshot: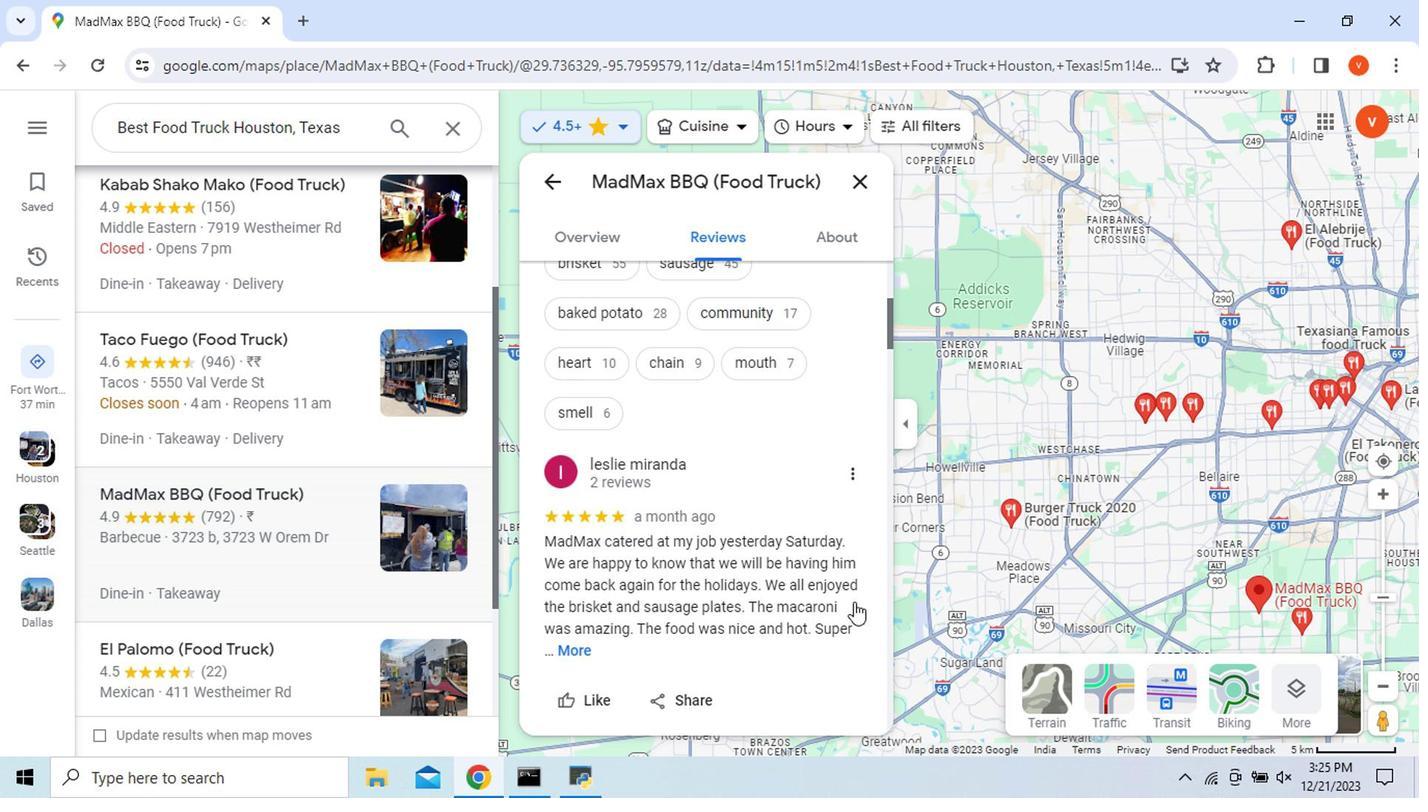 
Action: Mouse moved to (671, 620)
Screenshot: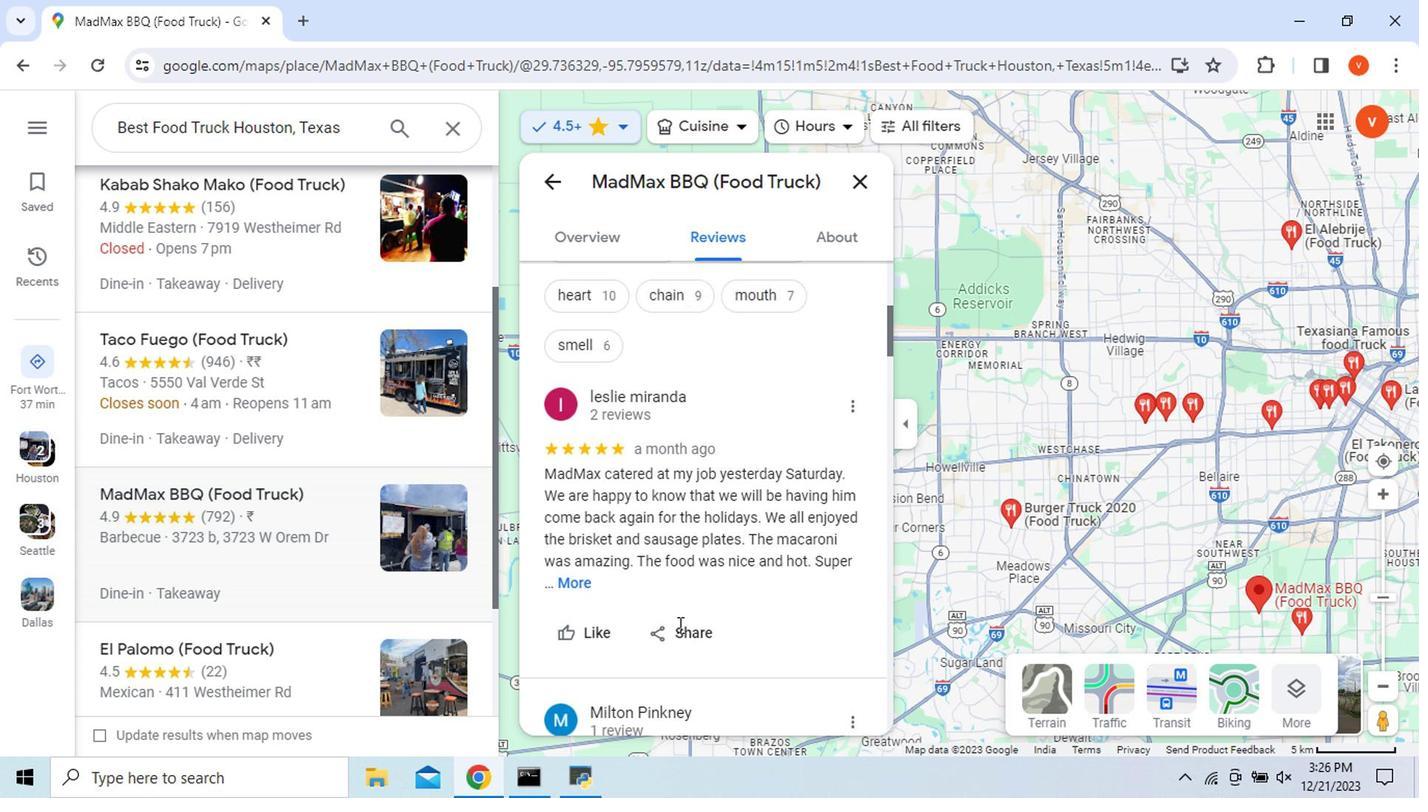 
Action: Mouse scrolled (671, 619) with delta (0, -1)
Screenshot: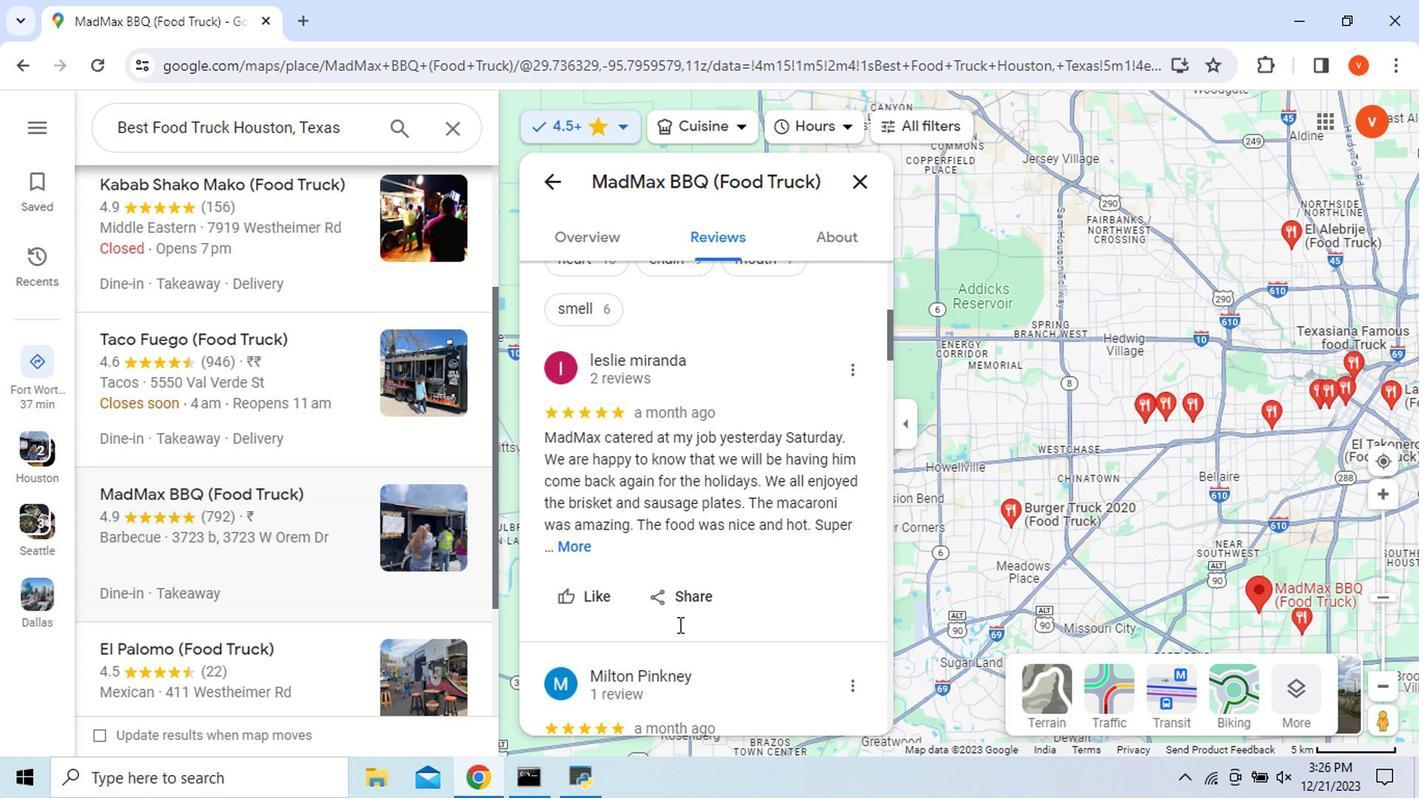 
Action: Mouse scrolled (671, 619) with delta (0, -1)
Screenshot: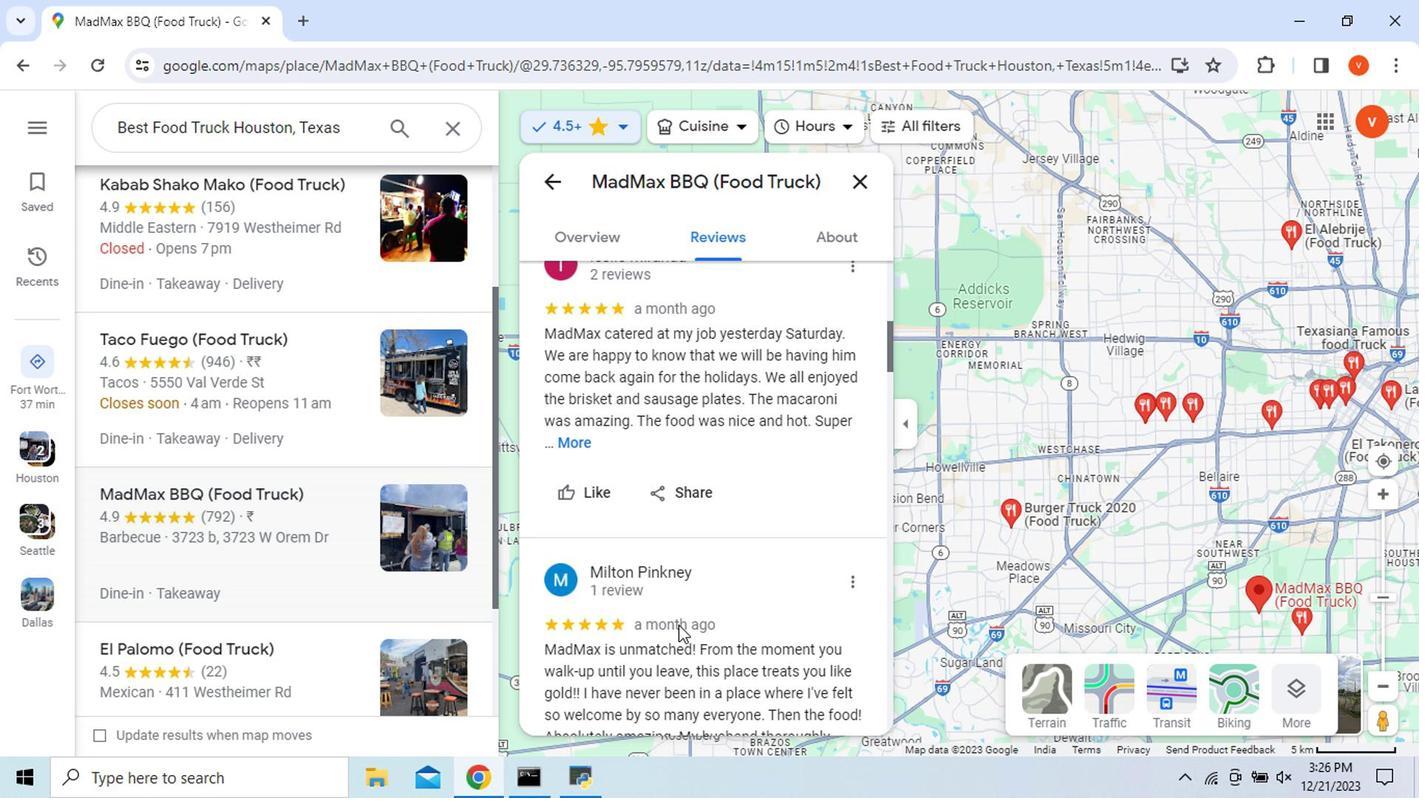 
Action: Mouse scrolled (671, 619) with delta (0, -1)
Screenshot: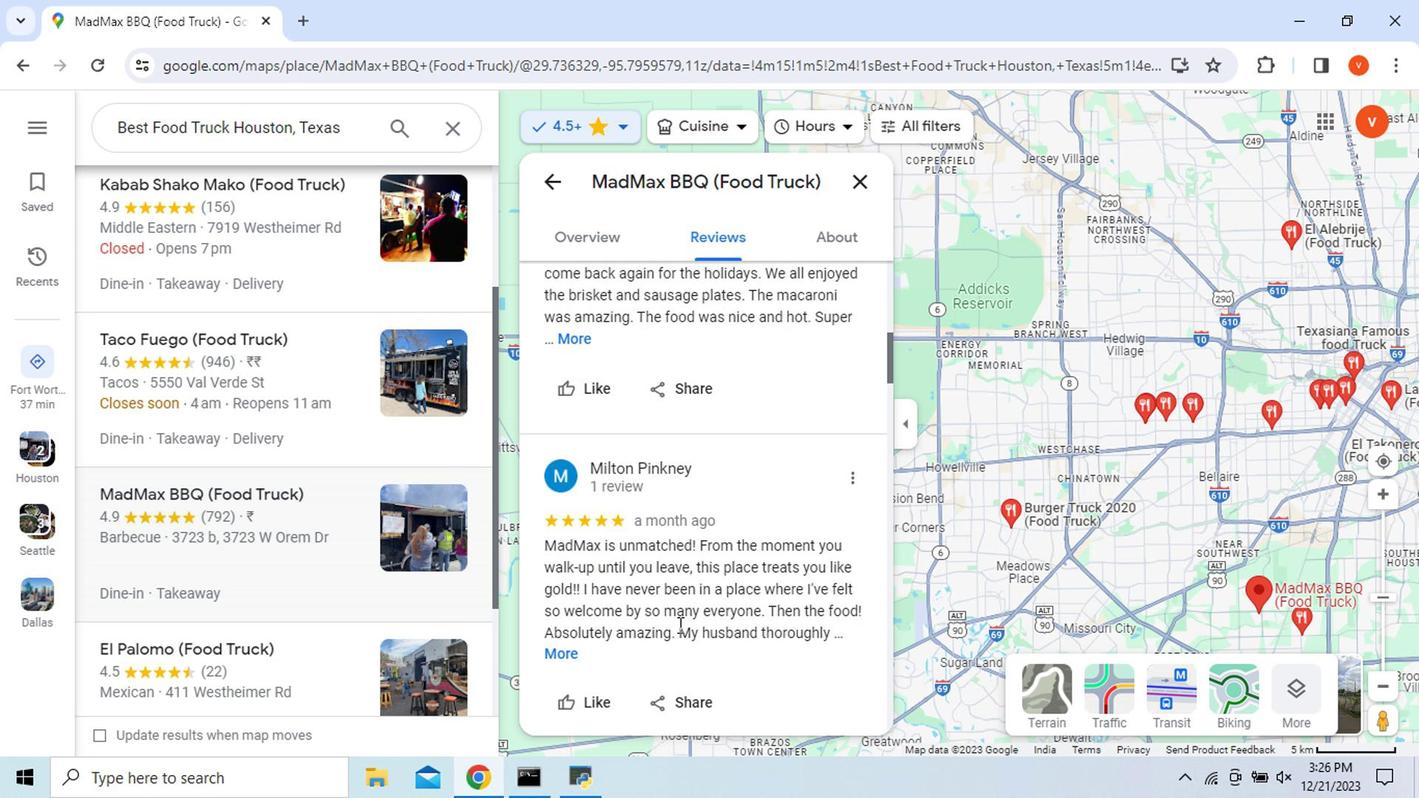 
Action: Mouse scrolled (671, 619) with delta (0, -1)
Screenshot: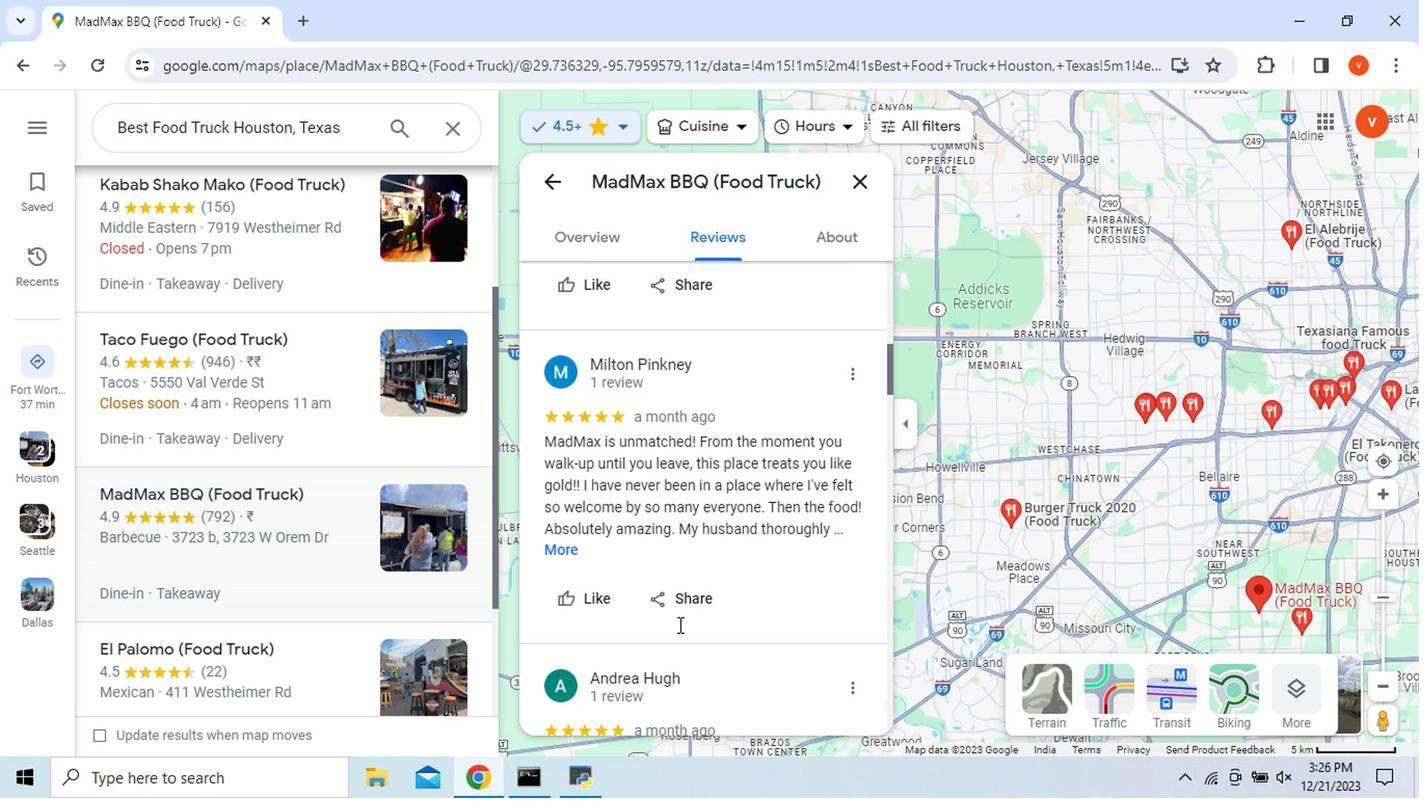 
Action: Mouse scrolled (671, 619) with delta (0, -1)
Screenshot: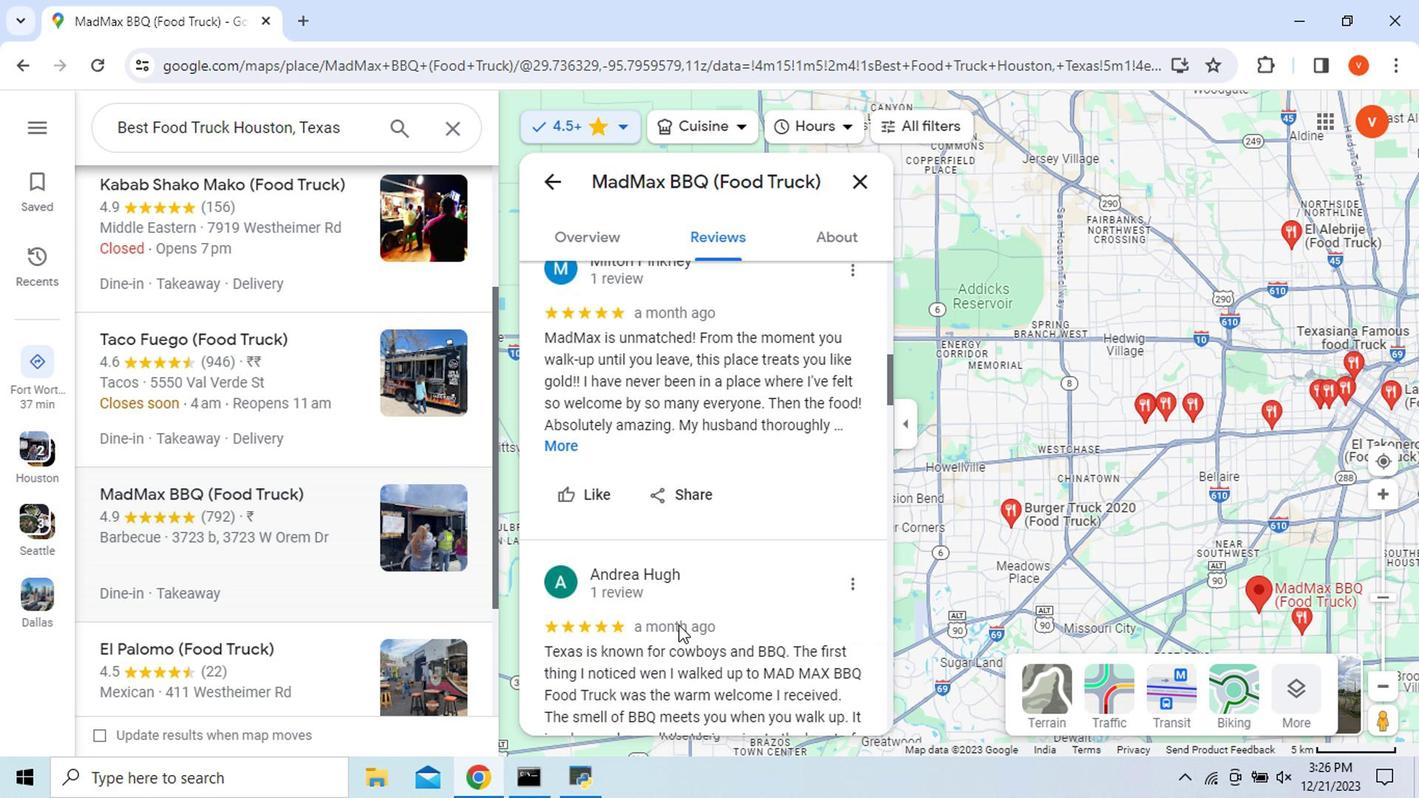 
Action: Mouse scrolled (671, 619) with delta (0, -1)
Screenshot: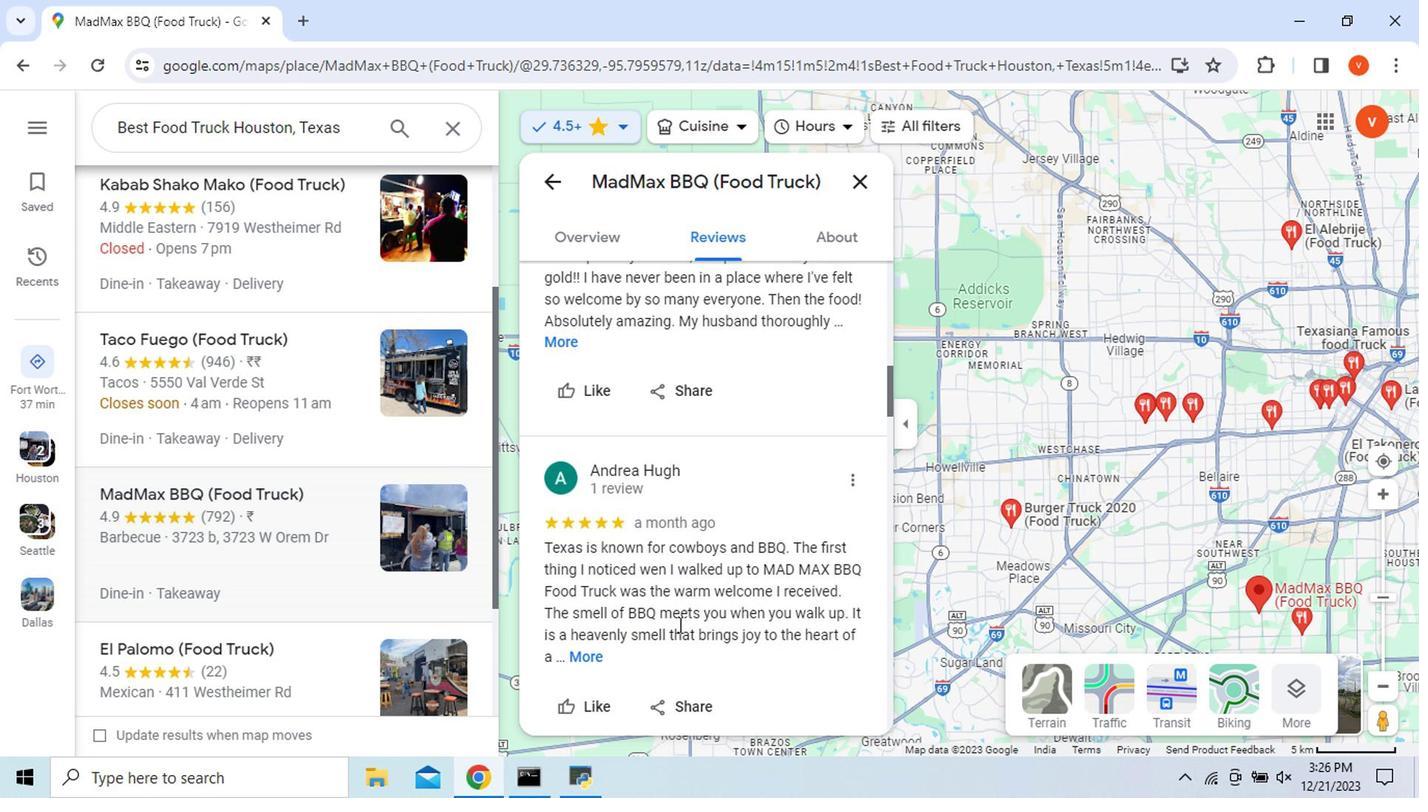 
Action: Mouse scrolled (671, 619) with delta (0, -1)
Screenshot: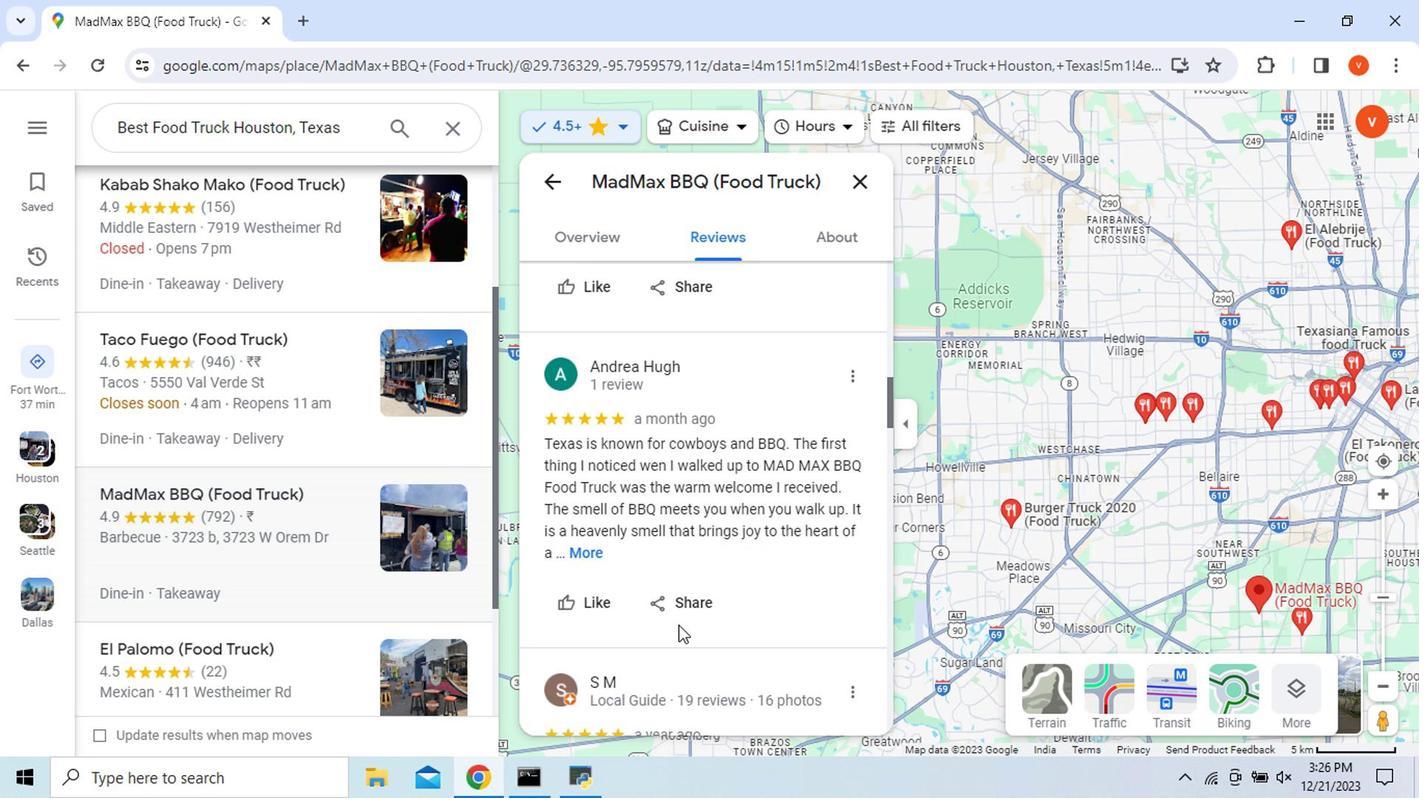
Action: Mouse moved to (571, 232)
Screenshot: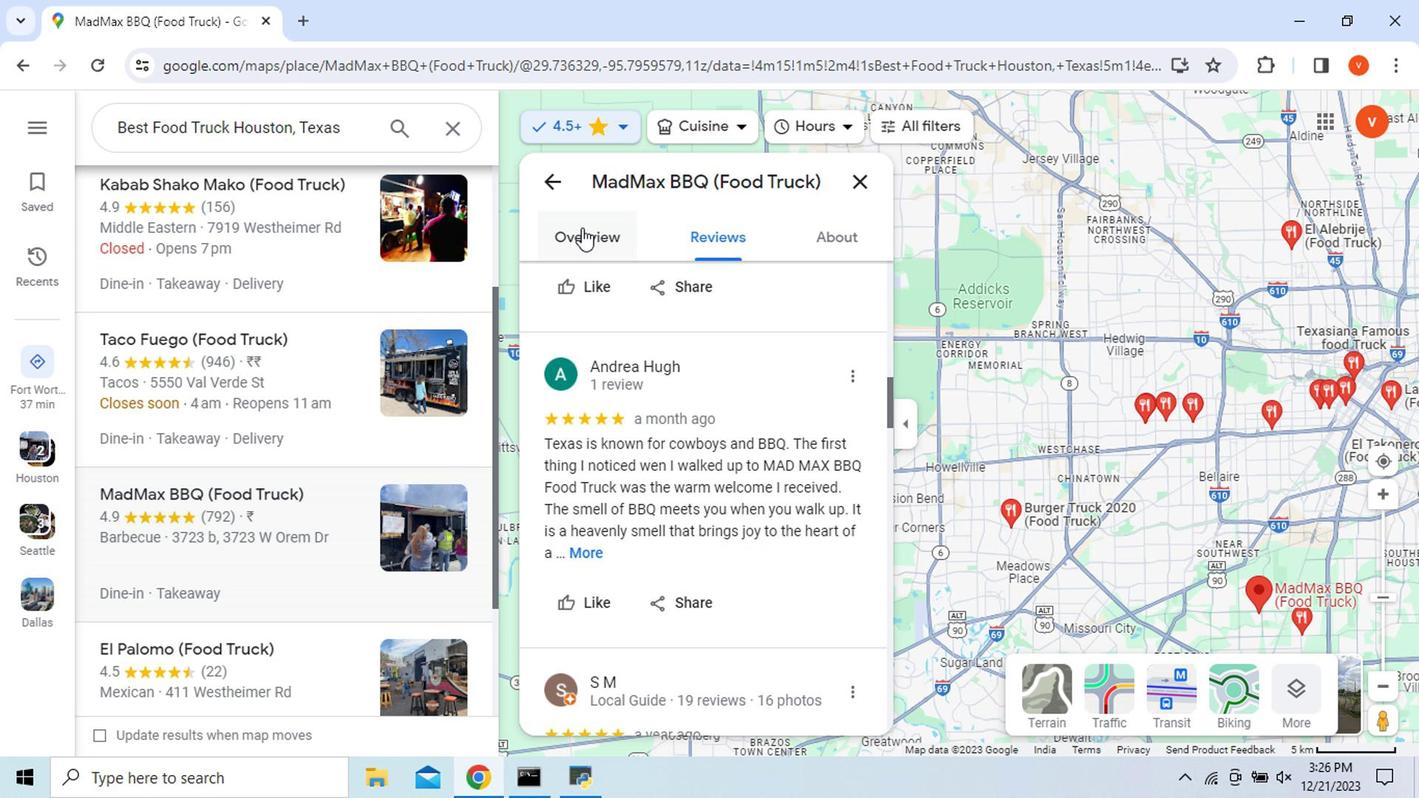 
Action: Mouse pressed left at (571, 232)
Screenshot: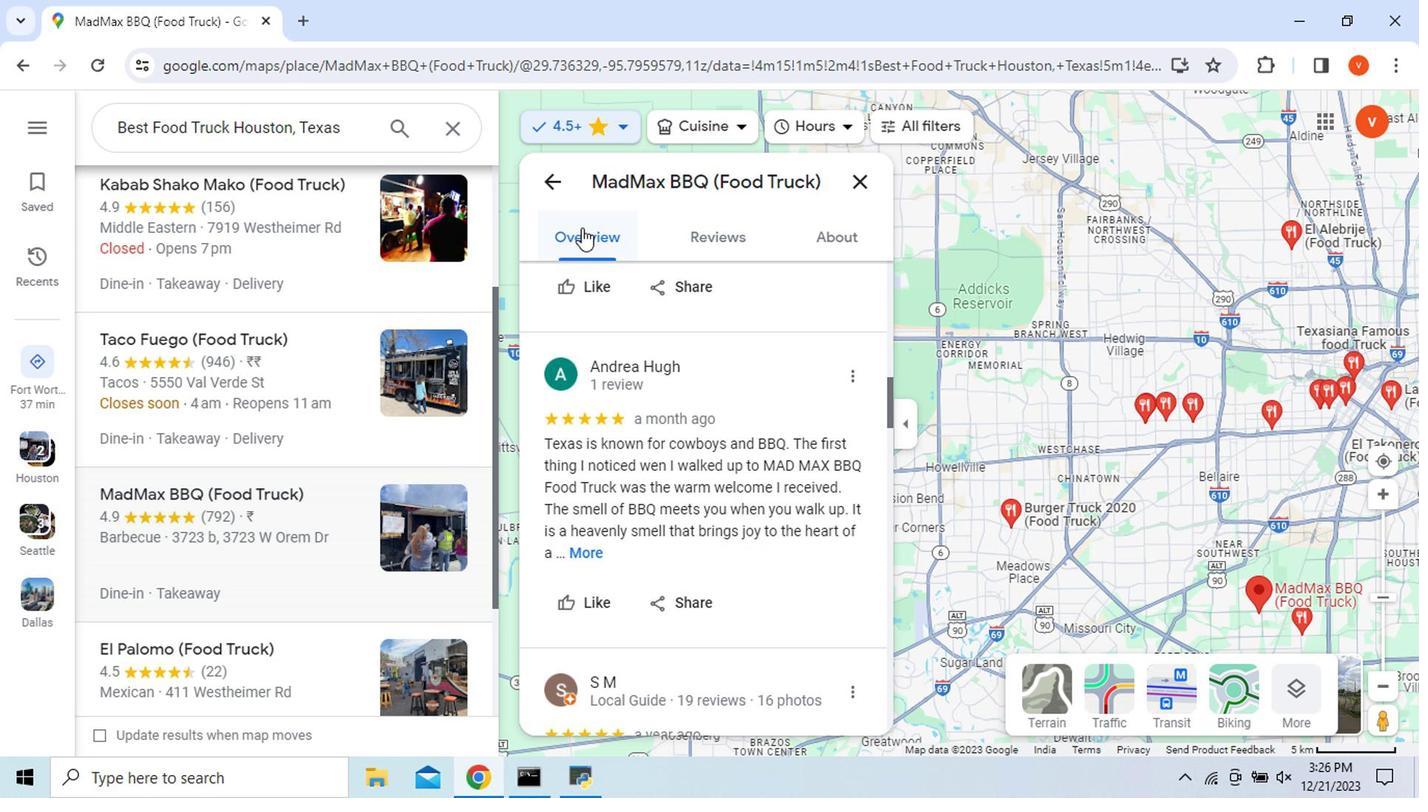 
Action: Mouse moved to (871, 393)
Screenshot: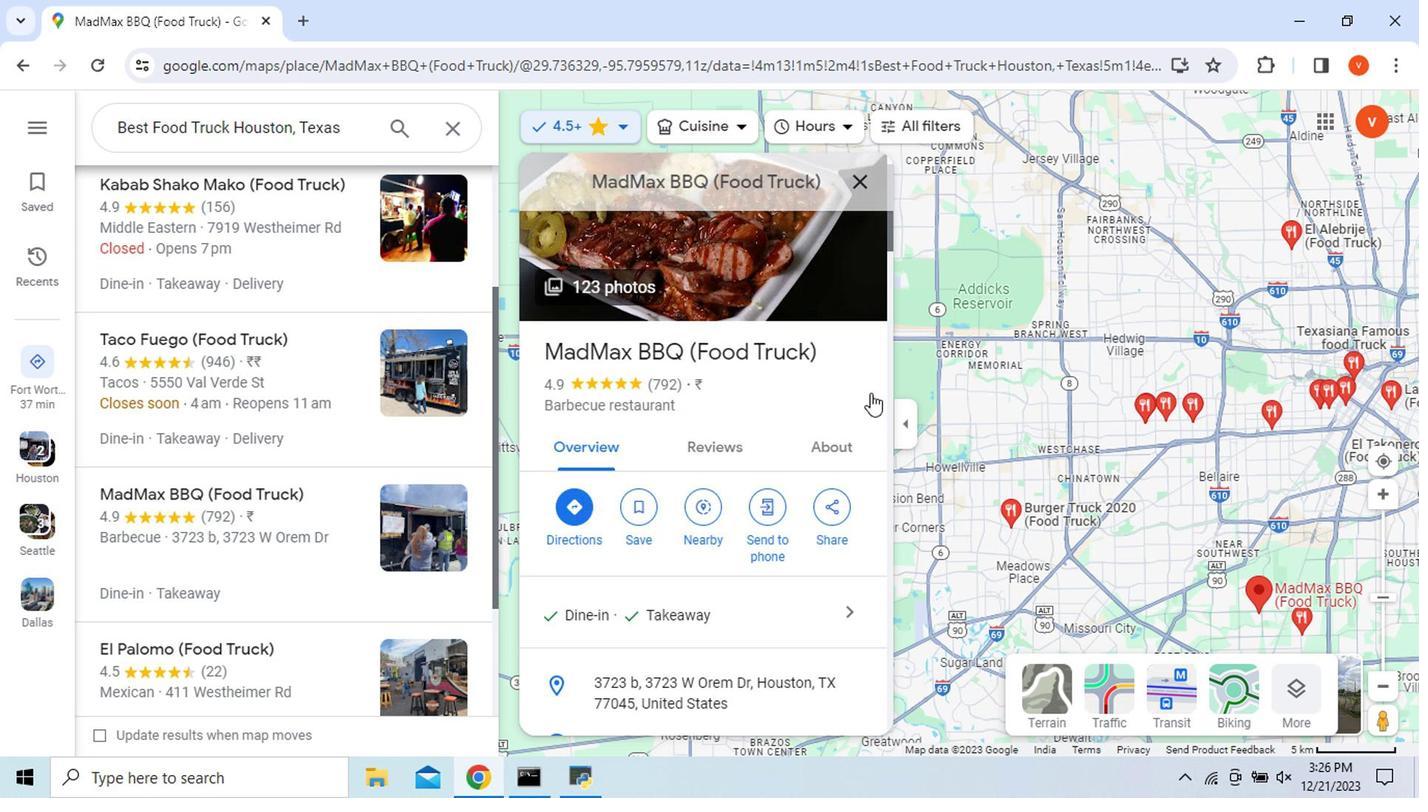 
Action: Mouse scrolled (871, 392) with delta (0, -1)
Screenshot: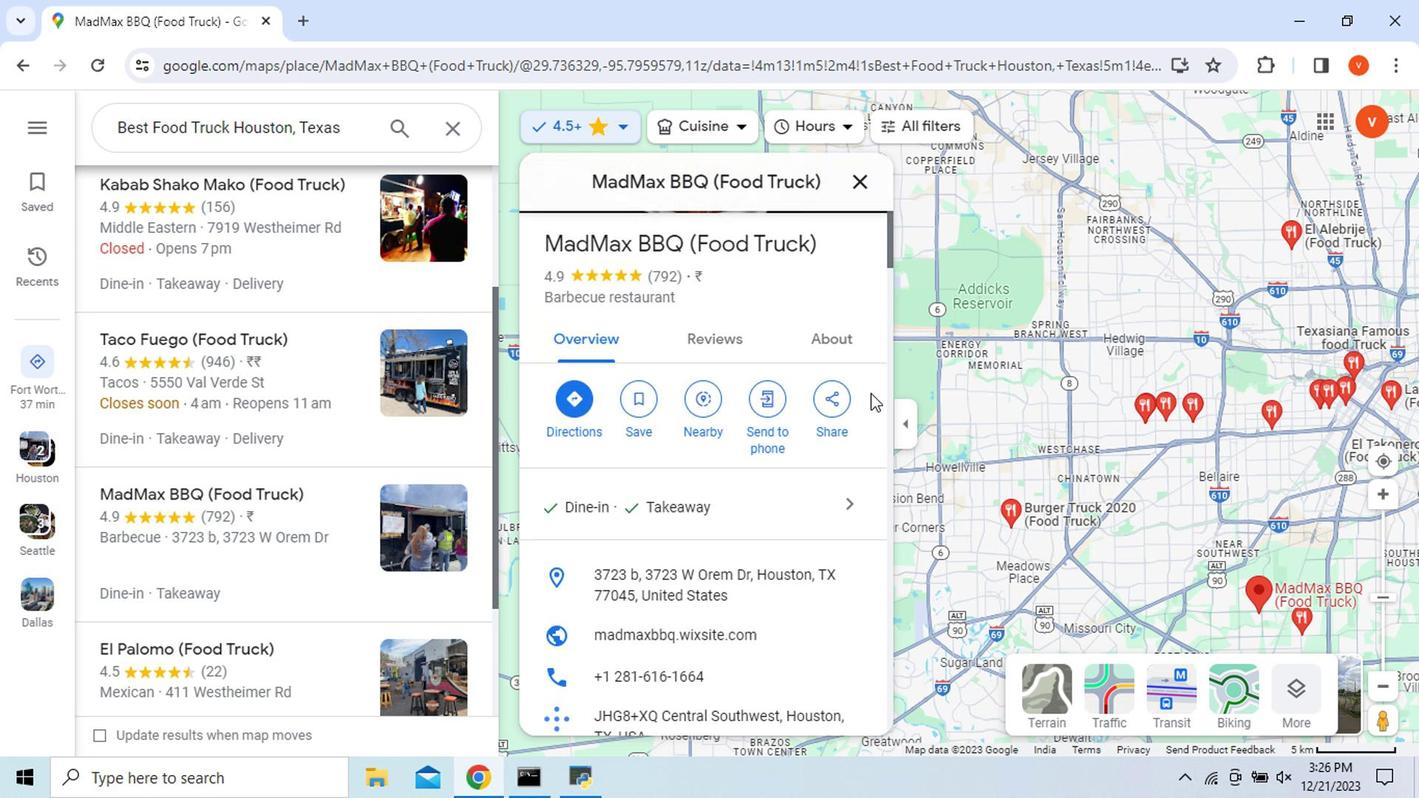 
Action: Mouse scrolled (871, 392) with delta (0, -1)
Screenshot: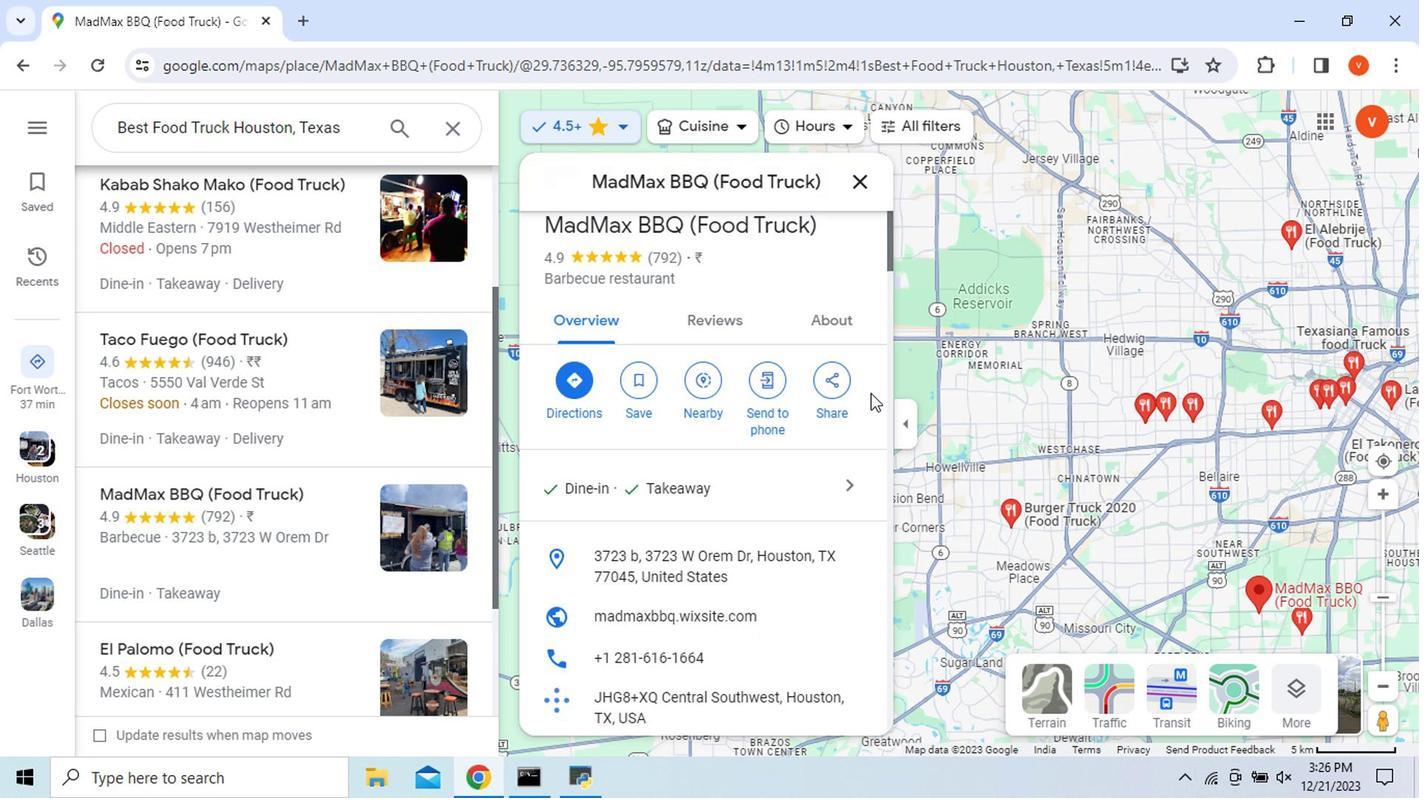 
Action: Mouse scrolled (871, 392) with delta (0, -1)
Screenshot: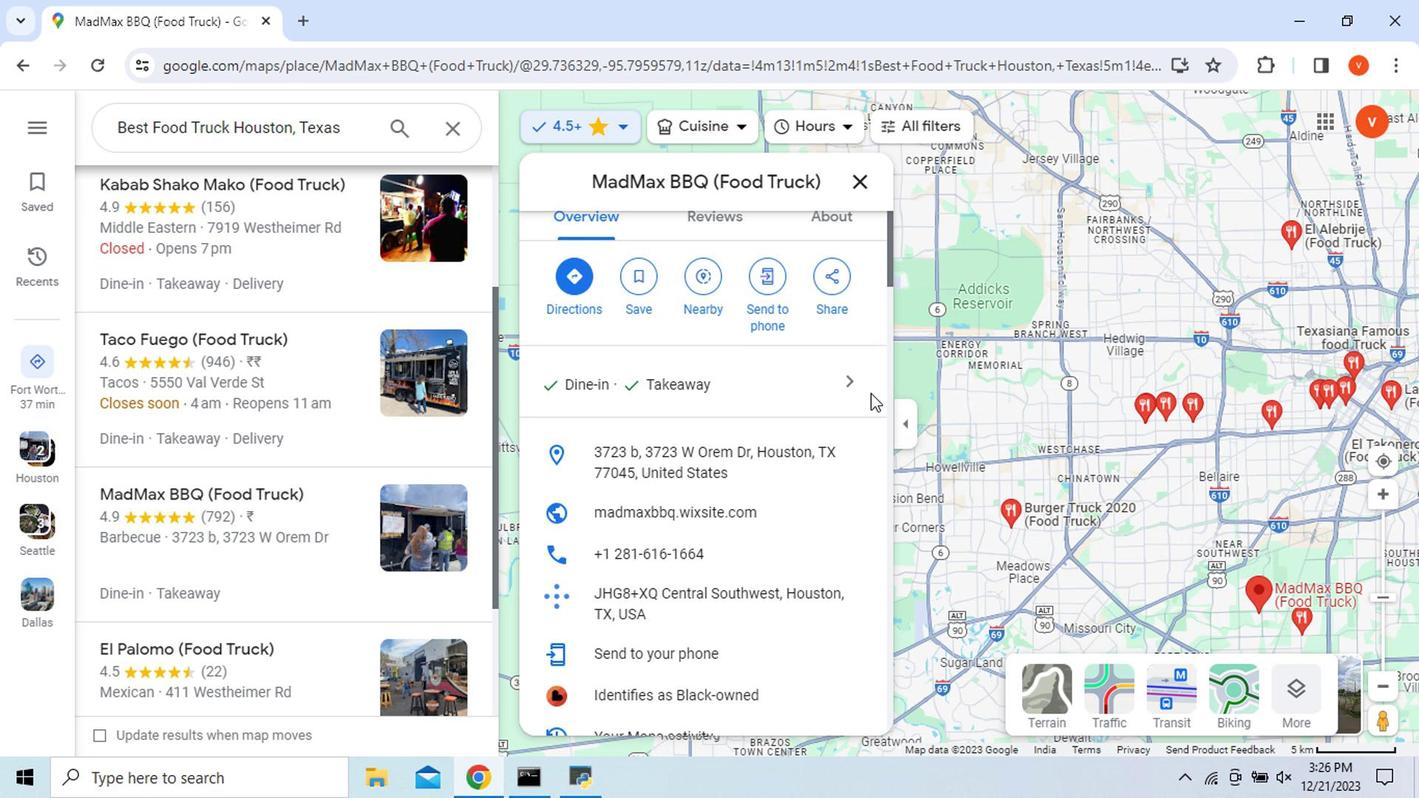
Action: Mouse moved to (870, 524)
Screenshot: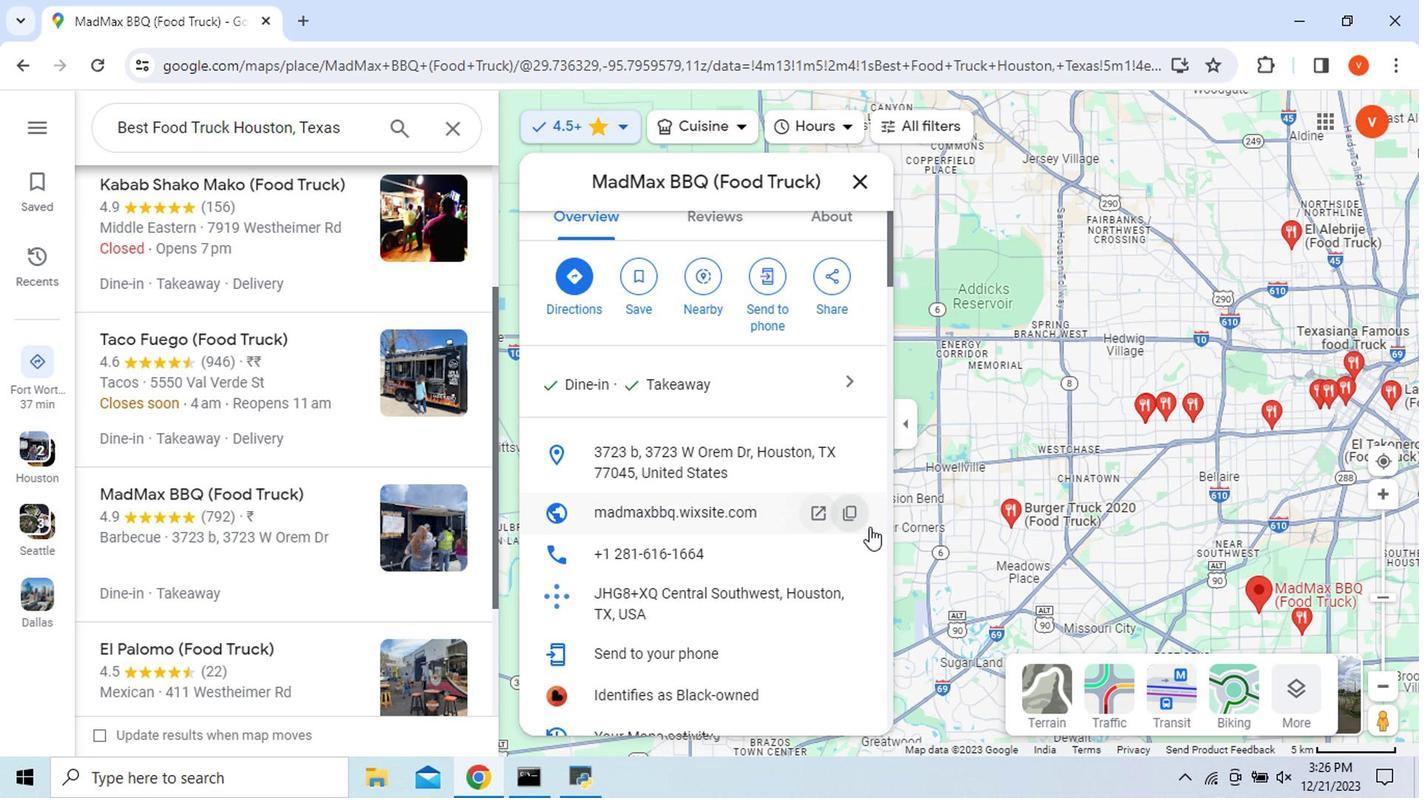 
Action: Mouse scrolled (870, 524) with delta (0, 0)
Screenshot: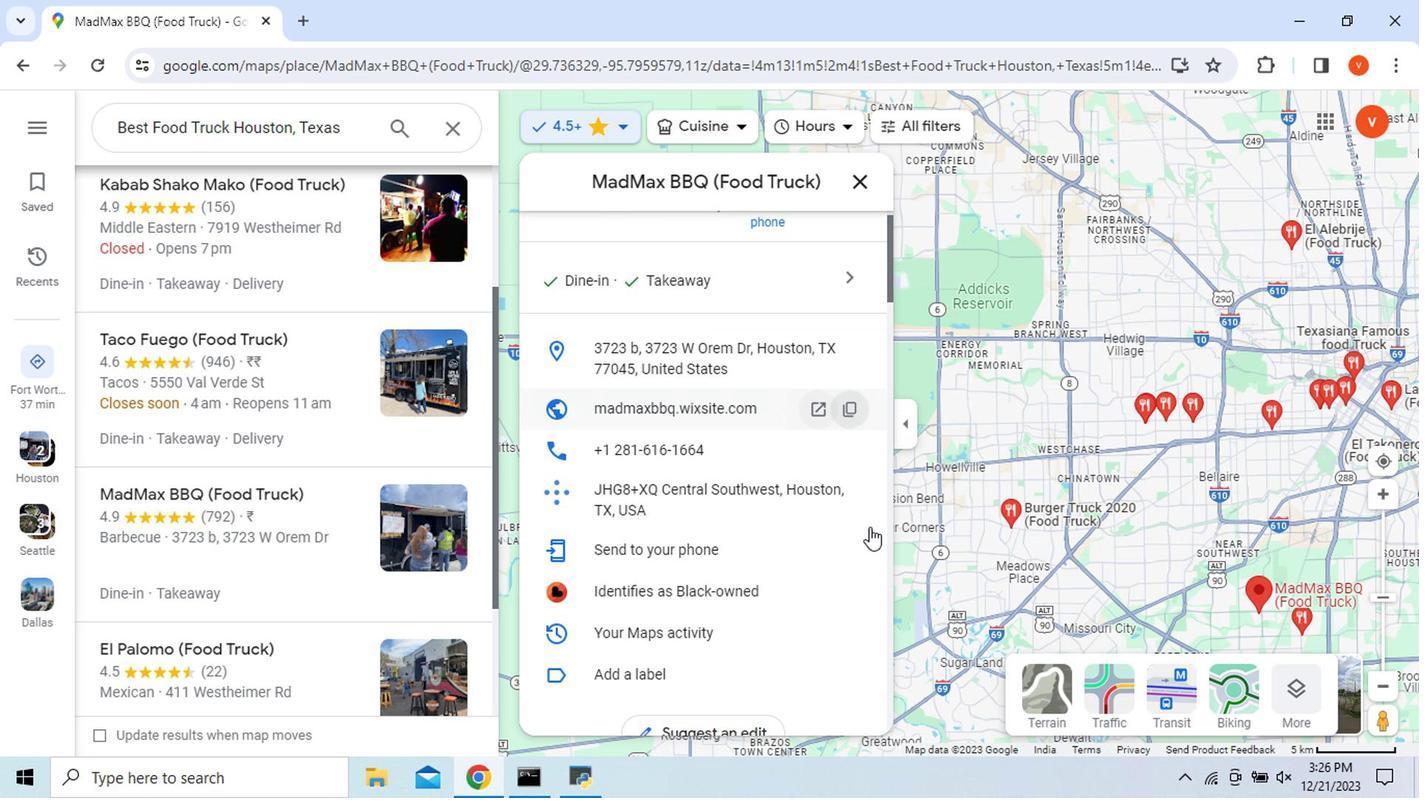 
Action: Mouse moved to (862, 567)
Screenshot: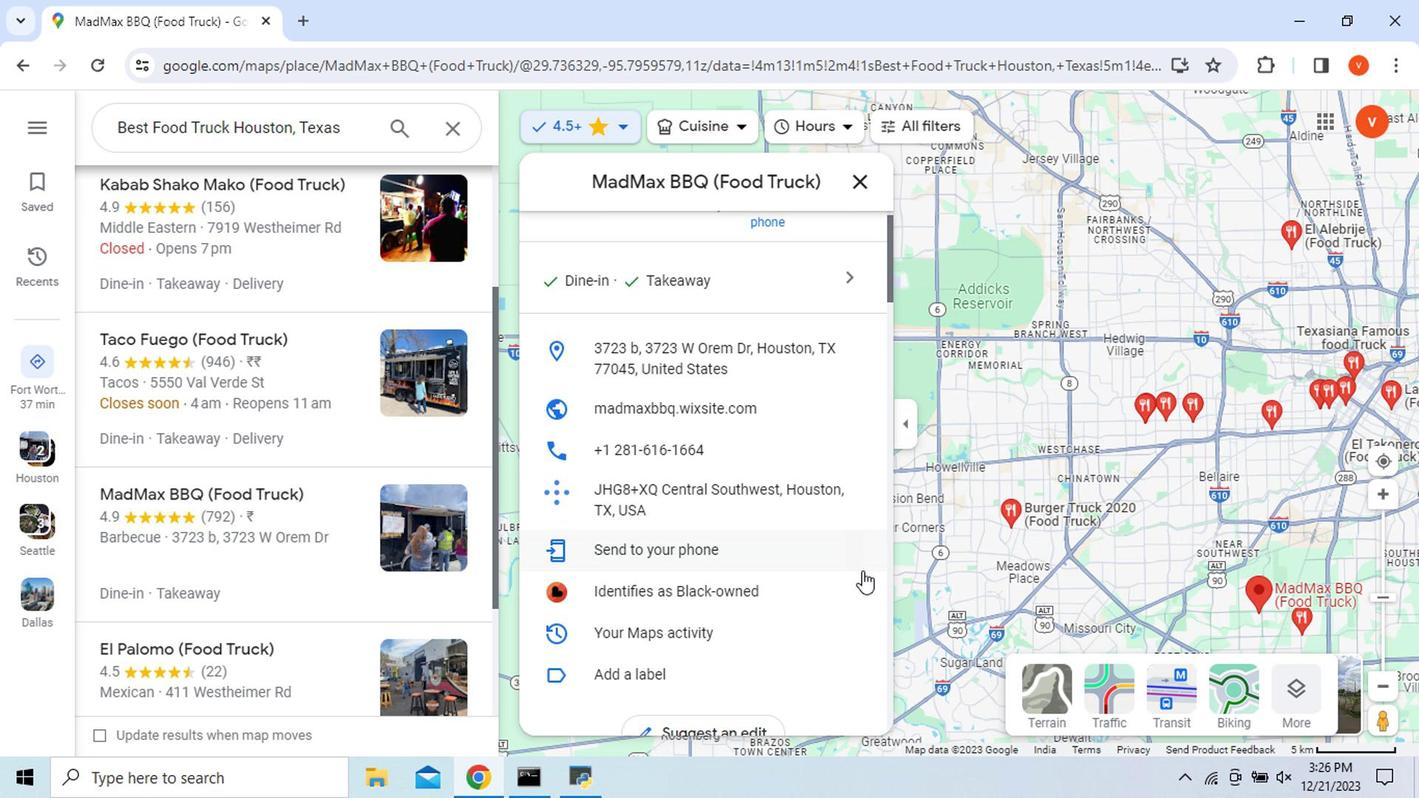 
Action: Mouse scrolled (862, 566) with delta (0, 0)
Screenshot: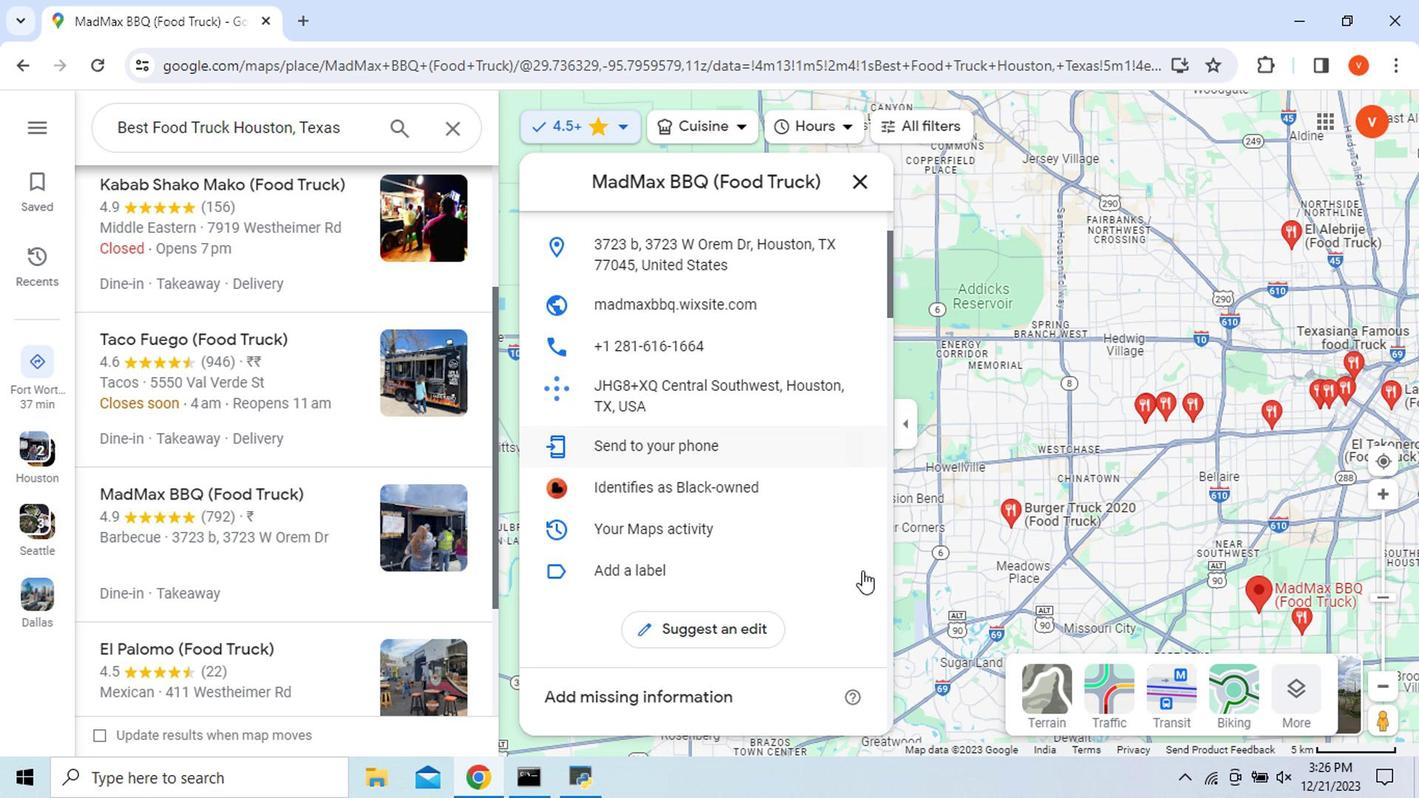 
Action: Mouse scrolled (862, 566) with delta (0, 0)
Screenshot: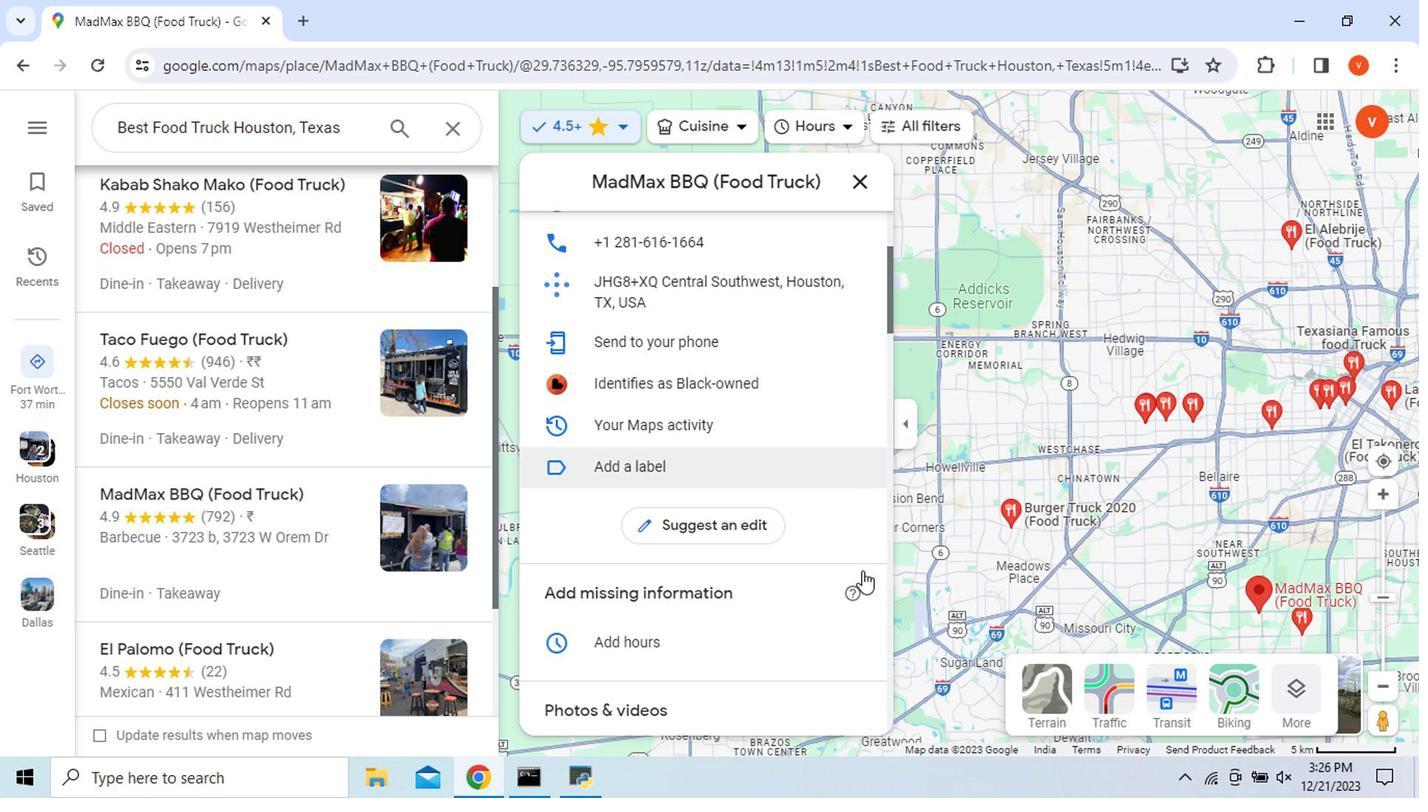 
Action: Mouse scrolled (862, 566) with delta (0, 0)
Screenshot: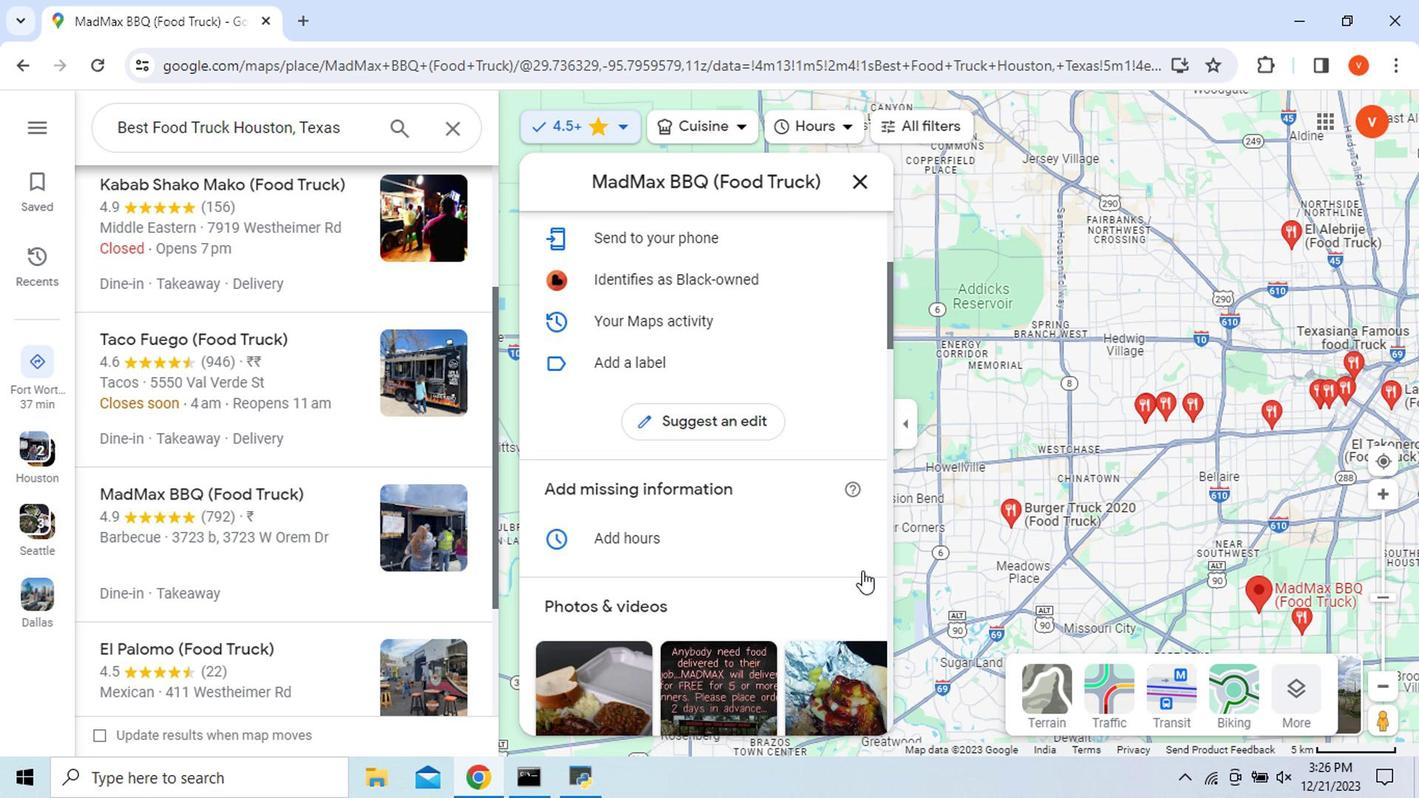 
Action: Mouse scrolled (862, 566) with delta (0, 0)
Screenshot: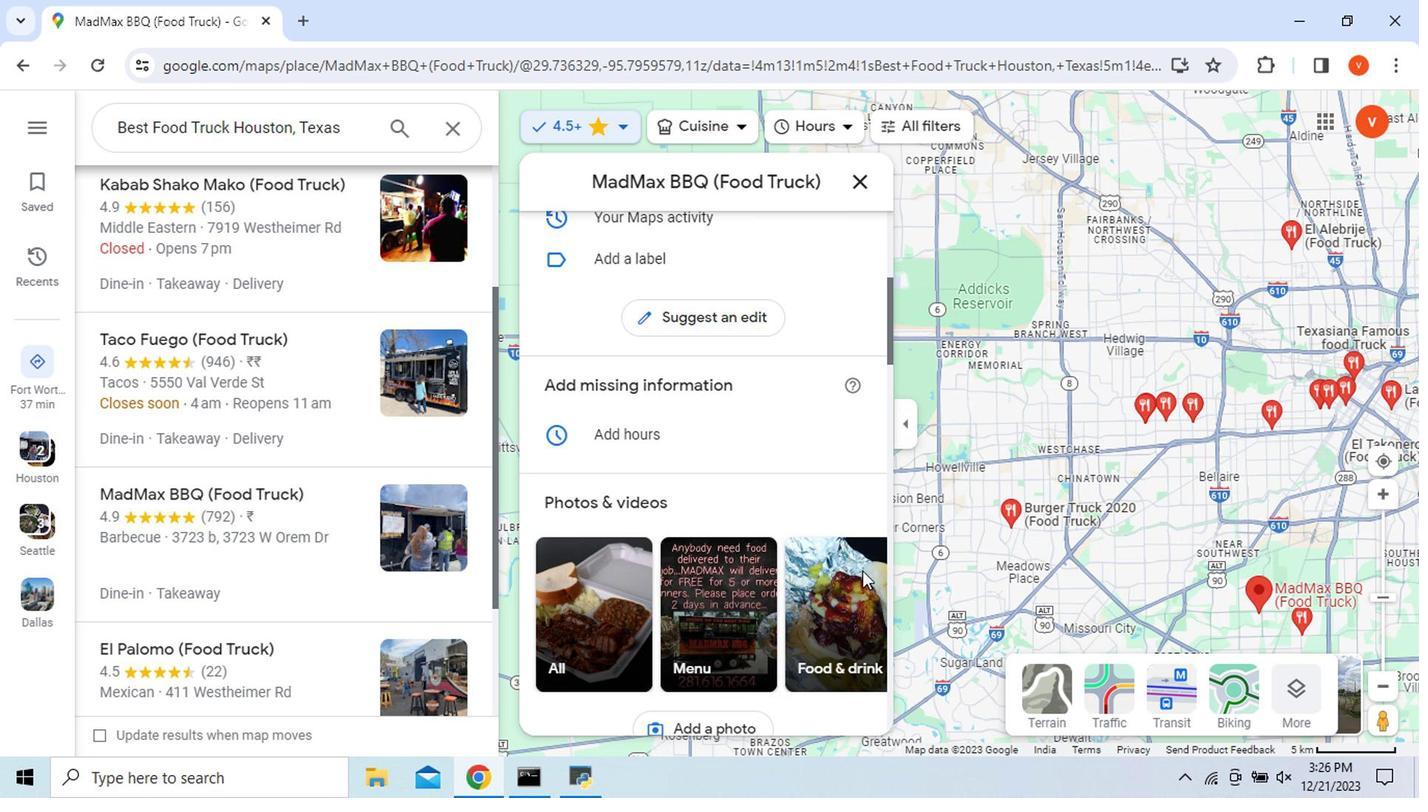 
Action: Mouse scrolled (862, 566) with delta (0, 0)
Screenshot: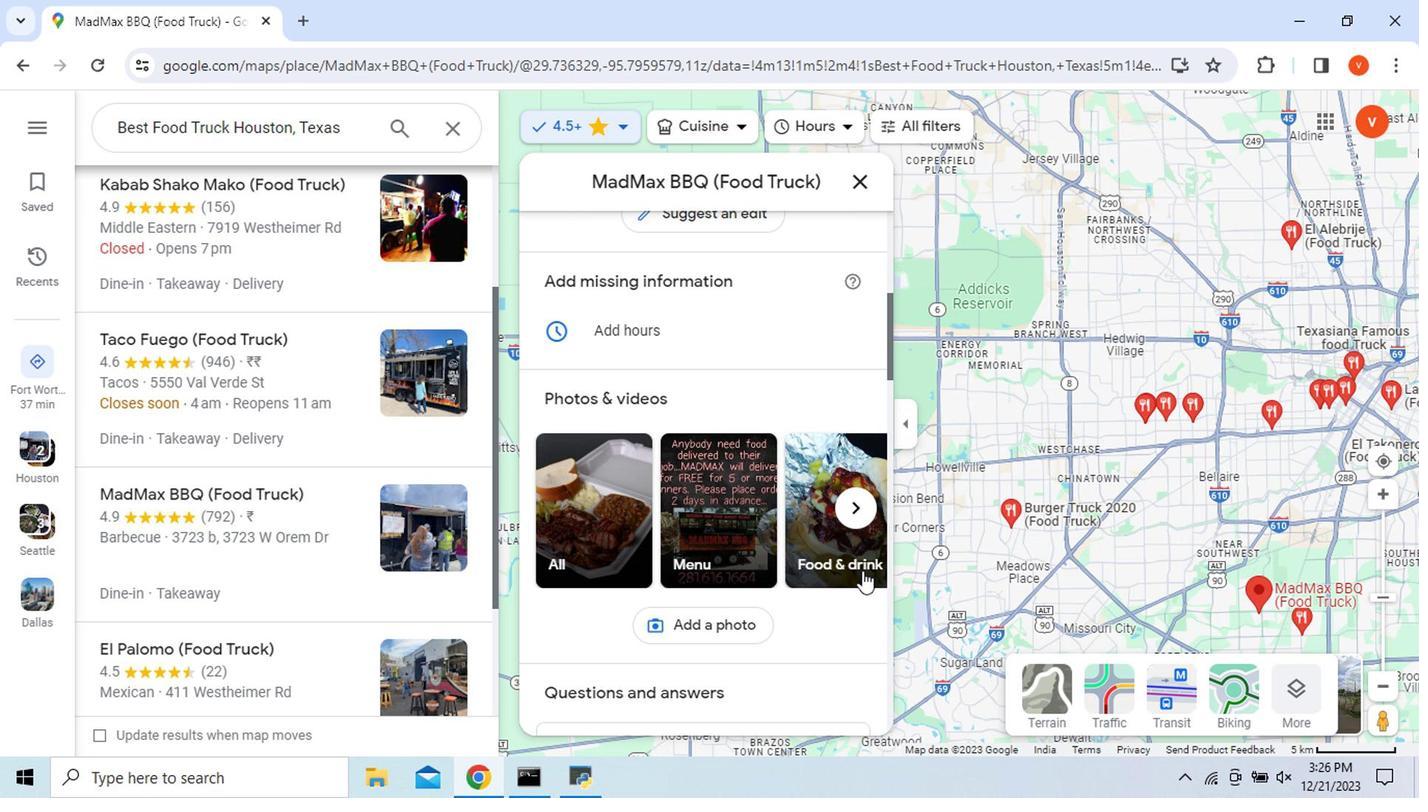 
Action: Mouse scrolled (862, 566) with delta (0, 0)
Screenshot: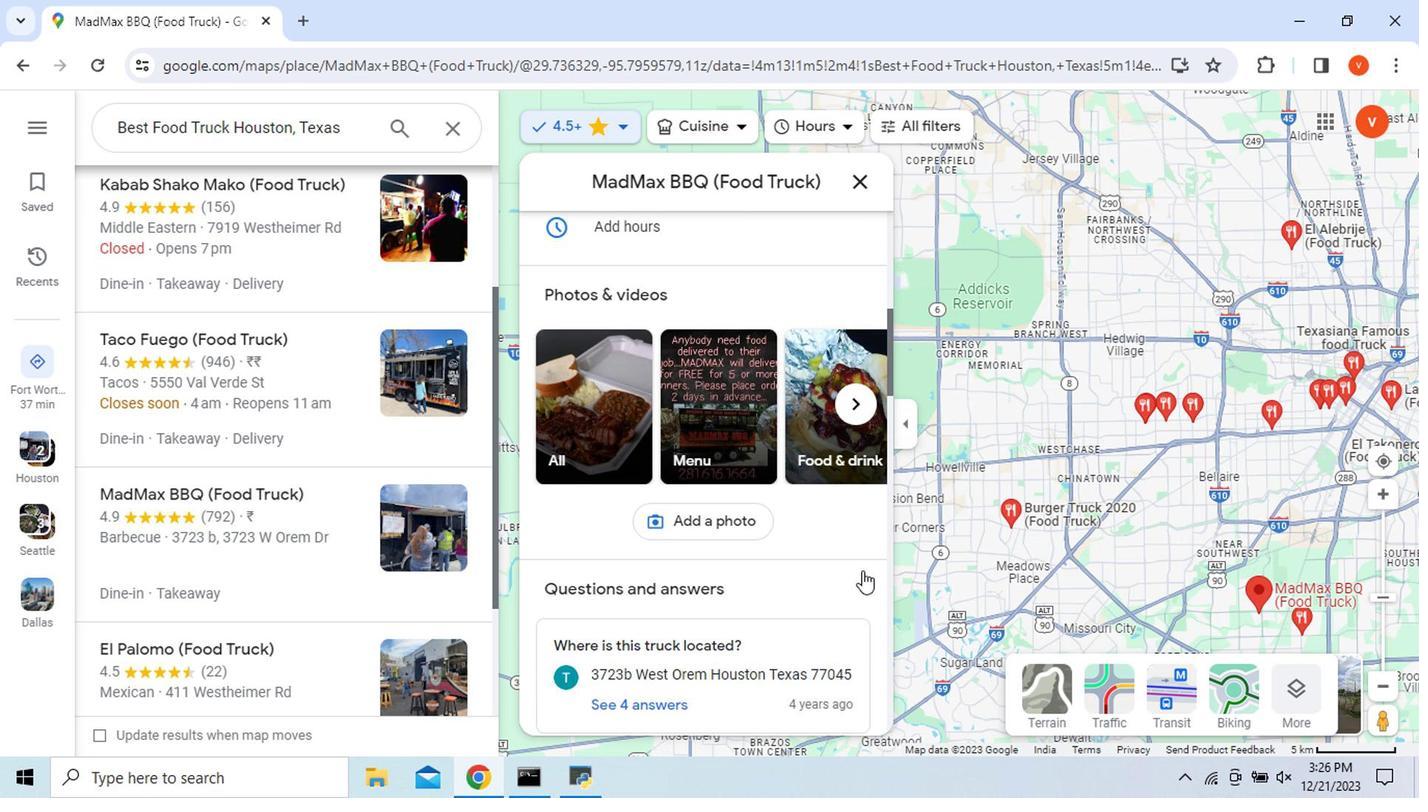 
Action: Mouse moved to (862, 562)
Screenshot: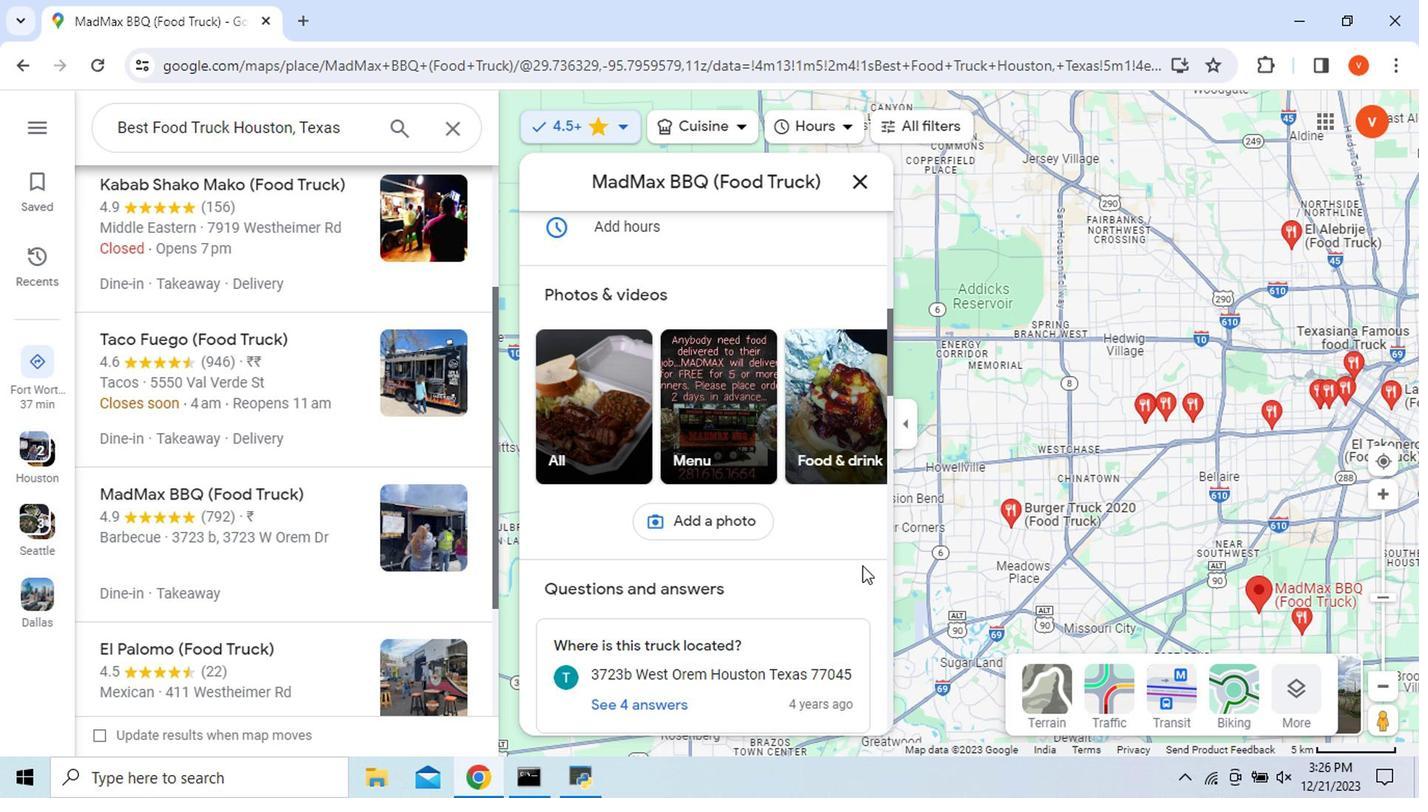 
Action: Mouse scrolled (862, 561) with delta (0, 0)
Screenshot: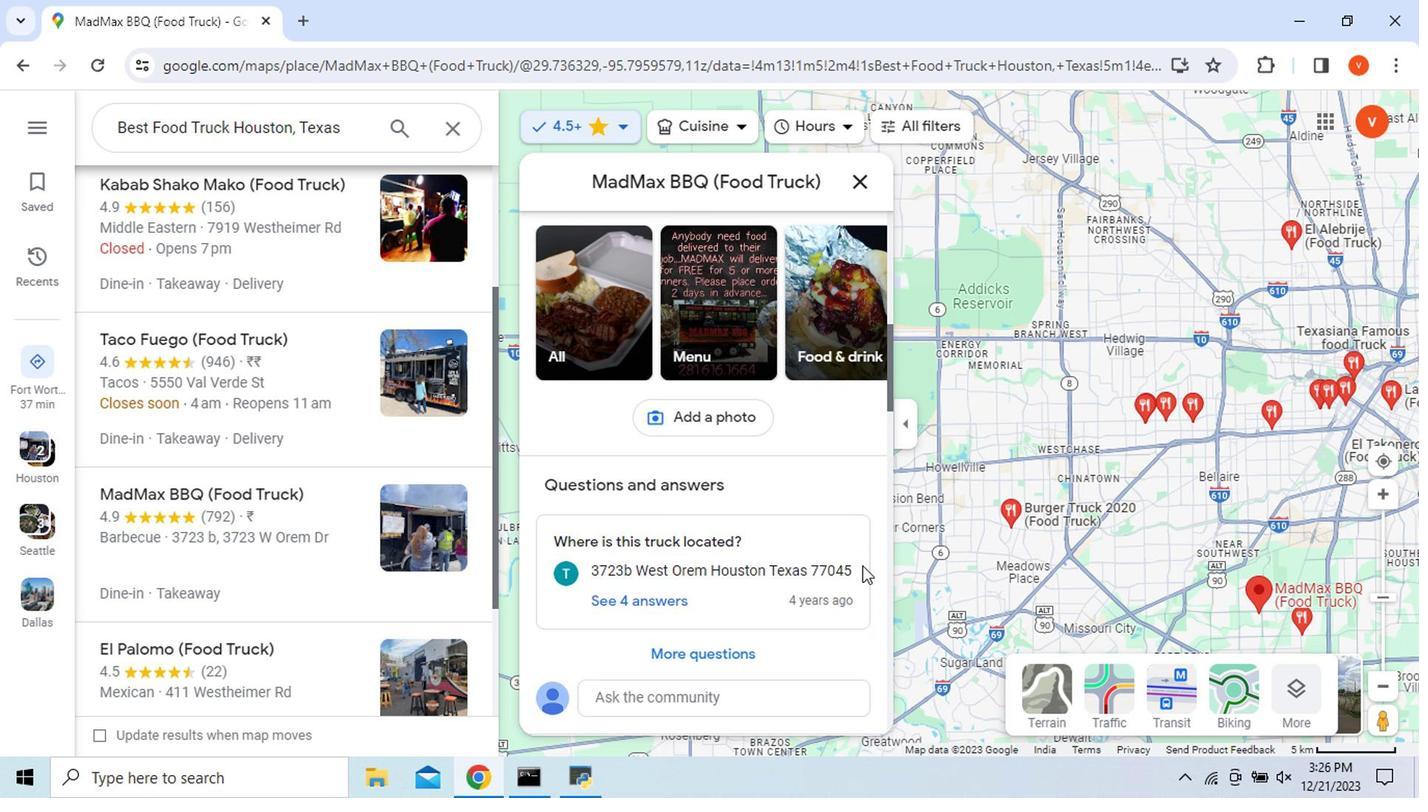 
Action: Mouse scrolled (862, 561) with delta (0, 0)
Screenshot: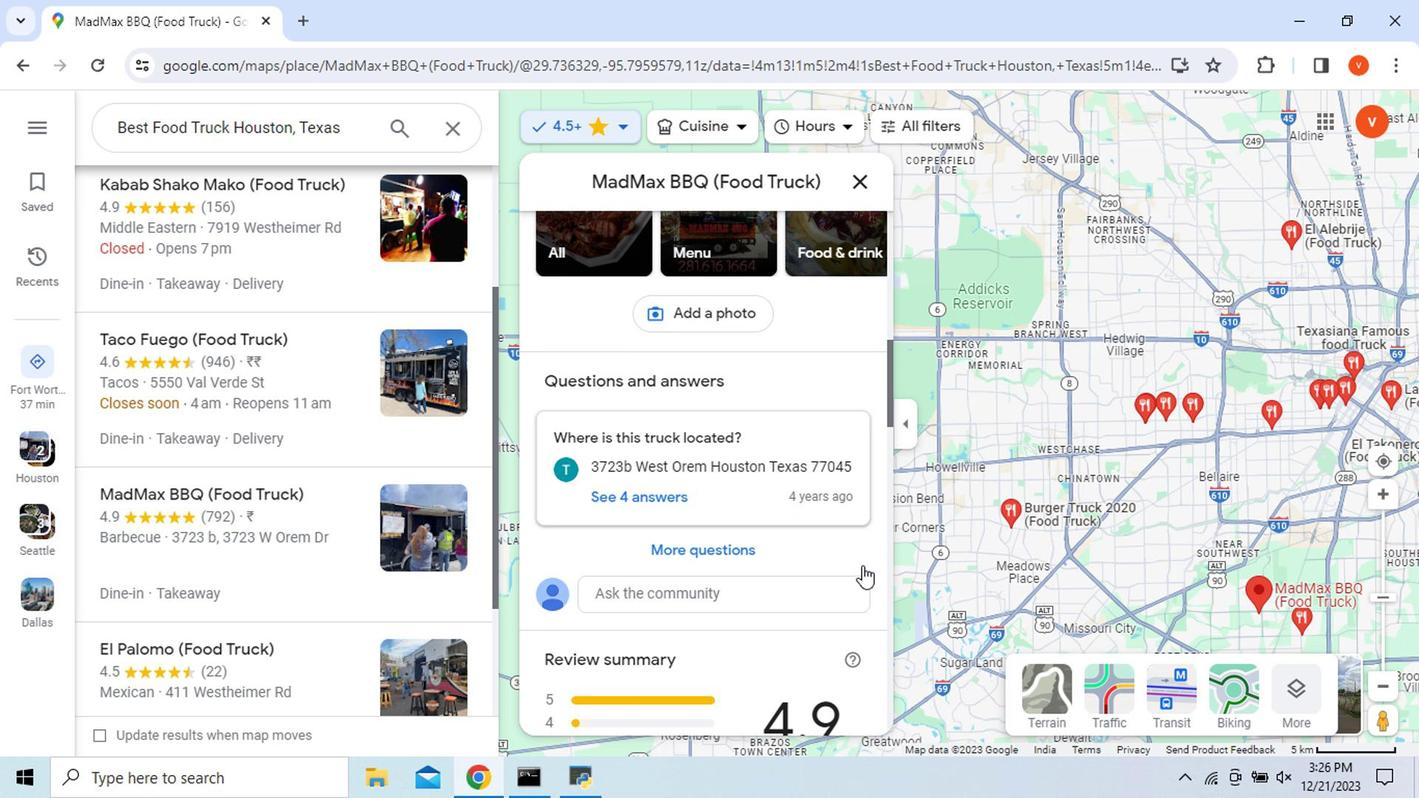 
Action: Mouse scrolled (862, 564) with delta (0, 1)
Screenshot: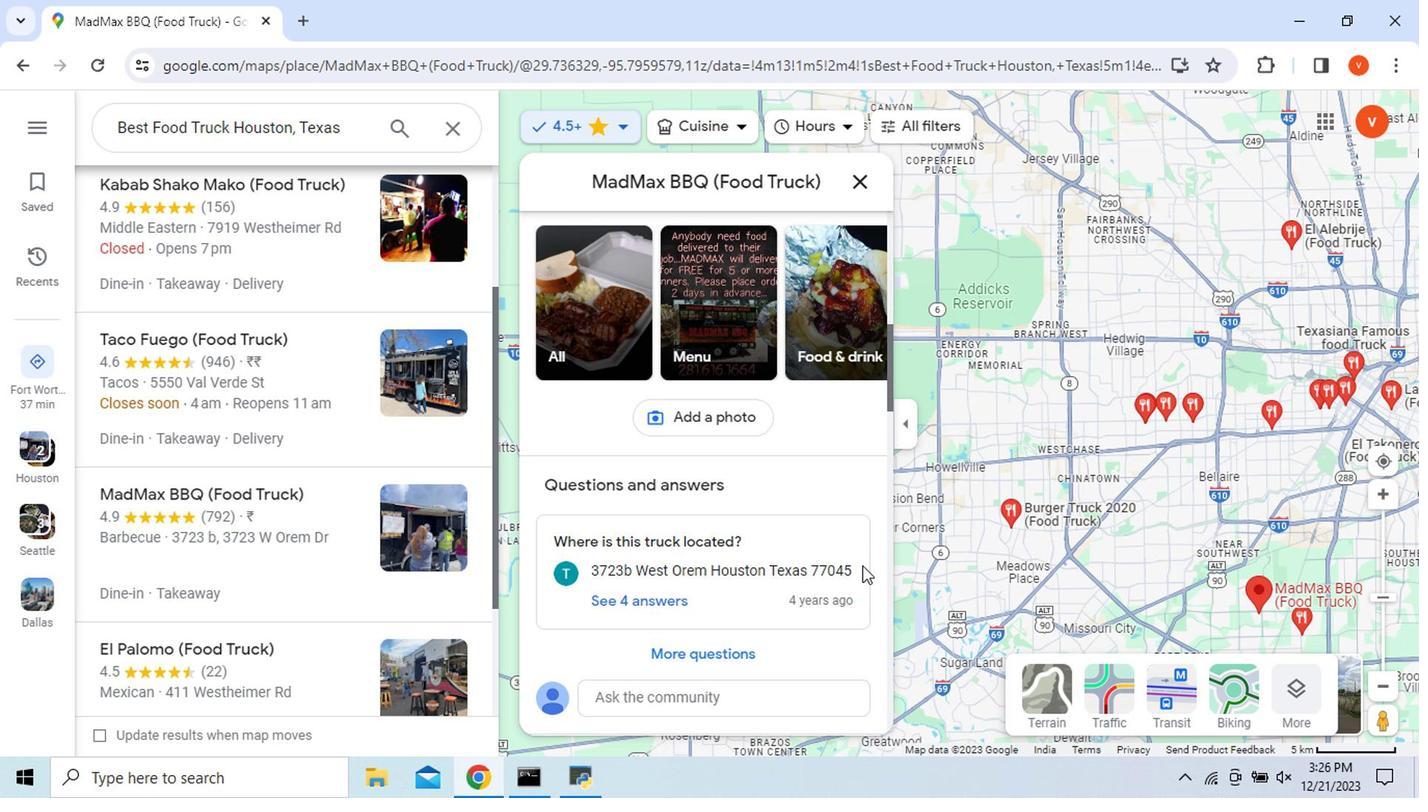 
Action: Mouse scrolled (862, 564) with delta (0, 1)
Screenshot: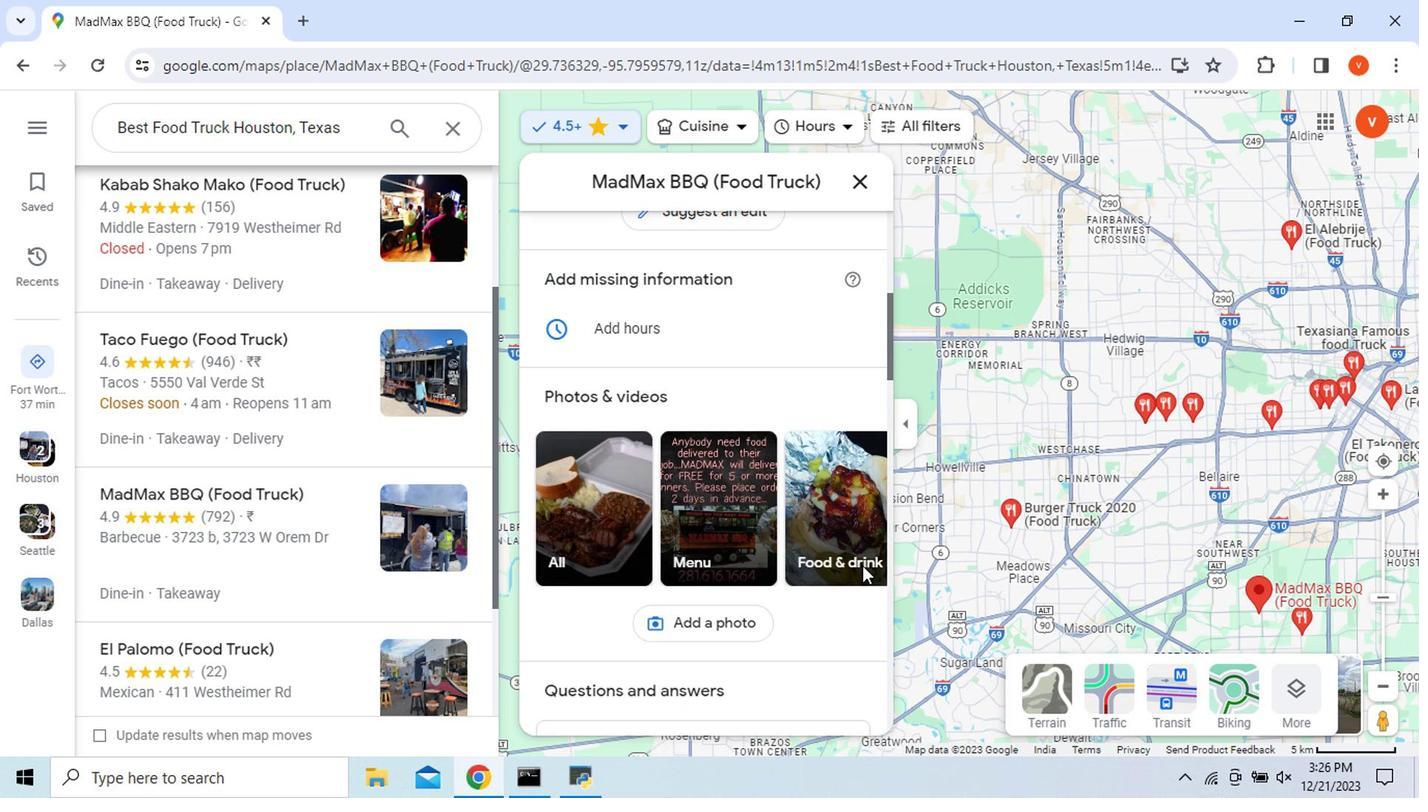 
Action: Mouse scrolled (862, 564) with delta (0, 1)
Screenshot: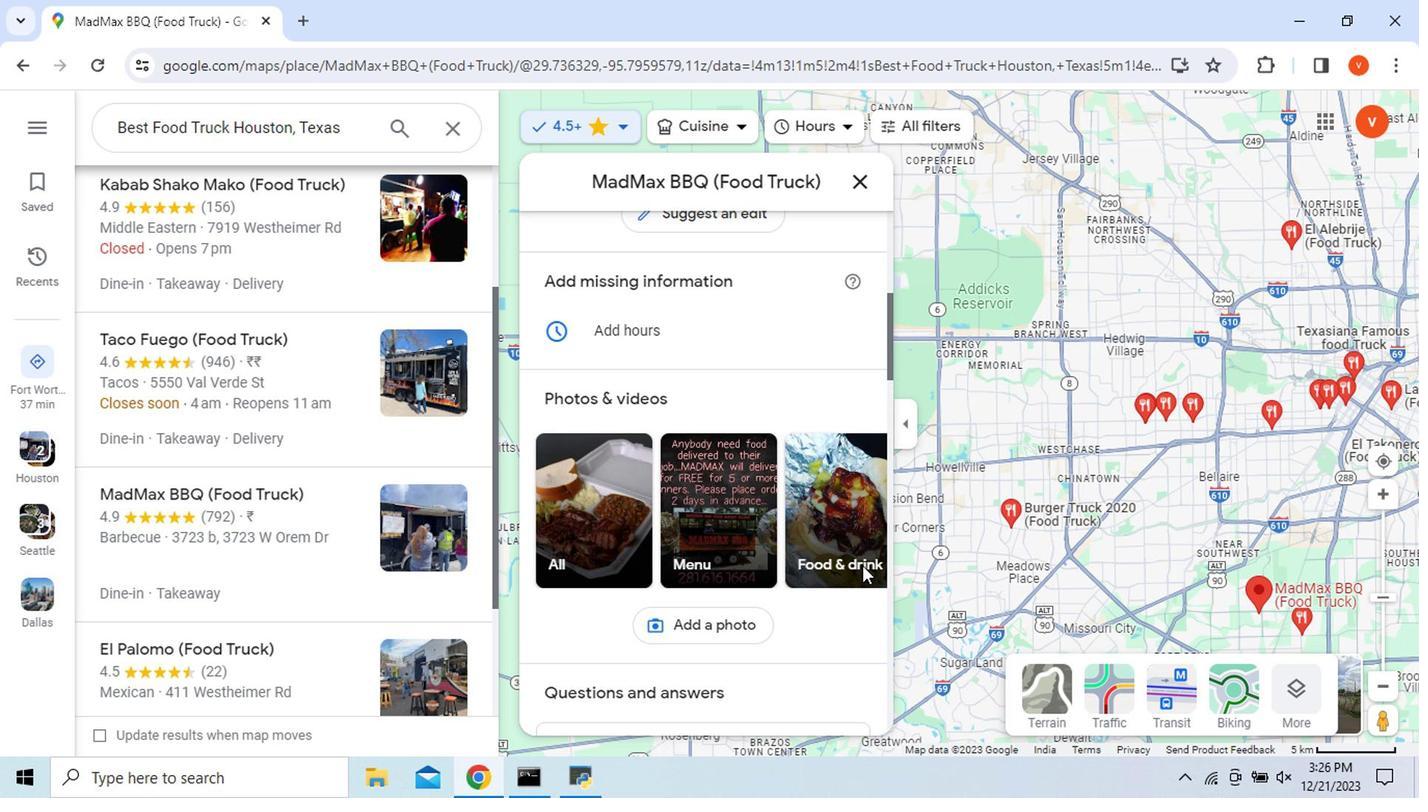 
Action: Mouse scrolled (862, 564) with delta (0, 1)
Screenshot: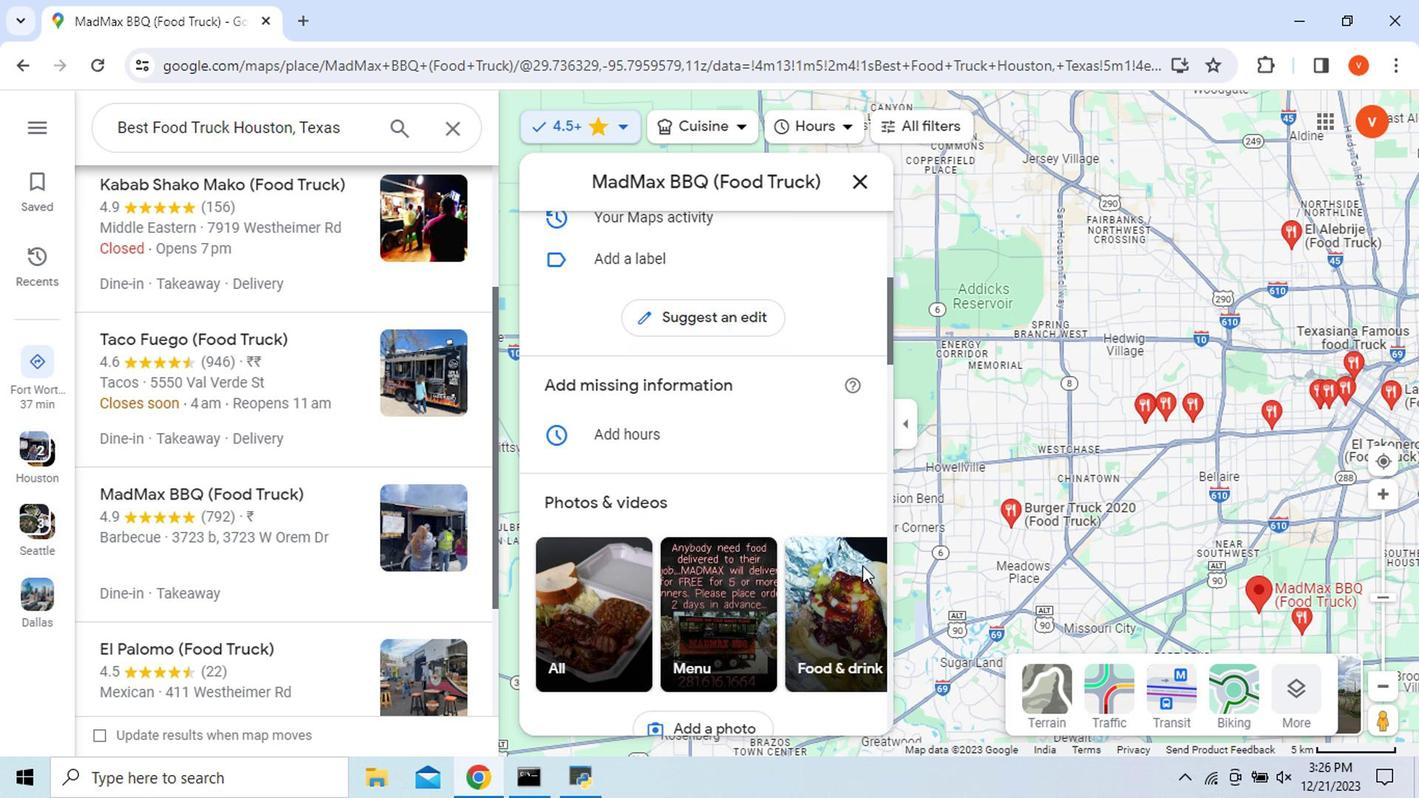 
Action: Mouse moved to (689, 617)
Screenshot: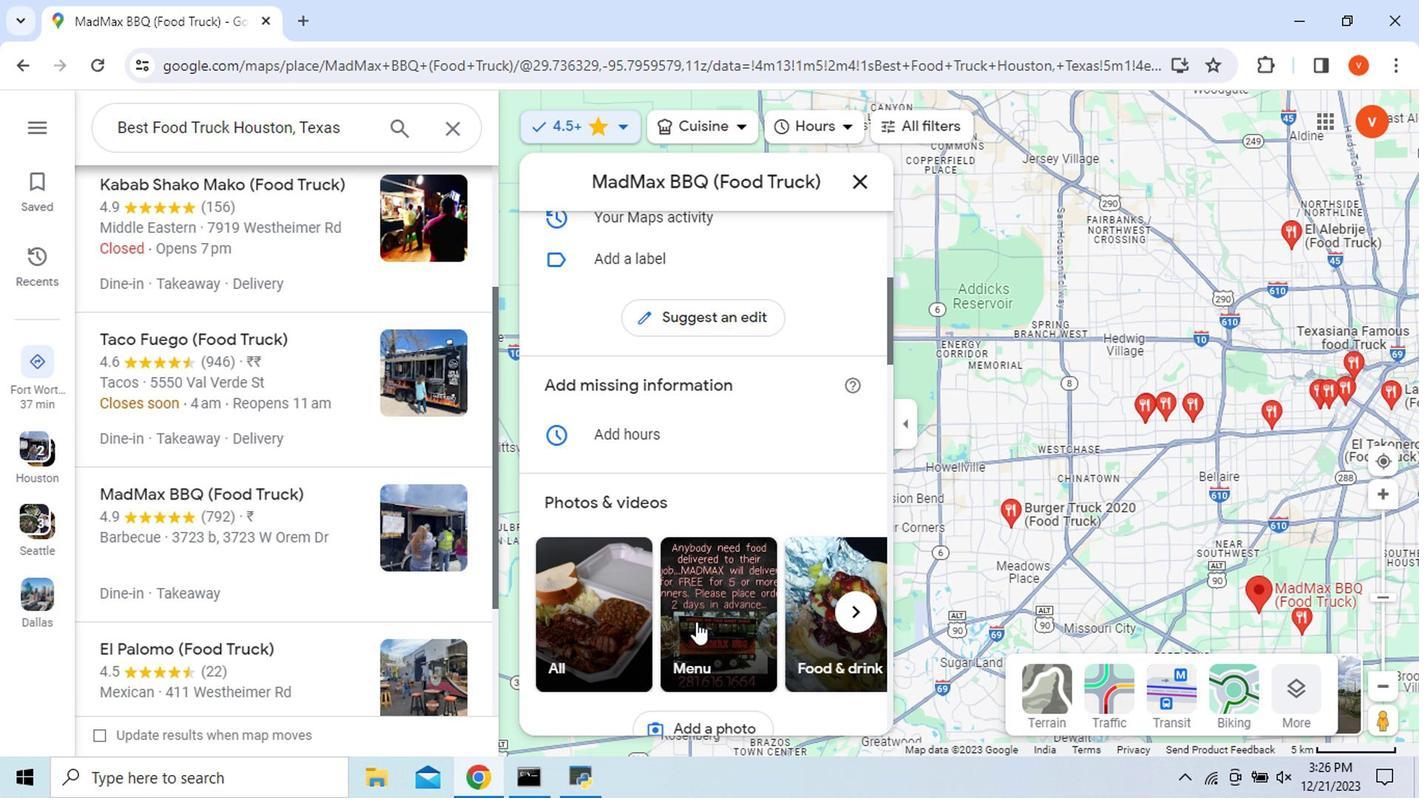 
Action: Mouse pressed left at (689, 617)
Screenshot: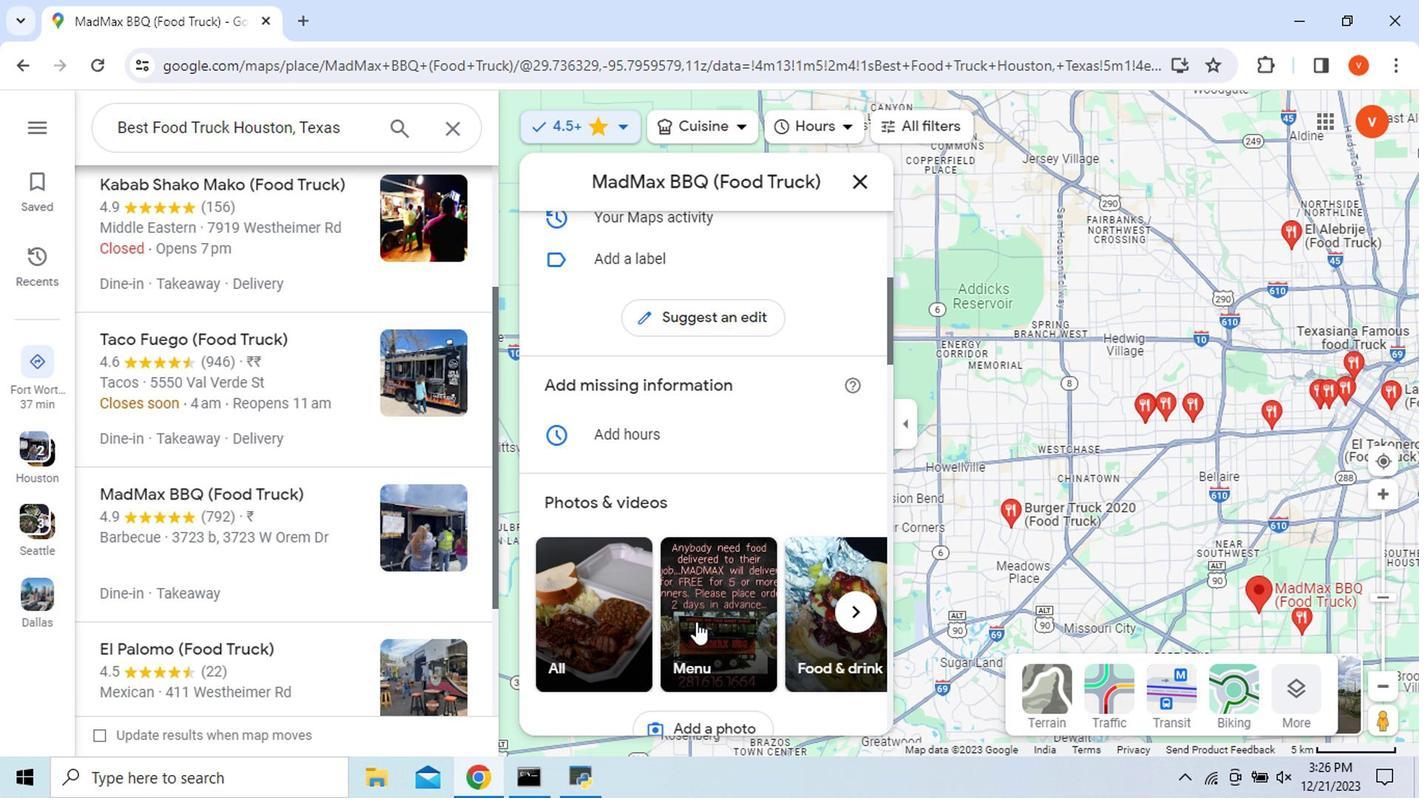 
Action: Mouse moved to (1403, 130)
Screenshot: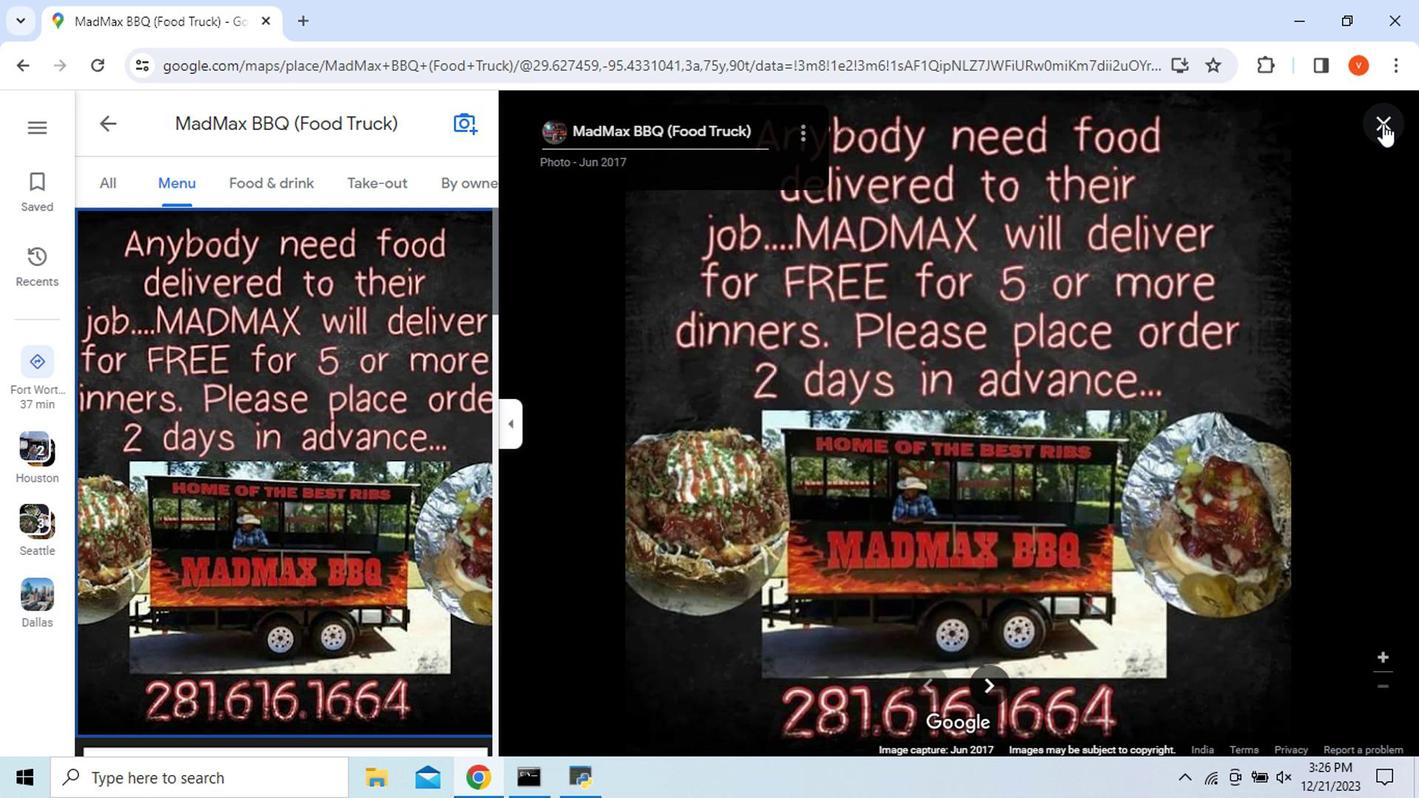
Action: Mouse pressed left at (1403, 130)
Screenshot: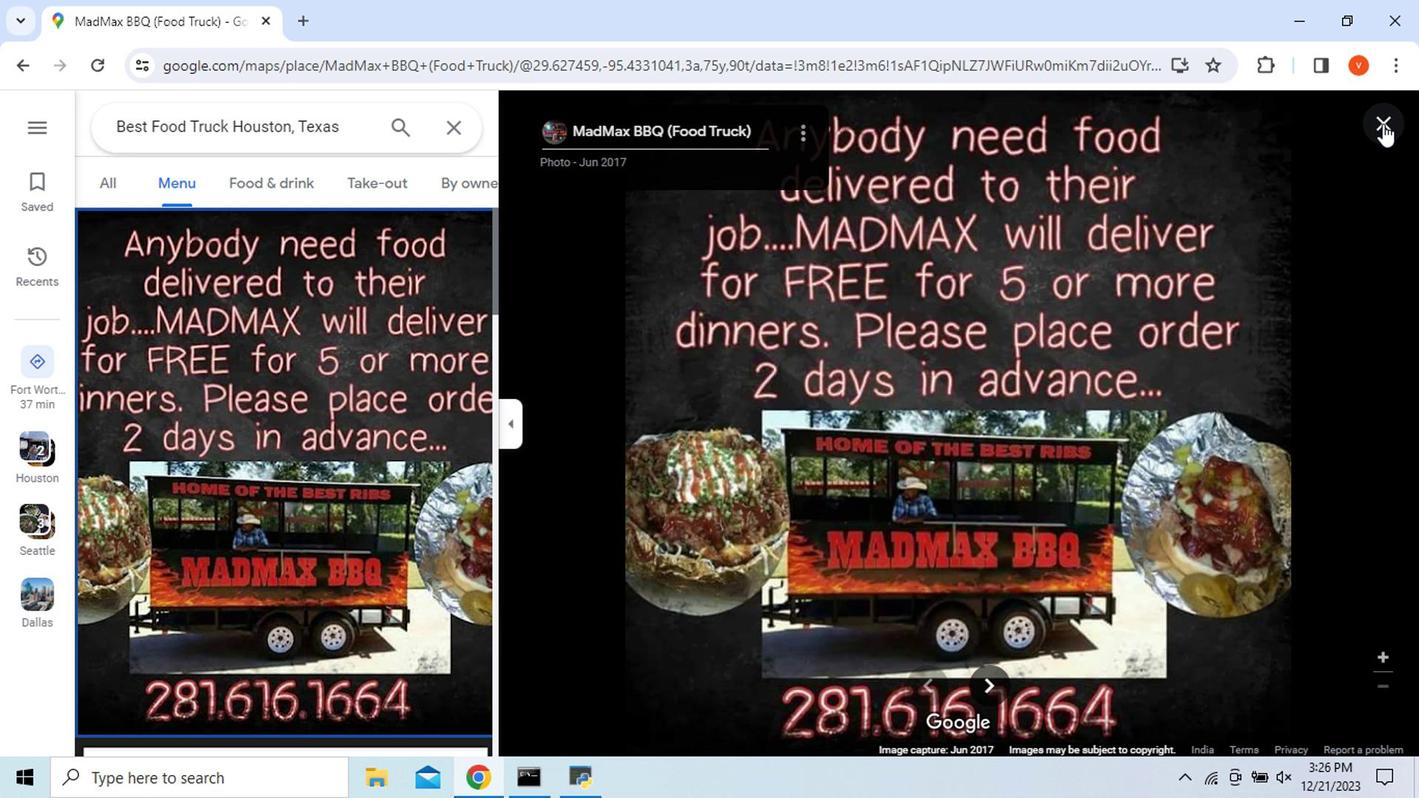 
Action: Mouse moved to (780, 629)
Screenshot: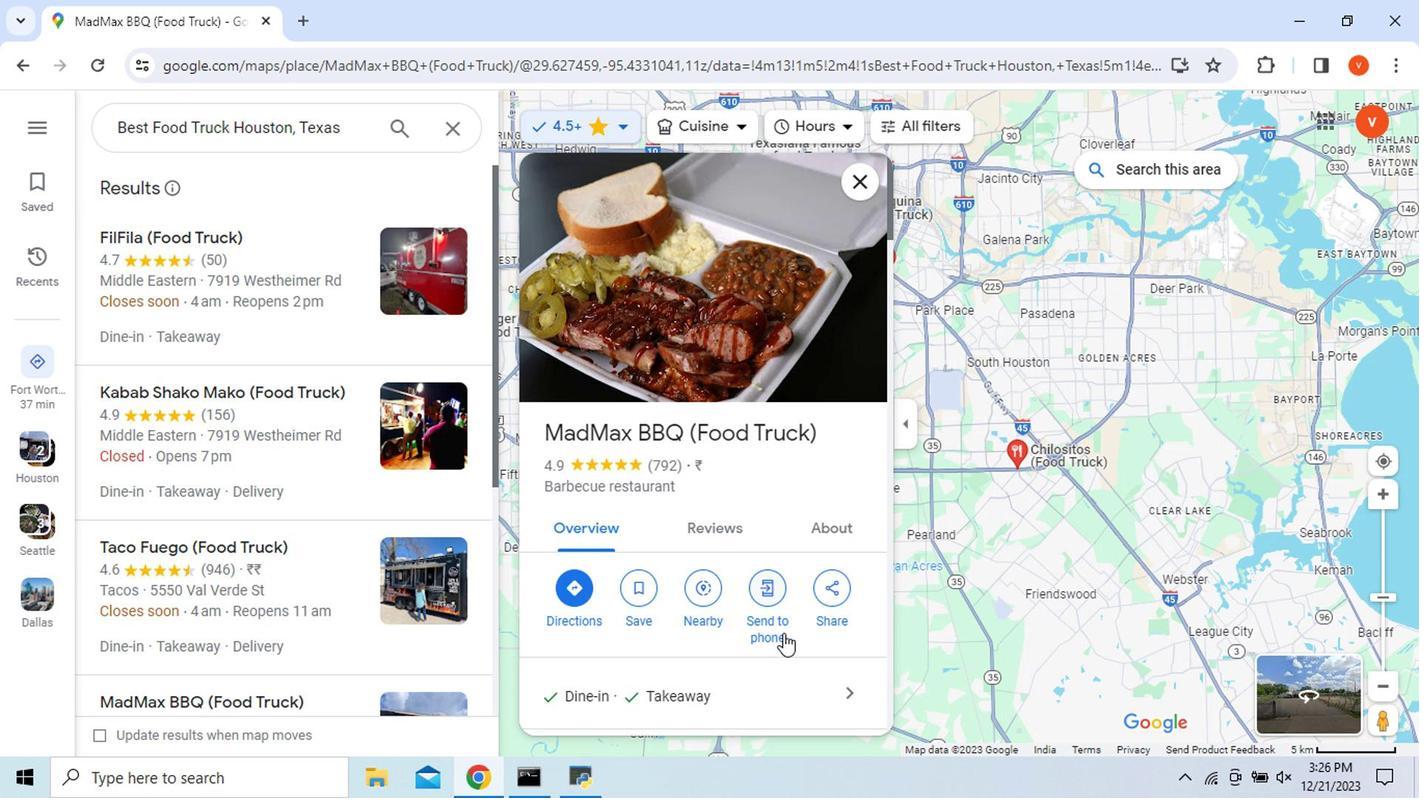 
Action: Mouse scrolled (780, 627) with delta (0, -1)
Screenshot: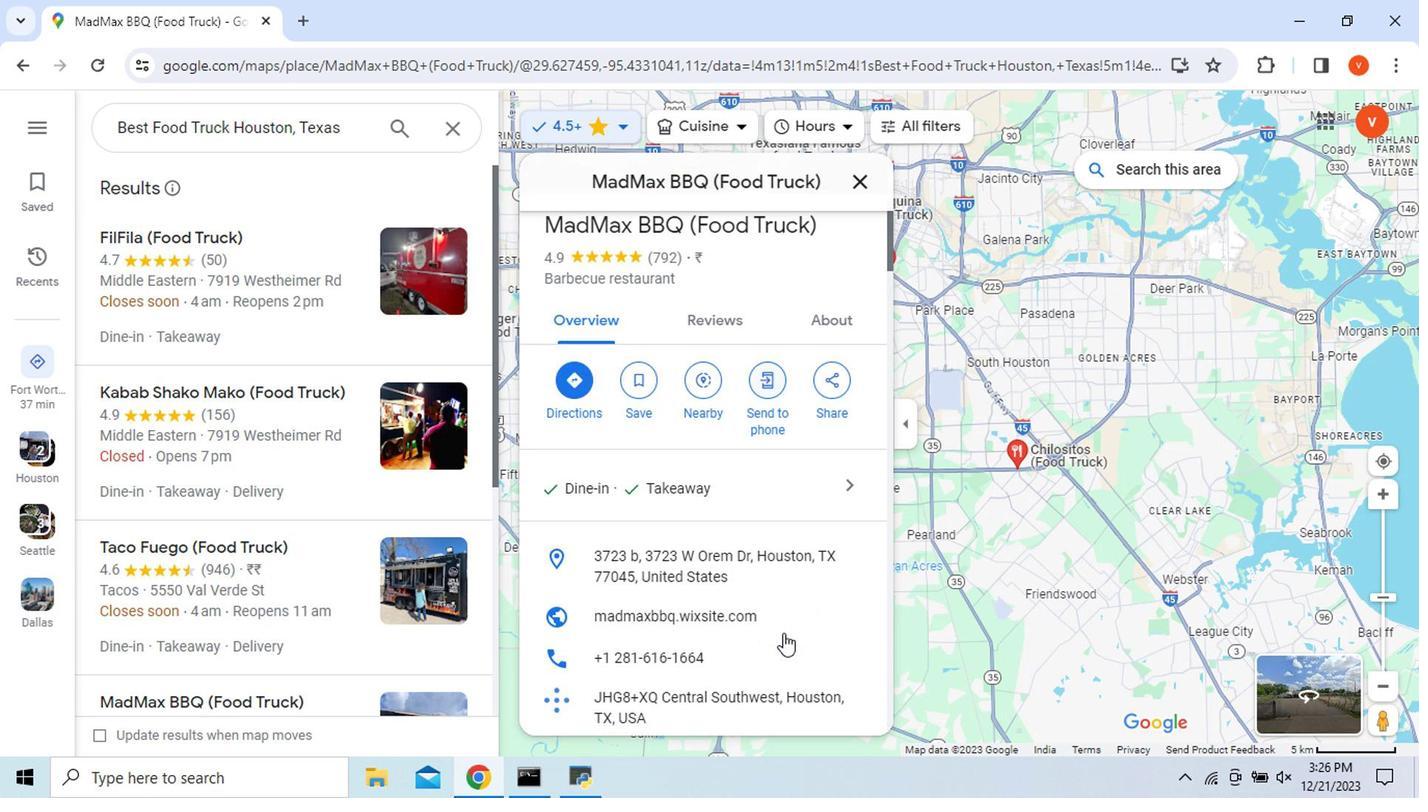 
Action: Mouse scrolled (780, 627) with delta (0, -1)
Screenshot: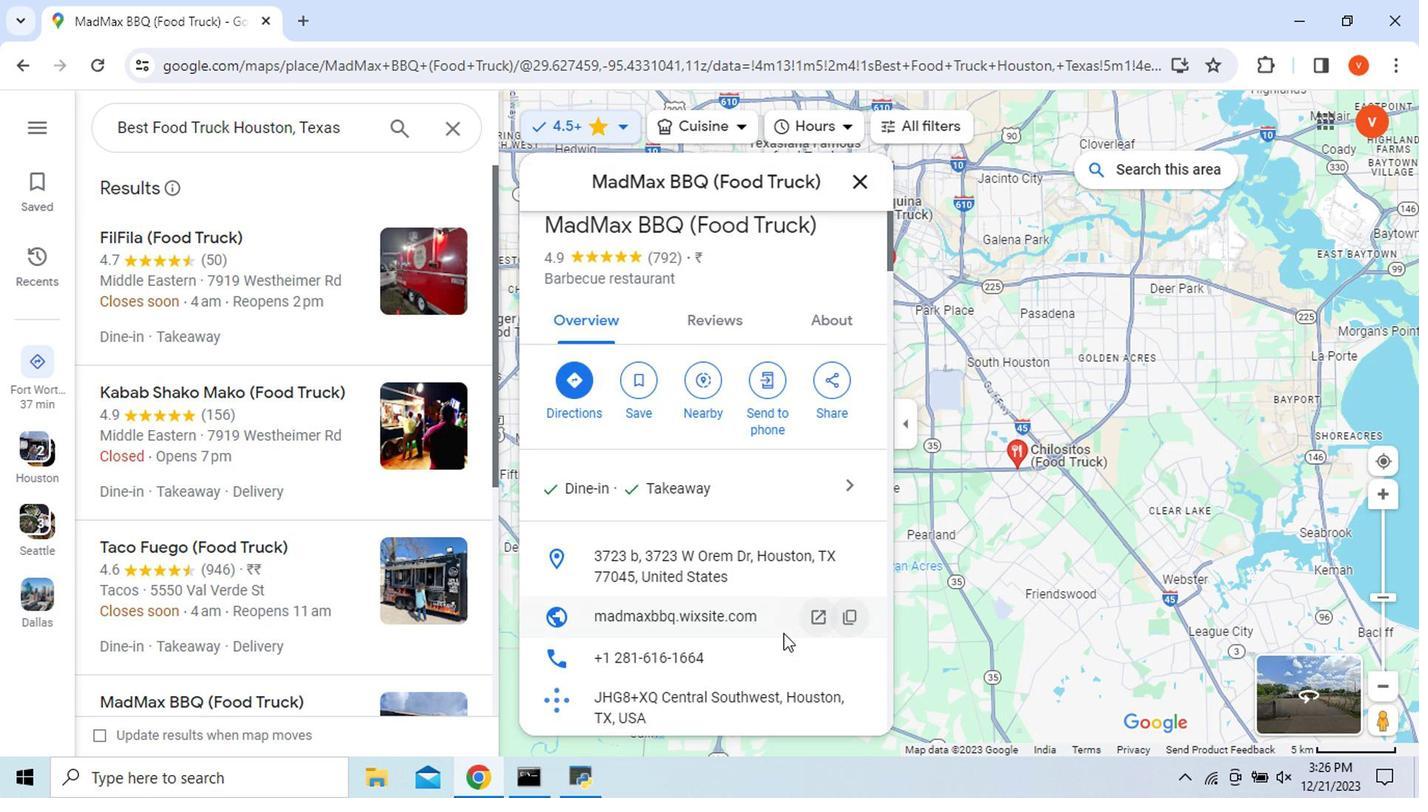 
Action: Mouse scrolled (780, 627) with delta (0, -1)
Screenshot: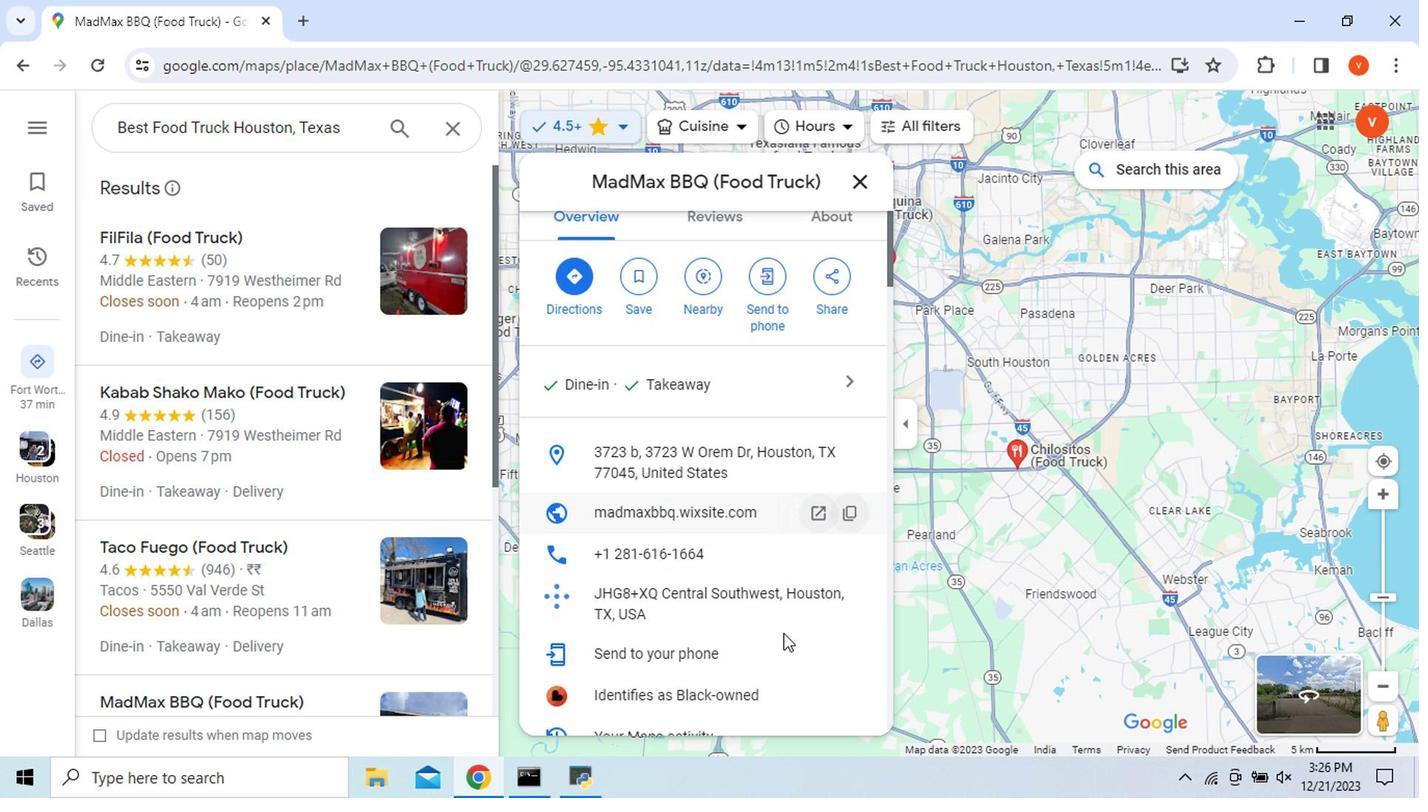 
Action: Mouse scrolled (780, 627) with delta (0, -1)
Screenshot: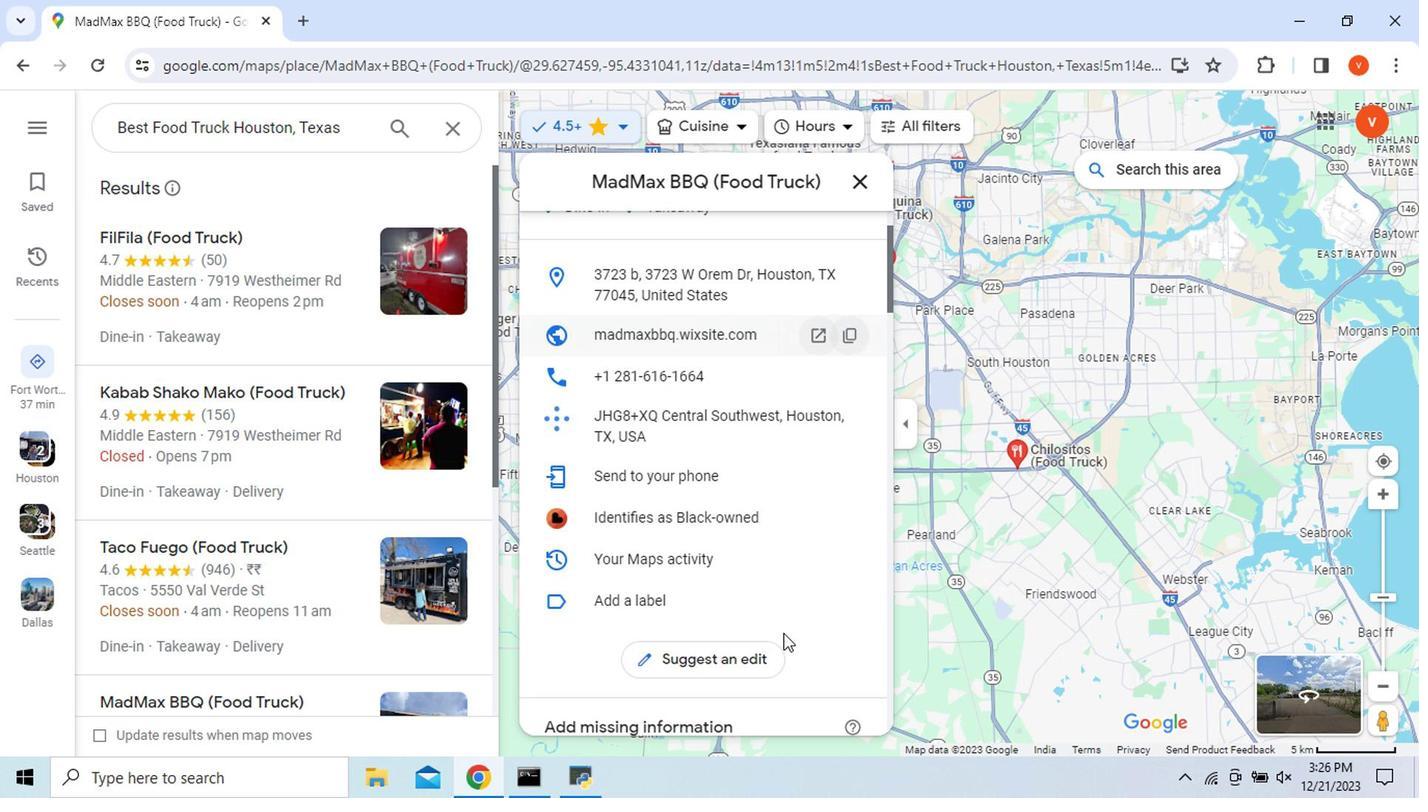 
Action: Mouse scrolled (780, 627) with delta (0, -1)
Screenshot: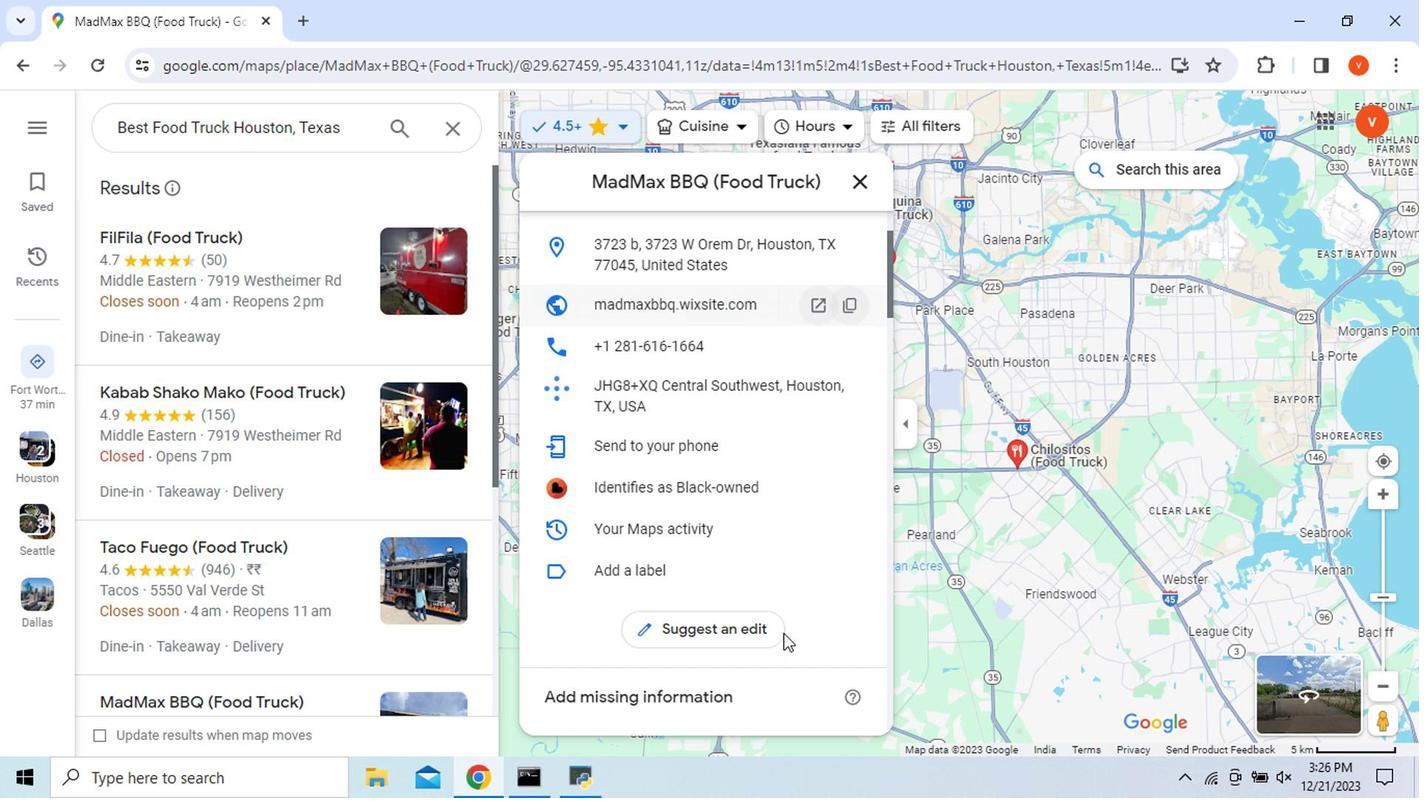 
Action: Mouse scrolled (780, 629) with delta (0, 0)
Screenshot: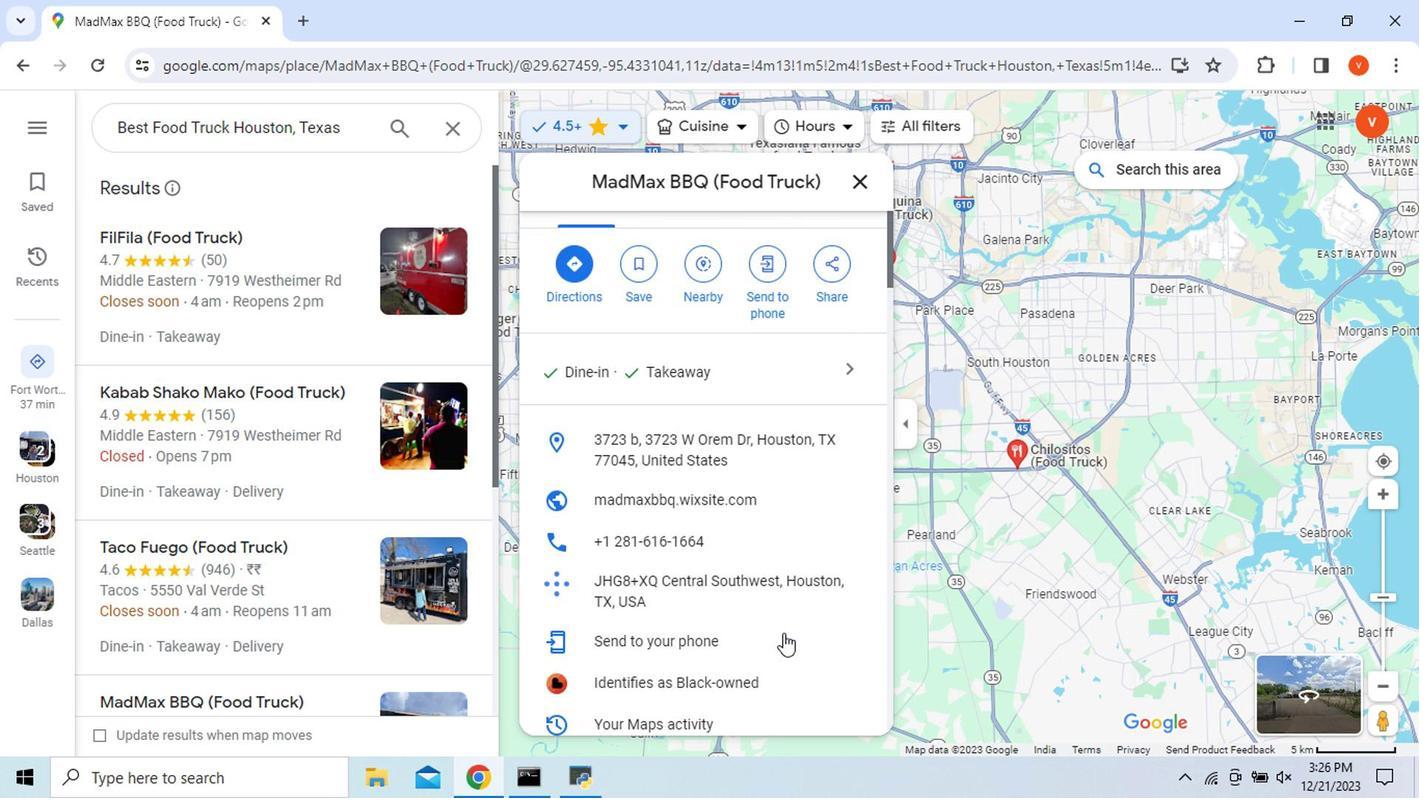 
Action: Mouse scrolled (780, 629) with delta (0, 0)
Screenshot: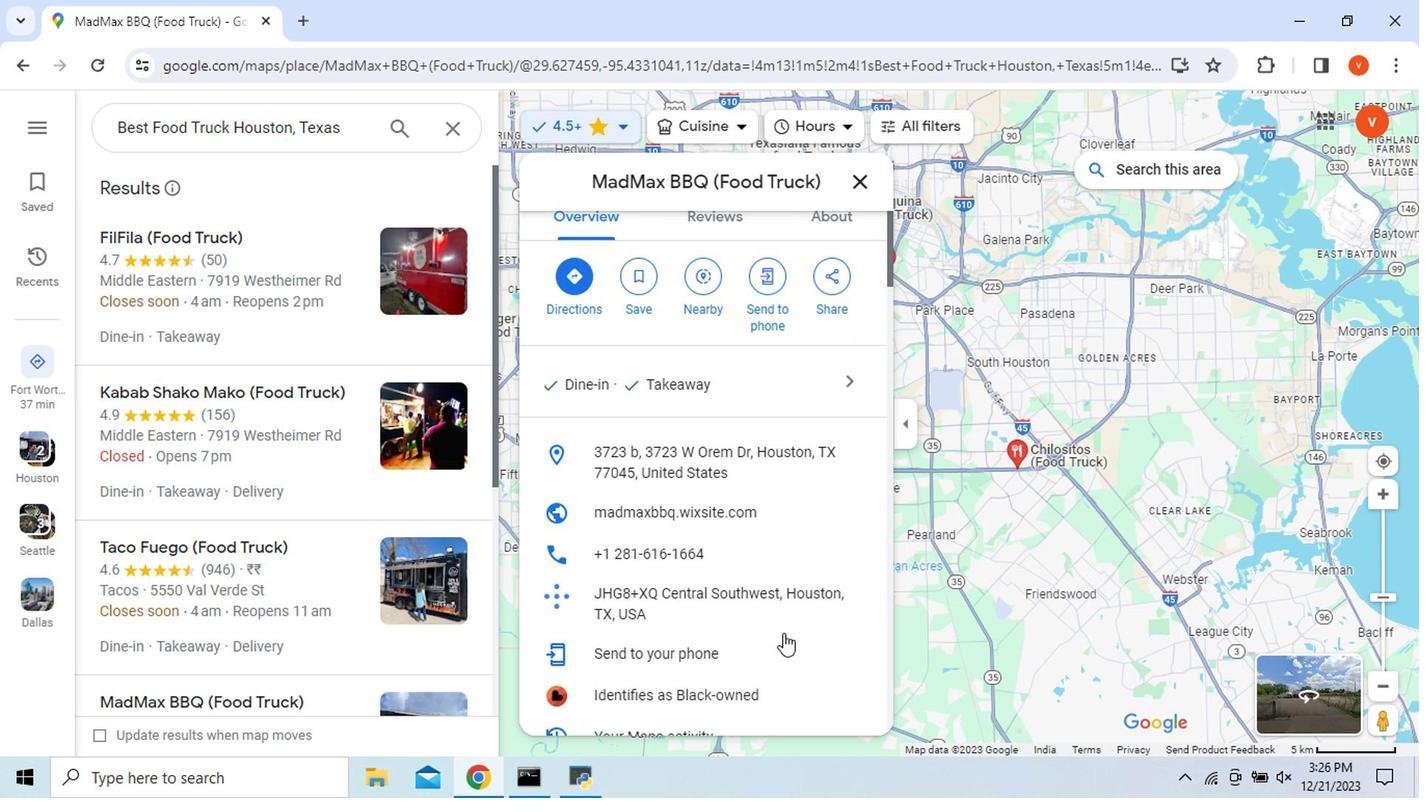 
Action: Mouse moved to (843, 377)
Screenshot: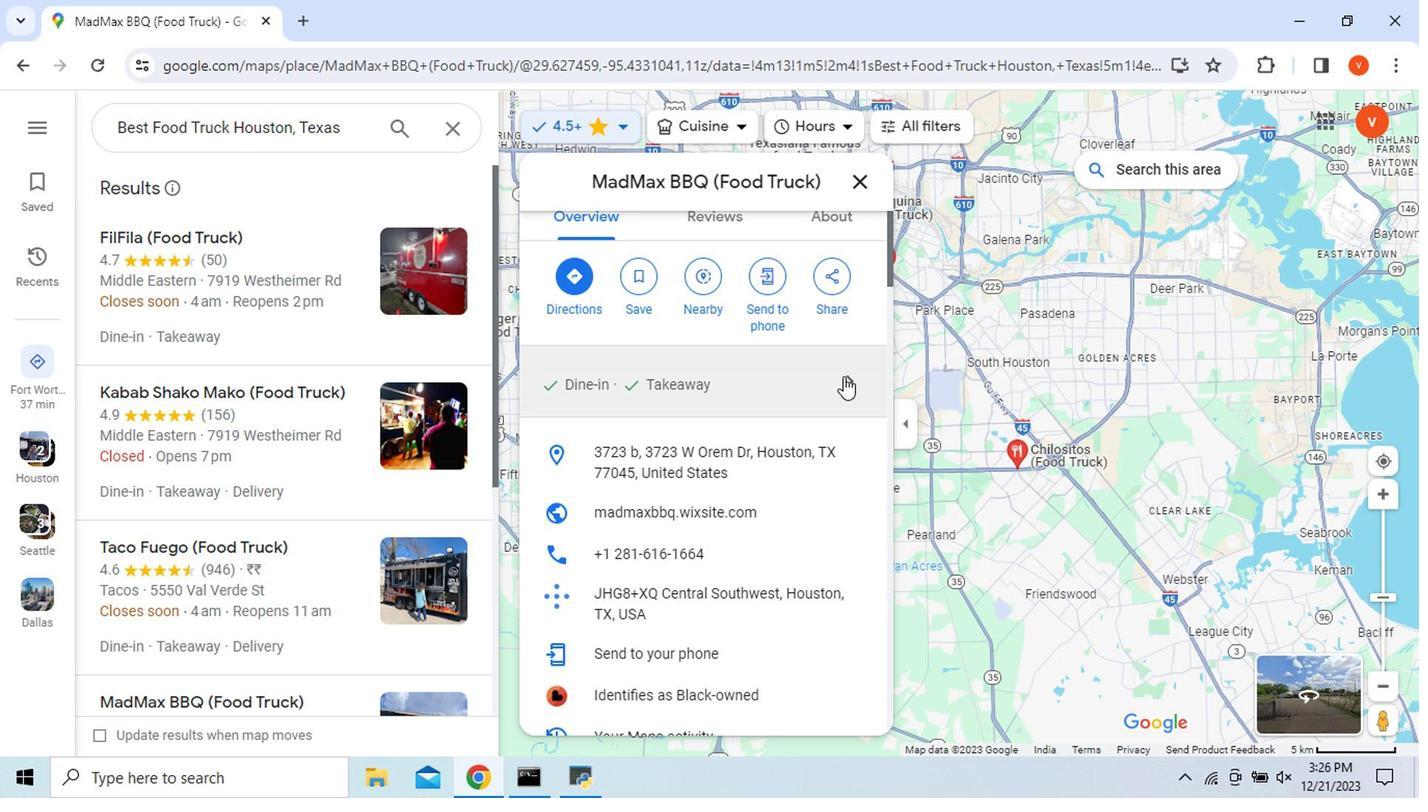 
Action: Mouse pressed left at (843, 377)
Screenshot: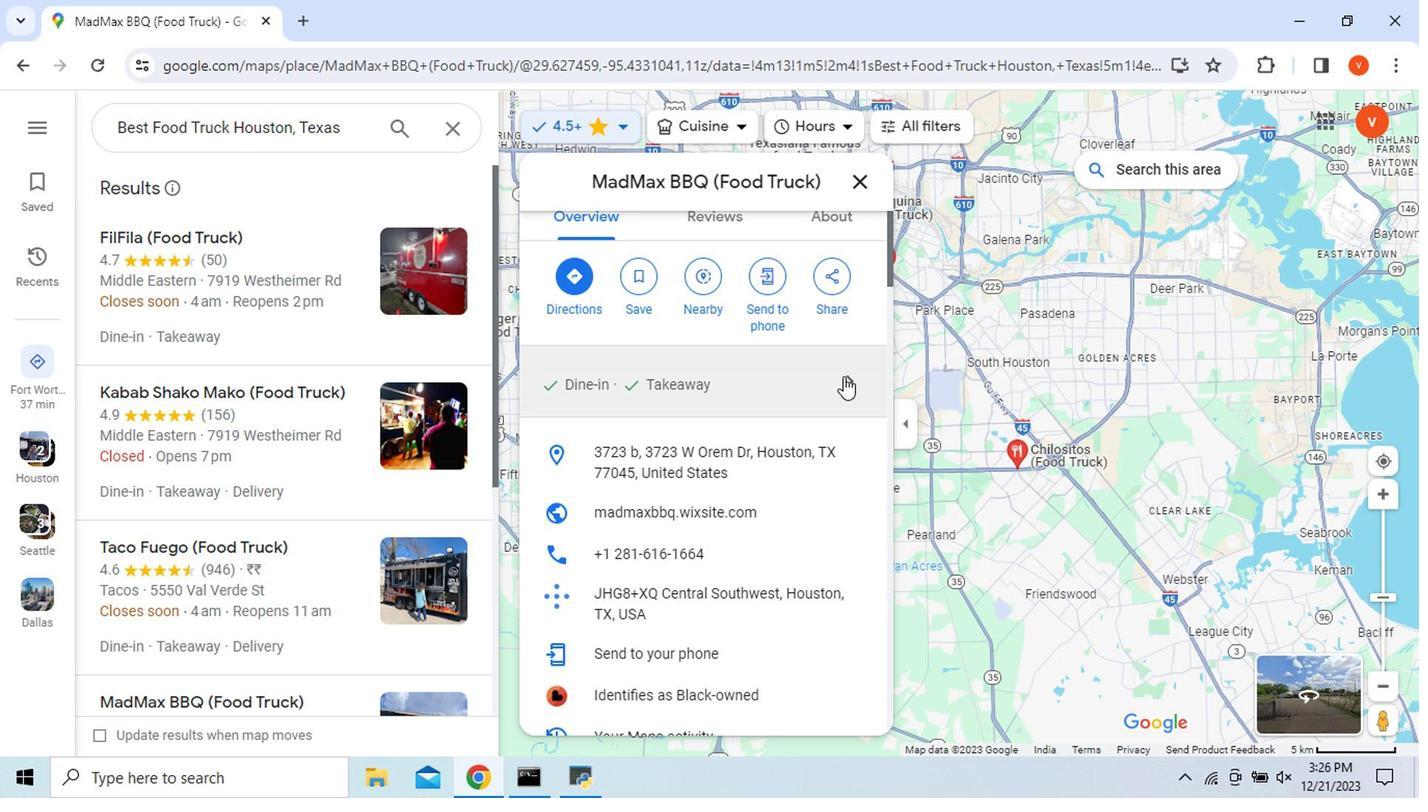 
Action: Mouse moved to (843, 447)
Screenshot: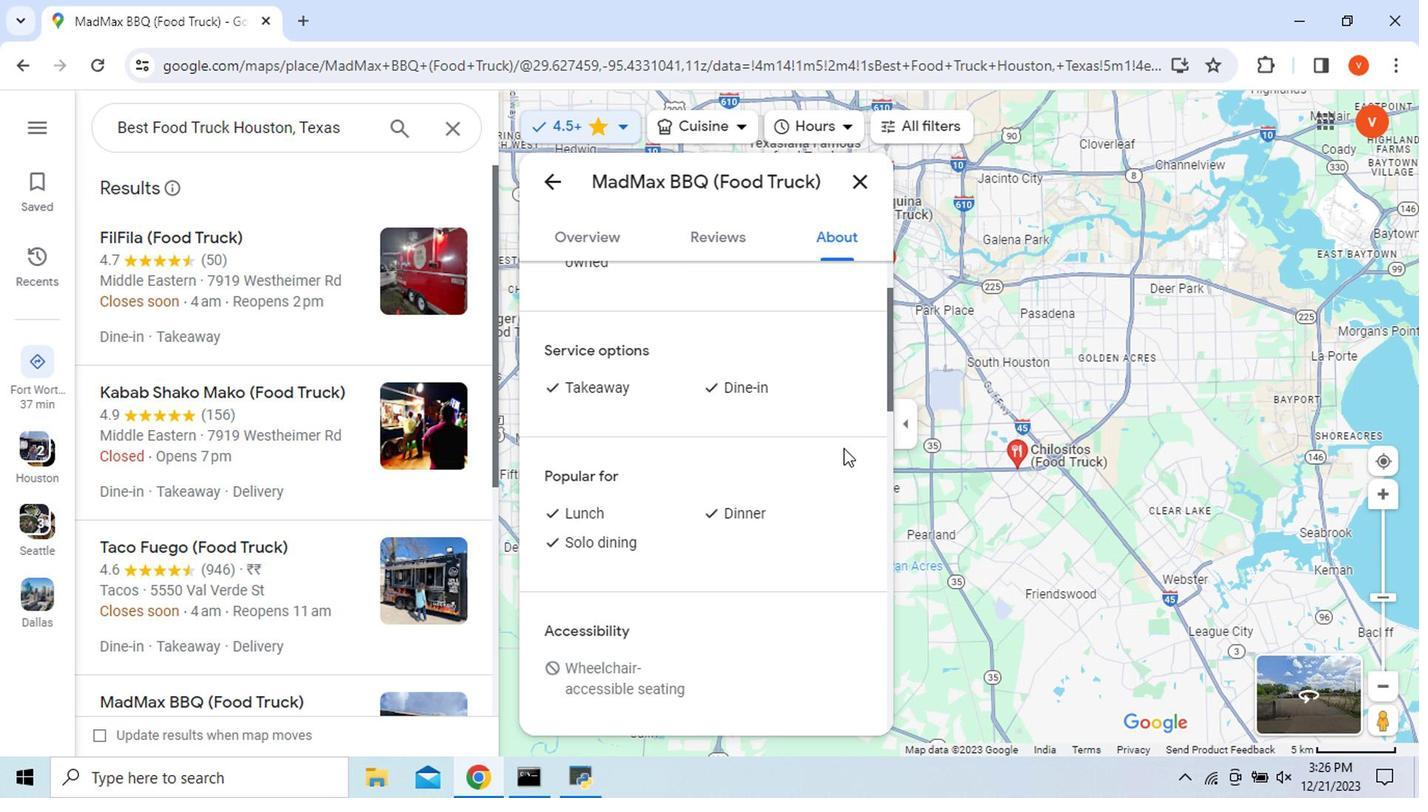 
Action: Mouse scrolled (843, 446) with delta (0, -1)
Screenshot: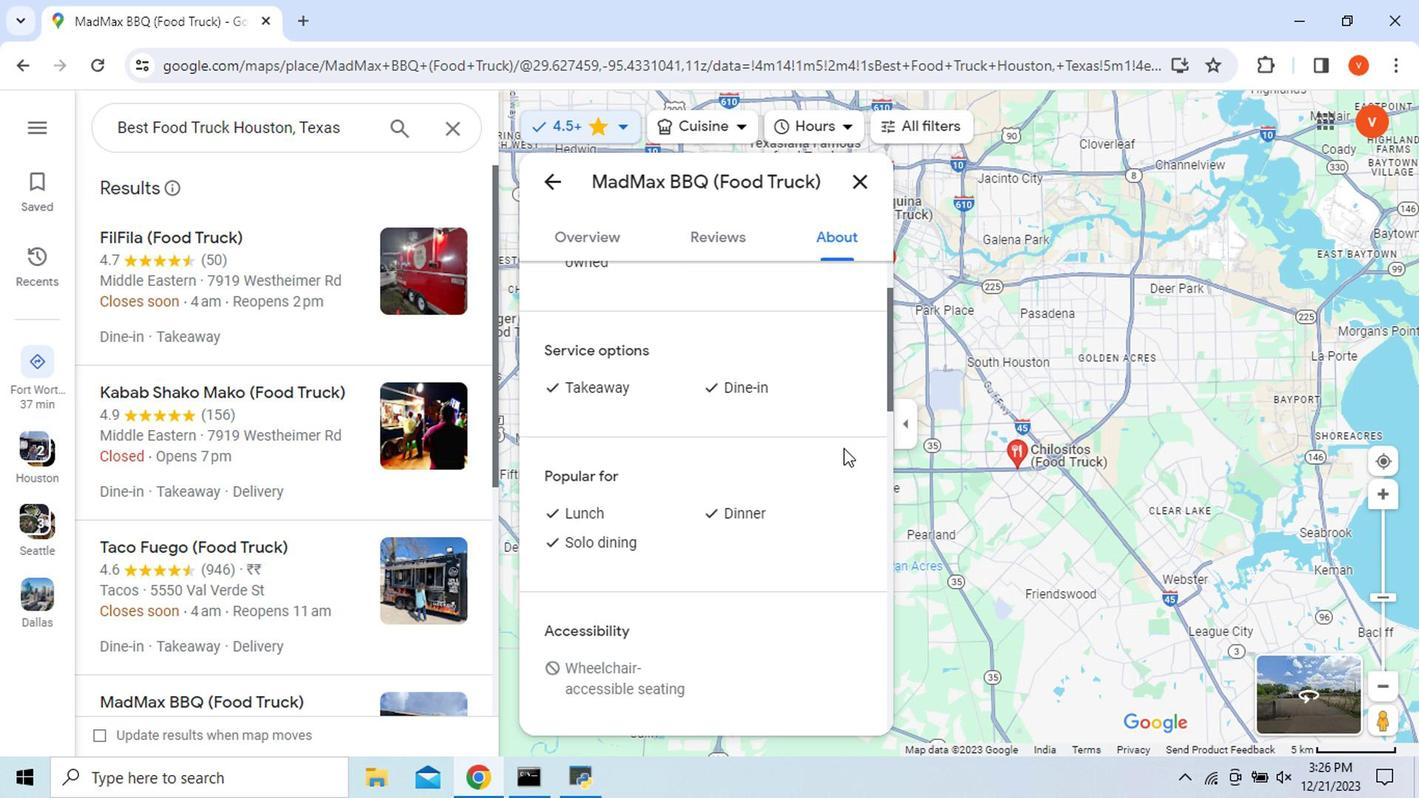
Action: Mouse scrolled (843, 446) with delta (0, -1)
Screenshot: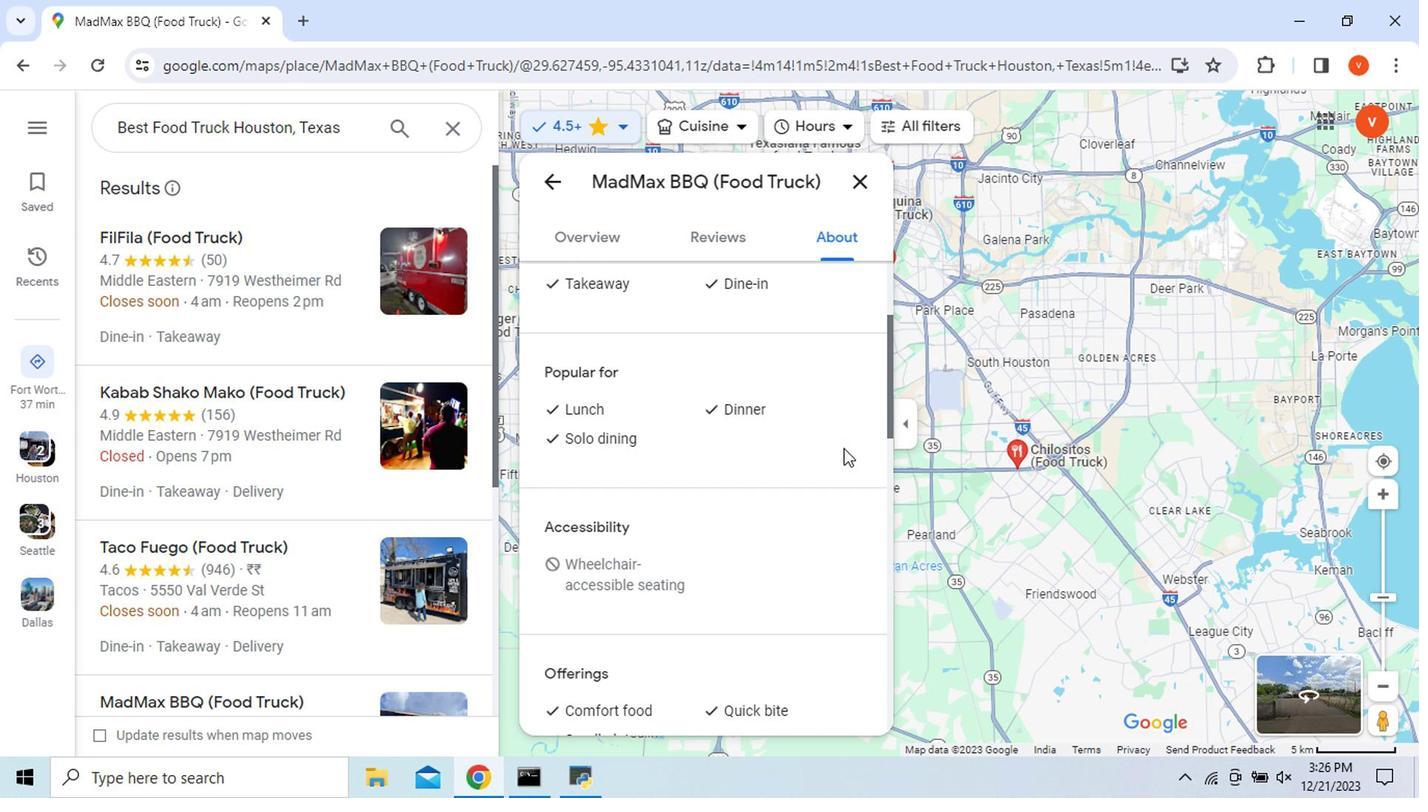 
Action: Mouse scrolled (843, 446) with delta (0, -1)
Screenshot: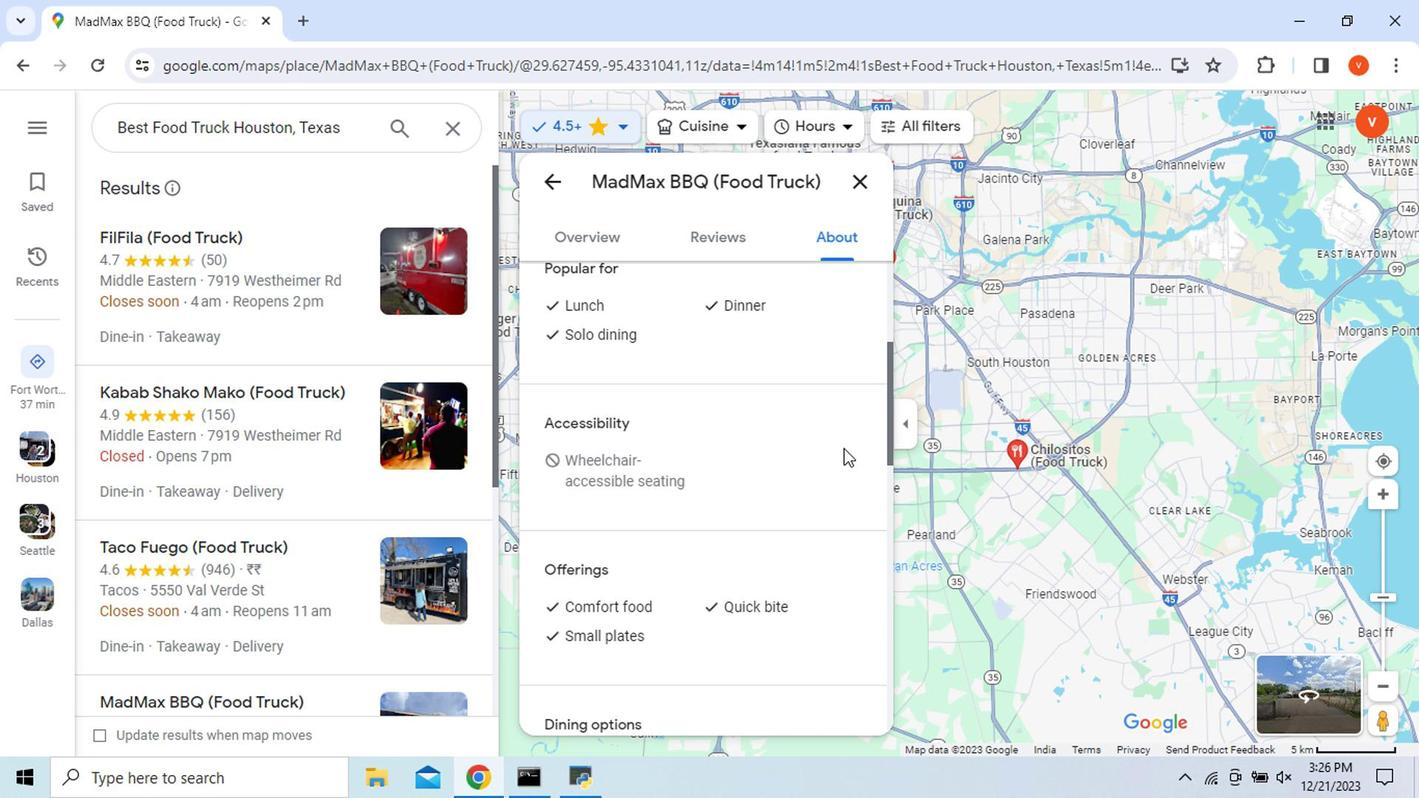 
Action: Mouse scrolled (843, 446) with delta (0, -1)
Screenshot: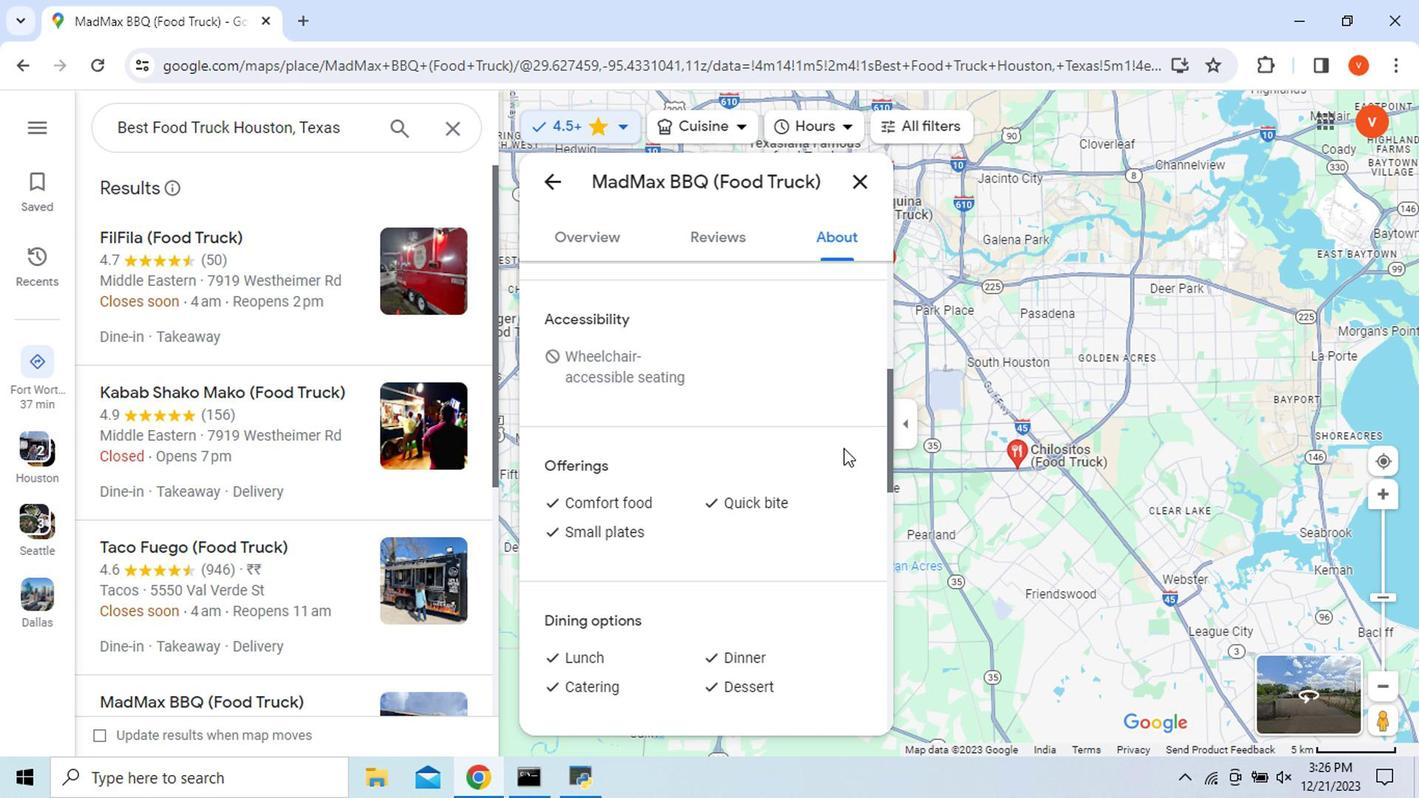 
Action: Mouse scrolled (843, 446) with delta (0, -1)
Screenshot: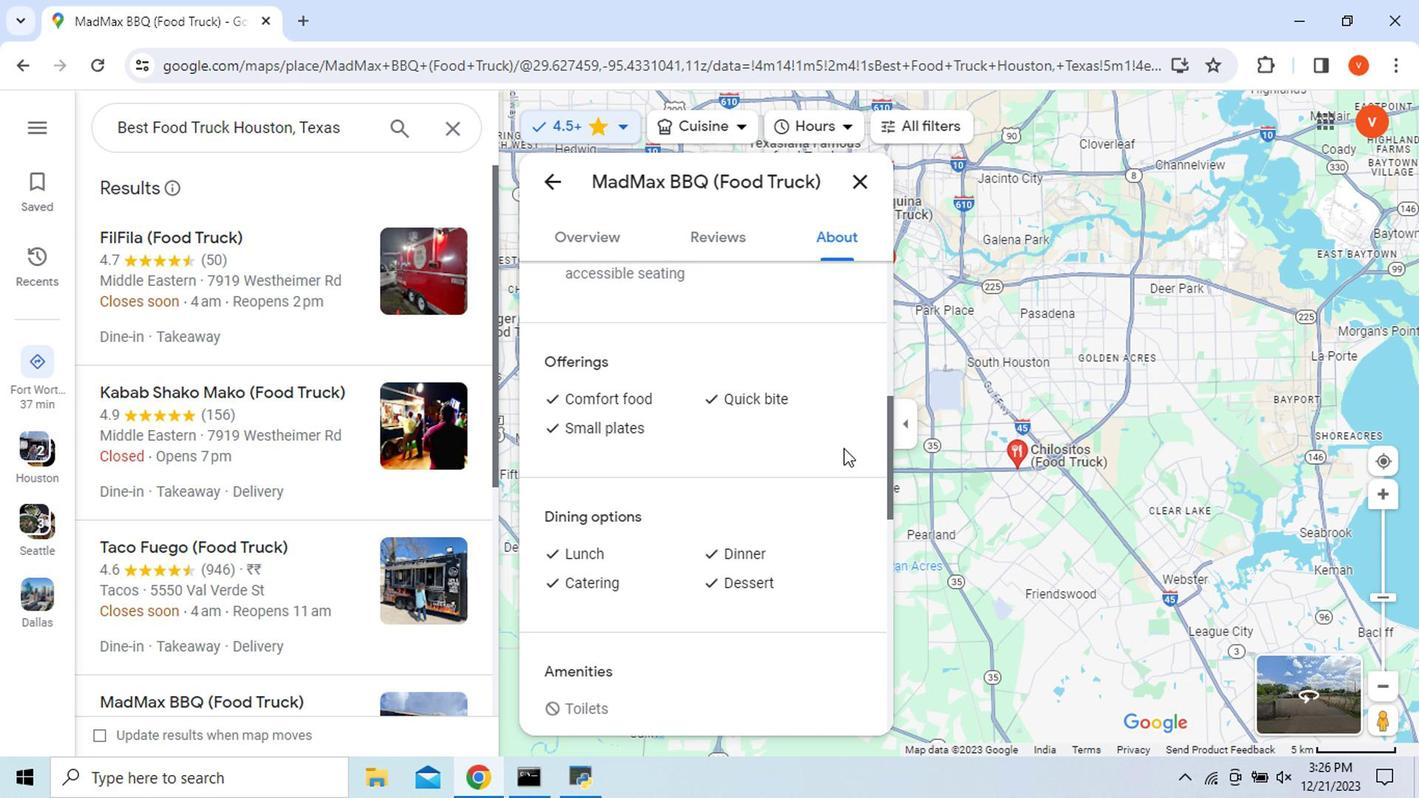 
Action: Mouse scrolled (843, 446) with delta (0, -1)
Screenshot: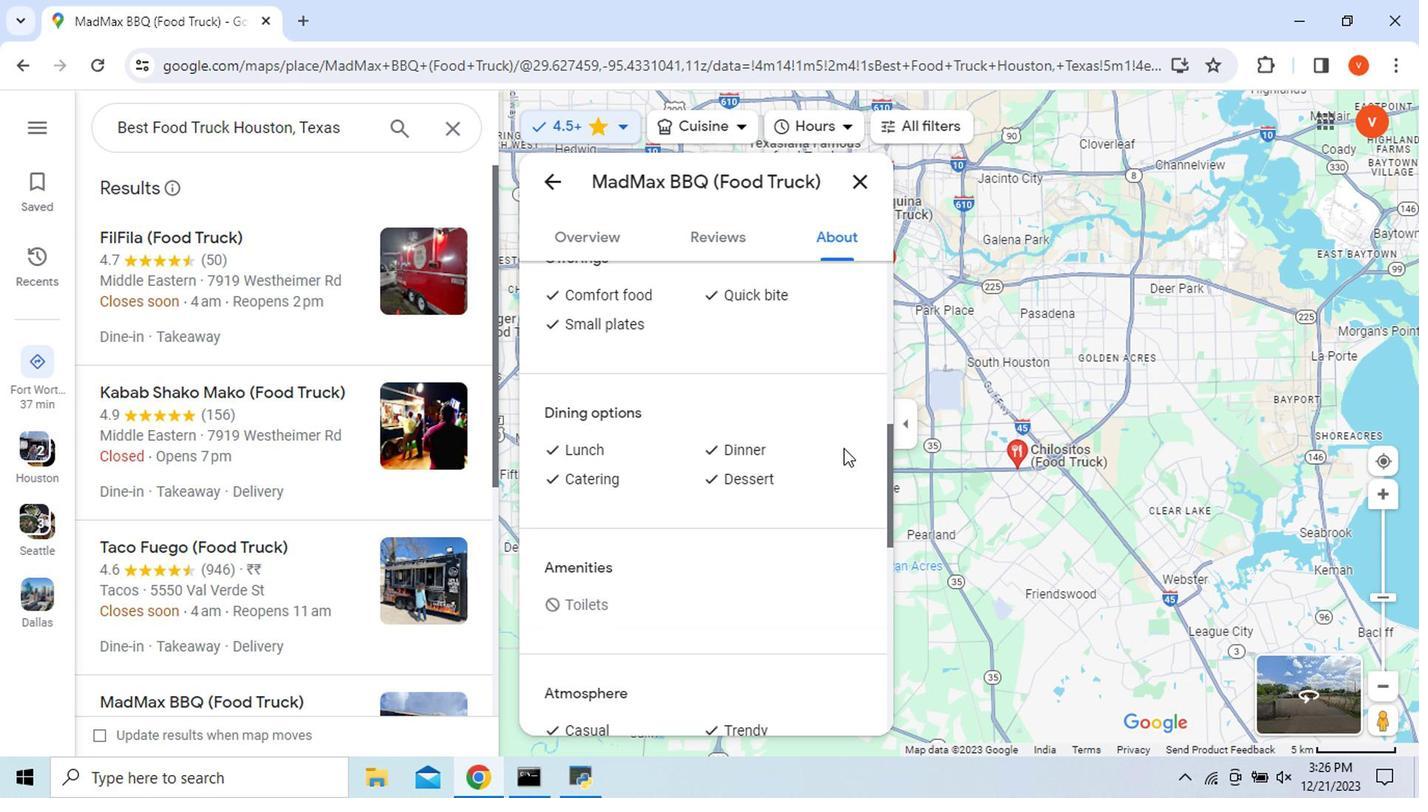 
Action: Mouse scrolled (843, 446) with delta (0, -1)
Screenshot: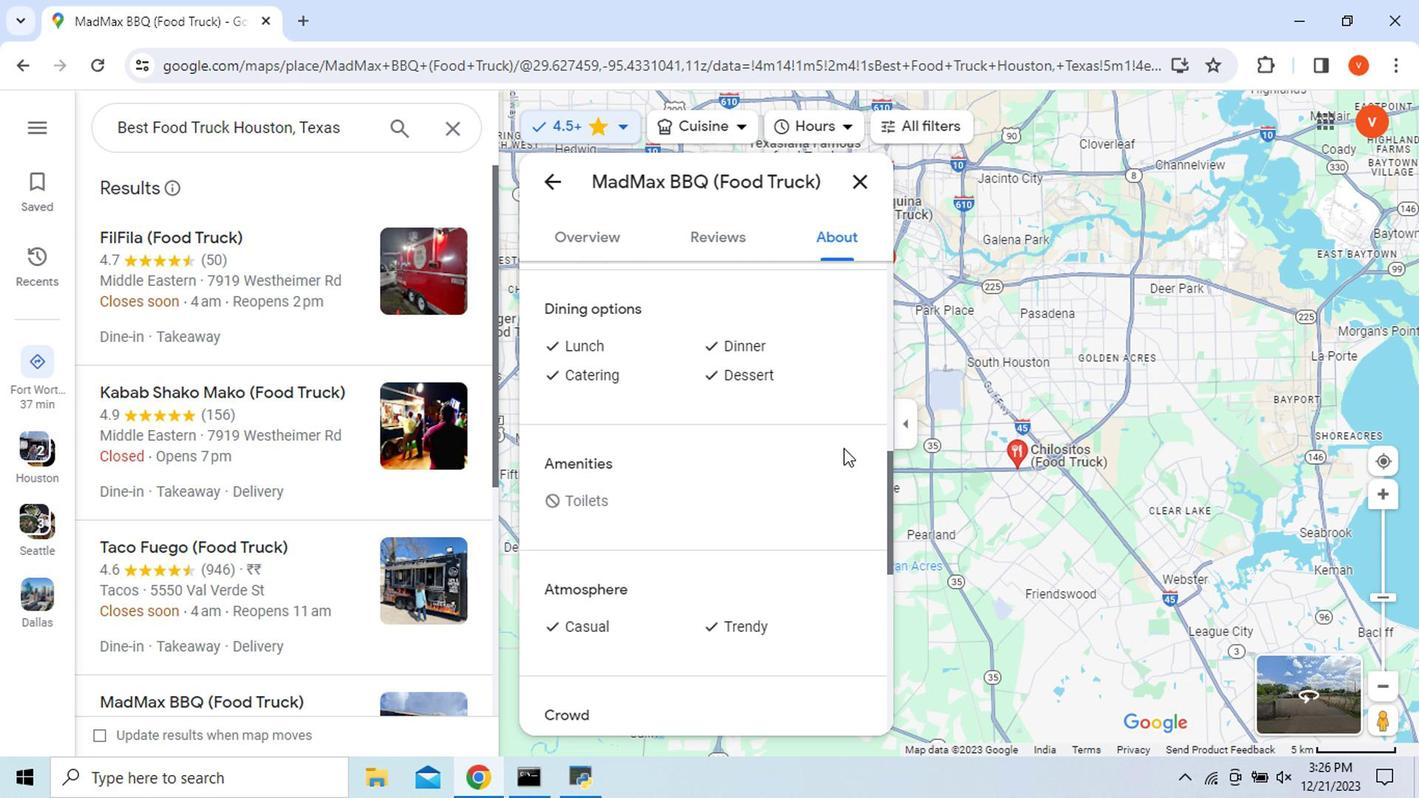 
Action: Mouse scrolled (843, 446) with delta (0, -1)
Screenshot: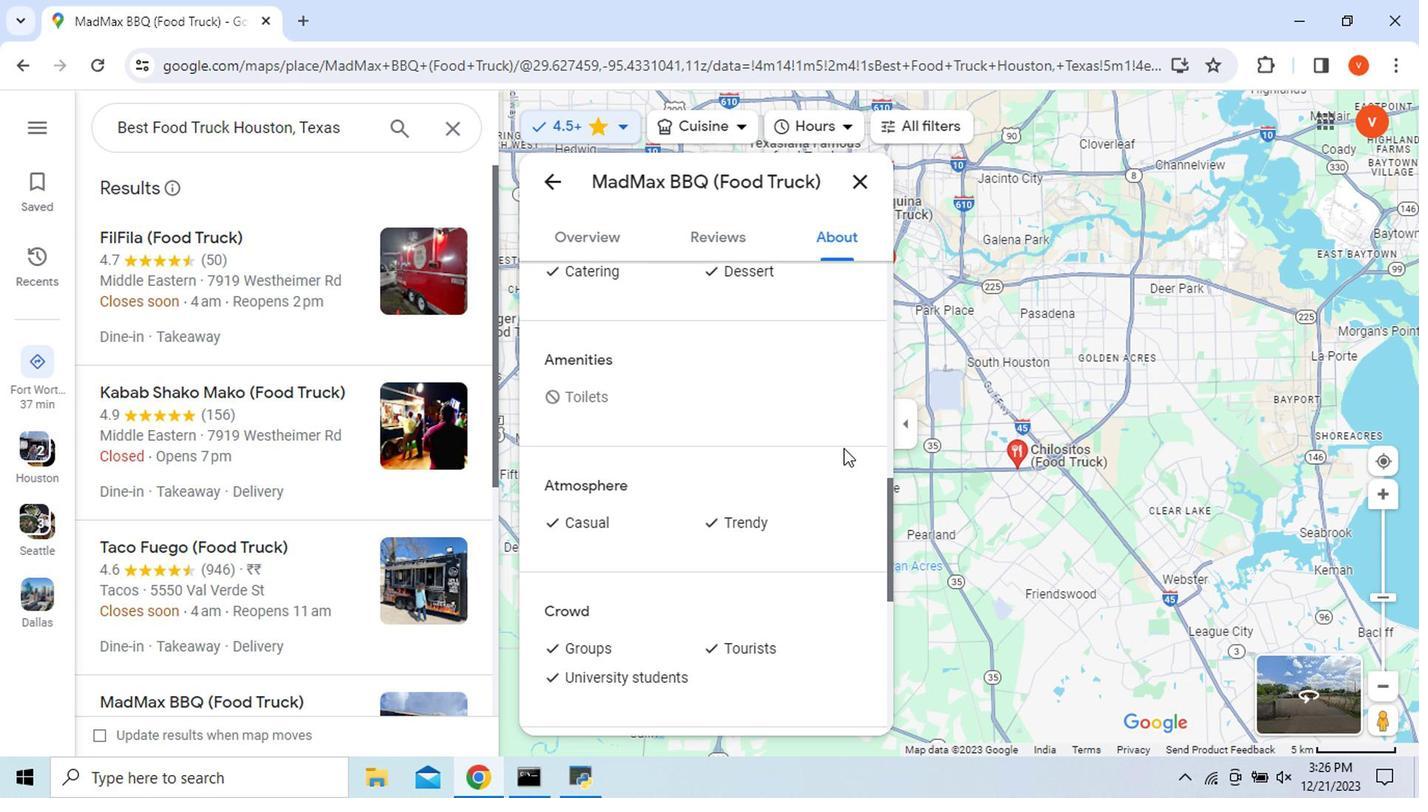 
Action: Mouse scrolled (843, 446) with delta (0, -1)
Screenshot: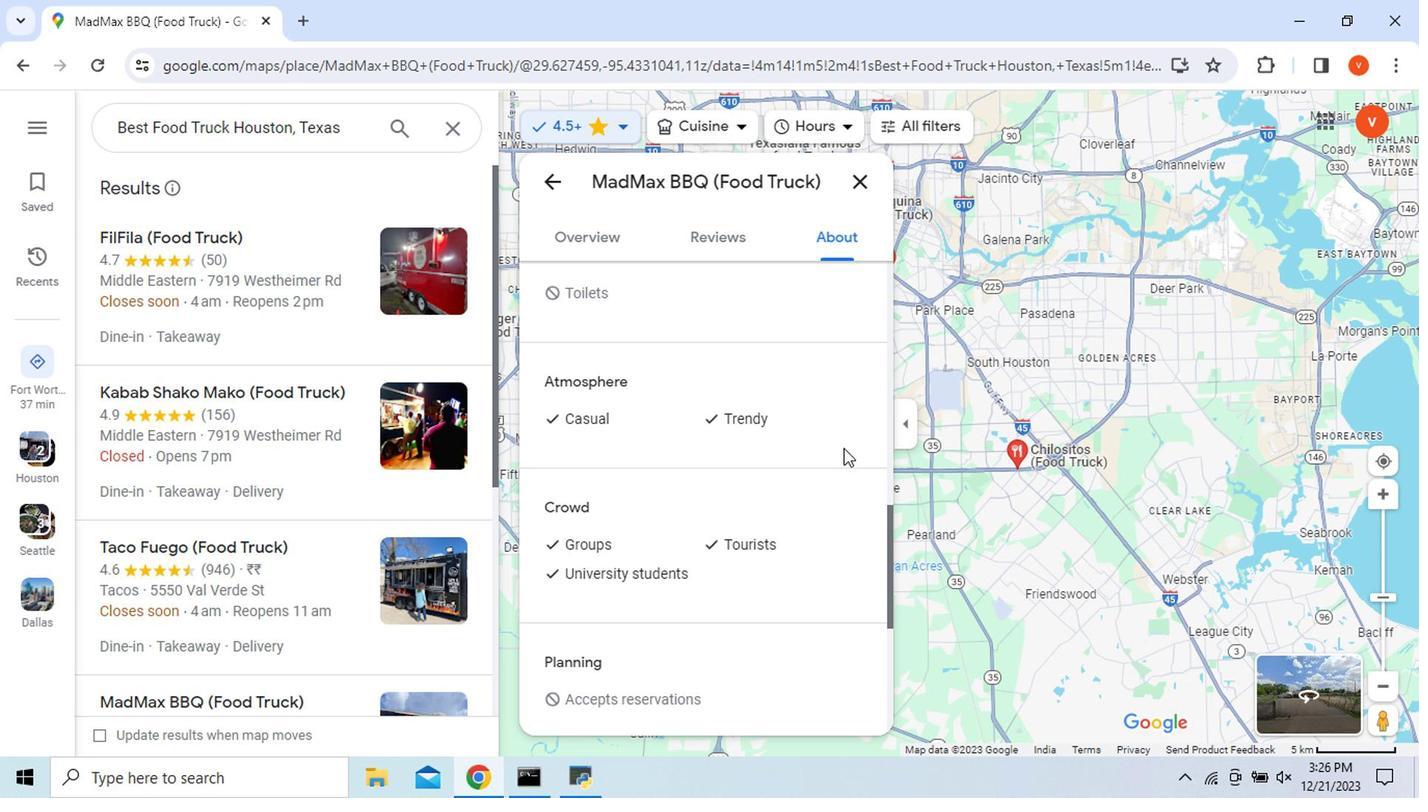 
Action: Mouse scrolled (843, 446) with delta (0, -1)
Screenshot: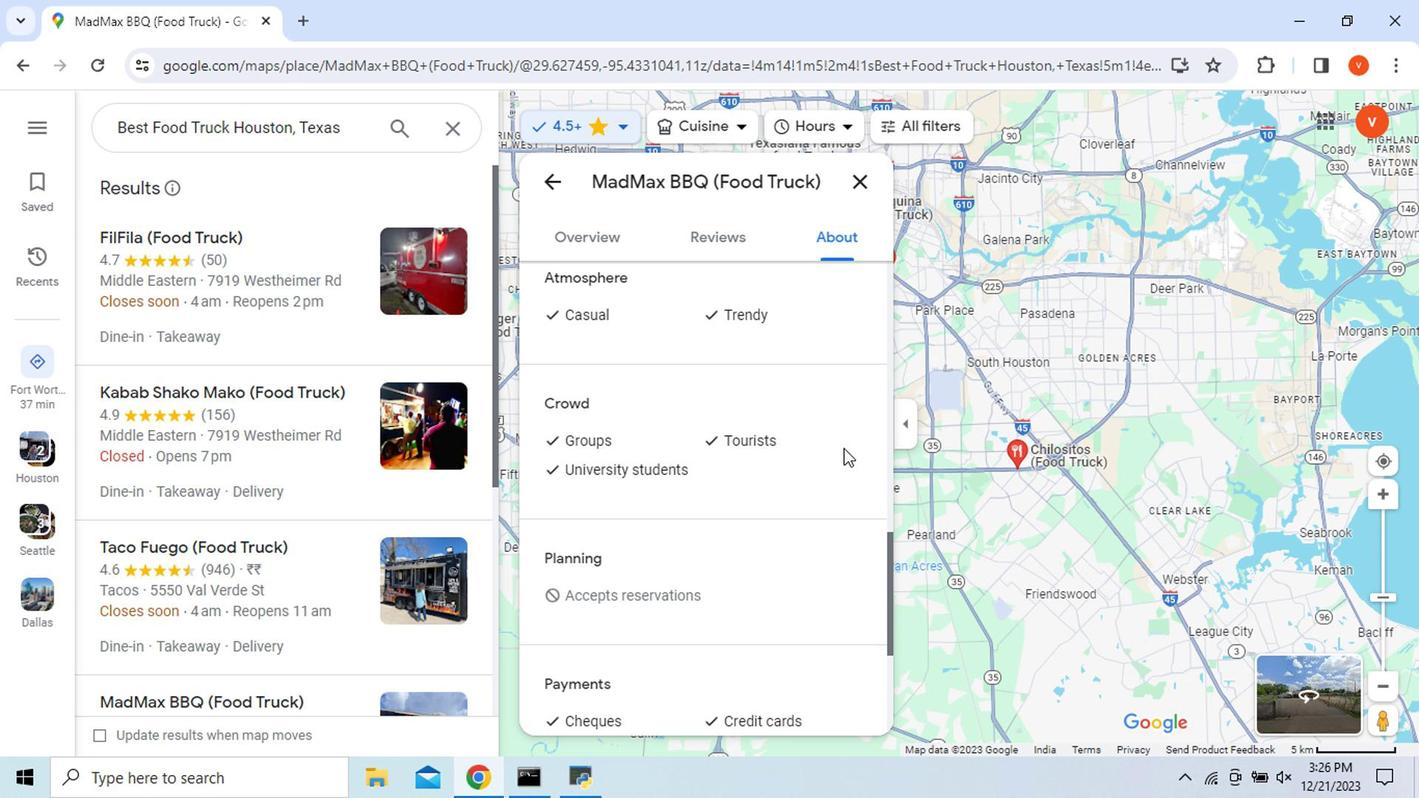 
Action: Mouse scrolled (843, 446) with delta (0, -1)
Screenshot: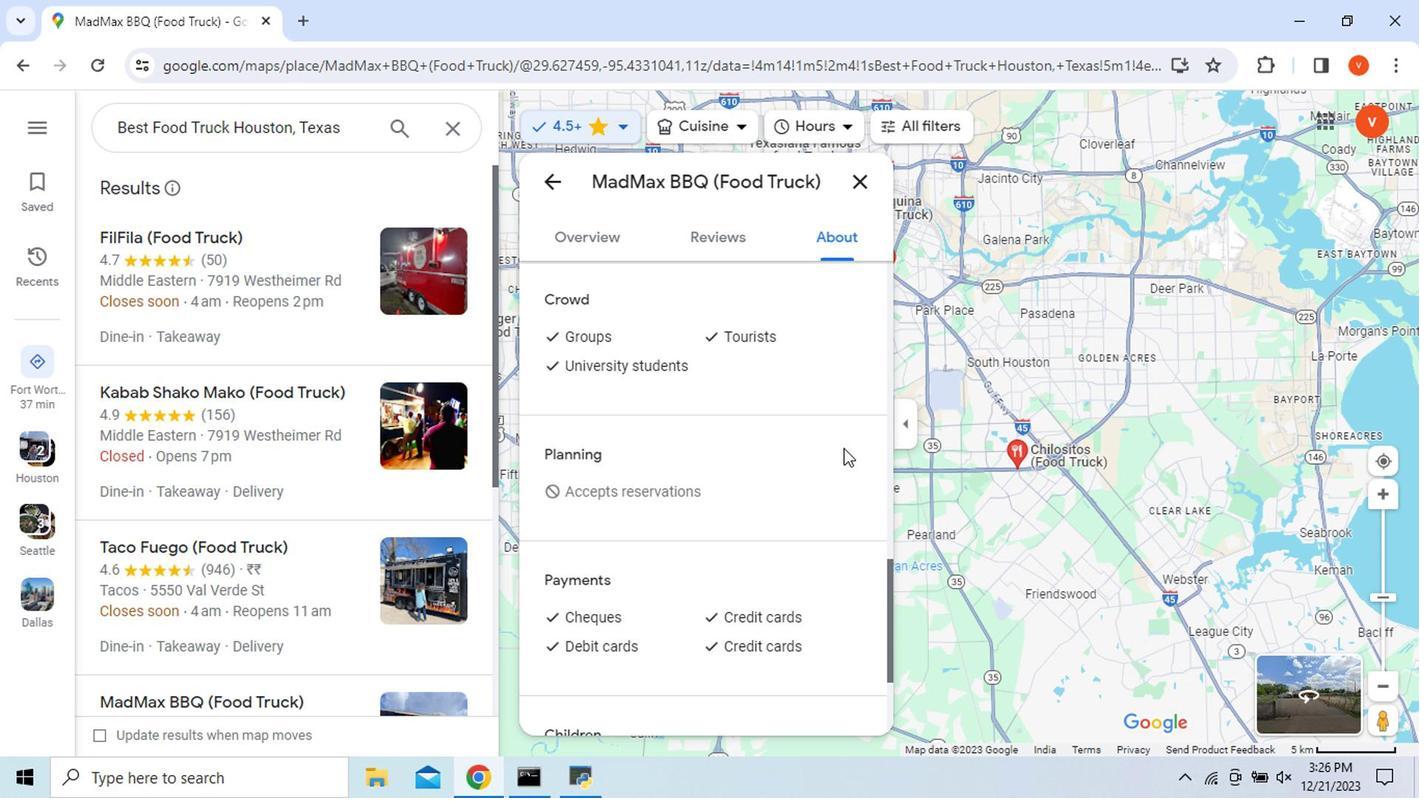 
Action: Mouse scrolled (843, 446) with delta (0, -1)
Screenshot: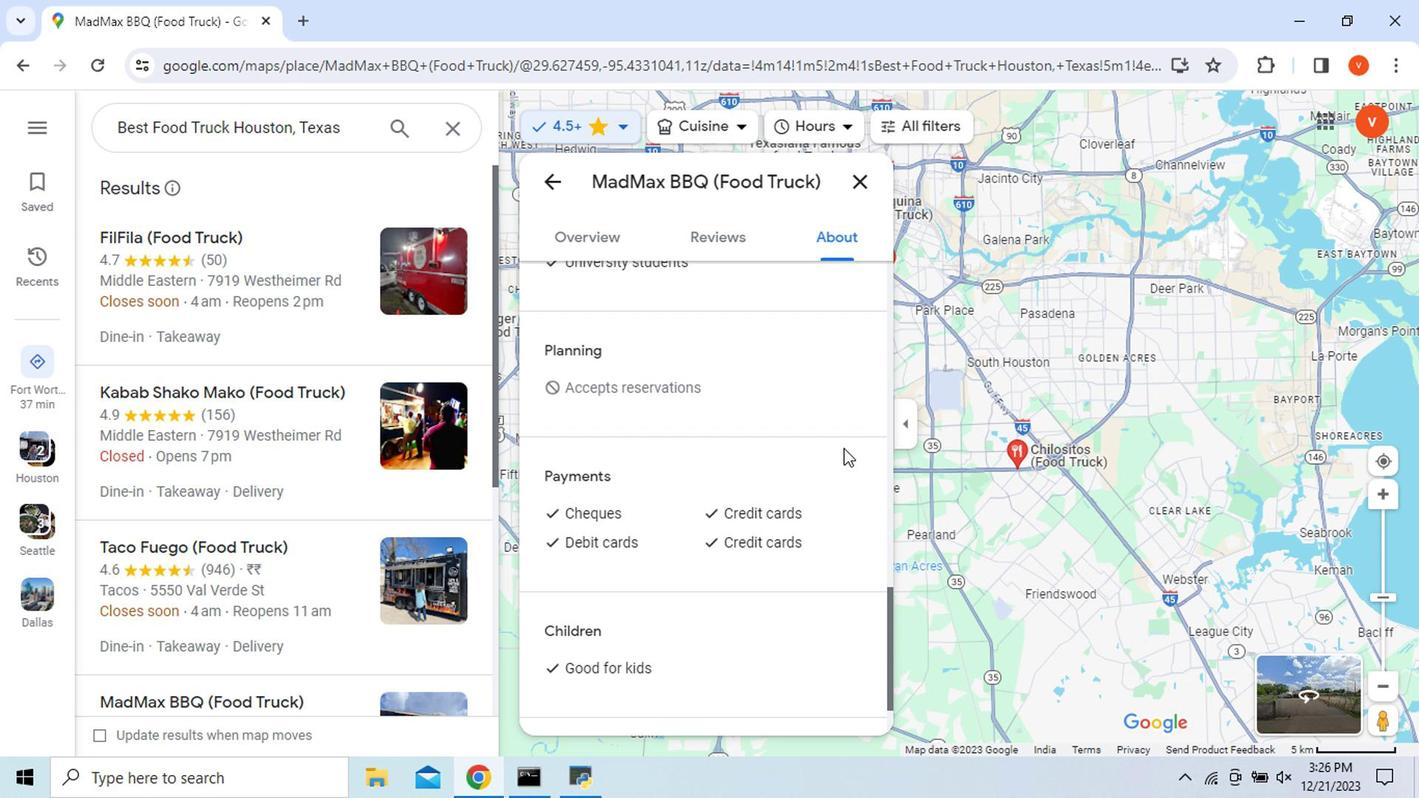 
Action: Mouse scrolled (843, 446) with delta (0, -1)
Screenshot: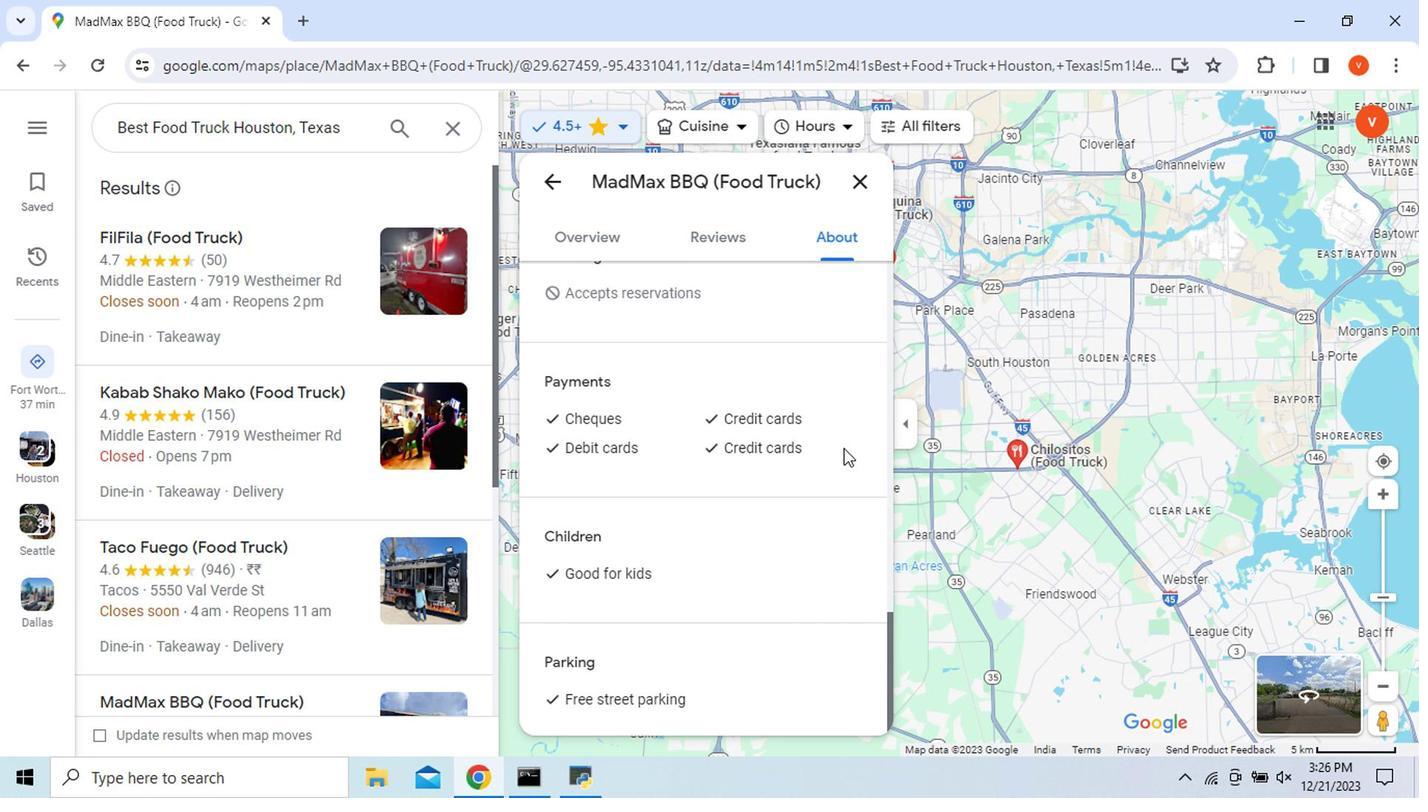
Action: Mouse scrolled (843, 446) with delta (0, -1)
Screenshot: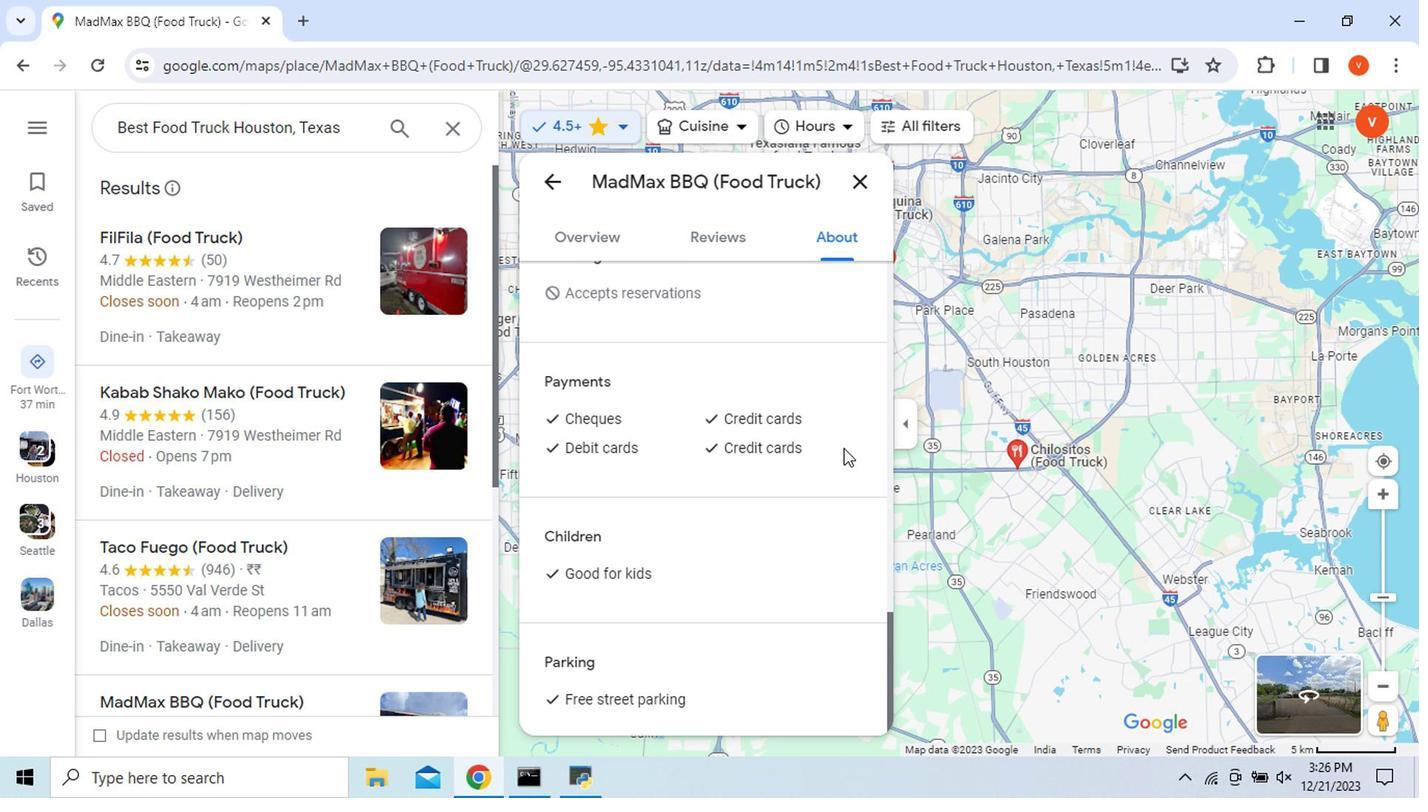 
Action: Mouse scrolled (843, 446) with delta (0, -1)
Screenshot: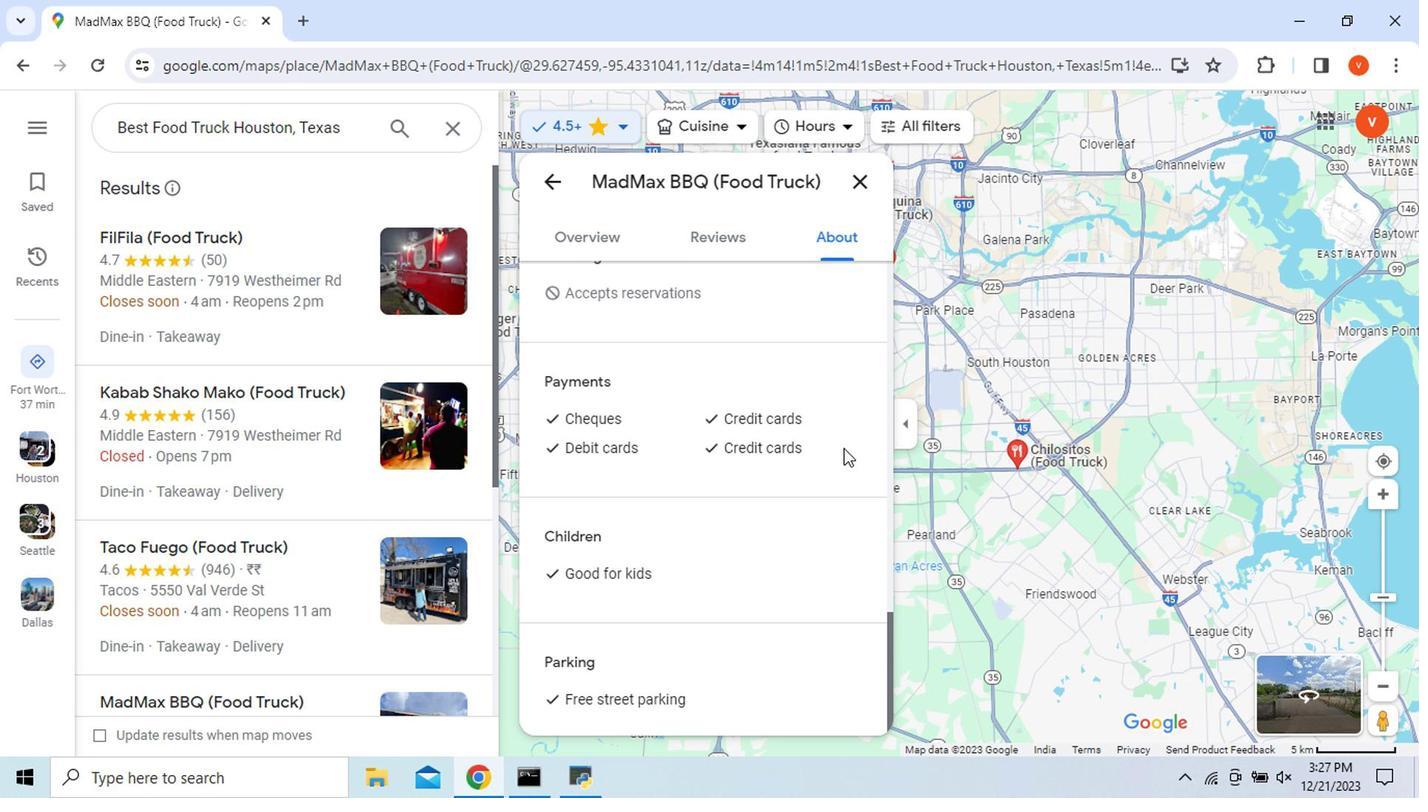 
Action: Mouse scrolled (843, 446) with delta (0, -1)
Screenshot: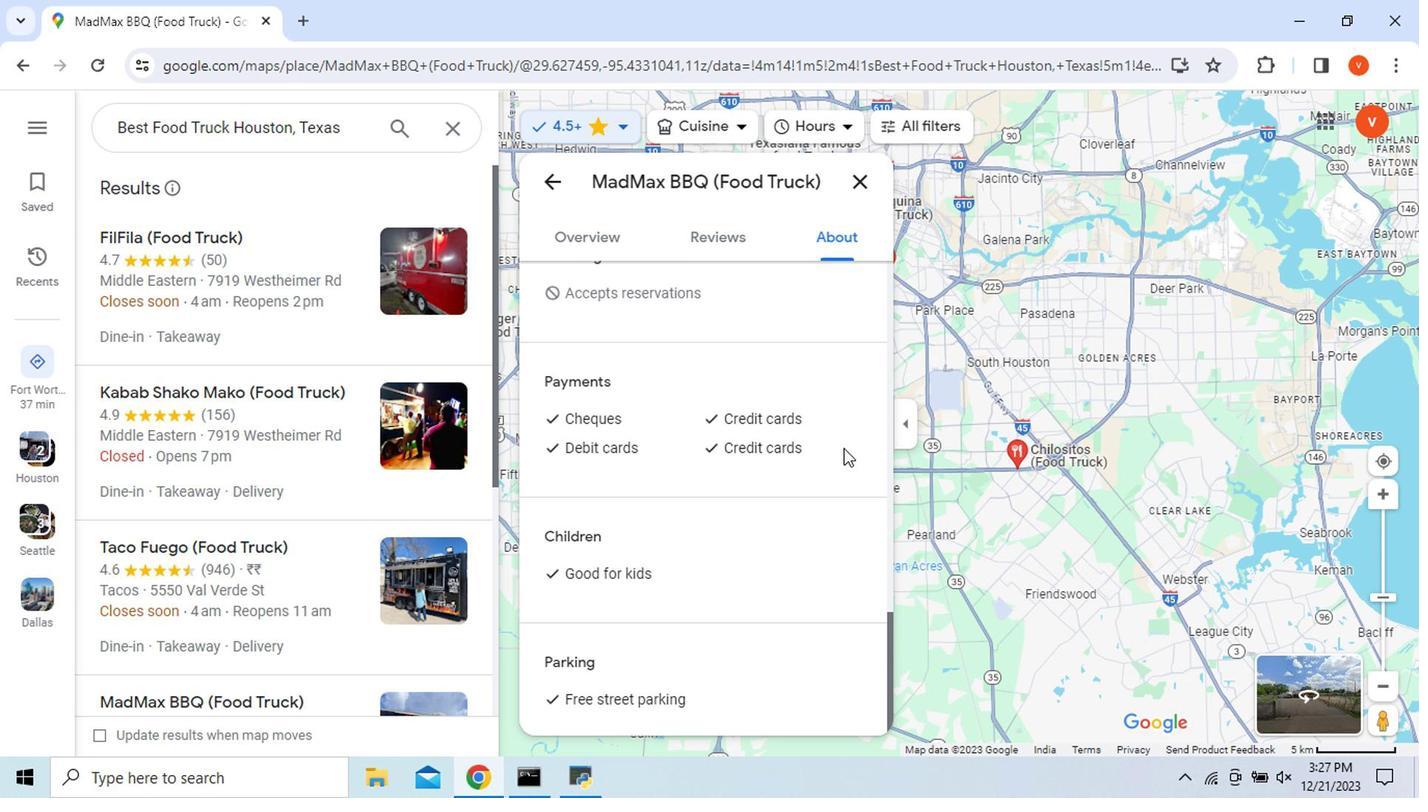 
Action: Mouse scrolled (843, 446) with delta (0, -1)
Screenshot: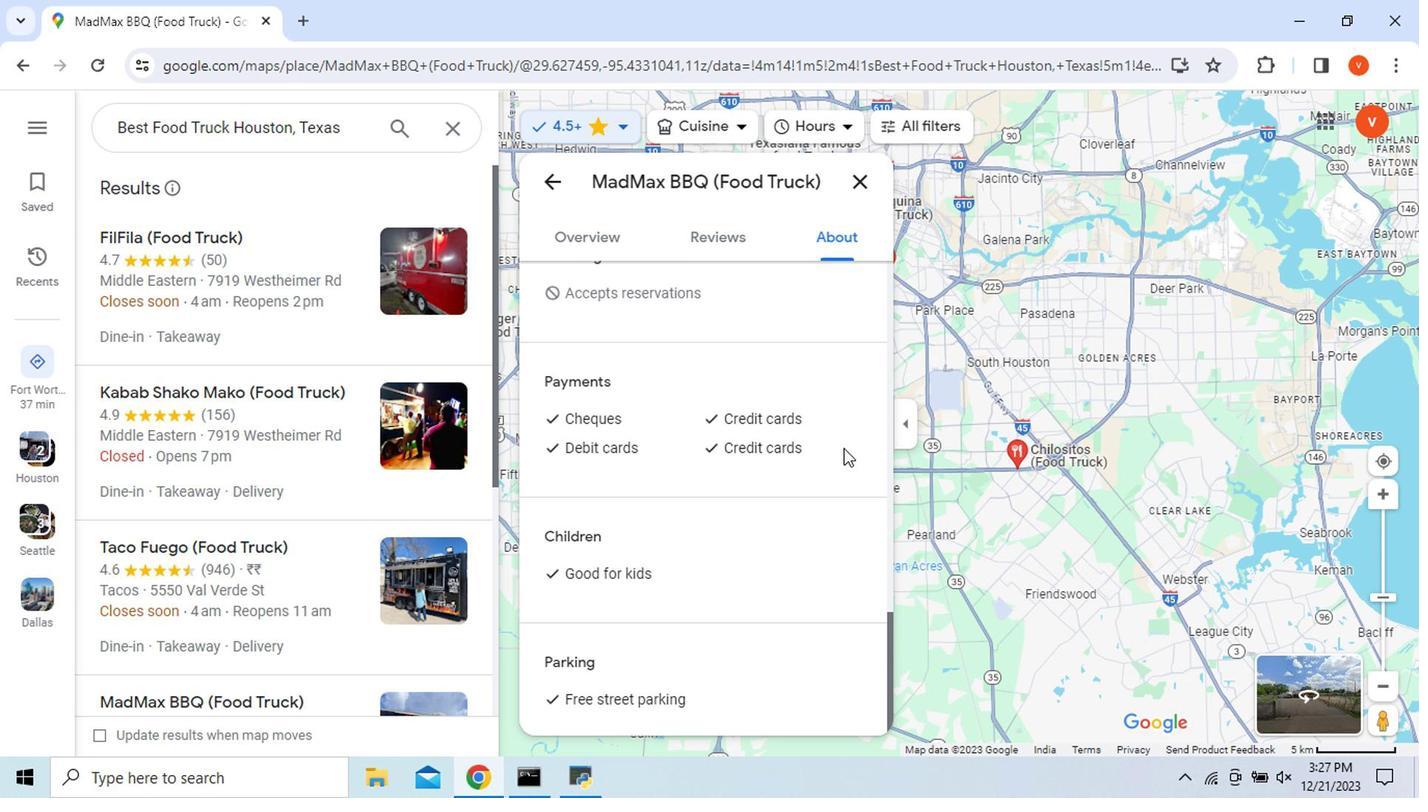 
Action: Mouse moved to (689, 244)
Screenshot: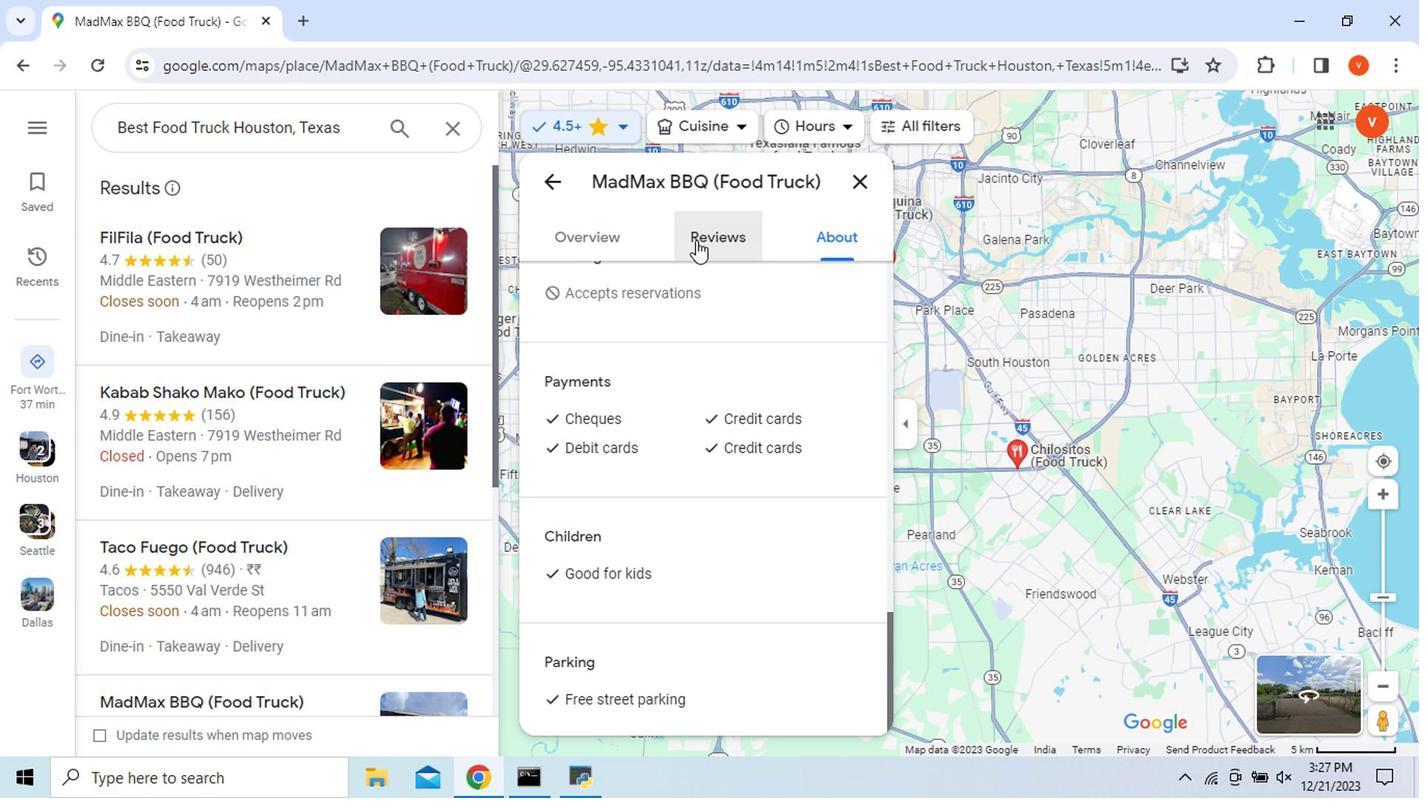 
Action: Mouse pressed left at (689, 244)
Screenshot: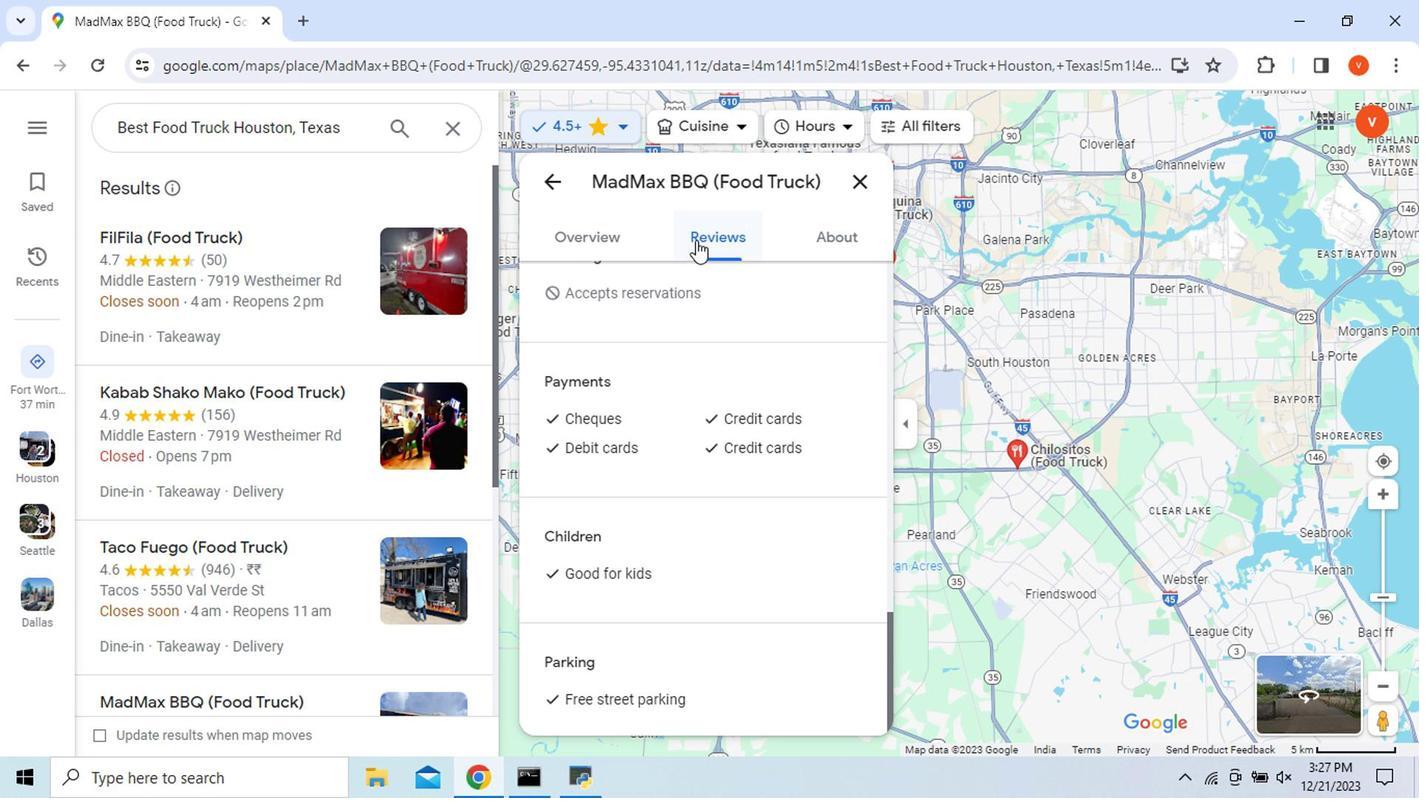 
Action: Mouse moved to (845, 535)
Screenshot: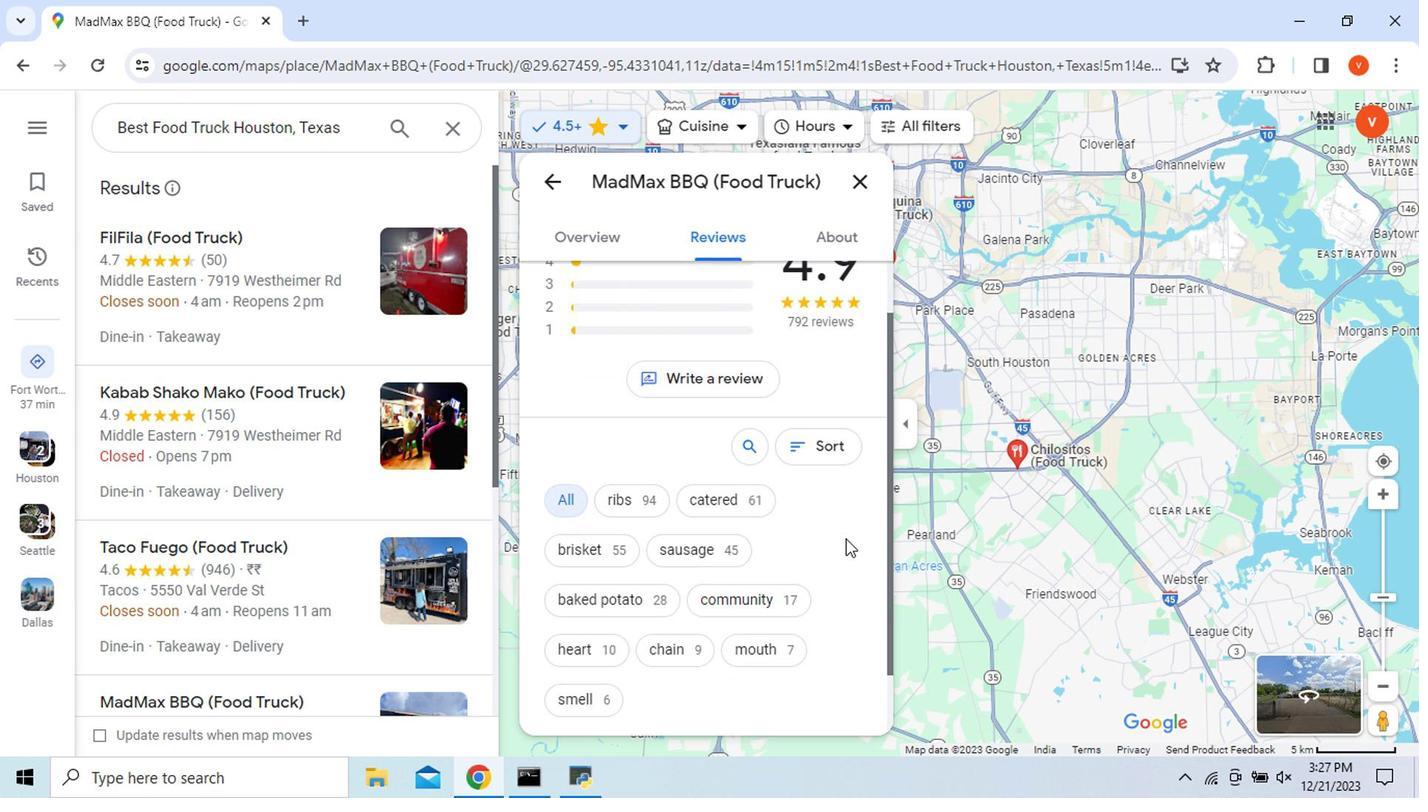 
Action: Mouse scrolled (845, 534) with delta (0, 0)
Screenshot: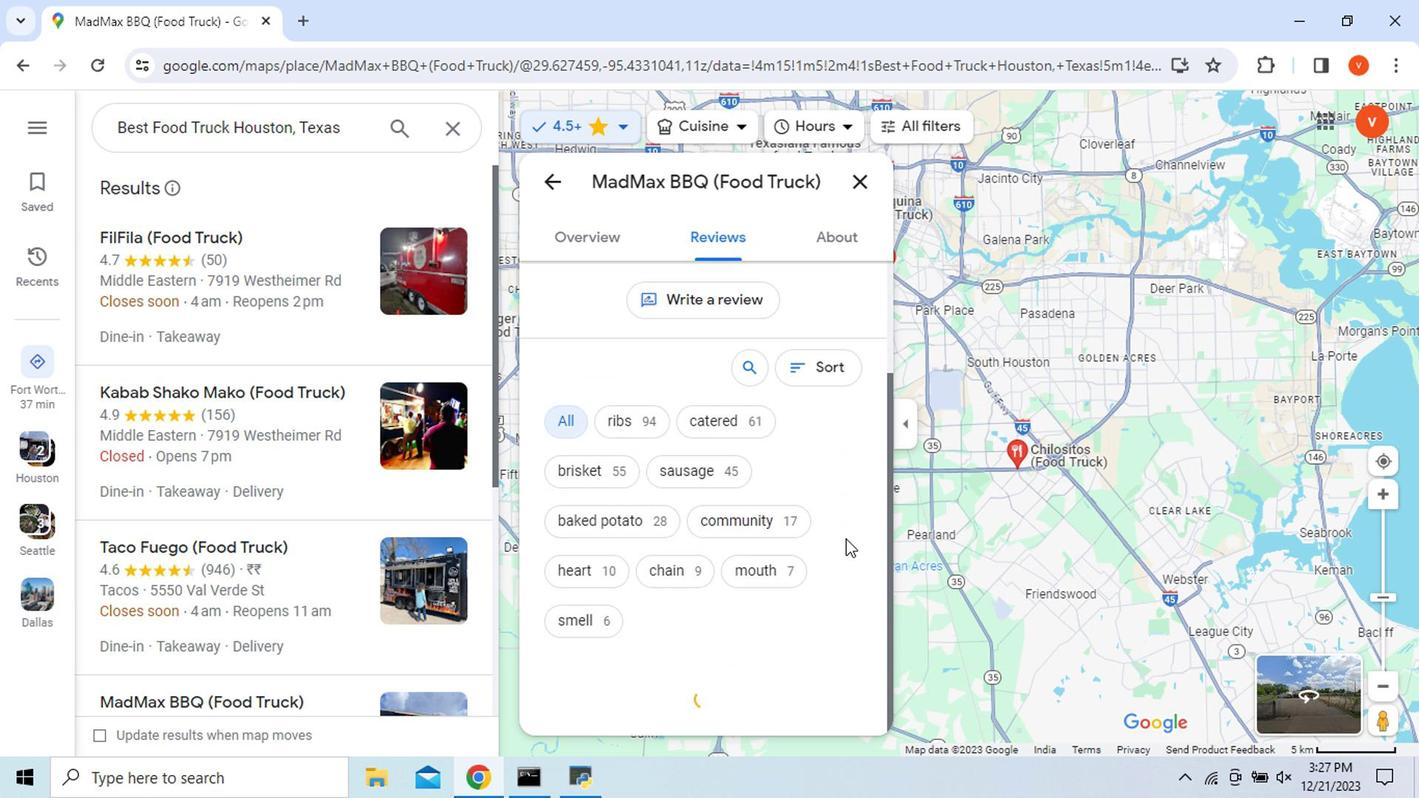 
Action: Mouse moved to (845, 535)
Screenshot: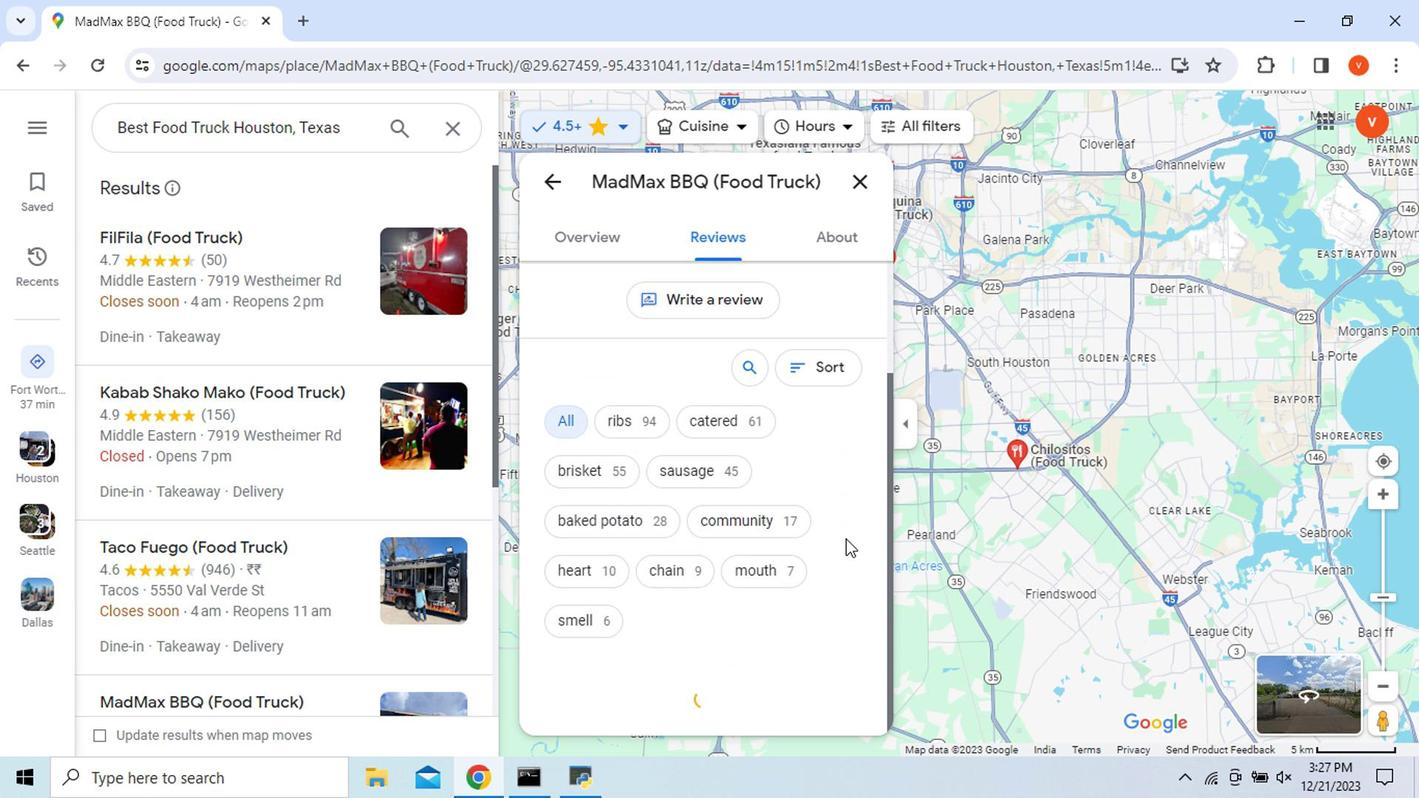 
Action: Mouse scrolled (845, 535) with delta (0, 0)
Screenshot: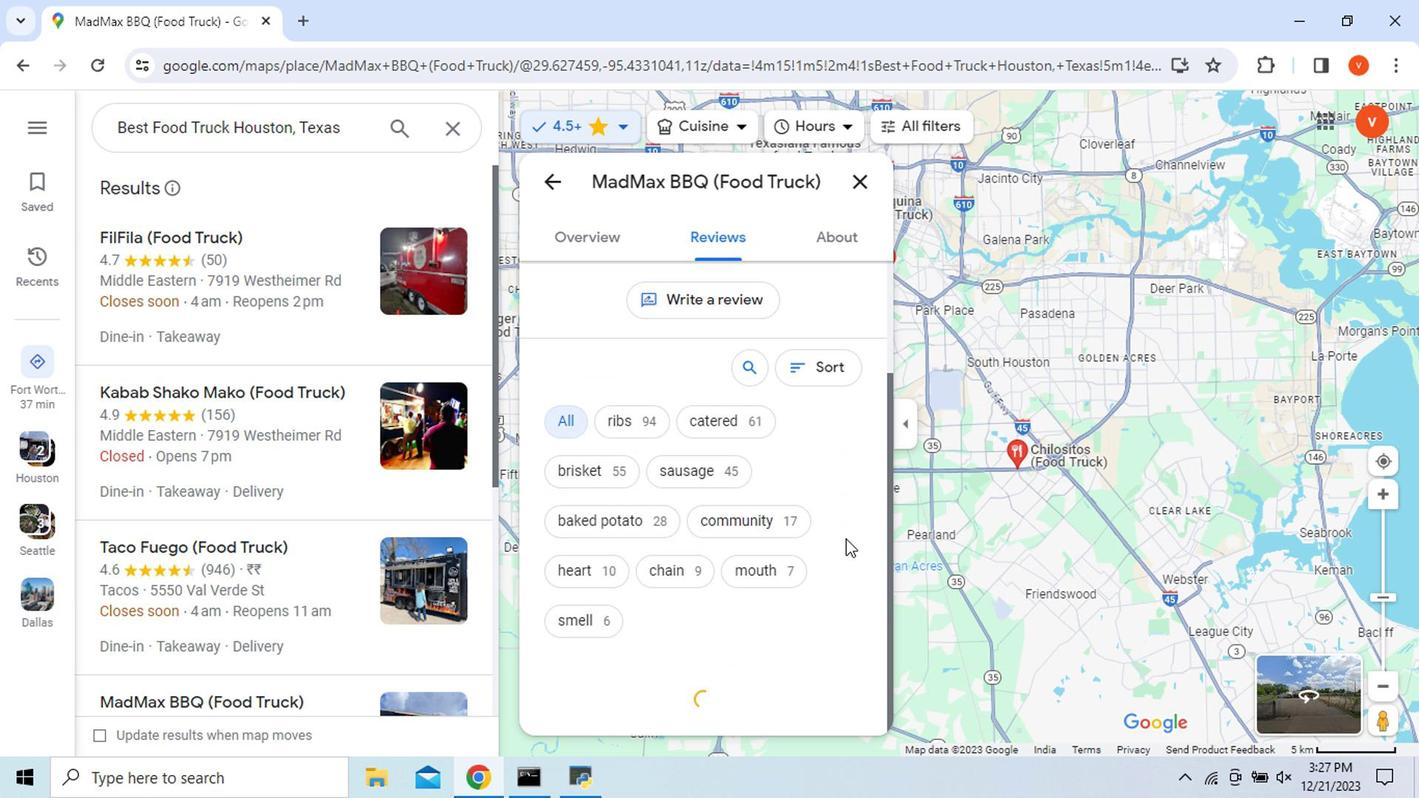 
Action: Mouse scrolled (845, 535) with delta (0, 0)
Screenshot: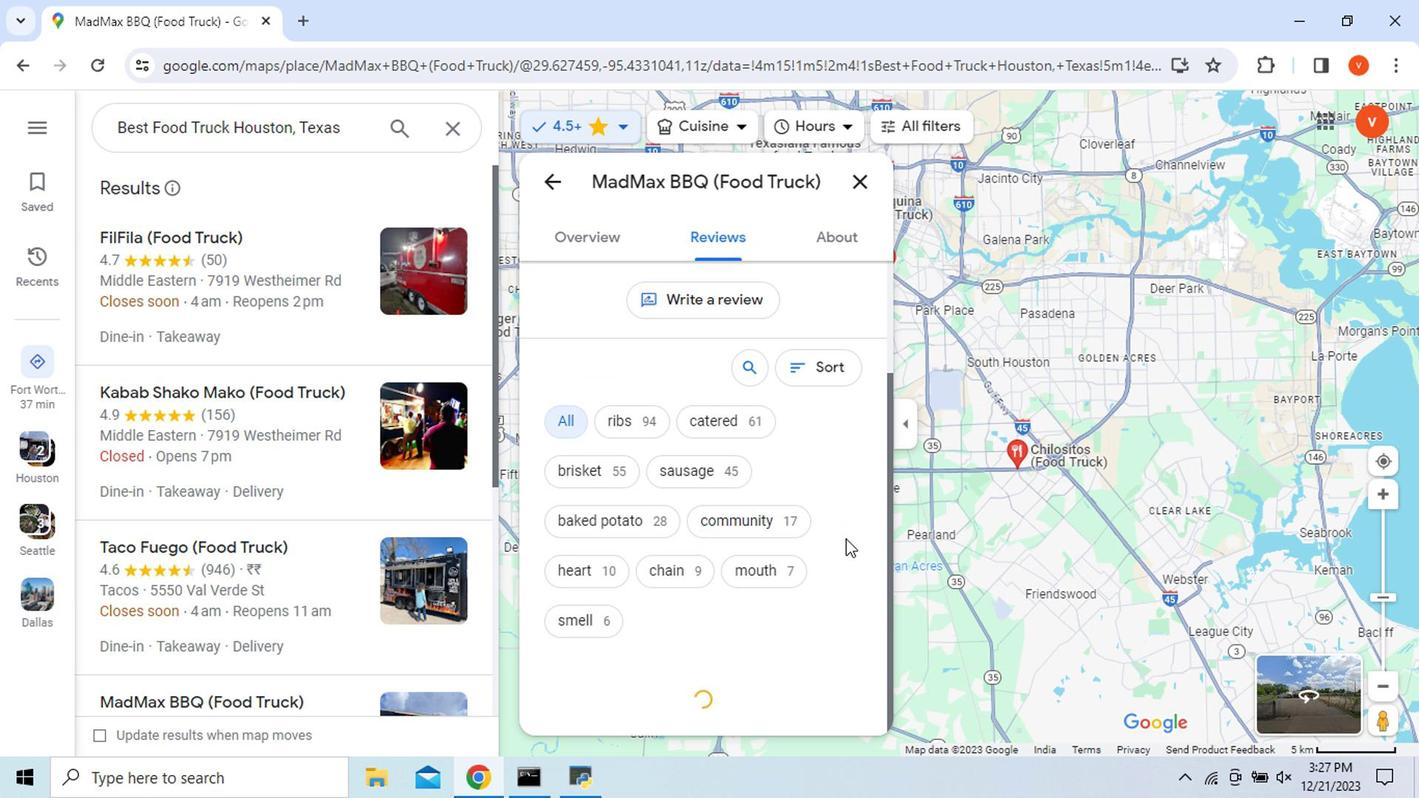 
Action: Mouse scrolled (845, 535) with delta (0, 0)
Screenshot: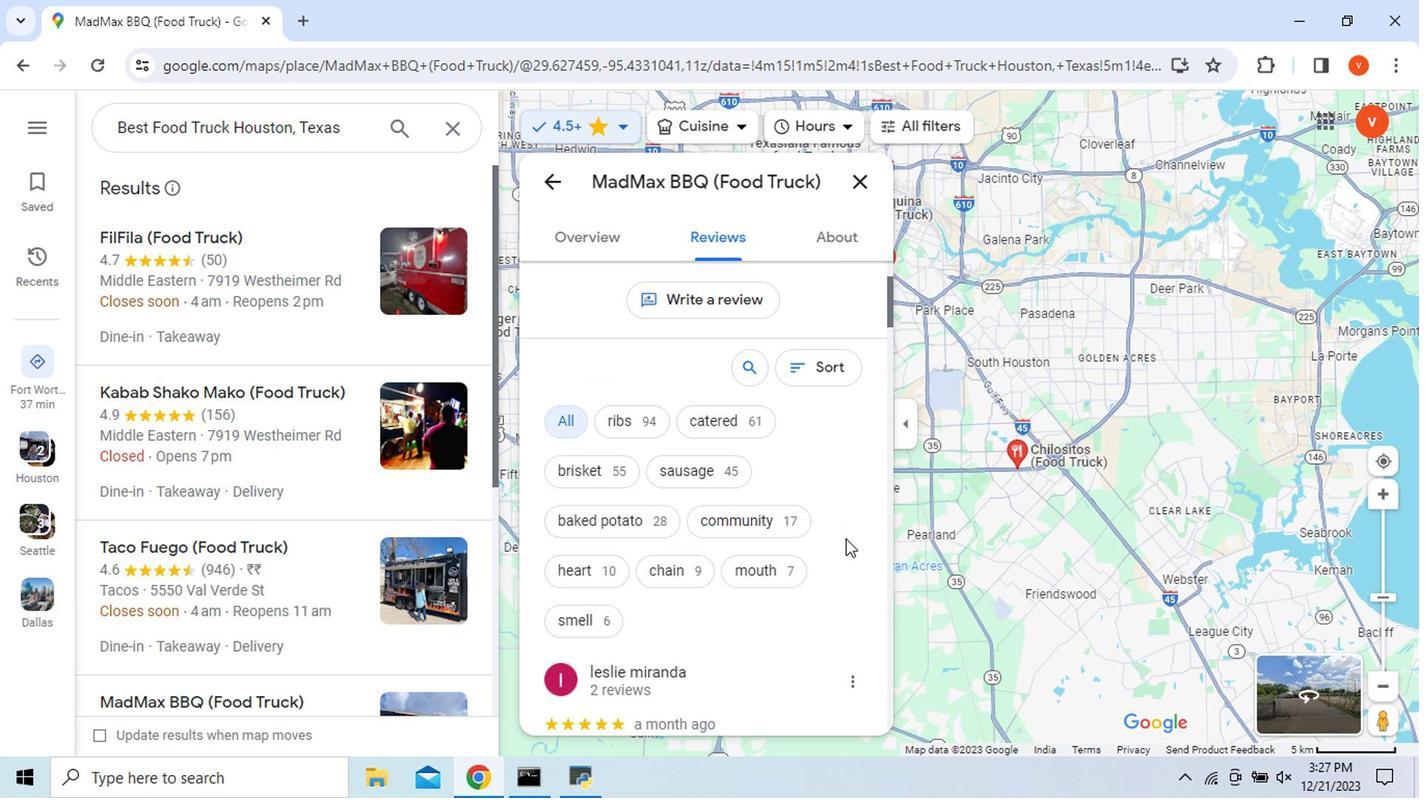 
Action: Mouse scrolled (845, 535) with delta (0, 0)
Screenshot: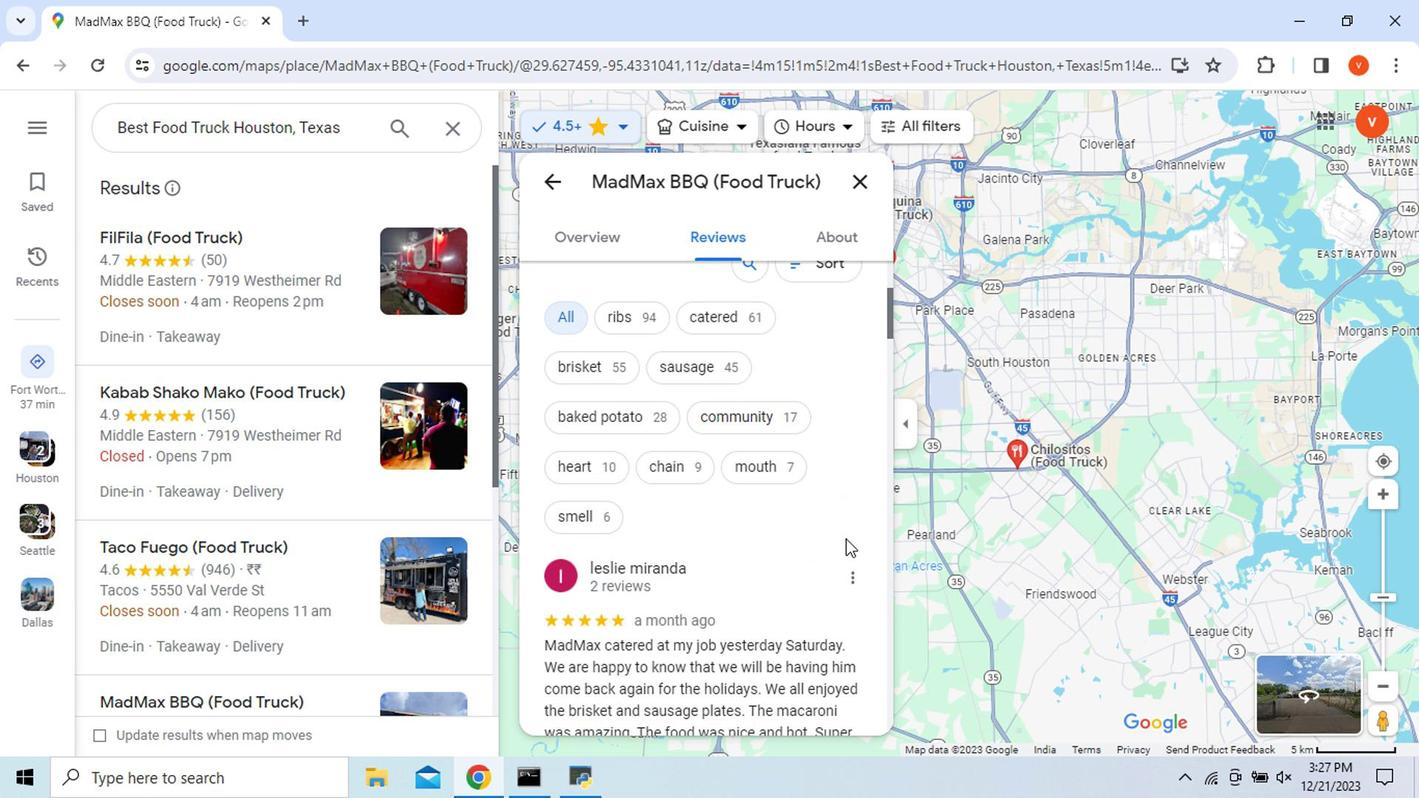 
Action: Mouse scrolled (845, 535) with delta (0, 0)
Screenshot: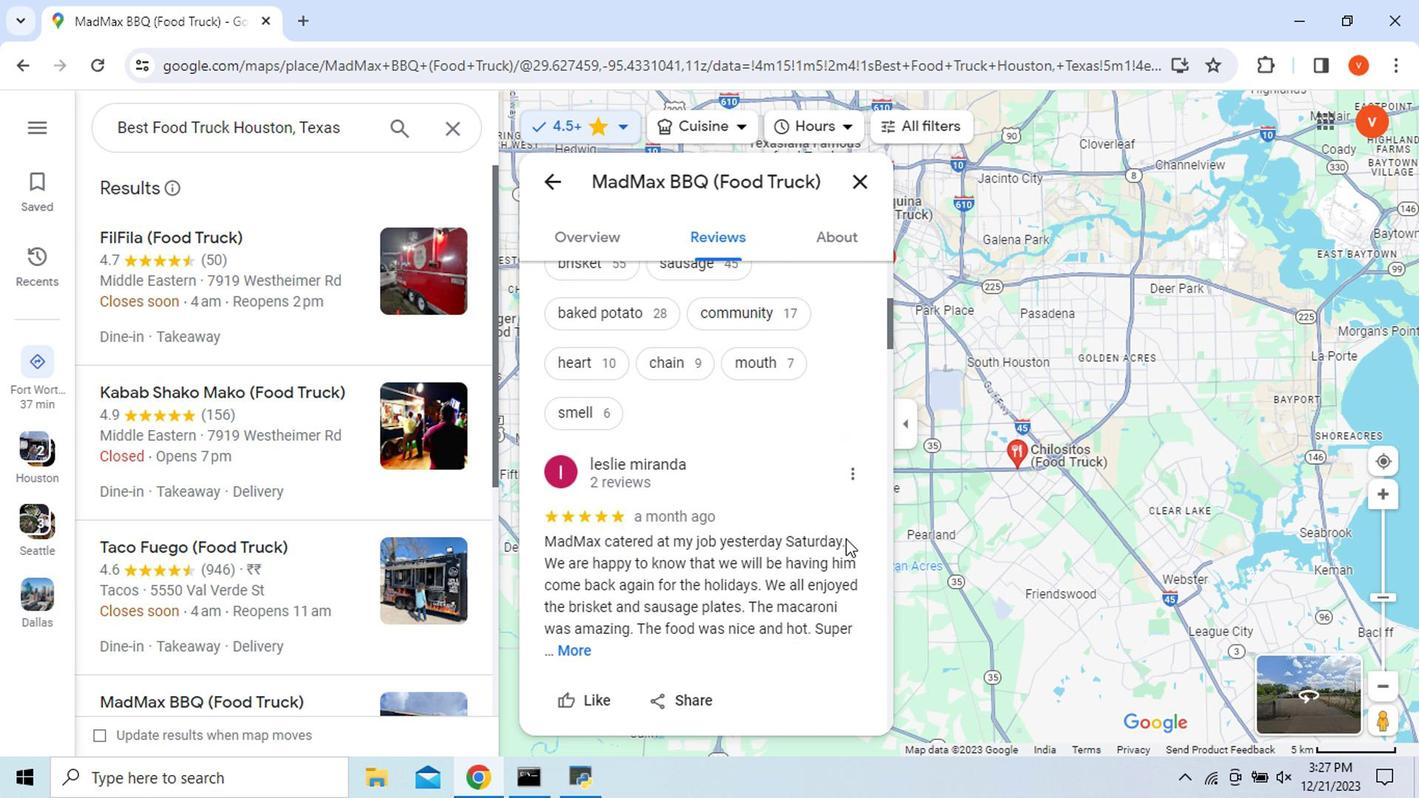 
Action: Mouse scrolled (845, 535) with delta (0, 0)
Screenshot: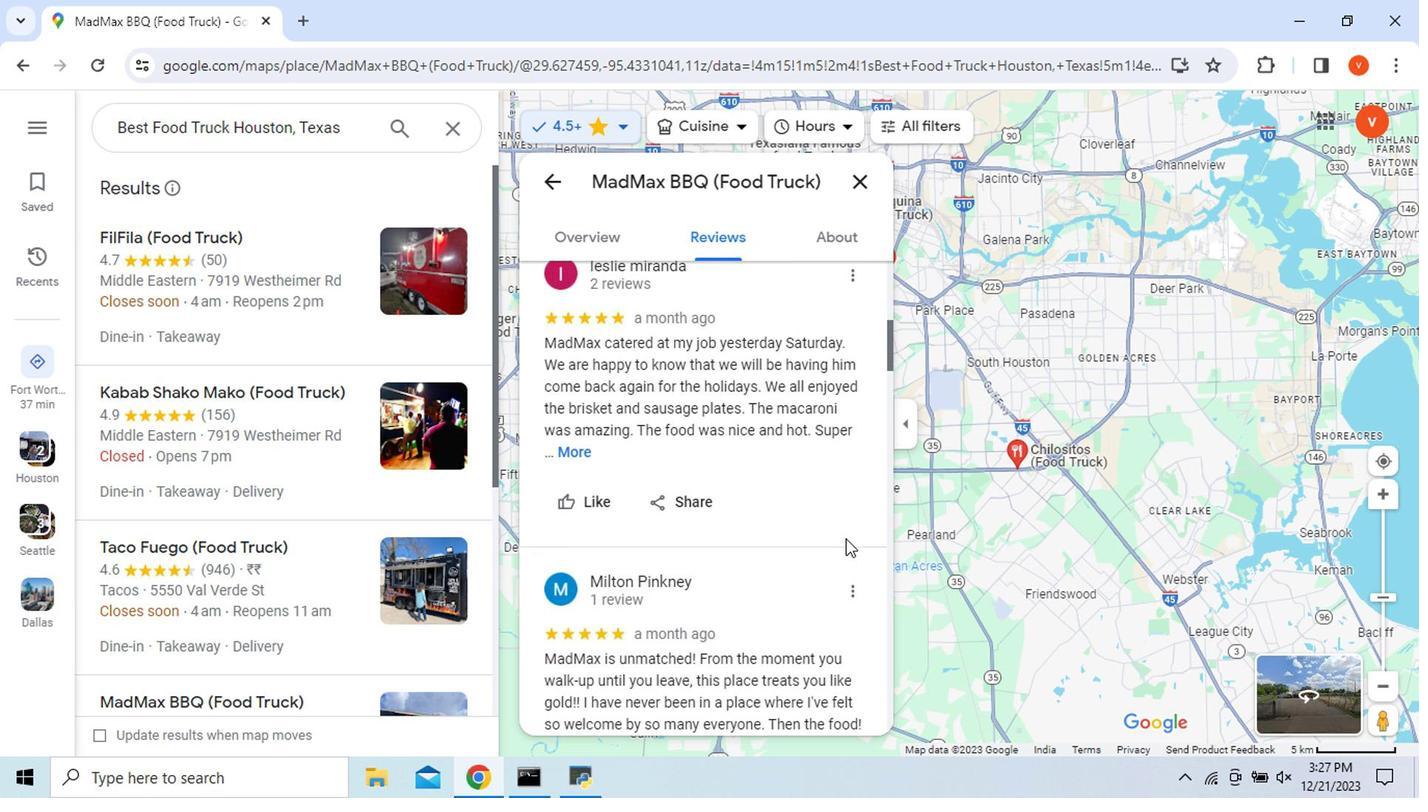 
Action: Mouse scrolled (845, 535) with delta (0, 0)
Screenshot: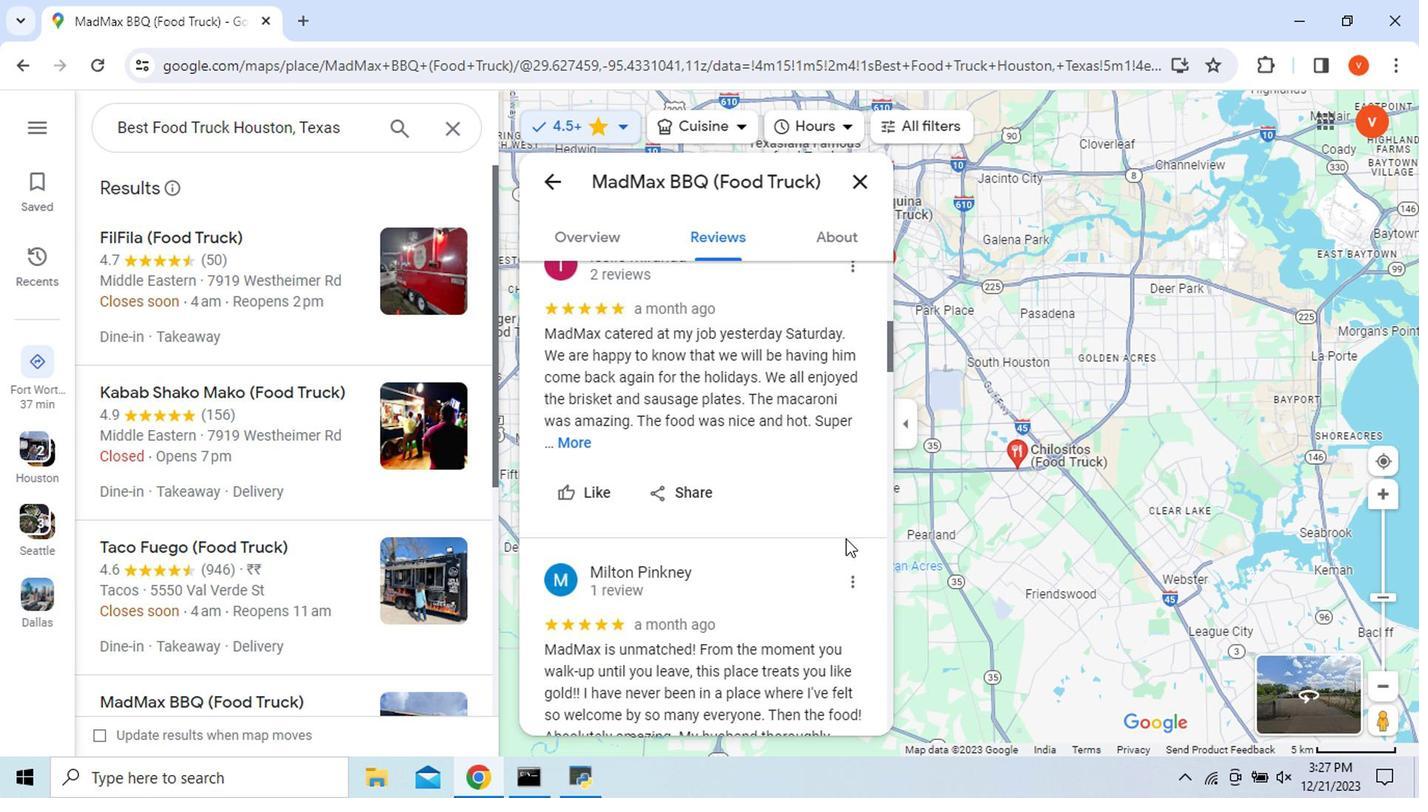 
Action: Mouse scrolled (845, 535) with delta (0, 0)
Screenshot: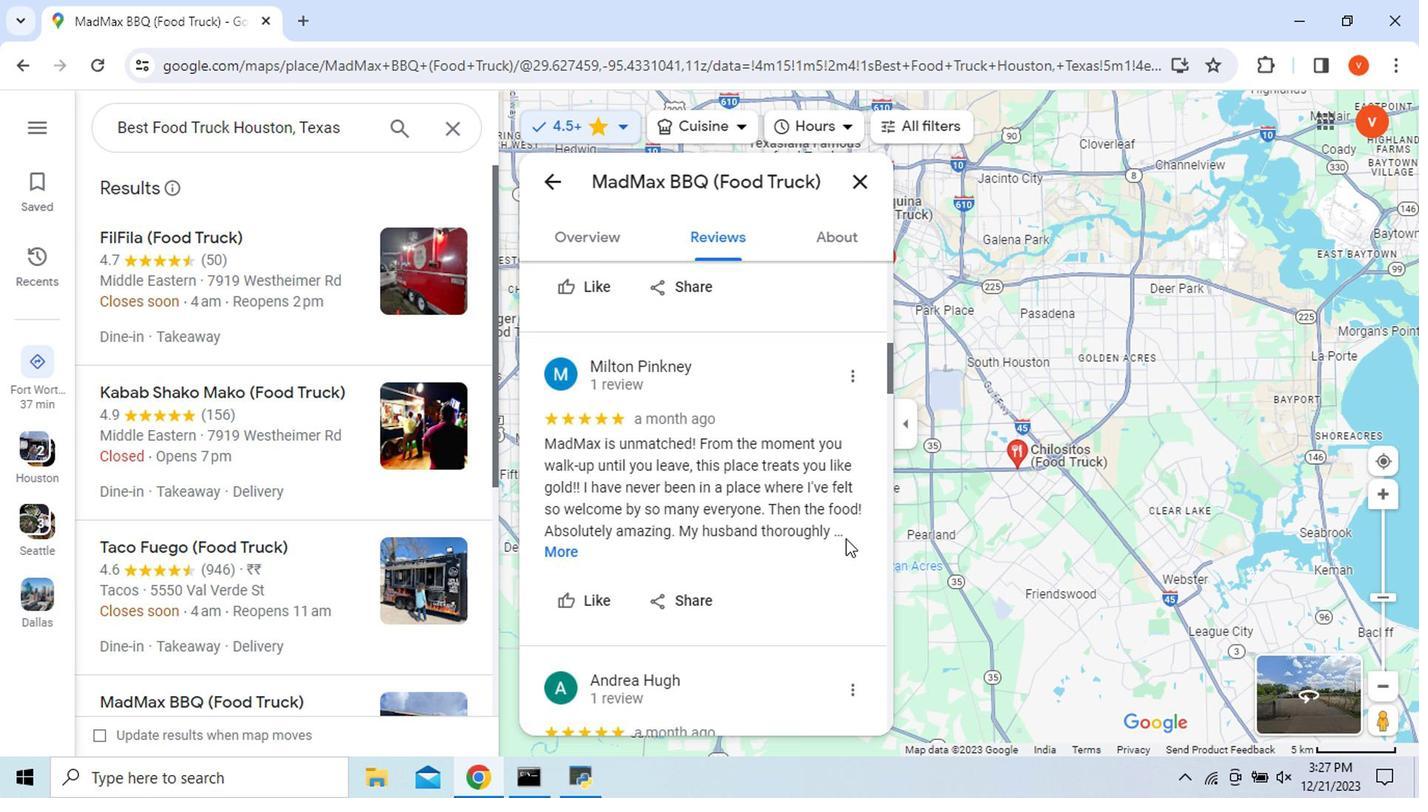 
Action: Mouse scrolled (845, 535) with delta (0, 0)
Screenshot: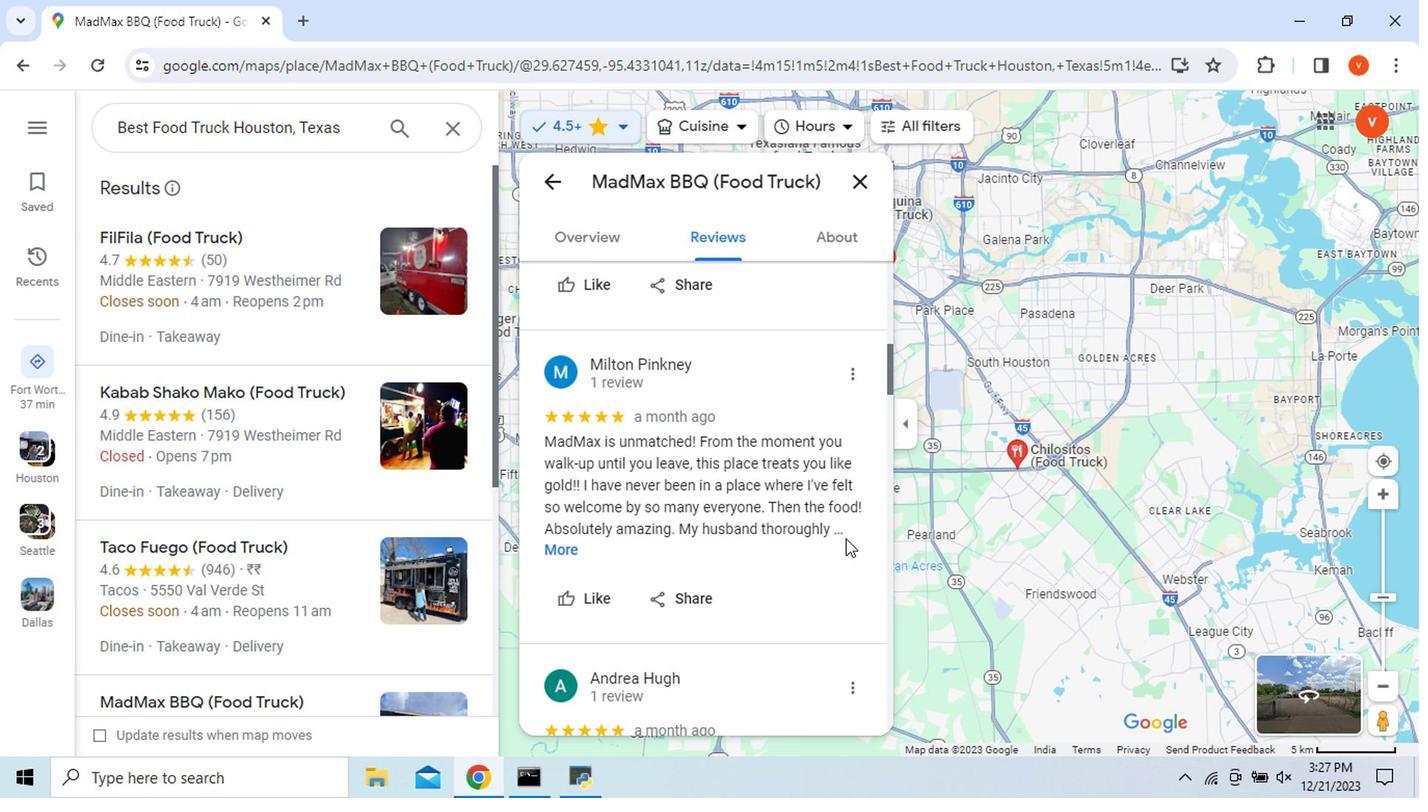 
Action: Mouse scrolled (845, 535) with delta (0, 0)
Screenshot: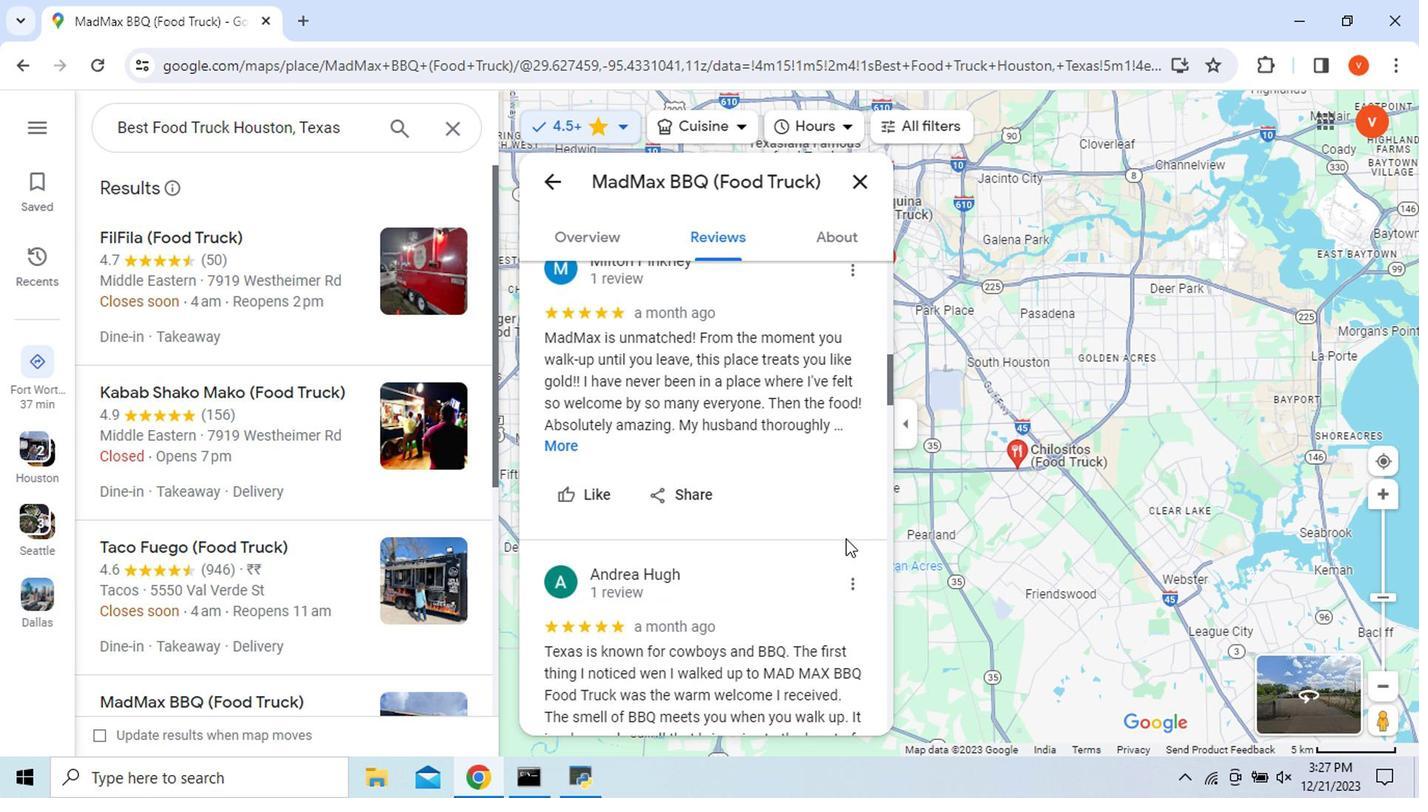 
Action: Mouse moved to (541, 242)
Screenshot: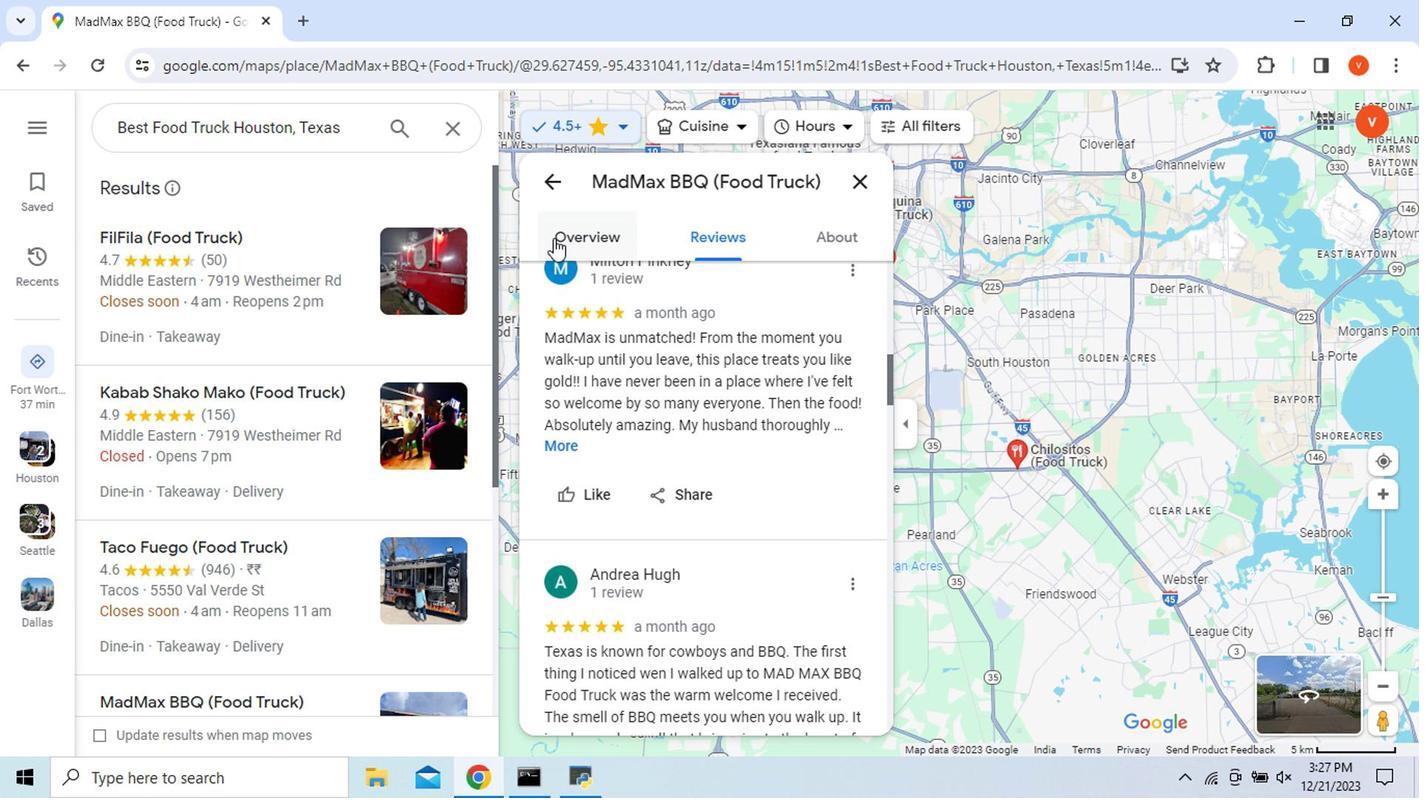 
Action: Mouse pressed left at (541, 242)
Screenshot: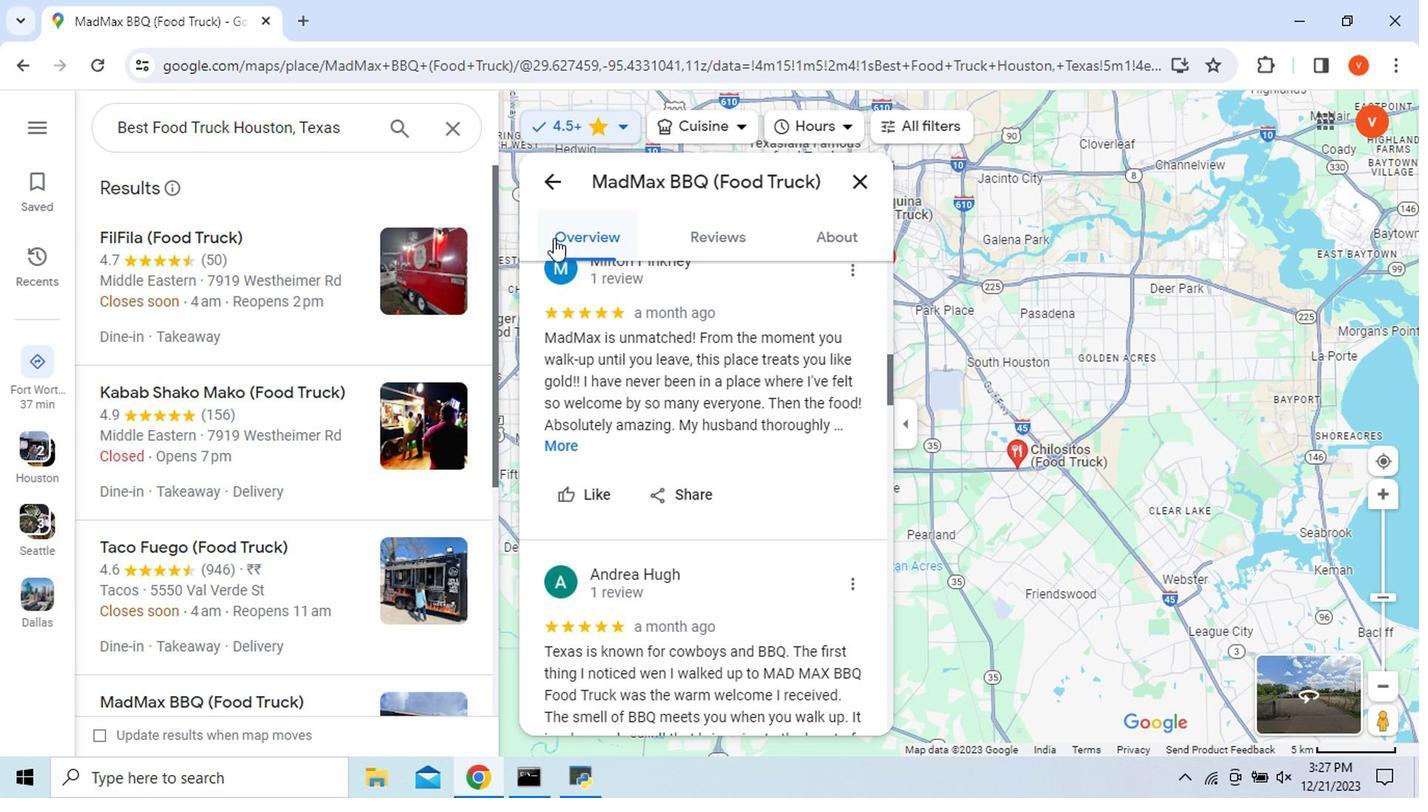 
Action: Mouse moved to (729, 515)
Screenshot: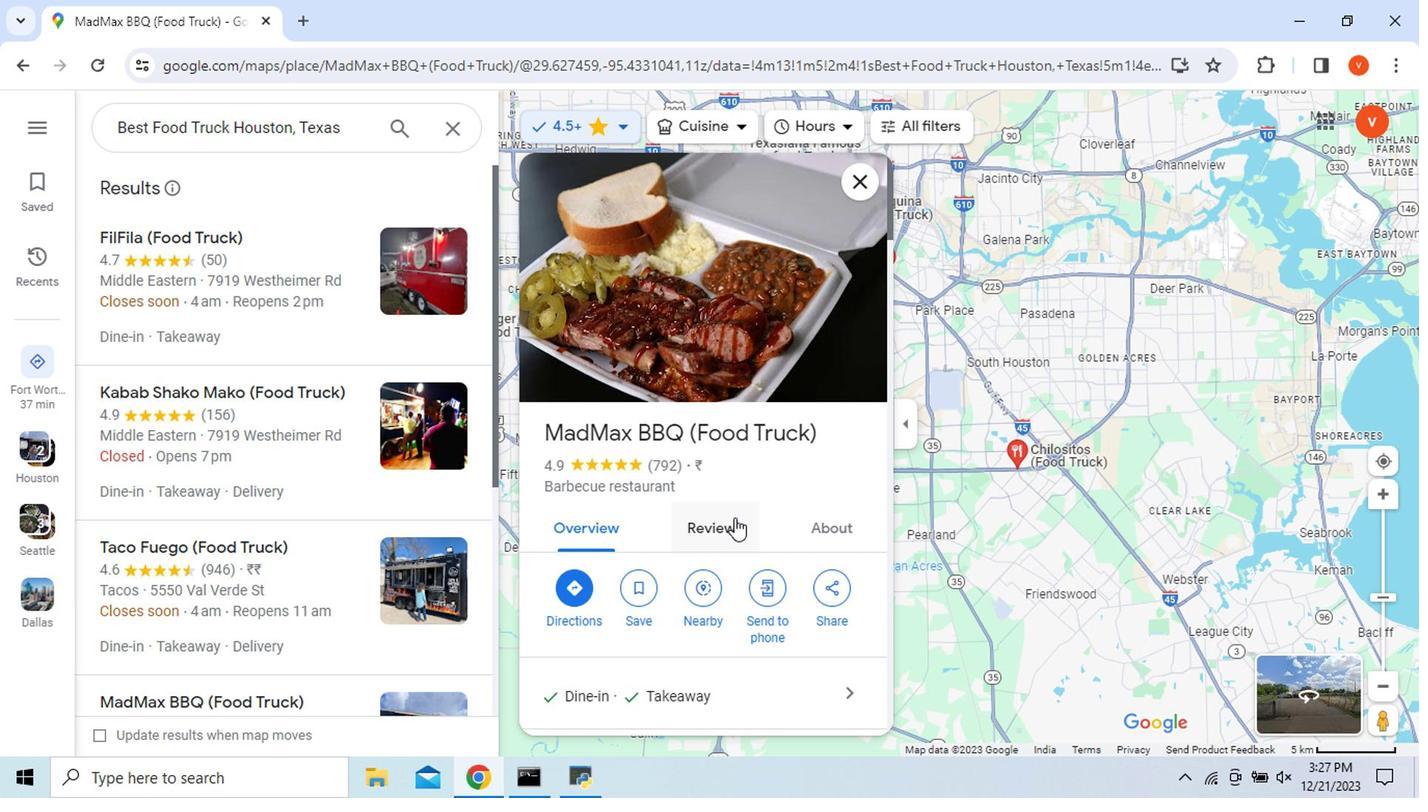 
Action: Mouse scrolled (729, 514) with delta (0, -1)
Screenshot: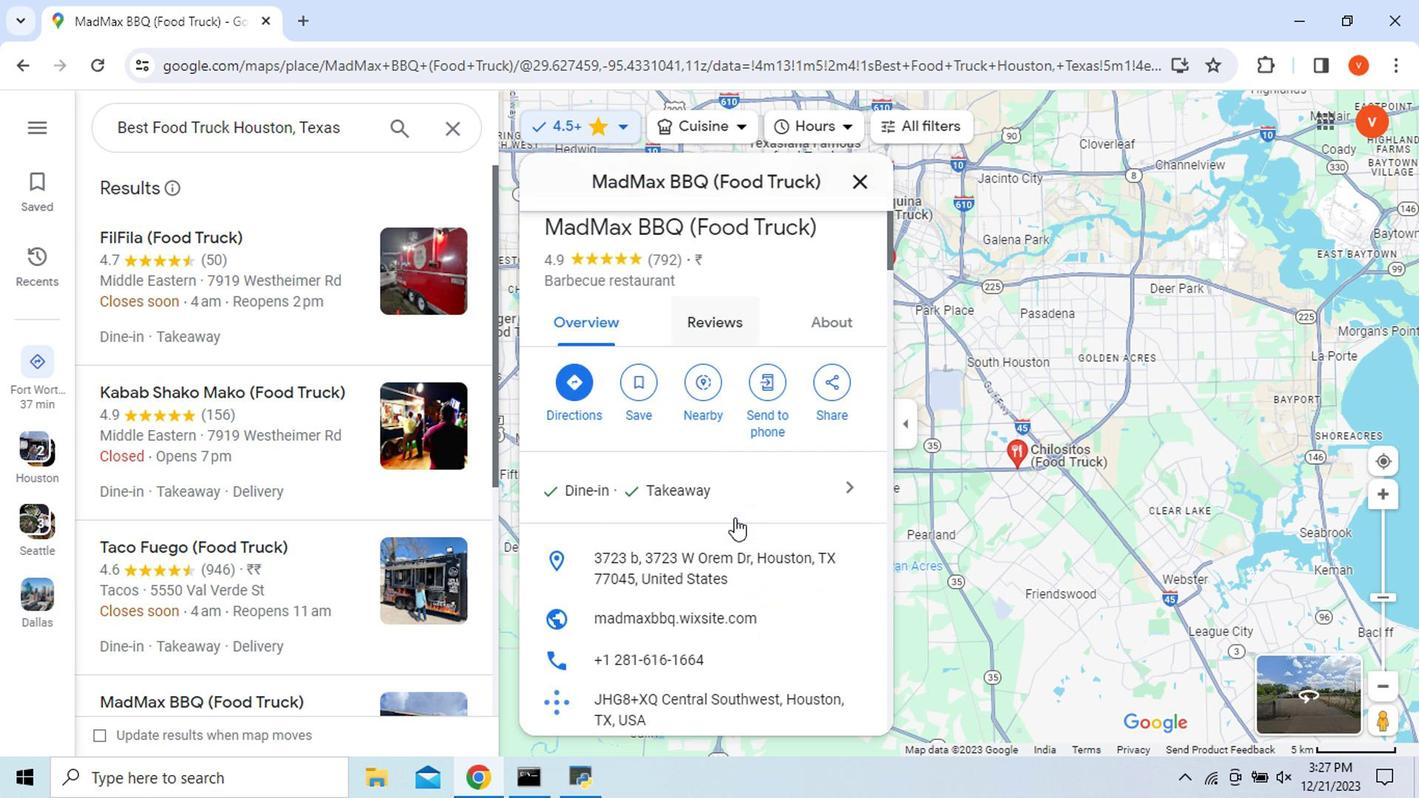 
Action: Mouse scrolled (729, 514) with delta (0, -1)
Screenshot: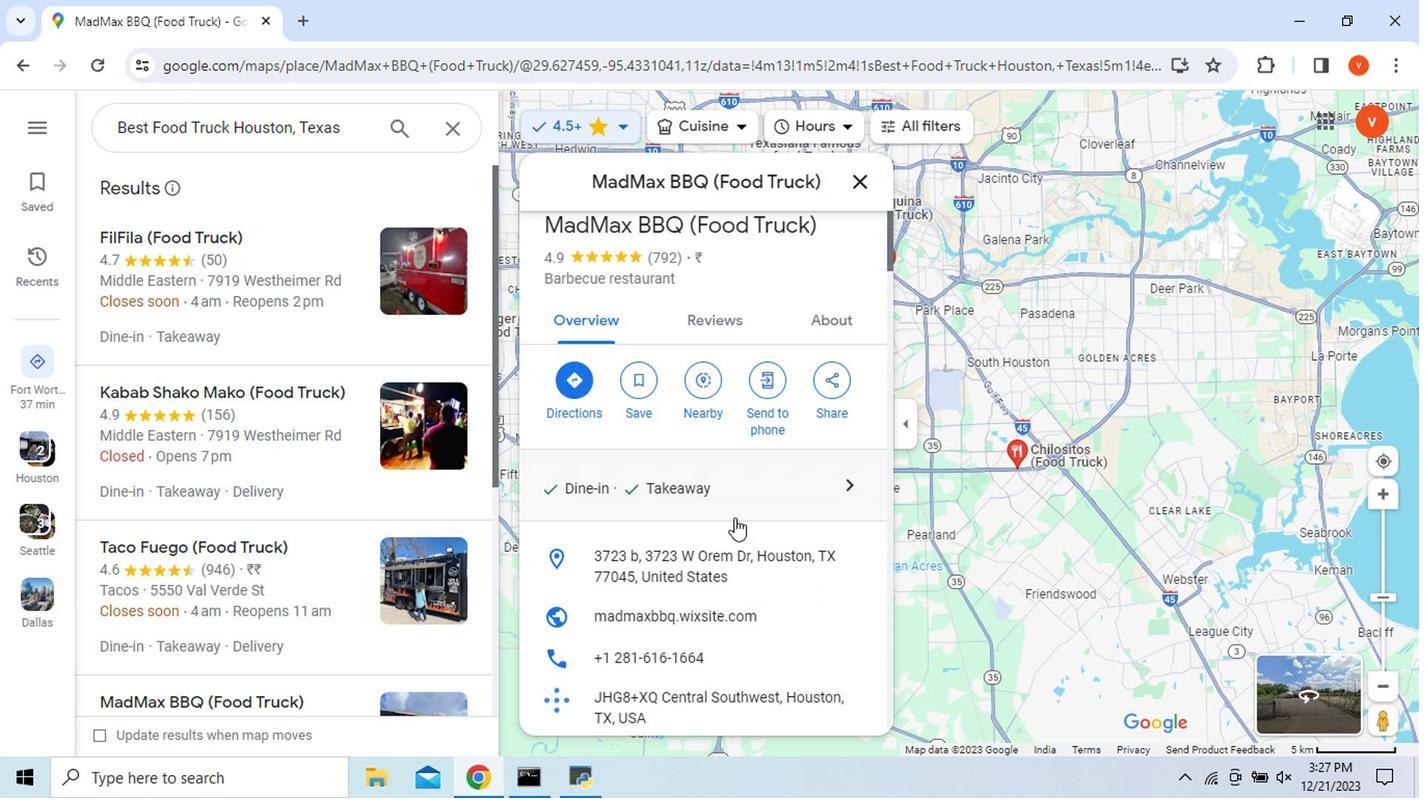 
Action: Mouse moved to (827, 377)
Screenshot: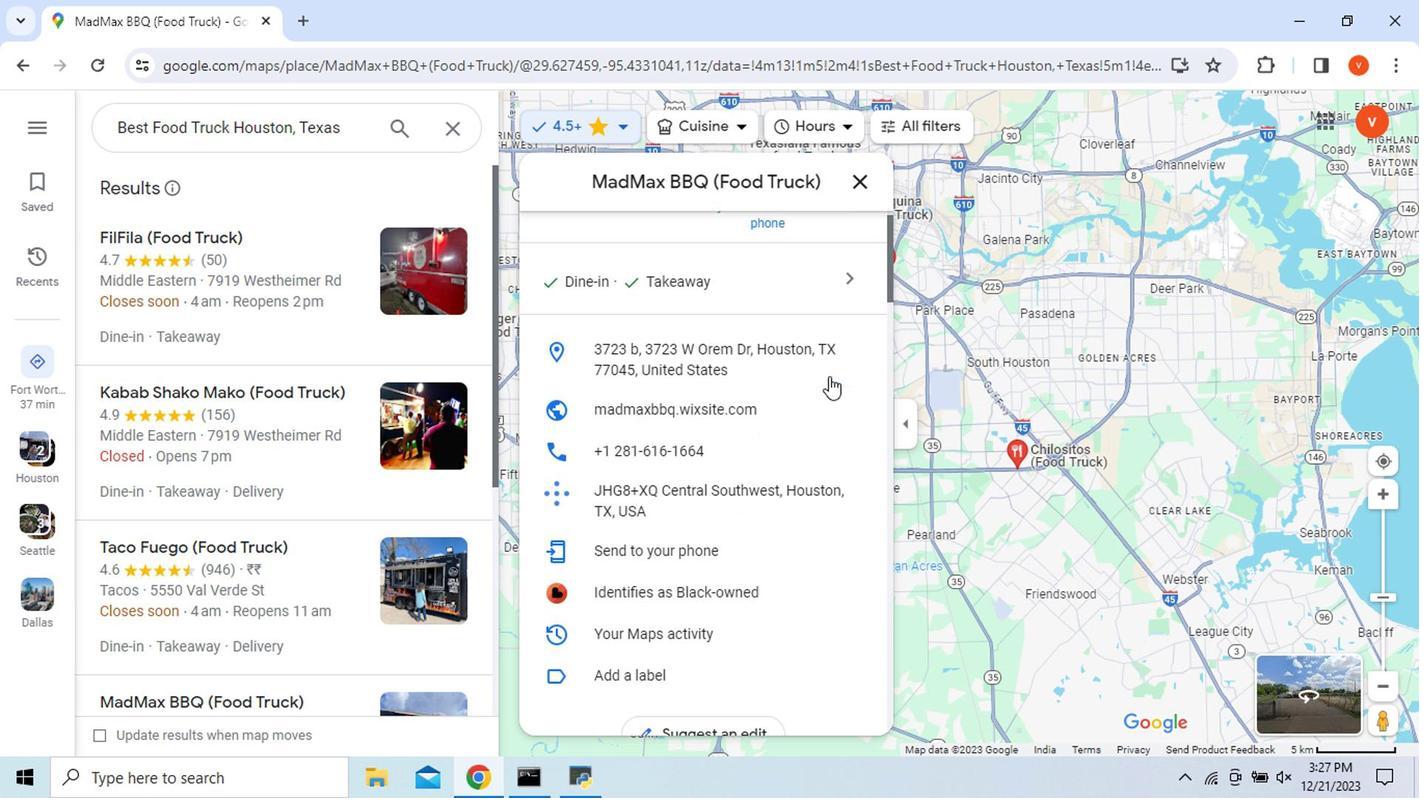 
Action: Mouse scrolled (827, 375) with delta (0, -2)
Screenshot: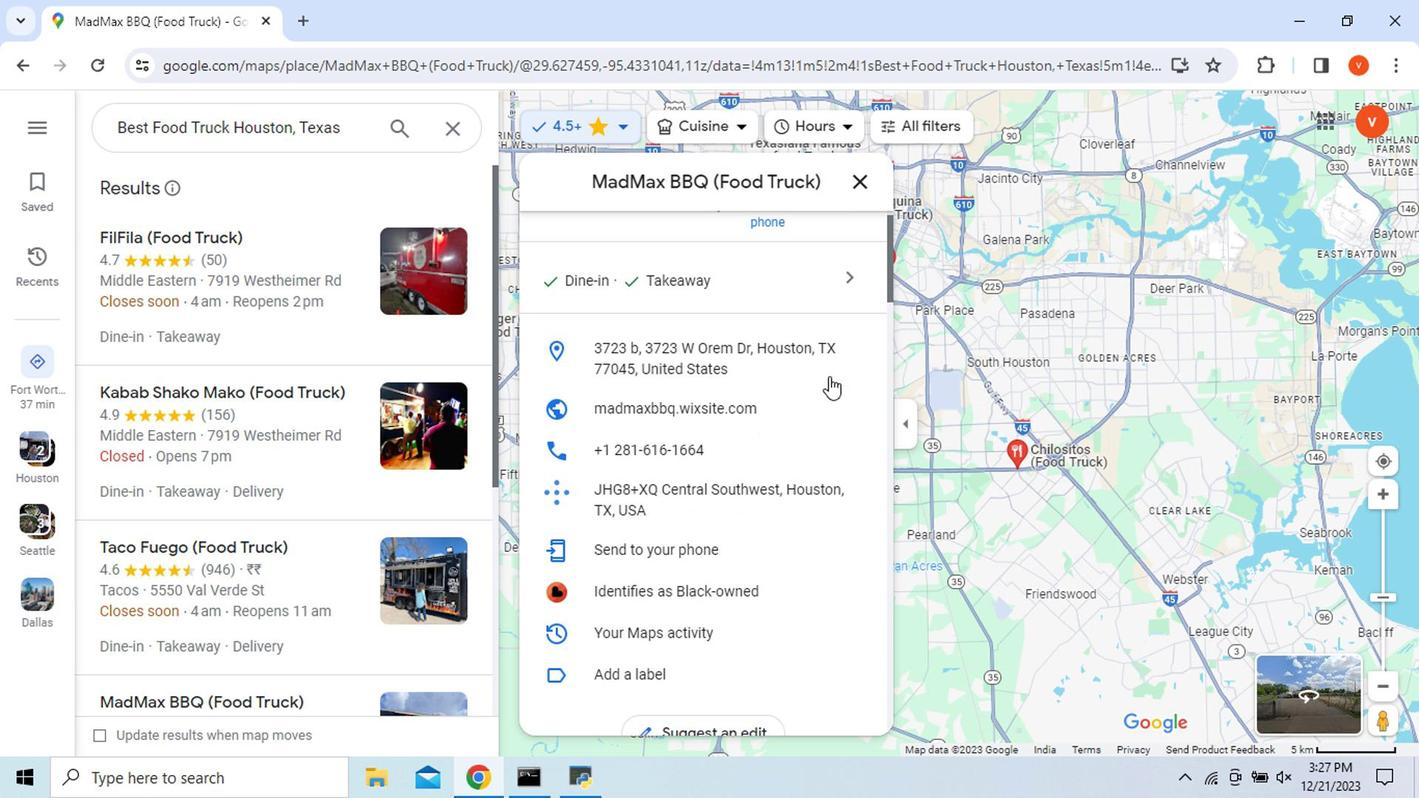 
Action: Mouse scrolled (827, 376) with delta (0, -1)
Screenshot: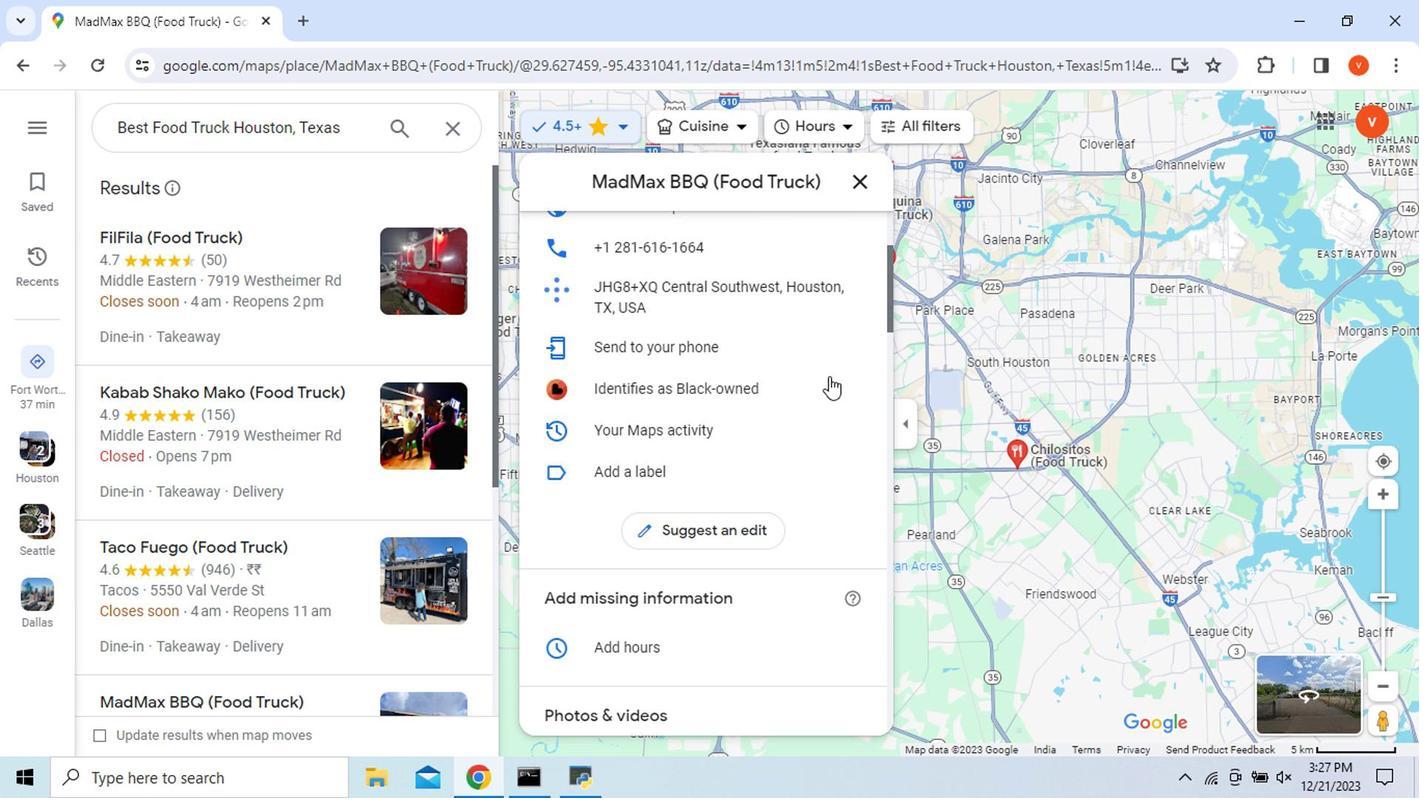 
Action: Mouse scrolled (827, 376) with delta (0, -1)
Screenshot: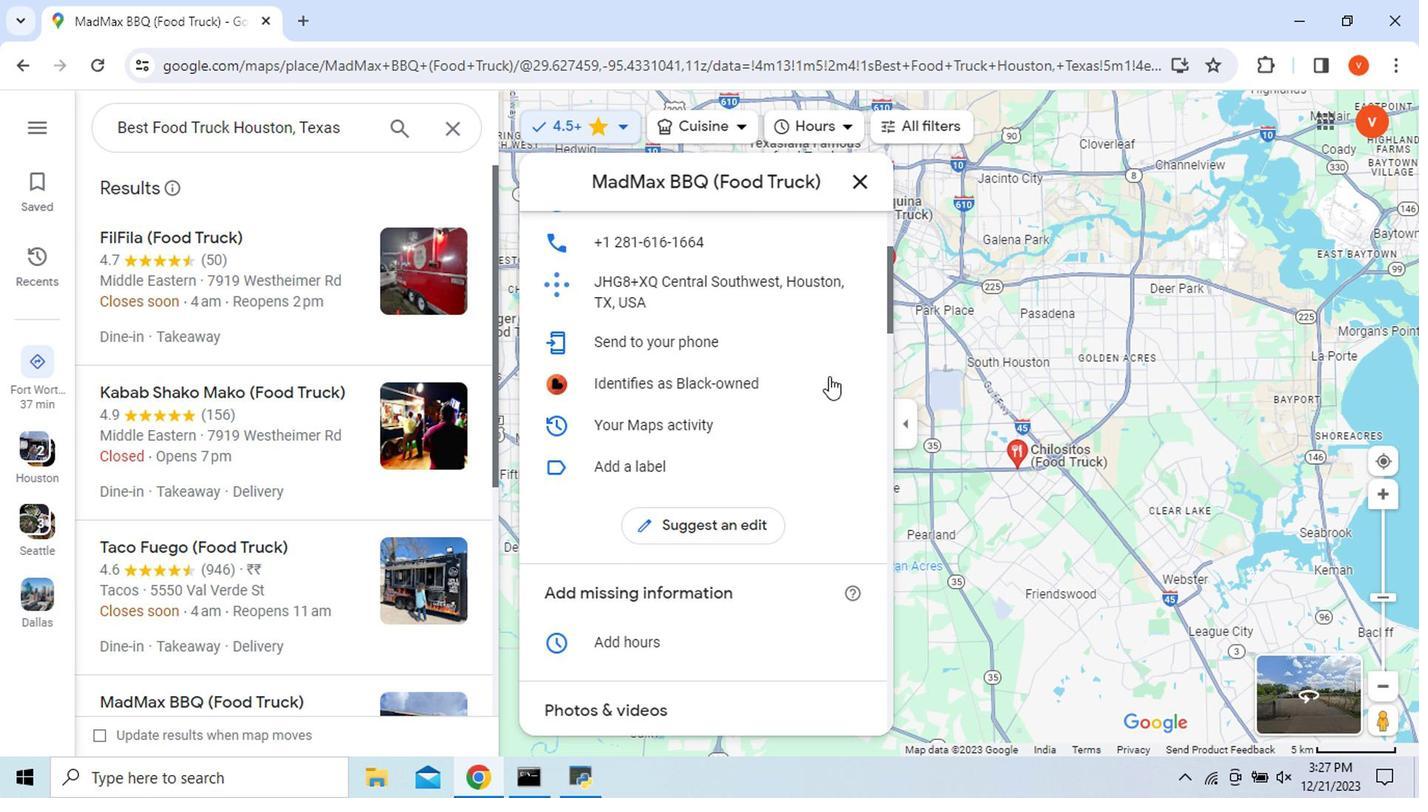 
Action: Mouse scrolled (827, 376) with delta (0, -1)
Screenshot: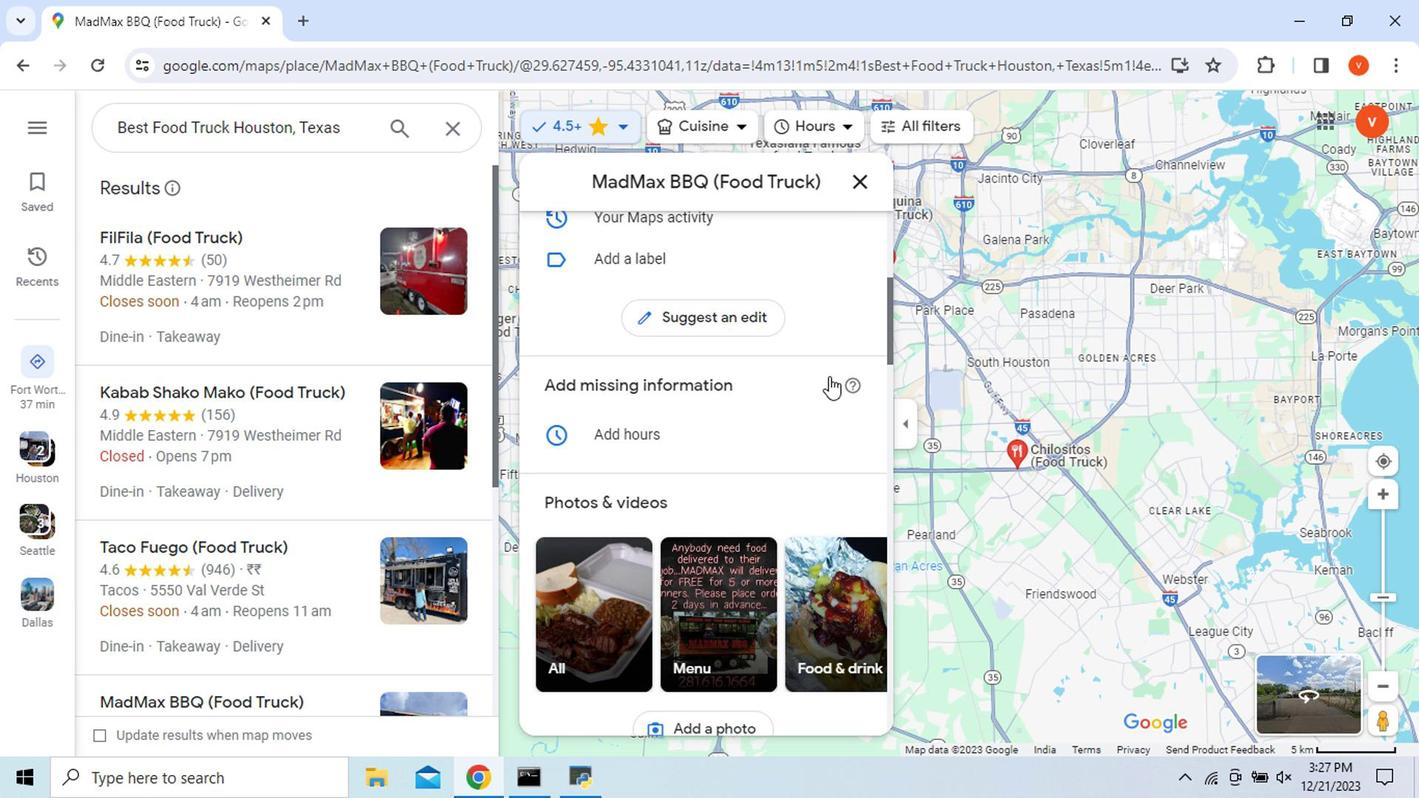 
Action: Mouse scrolled (827, 376) with delta (0, -1)
Screenshot: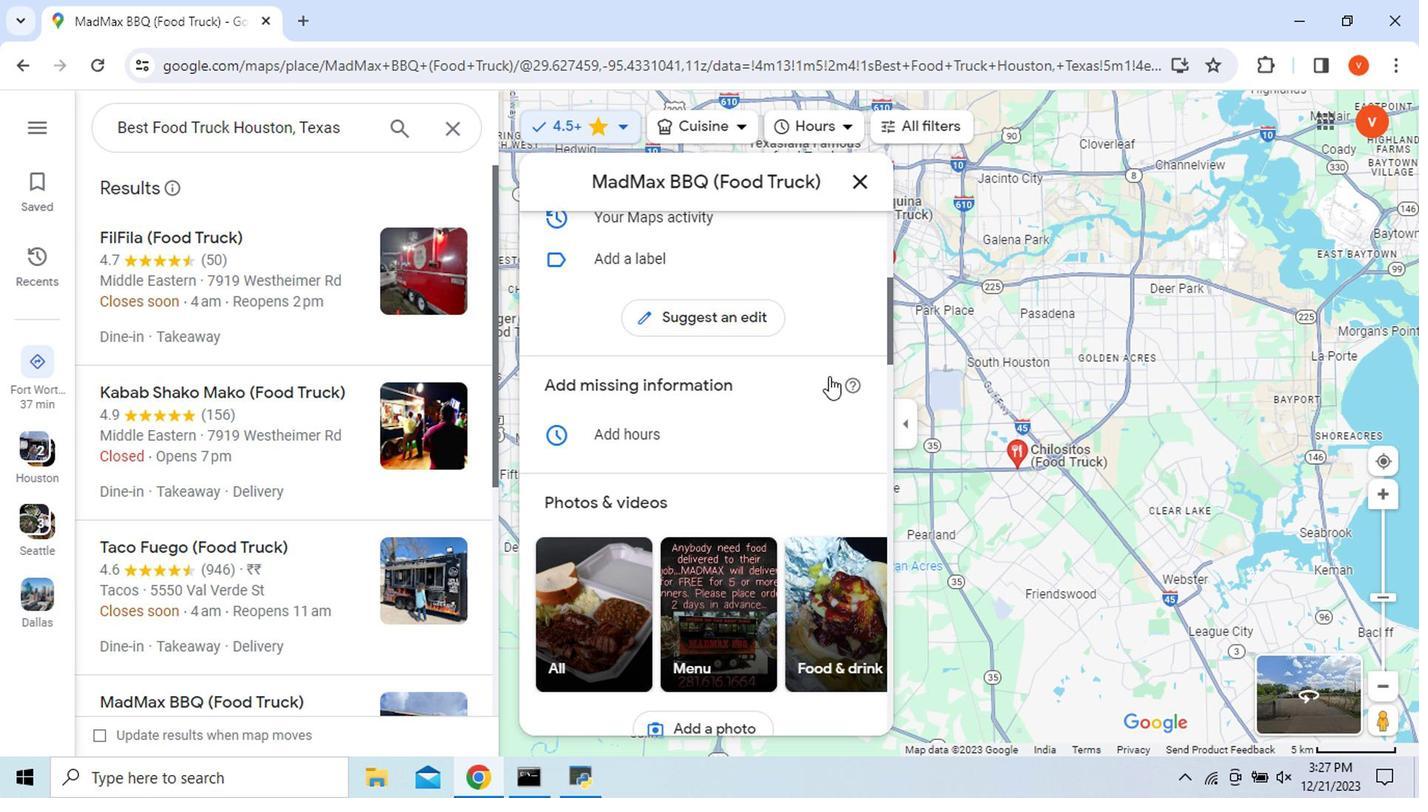 
Action: Mouse moved to (859, 185)
Screenshot: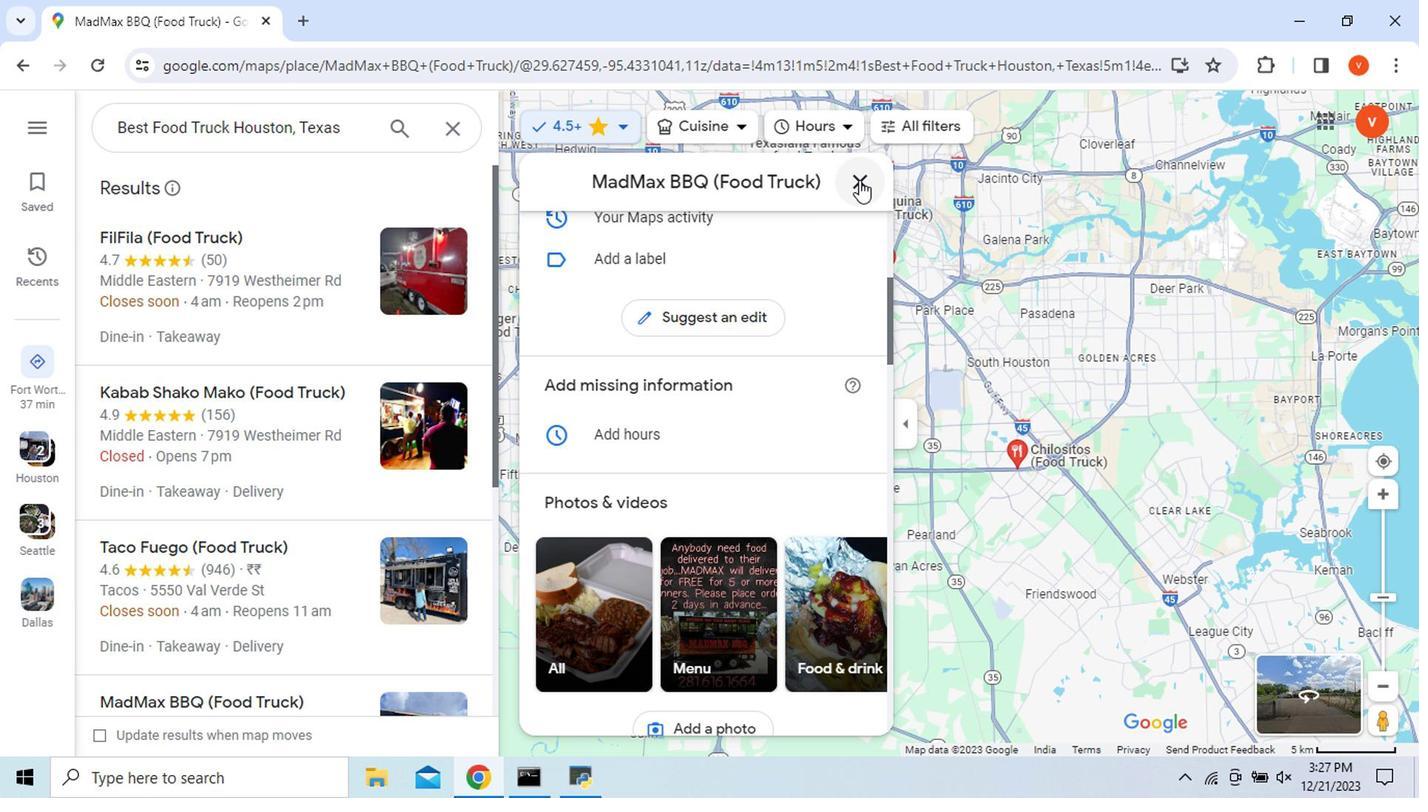 
Action: Mouse pressed left at (859, 185)
Screenshot: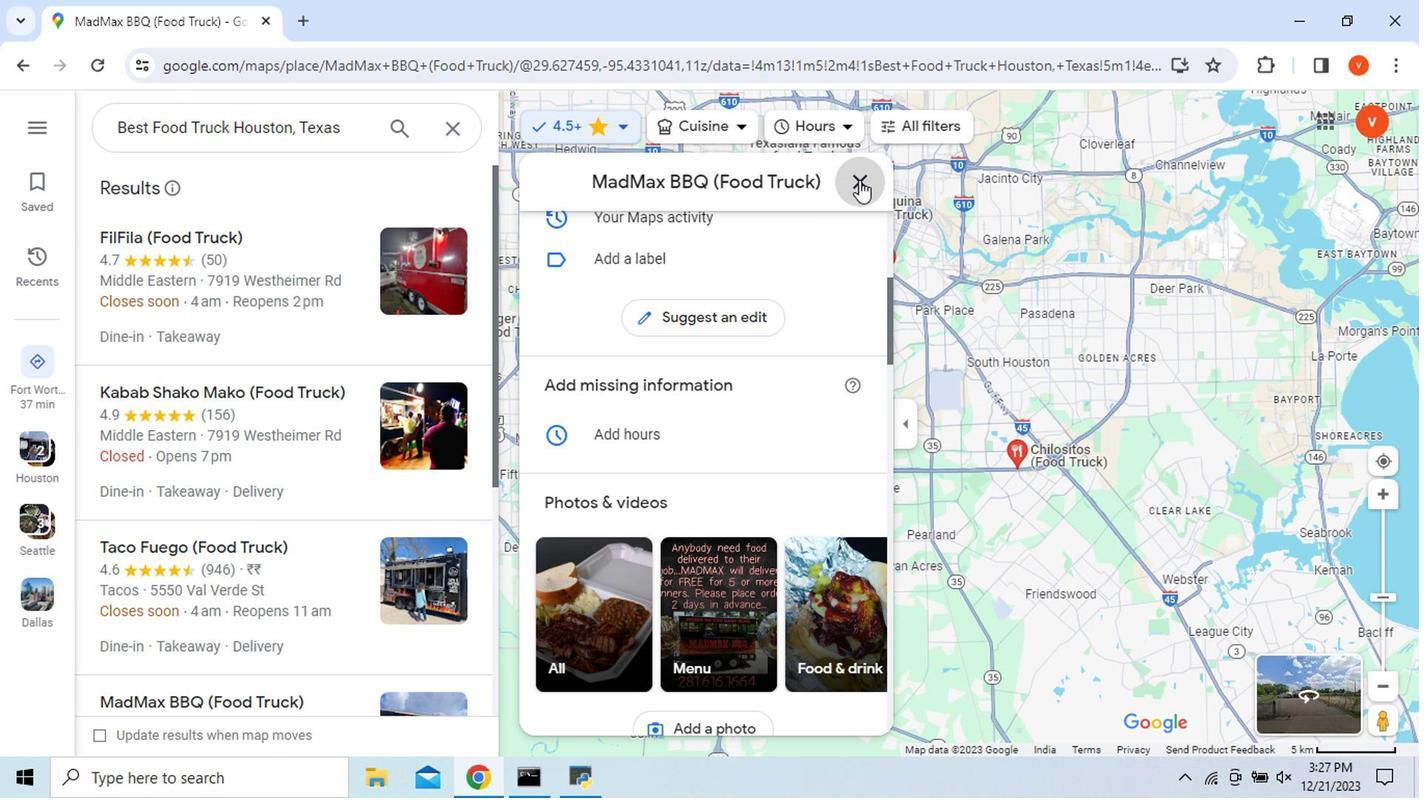 
Action: Mouse moved to (550, 679)
Screenshot: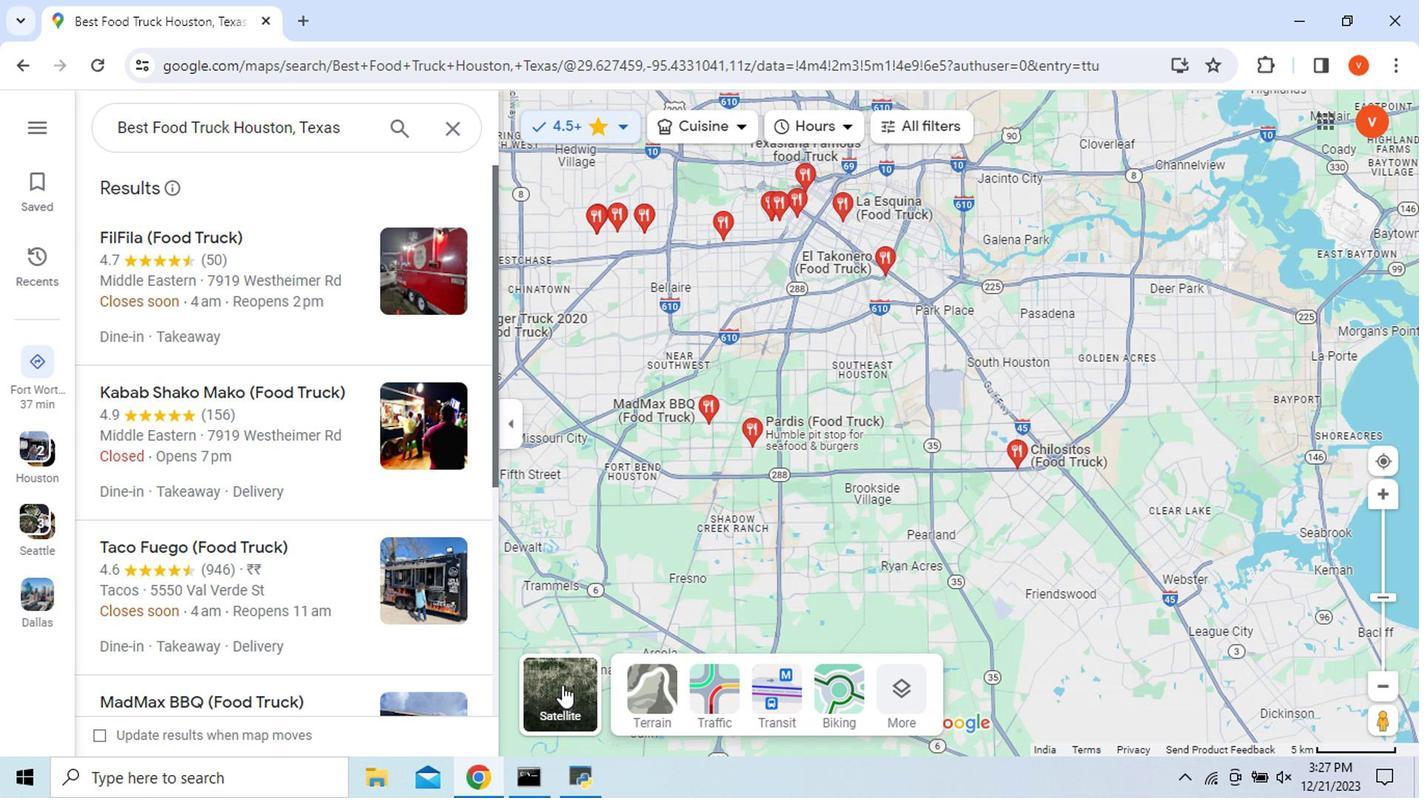 
Action: Mouse pressed left at (550, 679)
Screenshot: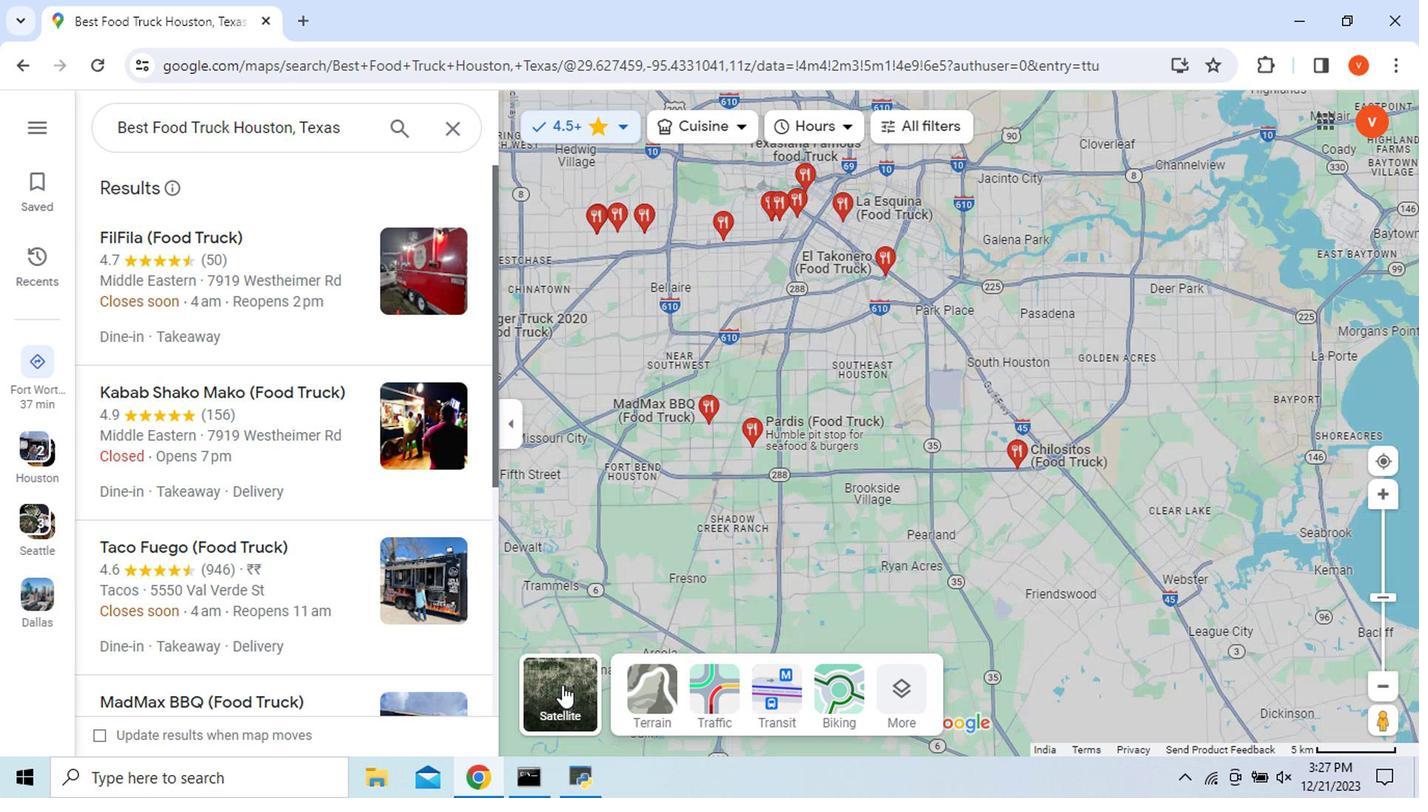 
Action: Mouse moved to (632, 592)
Screenshot: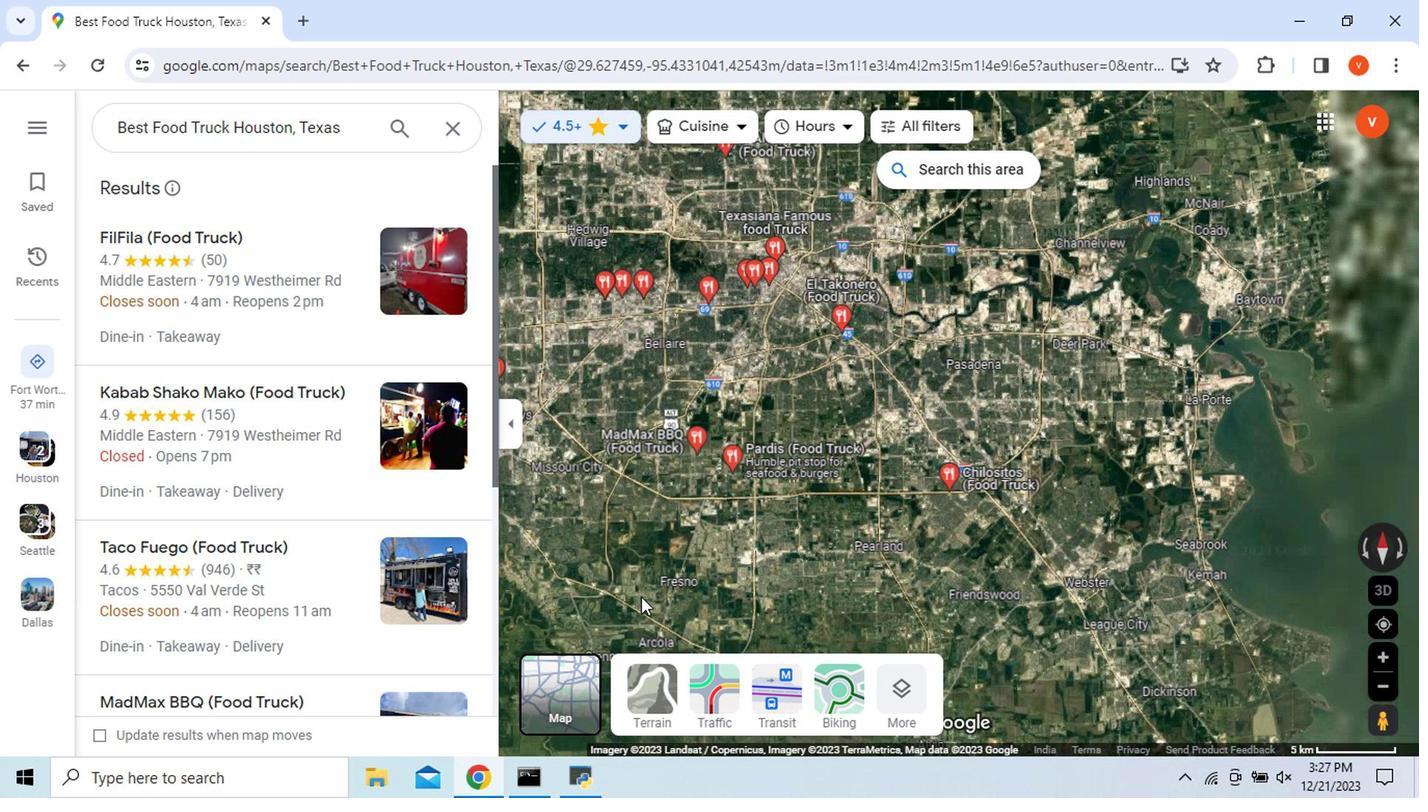 
Action: Mouse scrolled (632, 592) with delta (0, 0)
Screenshot: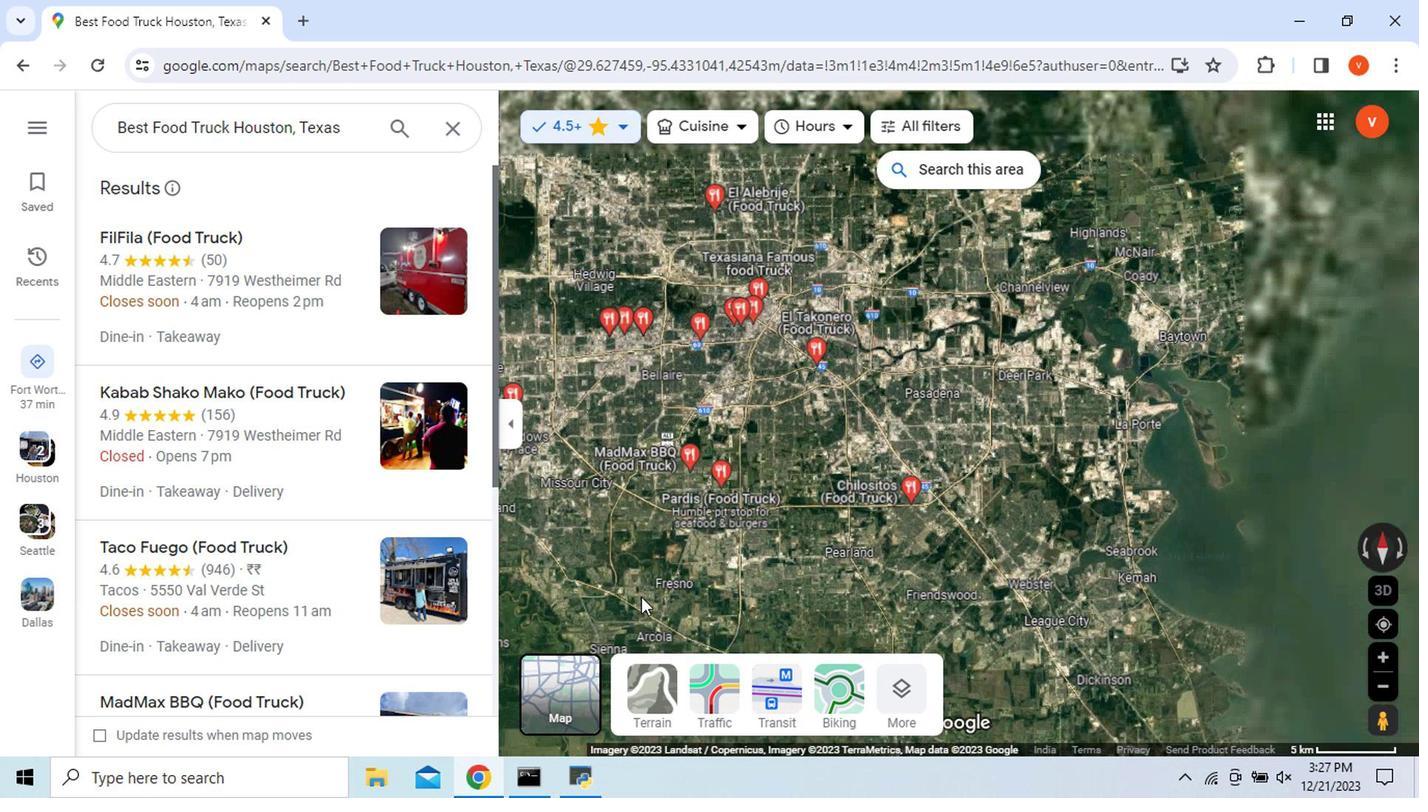 
Action: Mouse scrolled (632, 592) with delta (0, 0)
Screenshot: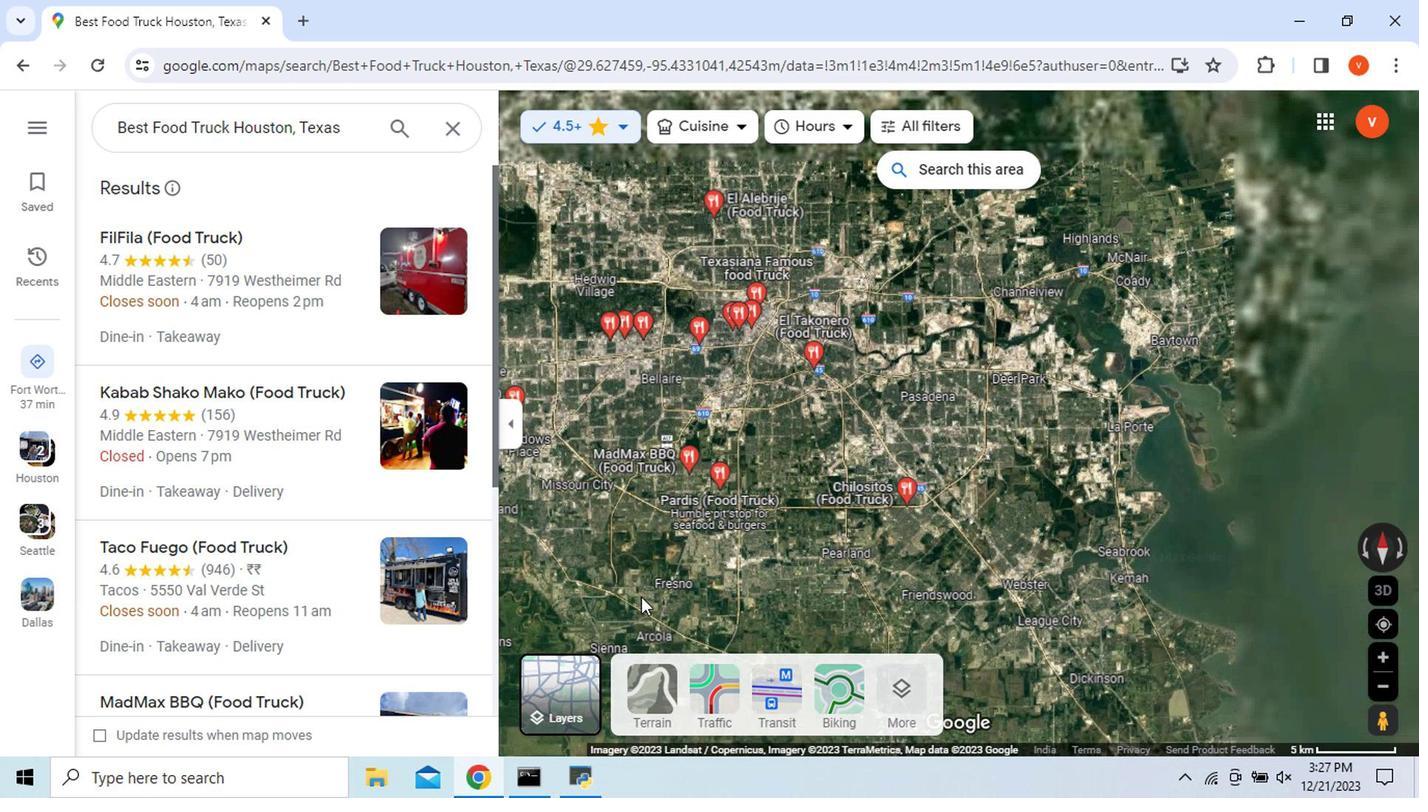 
Action: Mouse scrolled (632, 592) with delta (0, 0)
Screenshot: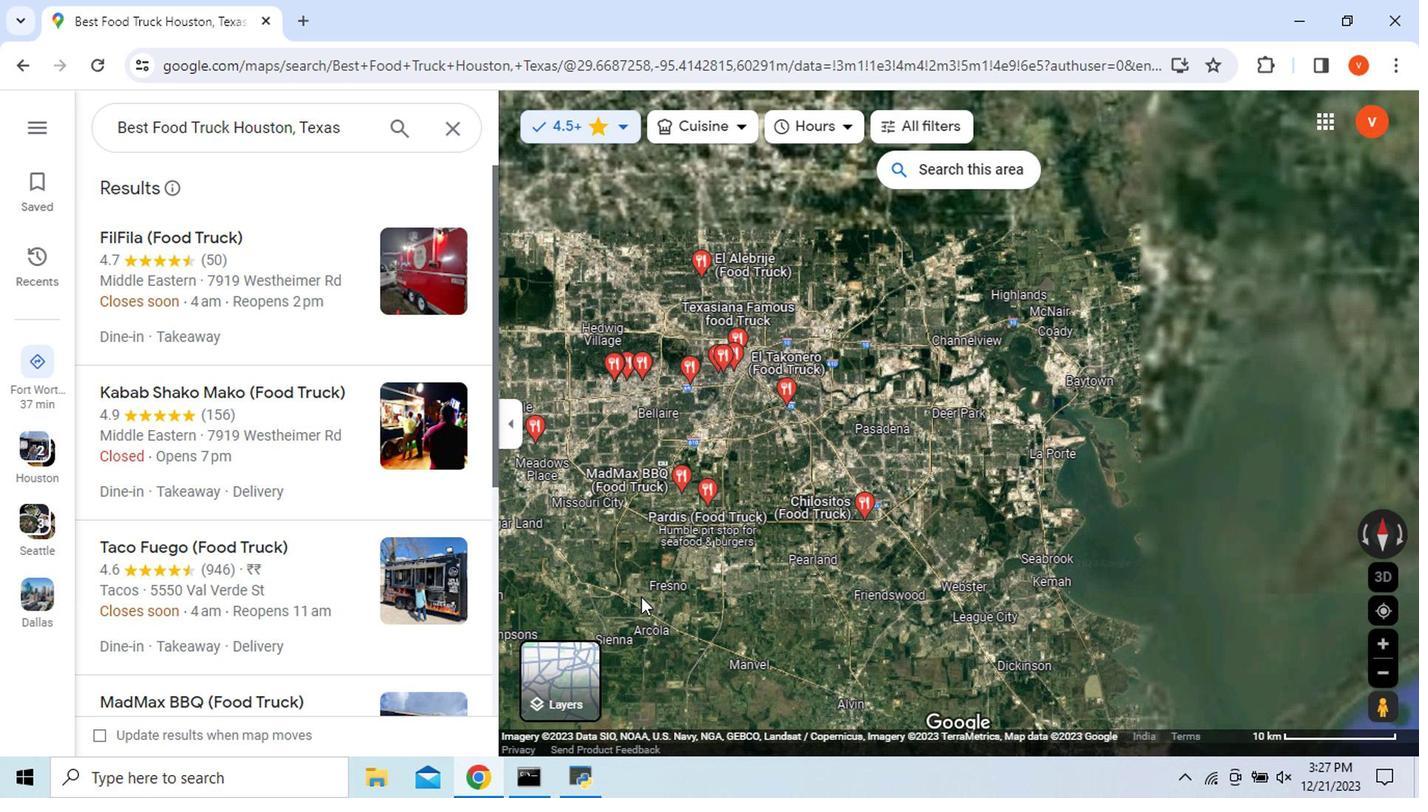 
Action: Mouse moved to (560, 661)
Screenshot: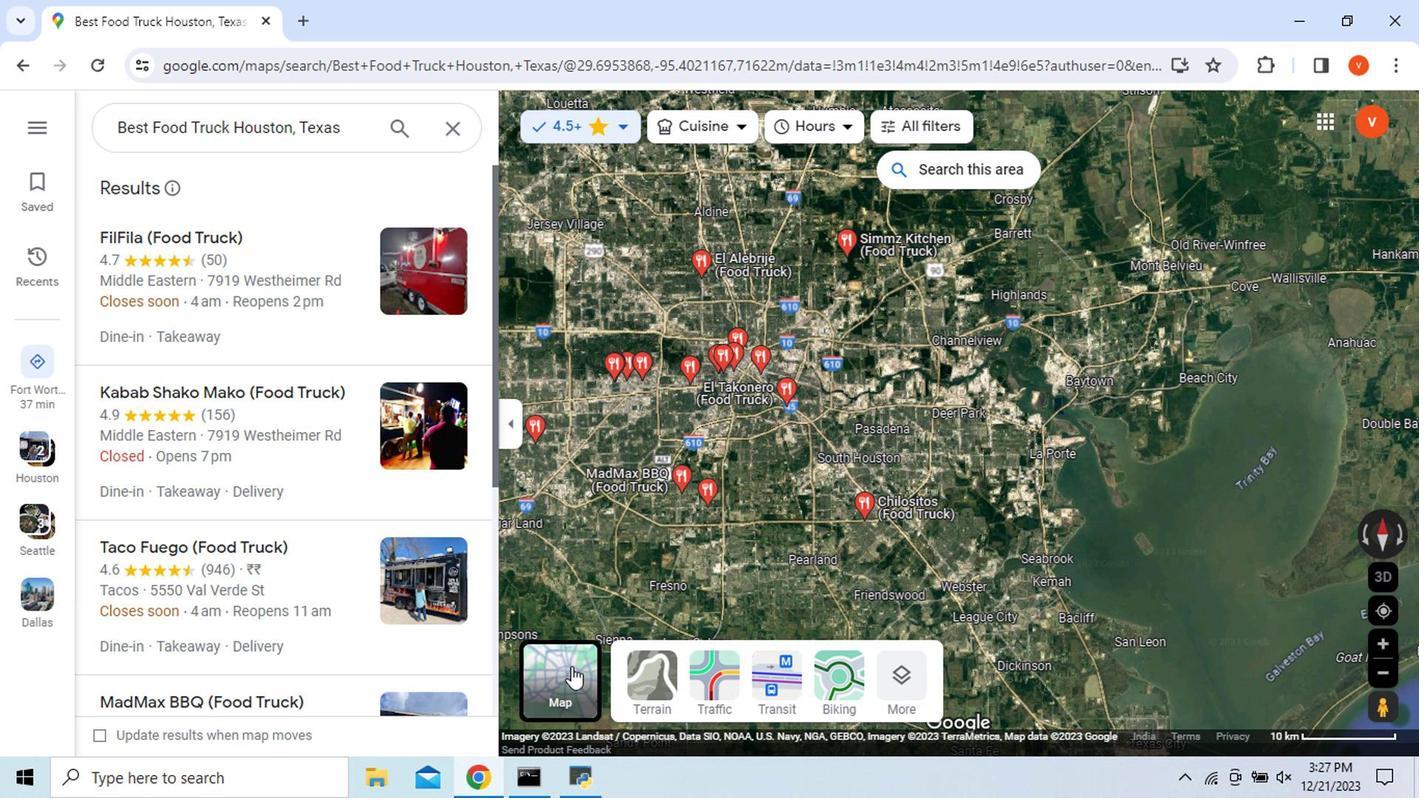 
Action: Mouse pressed left at (560, 661)
Screenshot: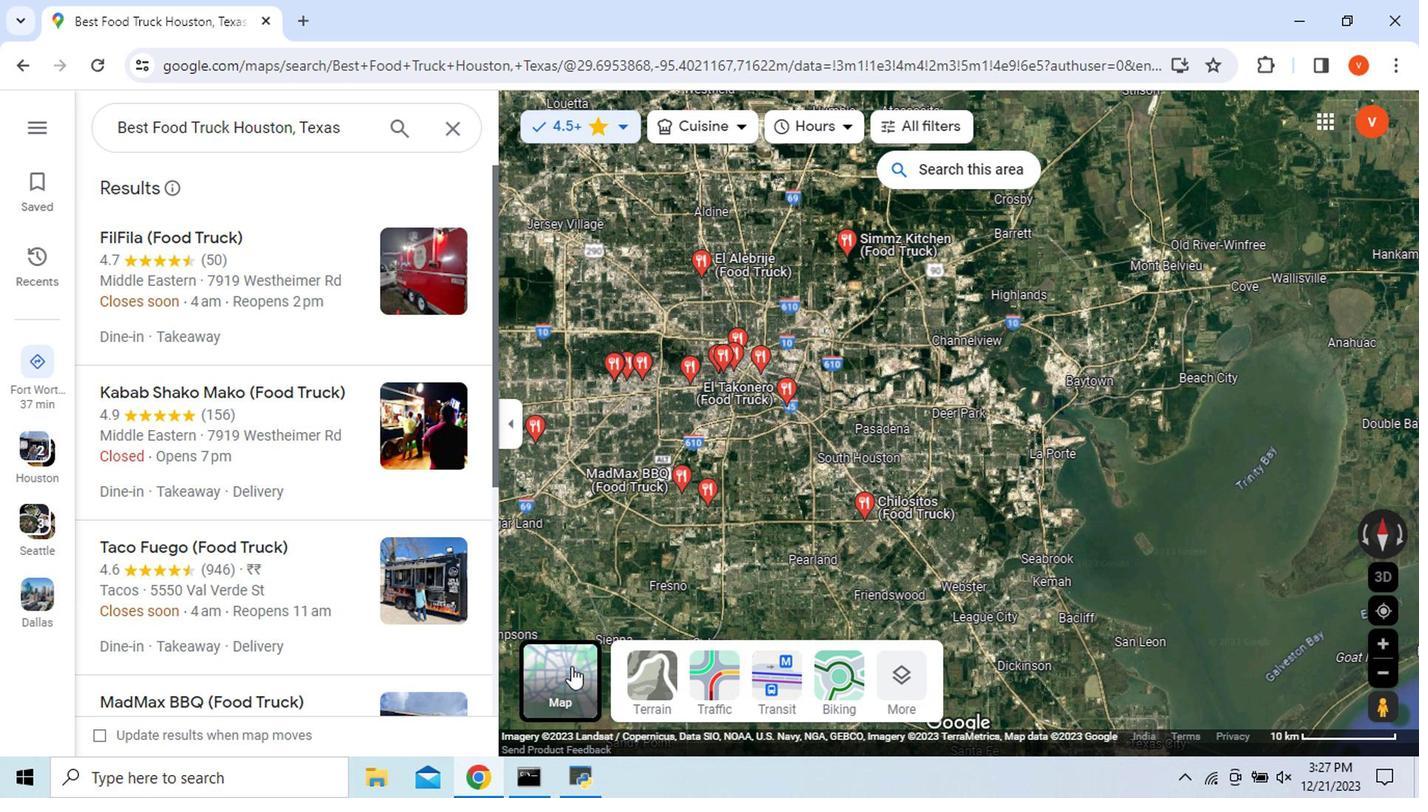 
Action: Mouse moved to (726, 676)
Screenshot: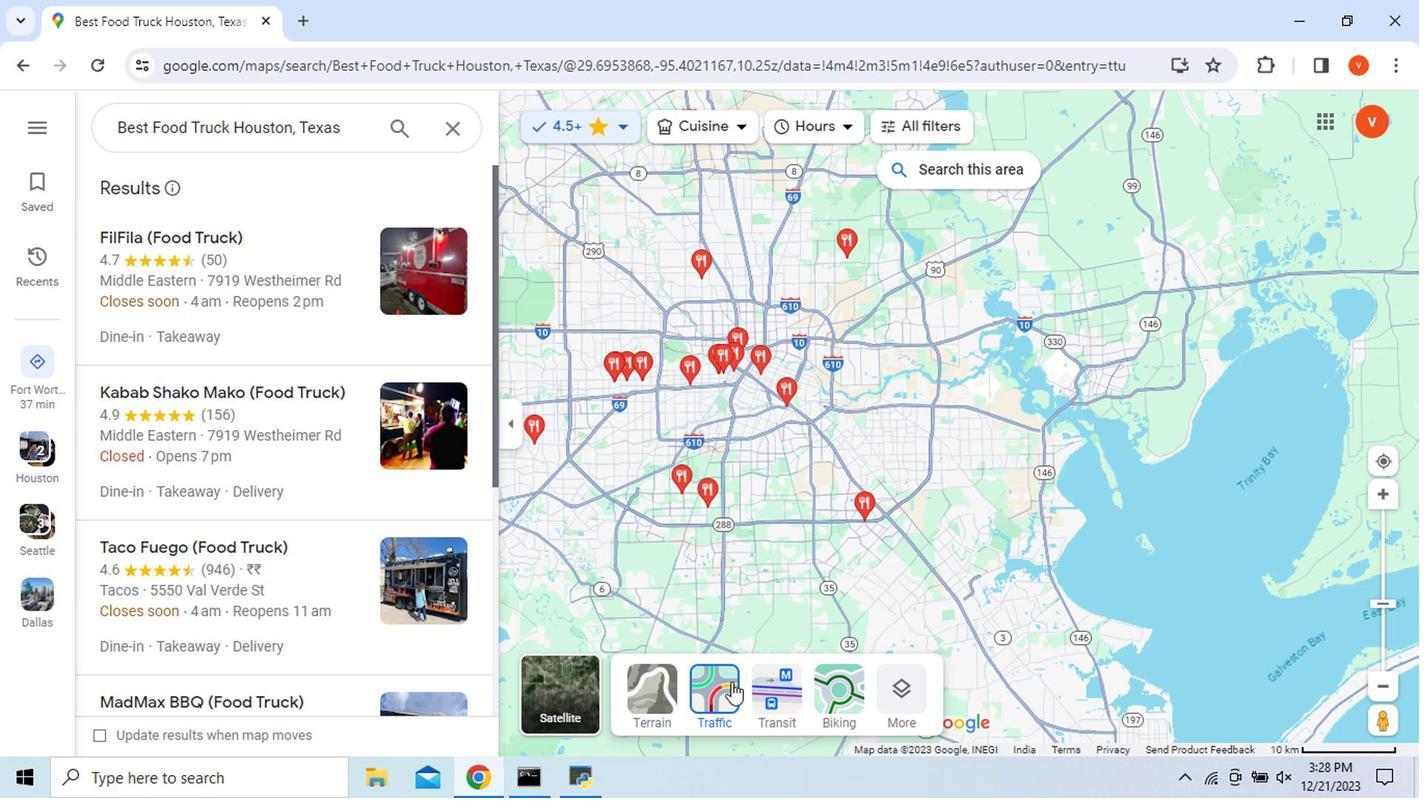 
